 Task: Look for Airbnb properties in Lebedyn, Ukraine from 13th November, 2023 to 17th November, 2023 for 2 adults.2 bedrooms having 2 beds and 1 bathroom. Look for 4 properties as per requirement.
Action: Mouse moved to (346, 135)
Screenshot: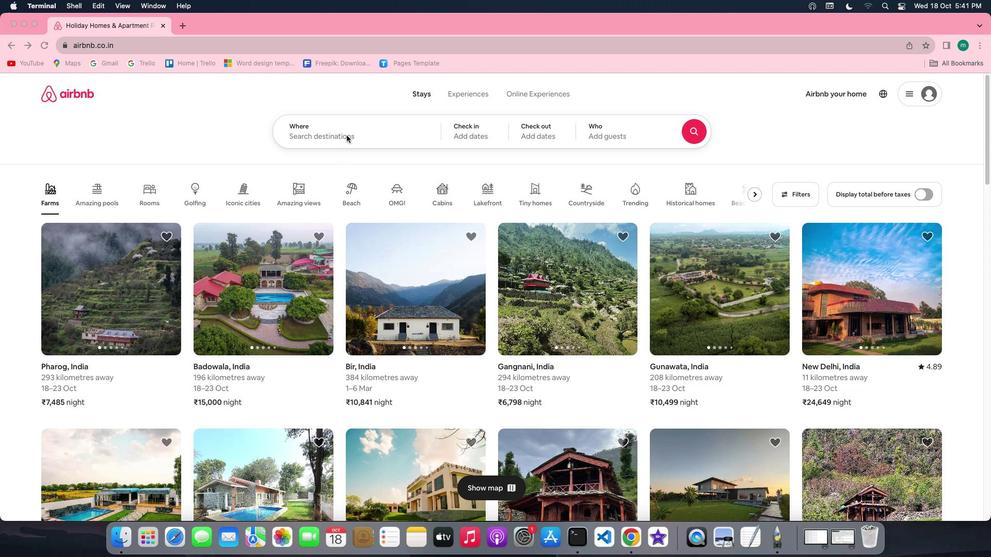 
Action: Mouse pressed left at (346, 135)
Screenshot: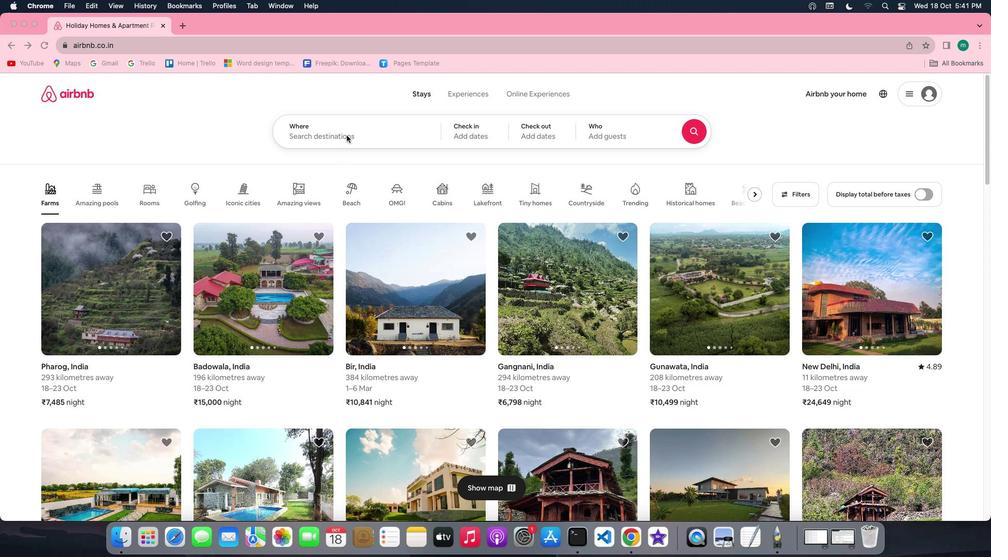 
Action: Mouse pressed left at (346, 135)
Screenshot: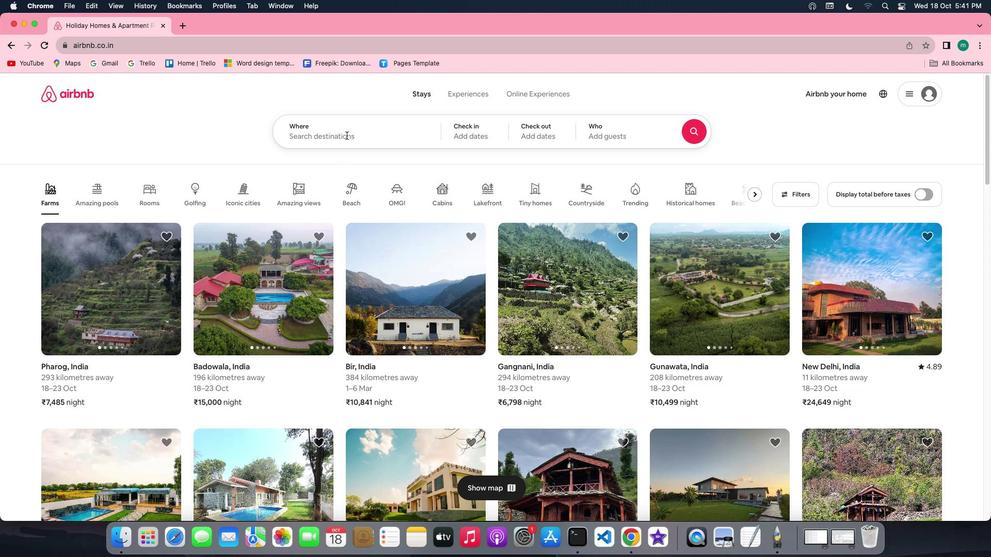 
Action: Key pressed 'l''e''b''e''d''y''n'Key.space',''u''k''r''a''i''n''e'Key.space
Screenshot: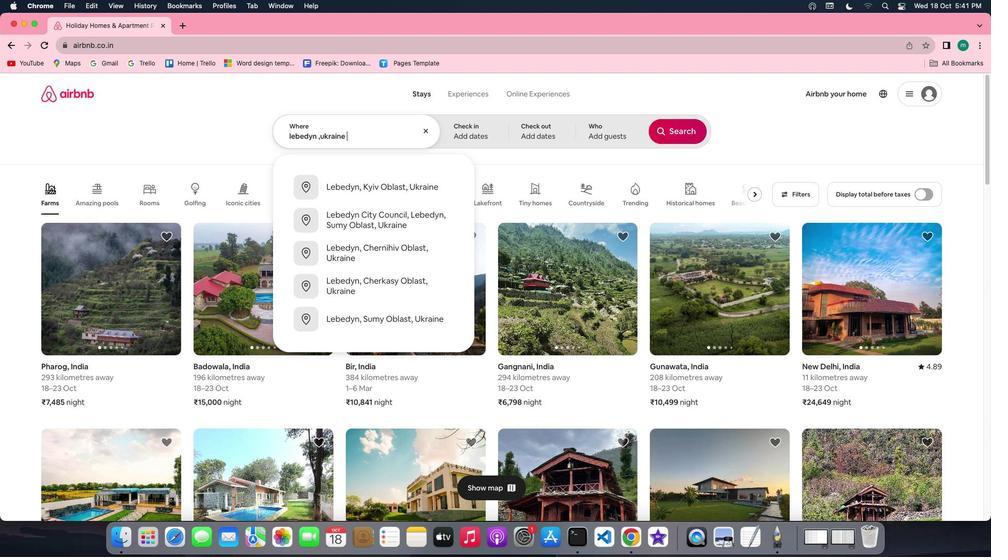 
Action: Mouse moved to (457, 131)
Screenshot: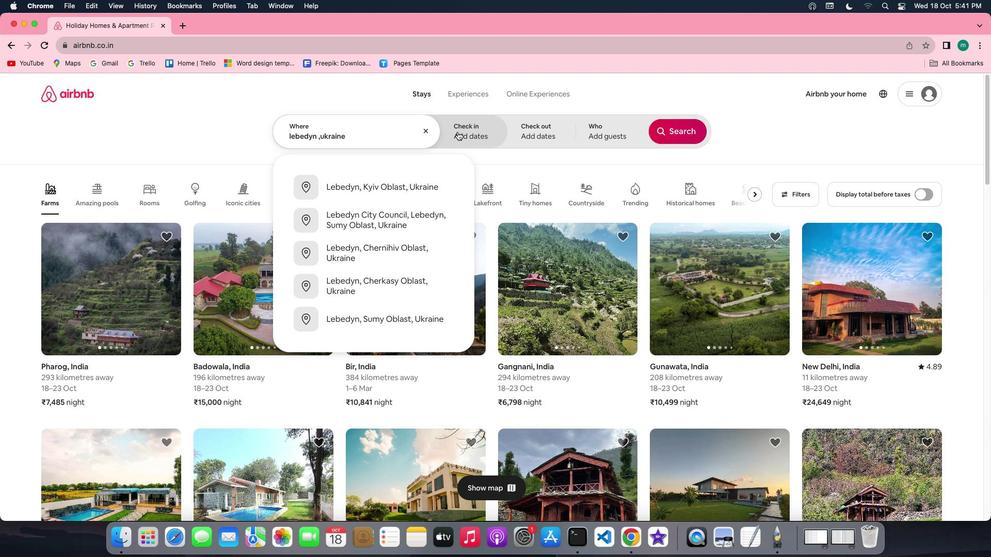 
Action: Mouse pressed left at (457, 131)
Screenshot: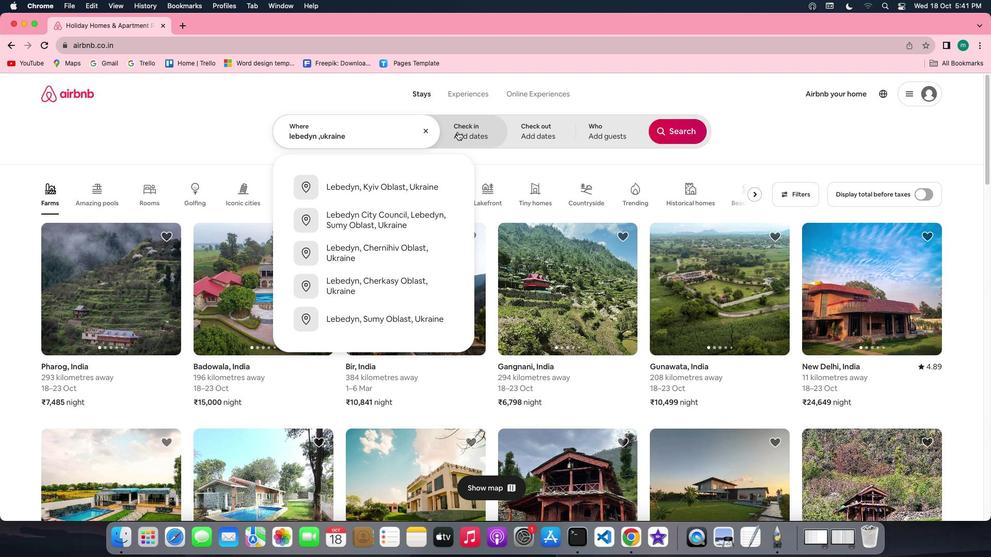 
Action: Mouse moved to (541, 315)
Screenshot: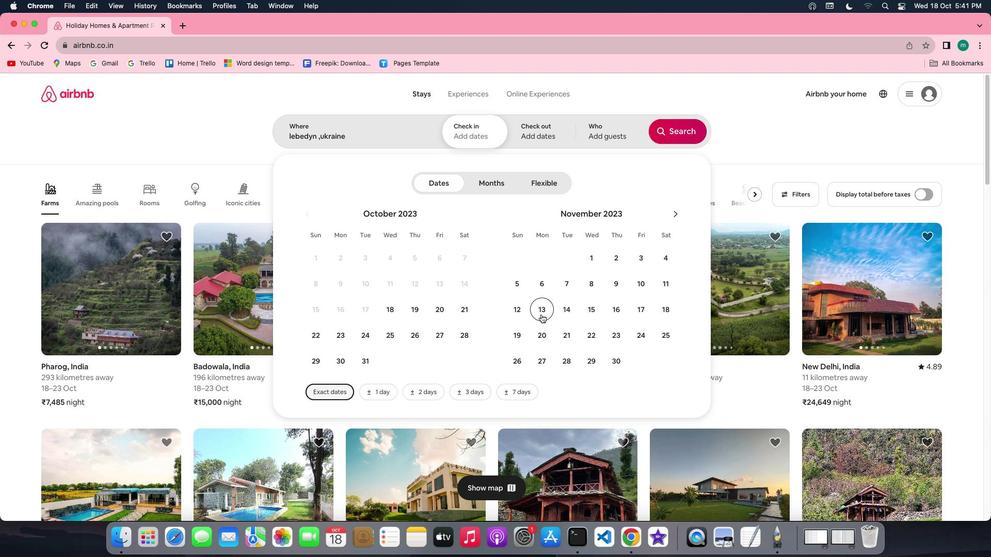 
Action: Mouse pressed left at (541, 315)
Screenshot: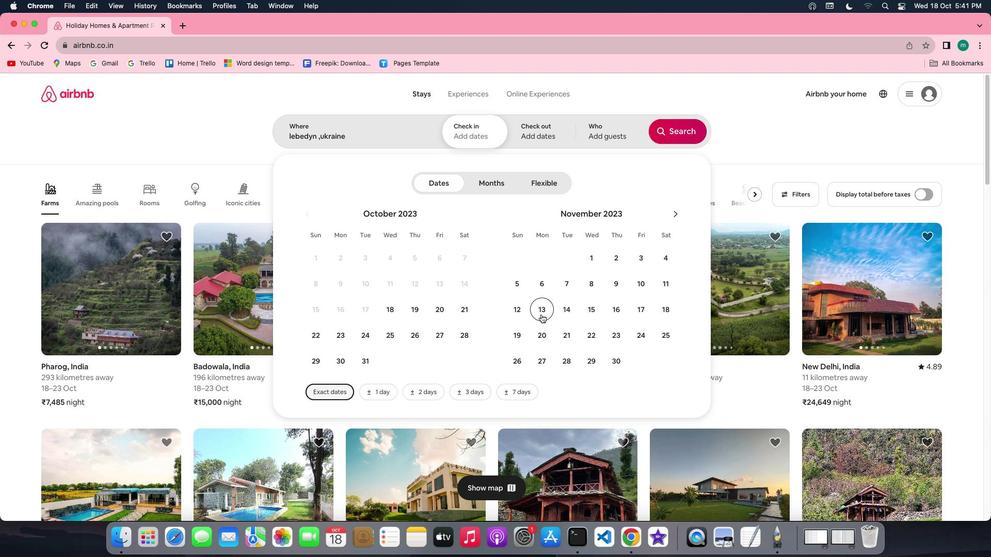
Action: Mouse moved to (640, 308)
Screenshot: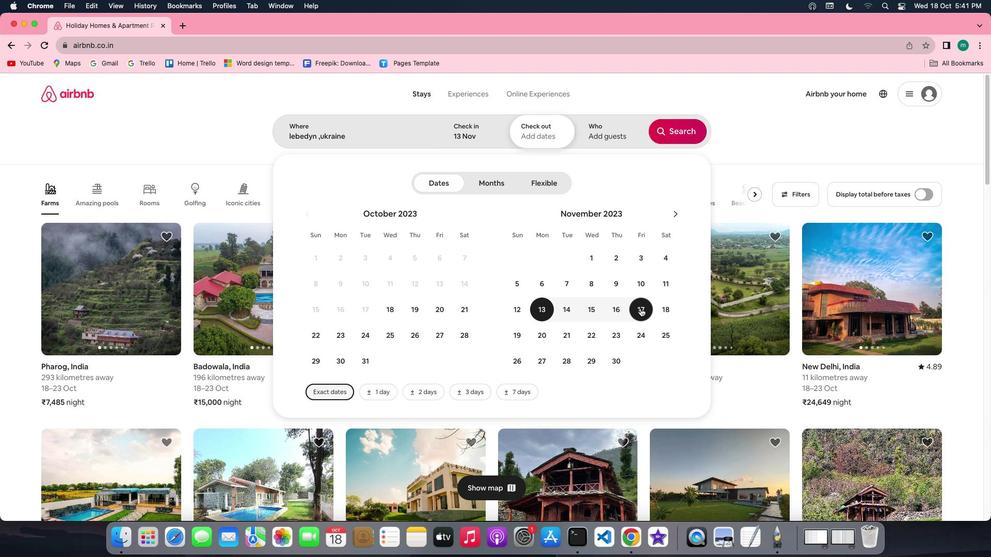 
Action: Mouse pressed left at (640, 308)
Screenshot: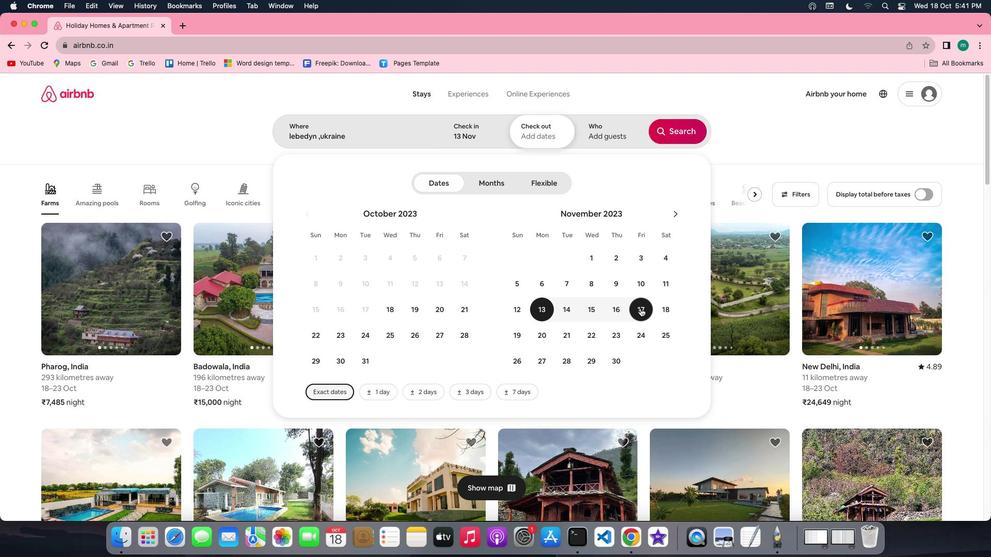 
Action: Mouse moved to (604, 140)
Screenshot: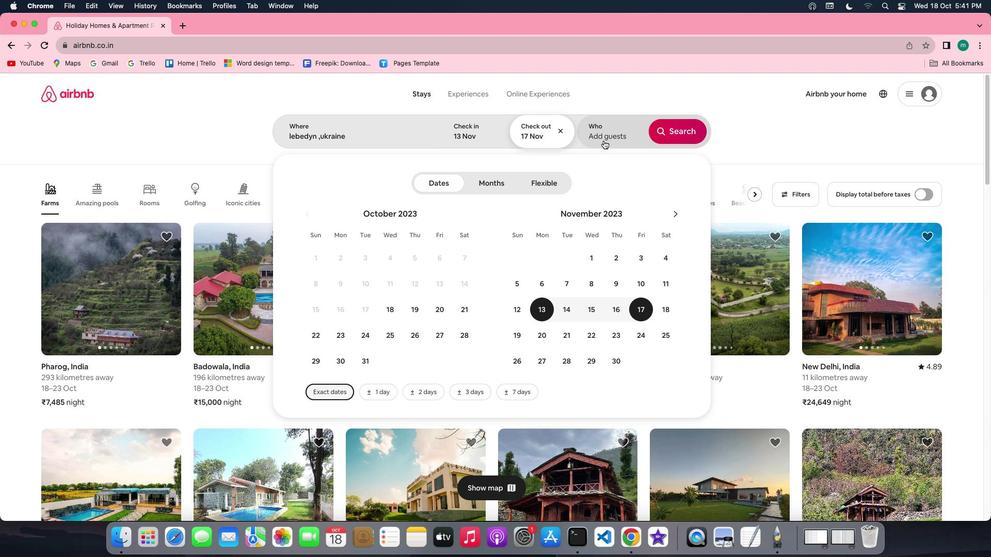 
Action: Mouse pressed left at (604, 140)
Screenshot: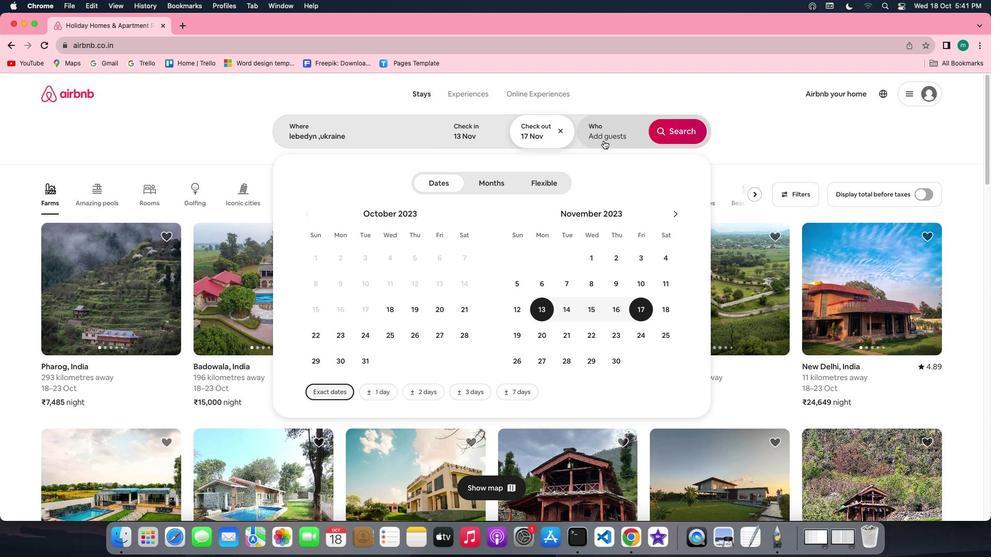 
Action: Mouse moved to (683, 186)
Screenshot: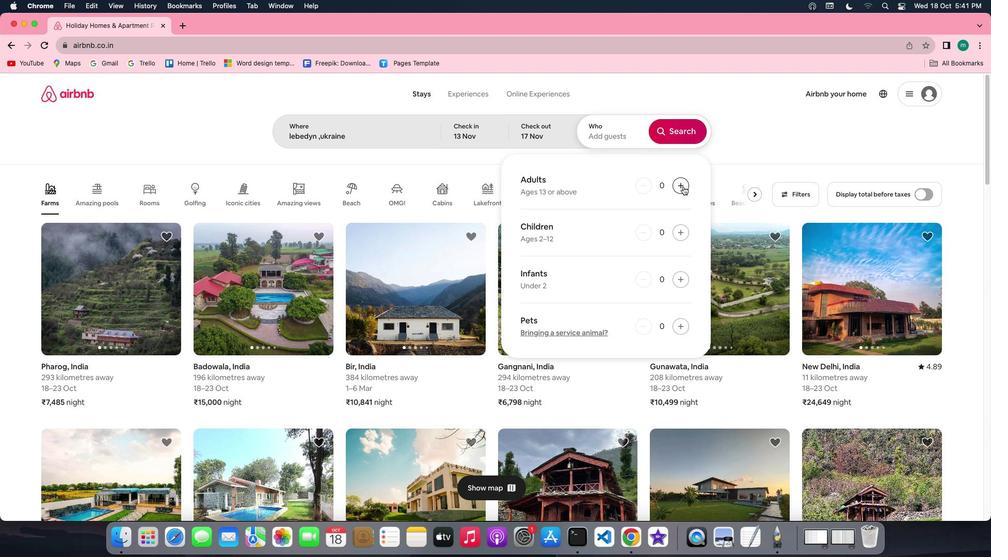 
Action: Mouse pressed left at (683, 186)
Screenshot: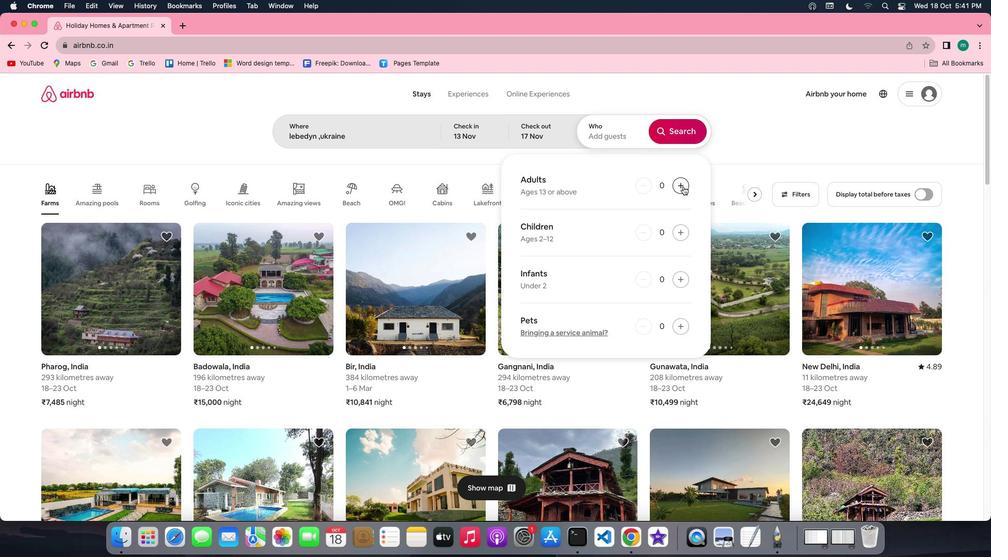 
Action: Mouse pressed left at (683, 186)
Screenshot: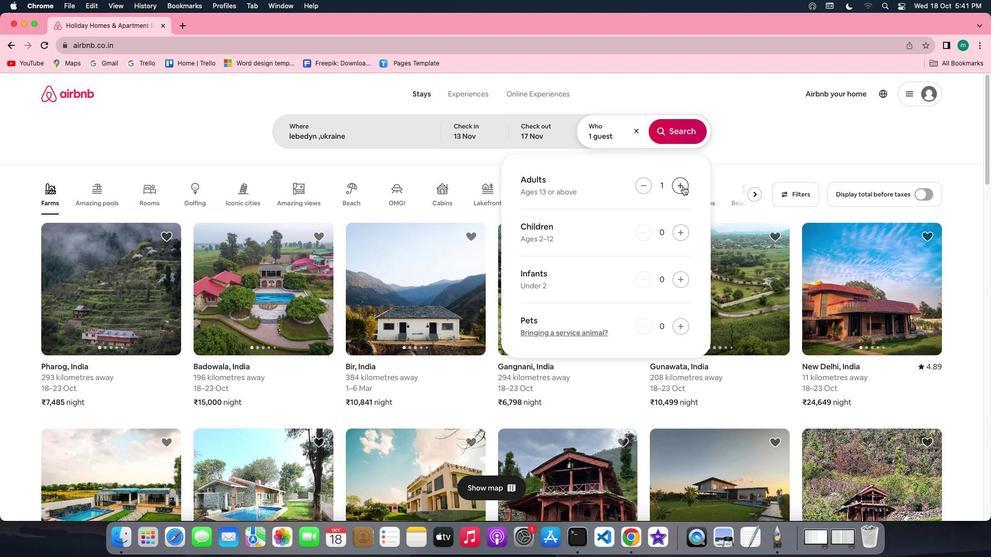
Action: Mouse moved to (686, 127)
Screenshot: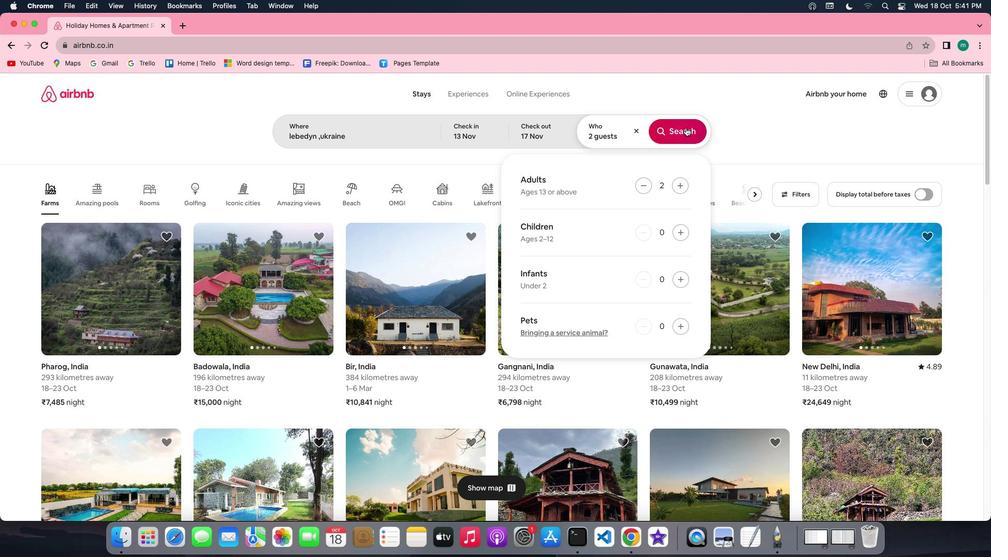 
Action: Mouse pressed left at (686, 127)
Screenshot: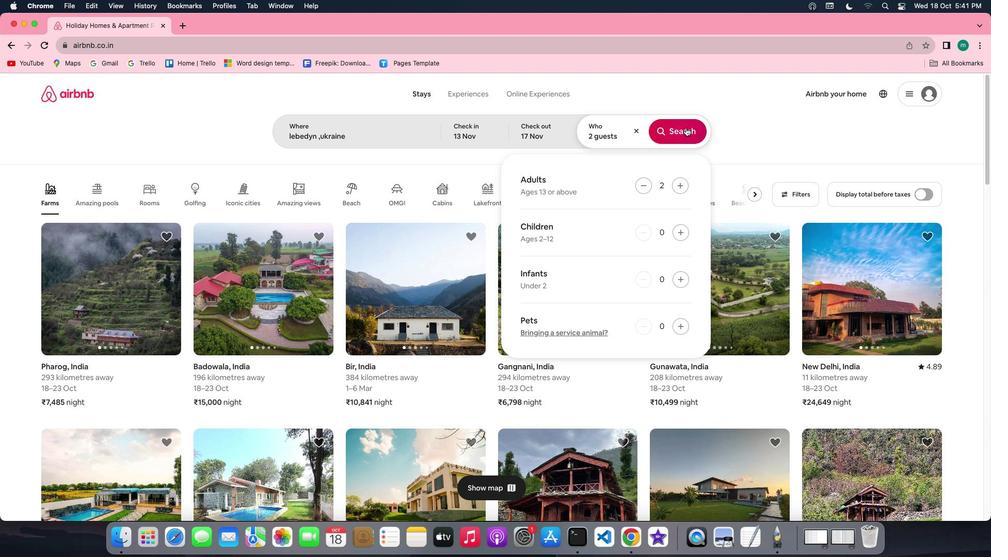
Action: Mouse moved to (817, 131)
Screenshot: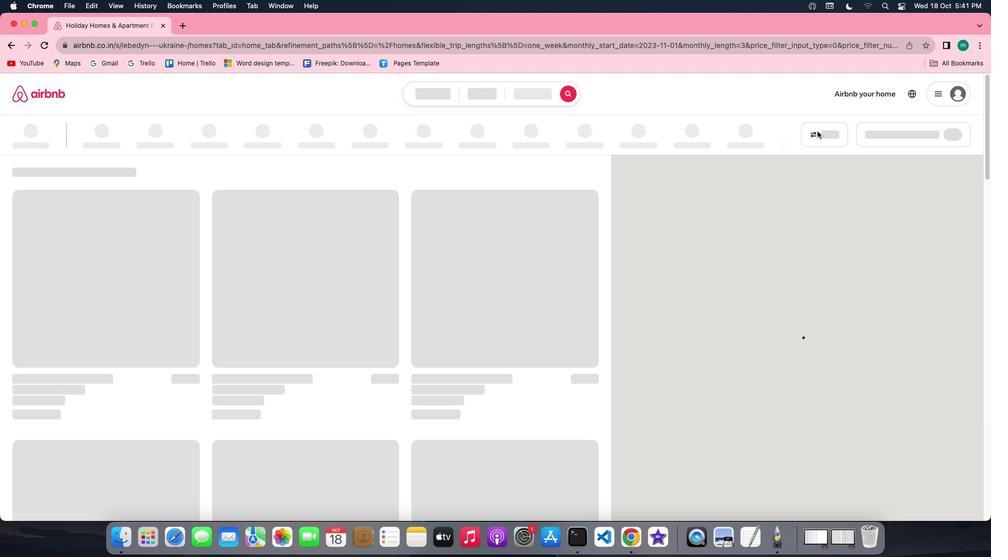 
Action: Mouse pressed left at (817, 131)
Screenshot: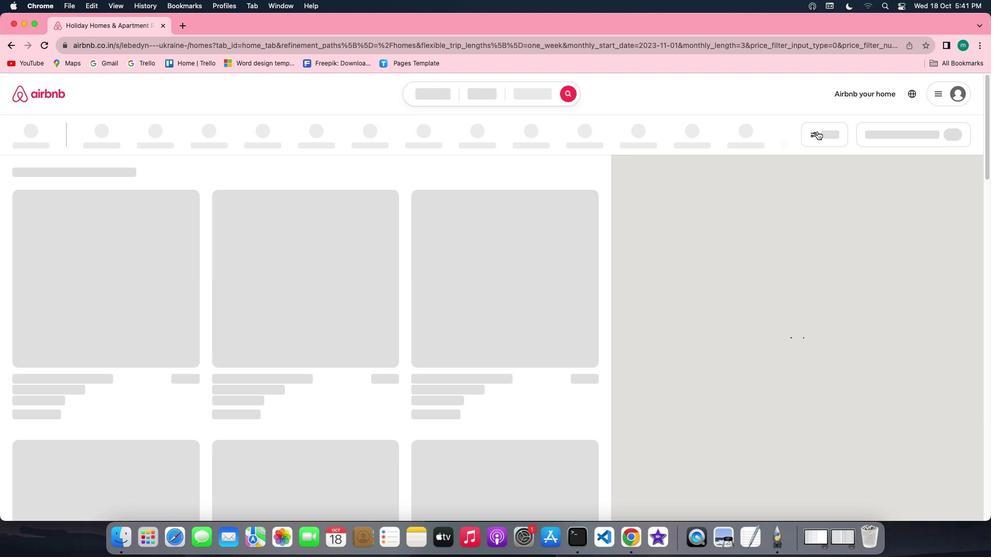 
Action: Mouse moved to (842, 133)
Screenshot: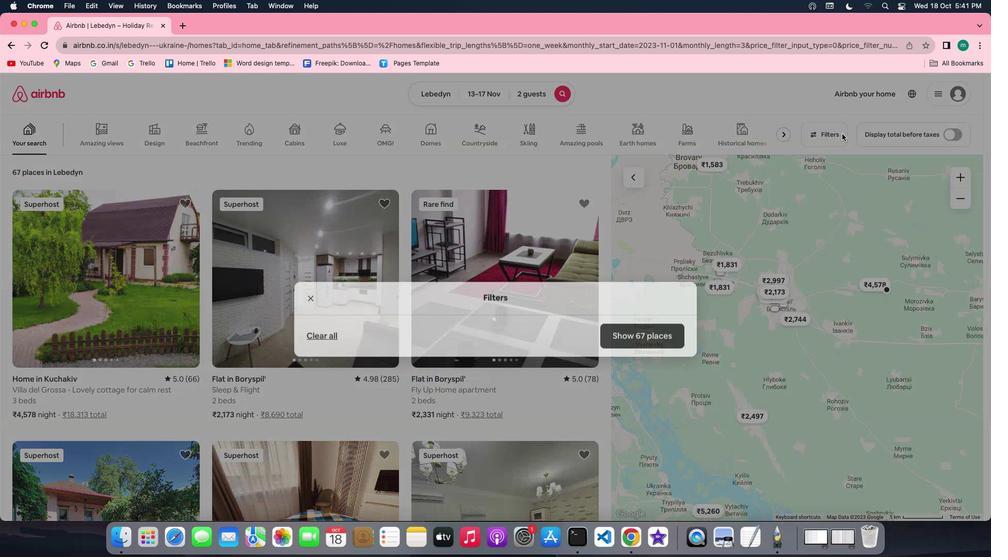 
Action: Mouse pressed left at (842, 133)
Screenshot: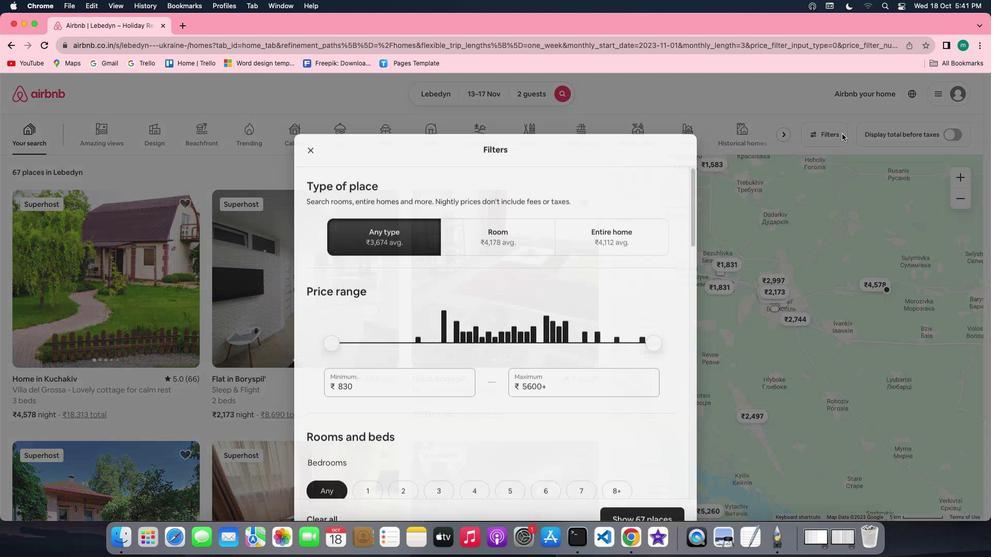 
Action: Mouse pressed left at (842, 133)
Screenshot: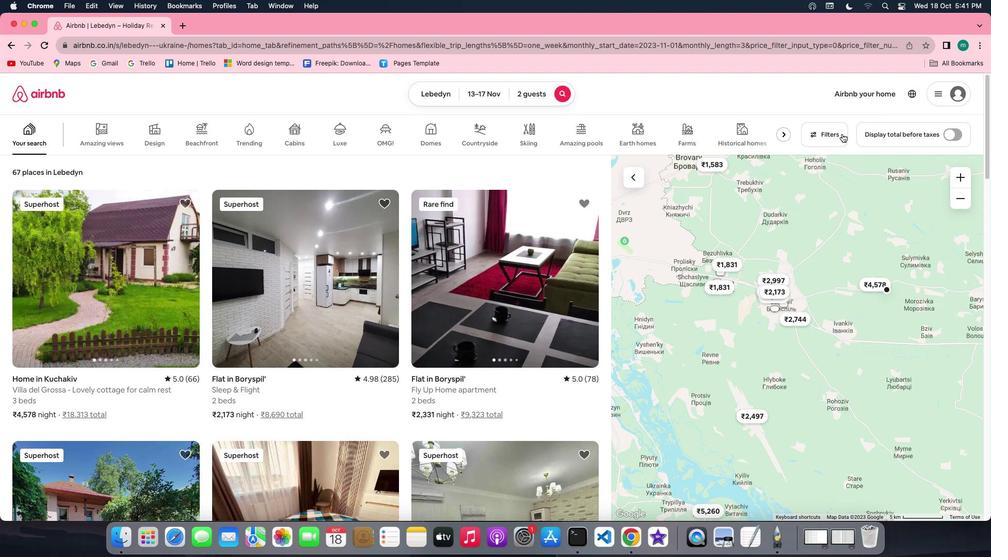 
Action: Mouse moved to (525, 312)
Screenshot: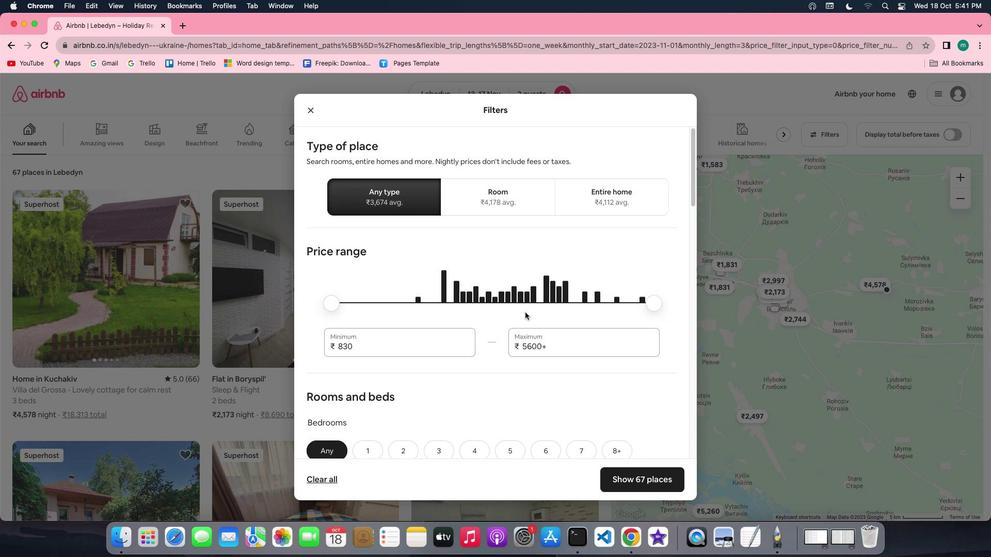 
Action: Mouse scrolled (525, 312) with delta (0, 0)
Screenshot: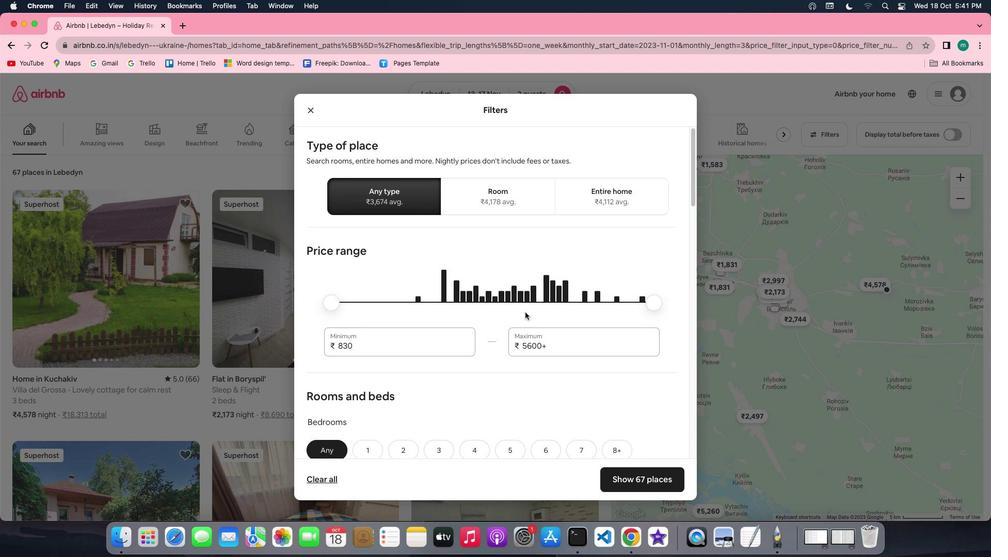 
Action: Mouse scrolled (525, 312) with delta (0, 0)
Screenshot: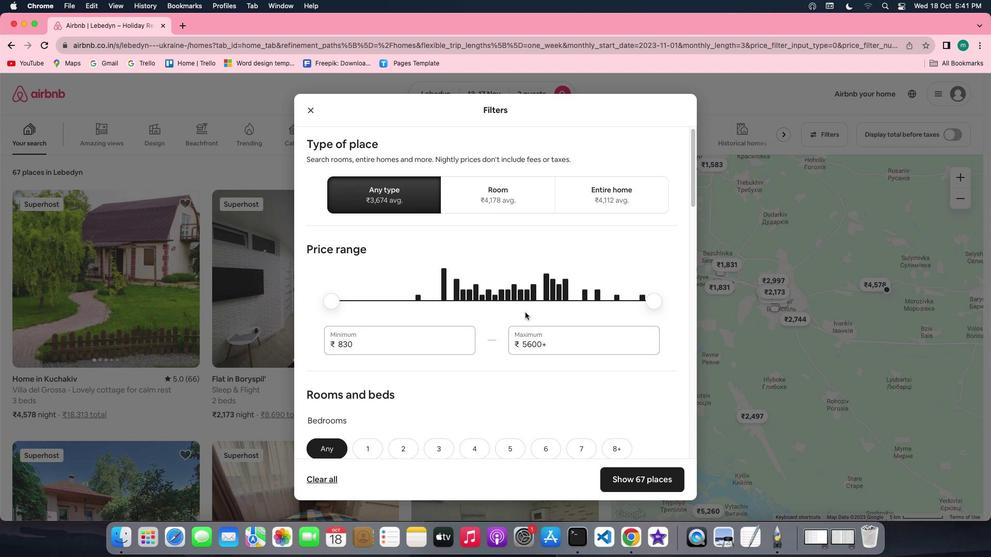 
Action: Mouse scrolled (525, 312) with delta (0, -1)
Screenshot: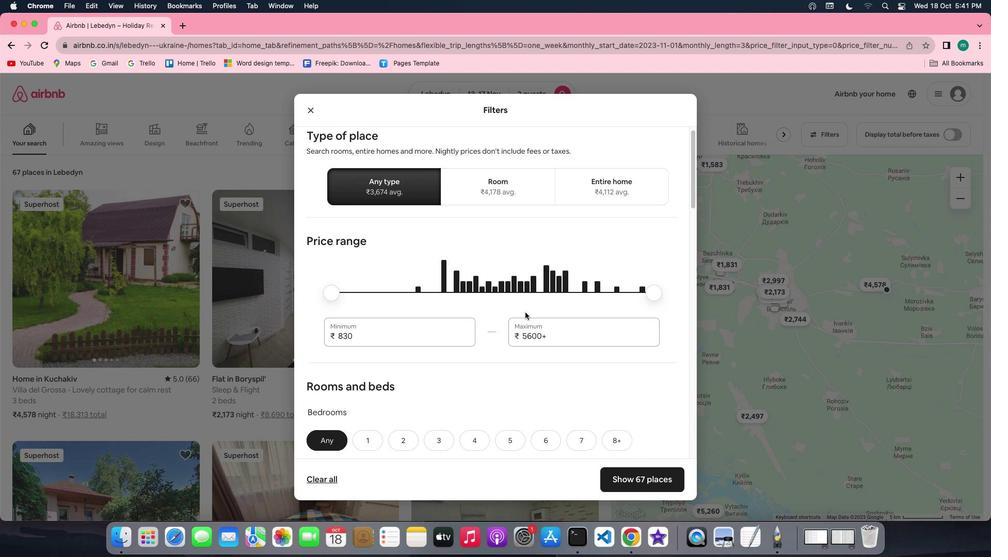 
Action: Mouse scrolled (525, 312) with delta (0, 0)
Screenshot: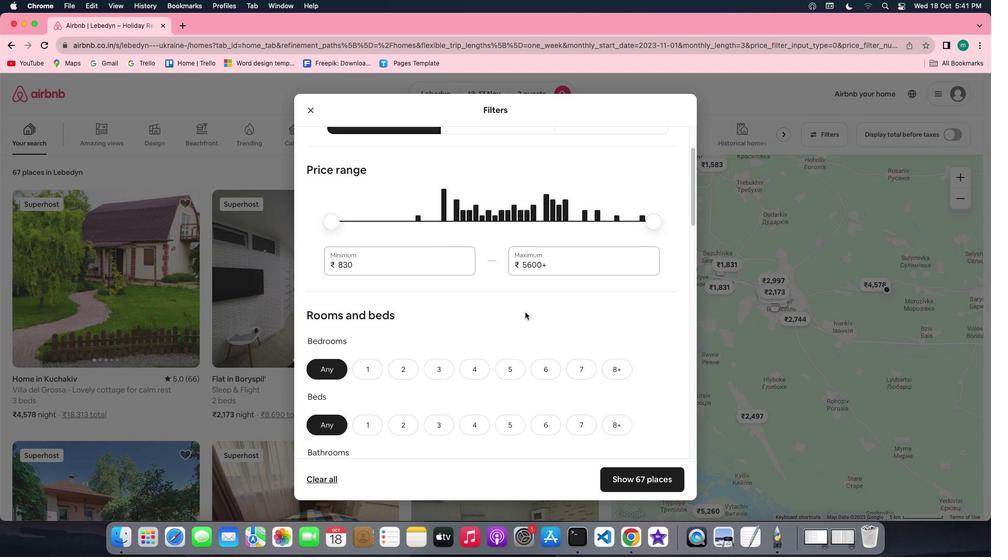 
Action: Mouse scrolled (525, 312) with delta (0, 0)
Screenshot: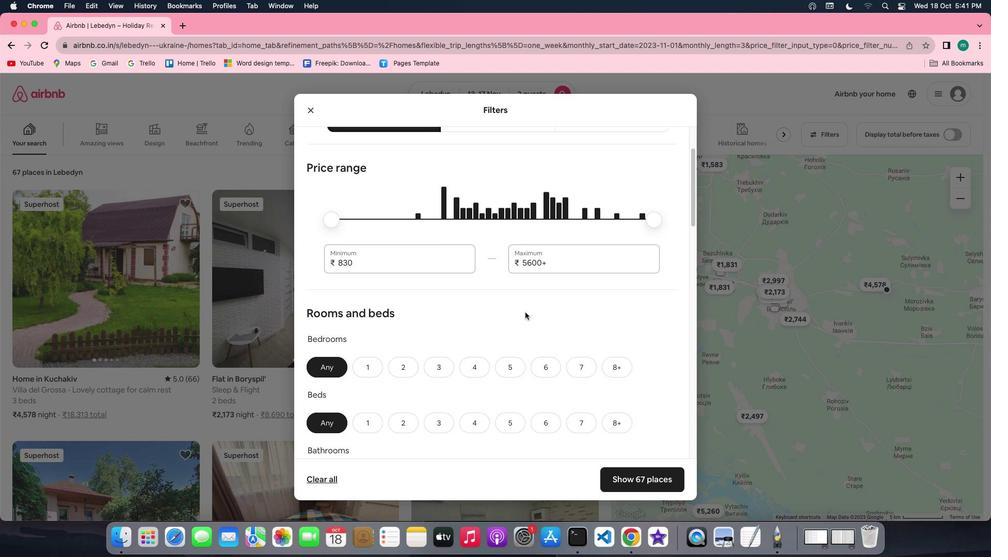 
Action: Mouse scrolled (525, 312) with delta (0, 0)
Screenshot: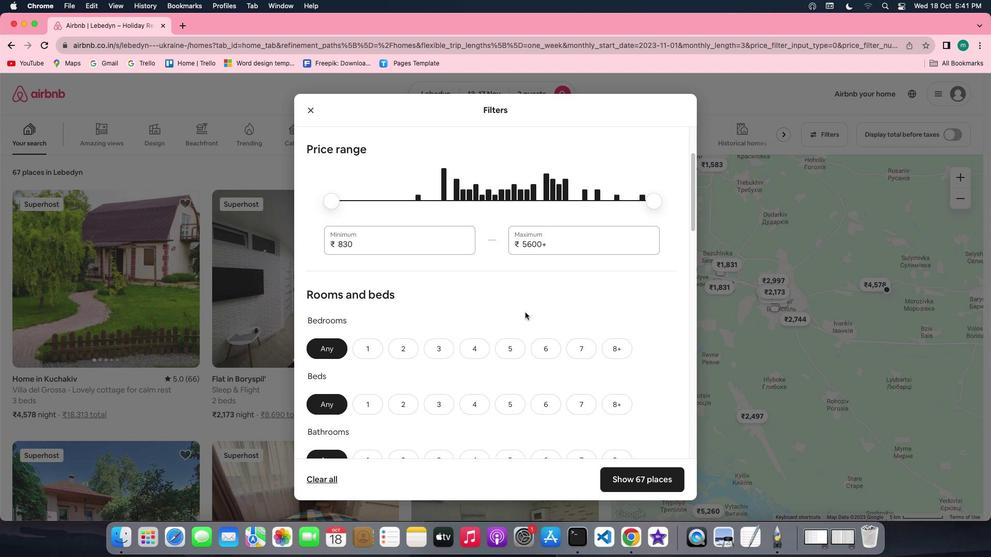 
Action: Mouse scrolled (525, 312) with delta (0, 0)
Screenshot: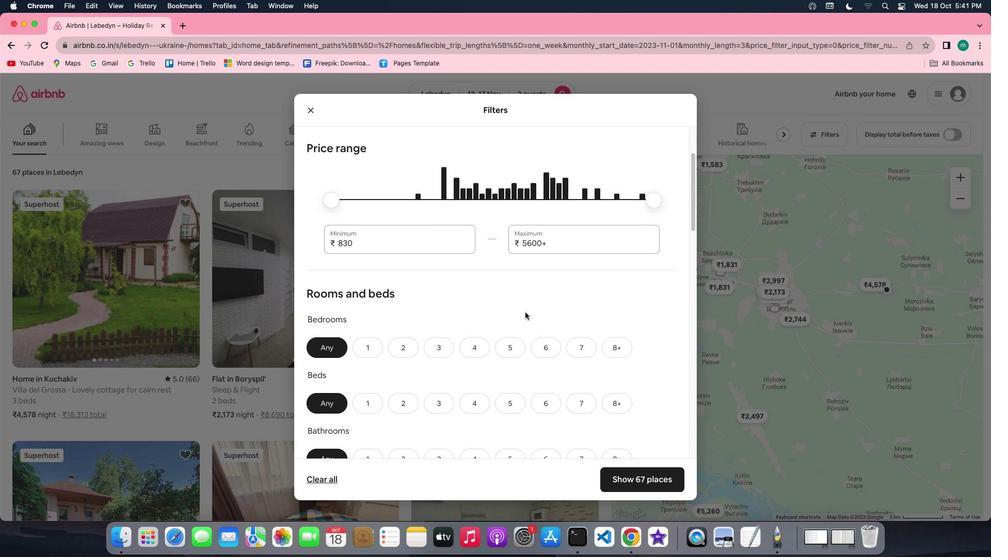
Action: Mouse scrolled (525, 312) with delta (0, 0)
Screenshot: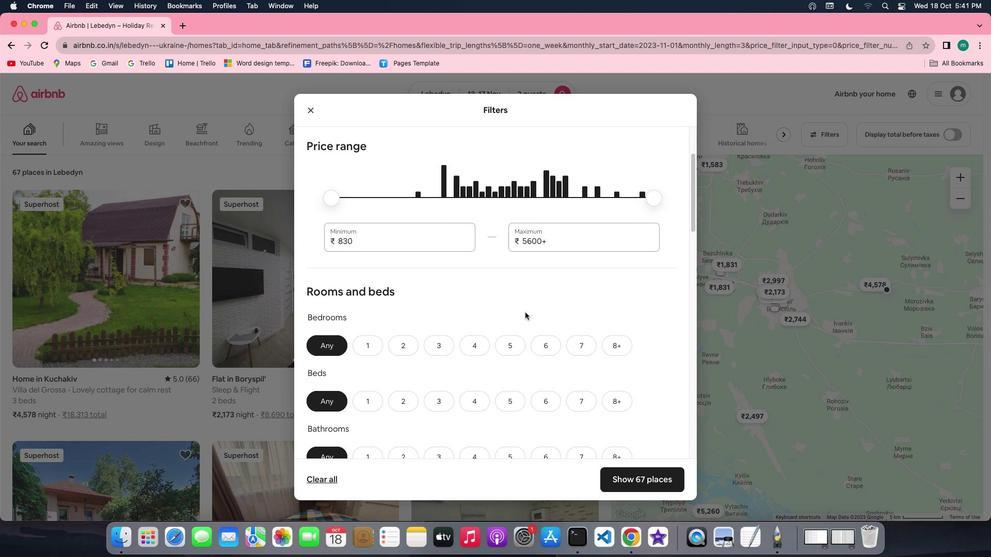 
Action: Mouse scrolled (525, 312) with delta (0, 0)
Screenshot: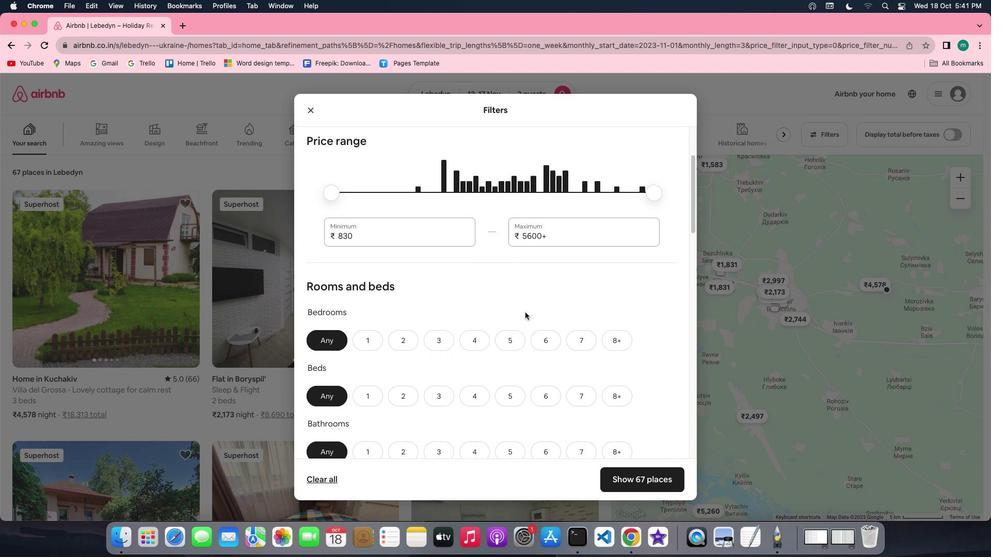 
Action: Mouse scrolled (525, 312) with delta (0, -1)
Screenshot: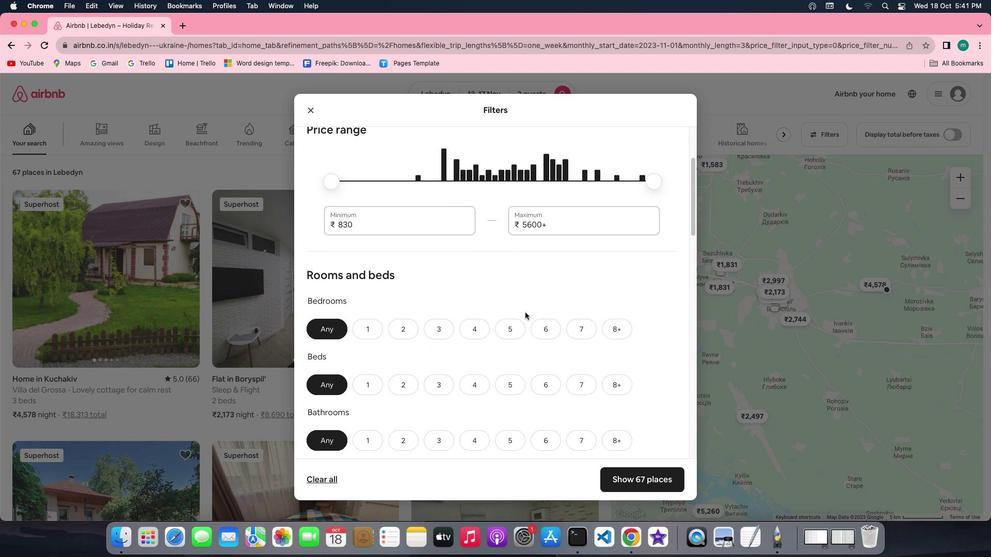 
Action: Mouse scrolled (525, 312) with delta (0, 0)
Screenshot: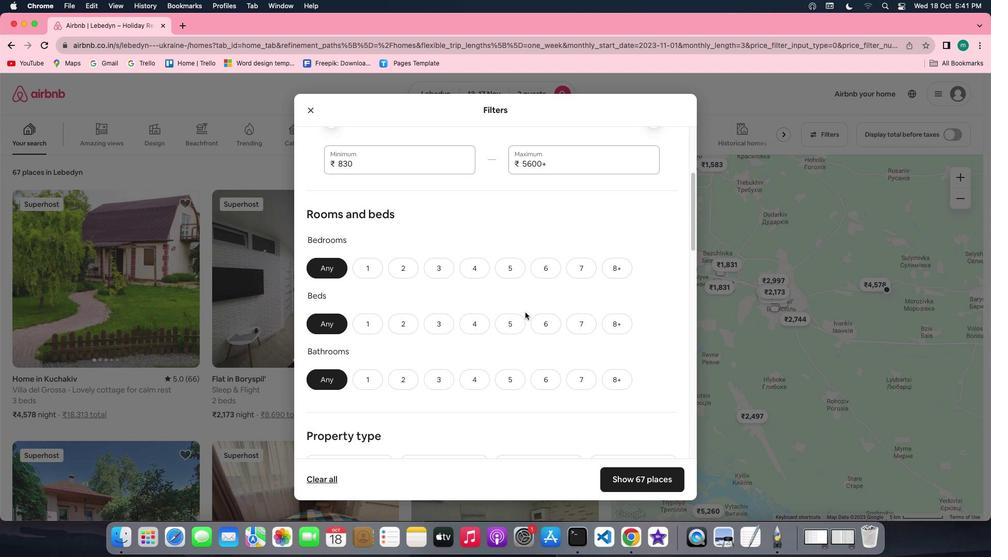 
Action: Mouse scrolled (525, 312) with delta (0, 0)
Screenshot: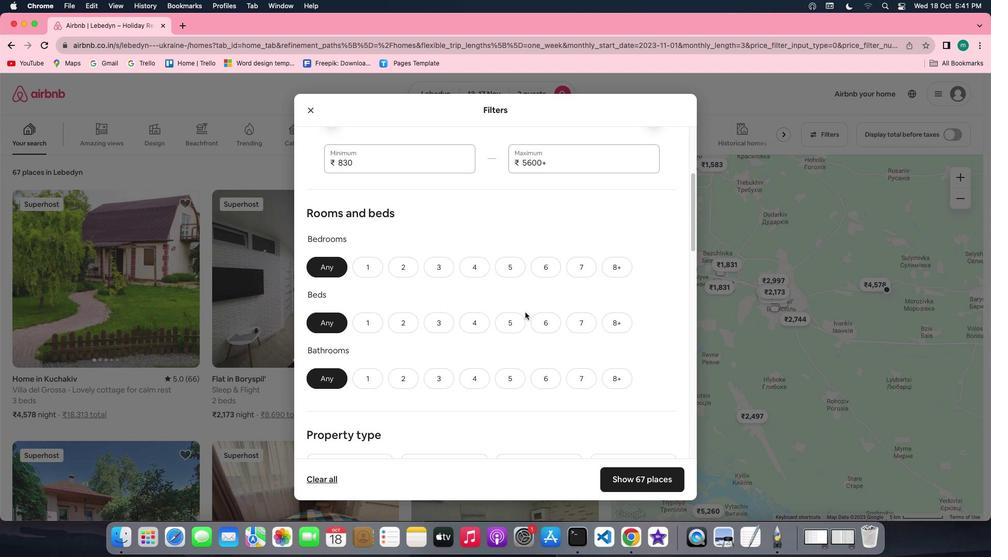 
Action: Mouse scrolled (525, 312) with delta (0, -1)
Screenshot: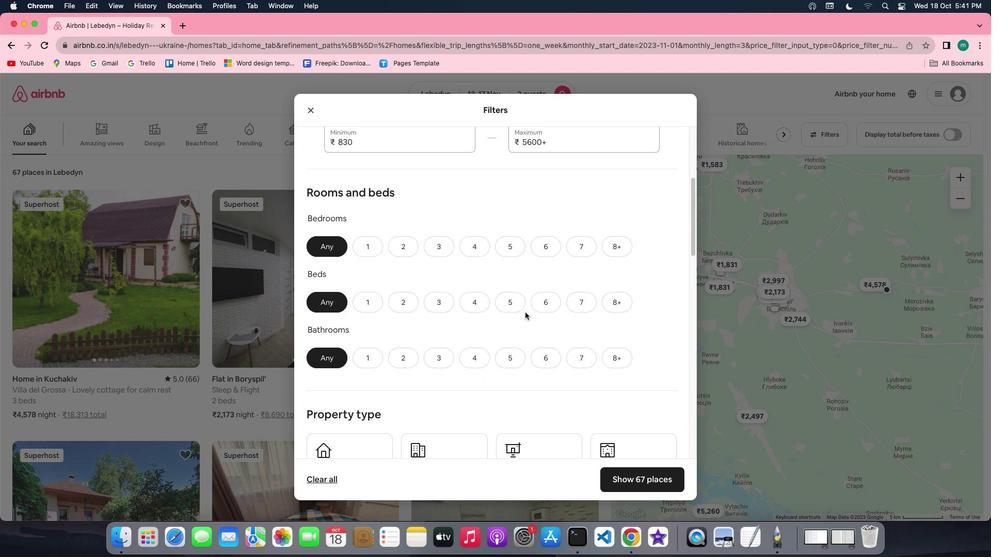 
Action: Mouse moved to (403, 210)
Screenshot: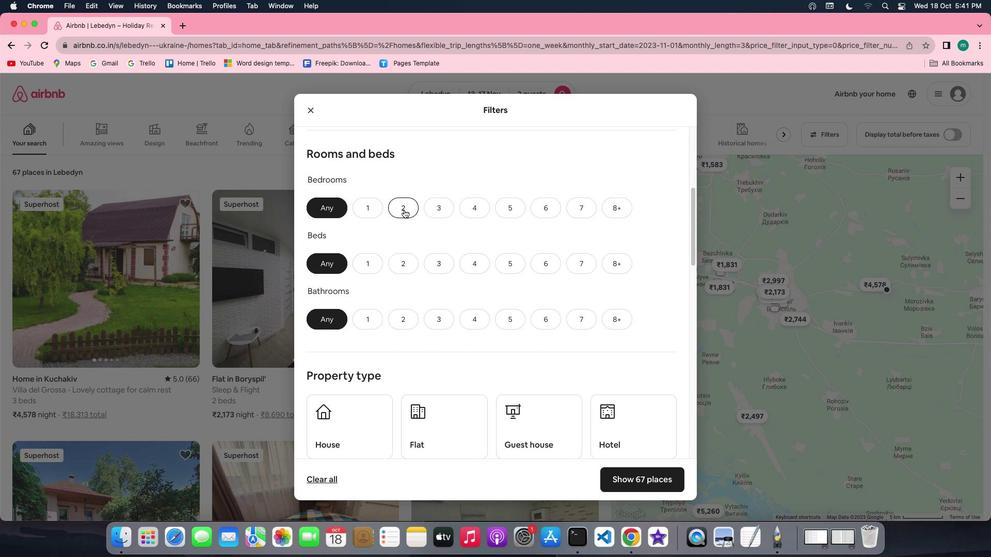 
Action: Mouse pressed left at (403, 210)
Screenshot: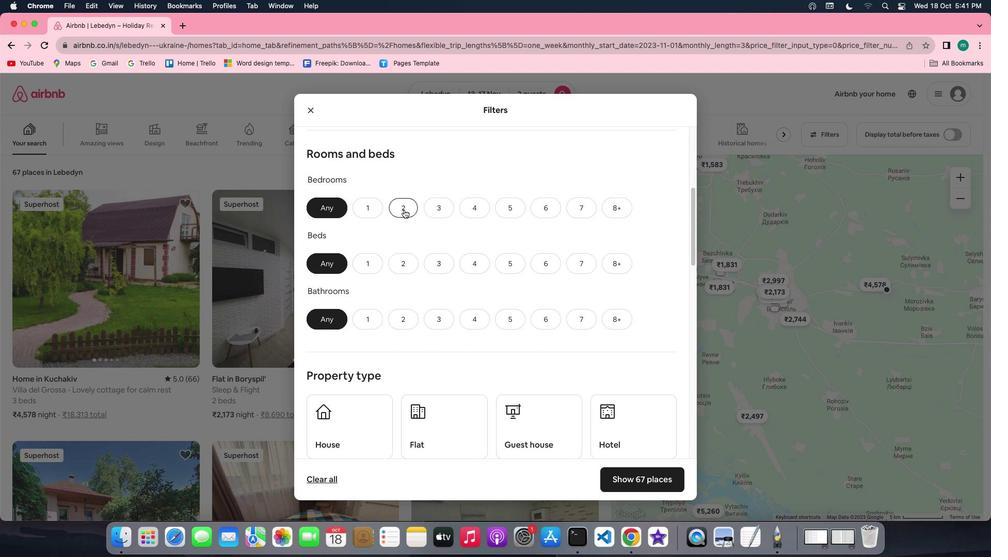 
Action: Mouse moved to (403, 257)
Screenshot: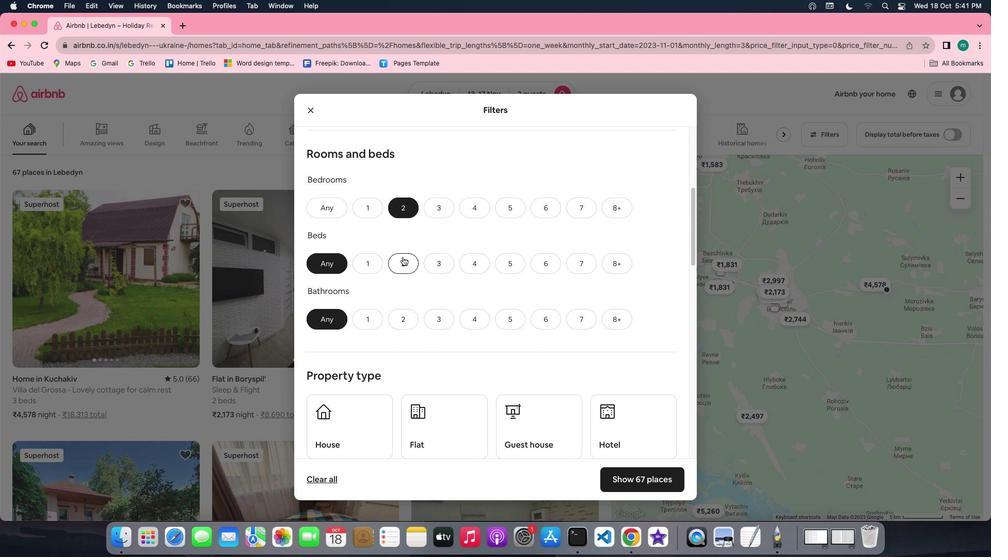 
Action: Mouse pressed left at (403, 257)
Screenshot: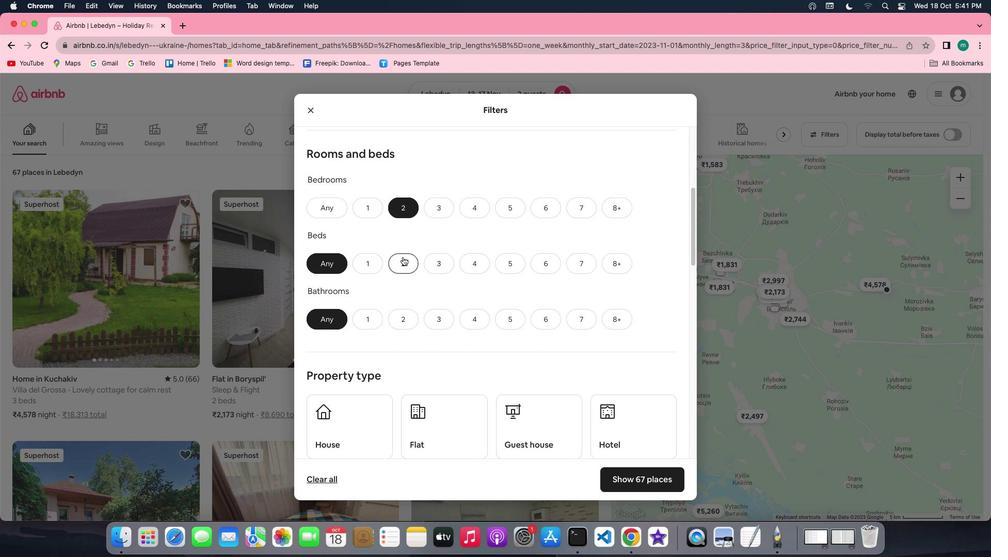 
Action: Mouse moved to (366, 315)
Screenshot: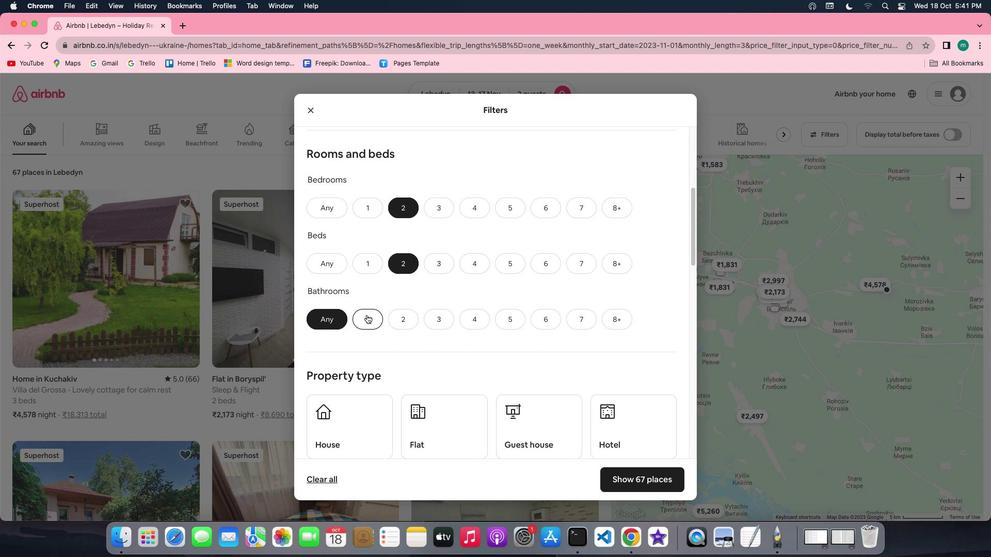 
Action: Mouse pressed left at (366, 315)
Screenshot: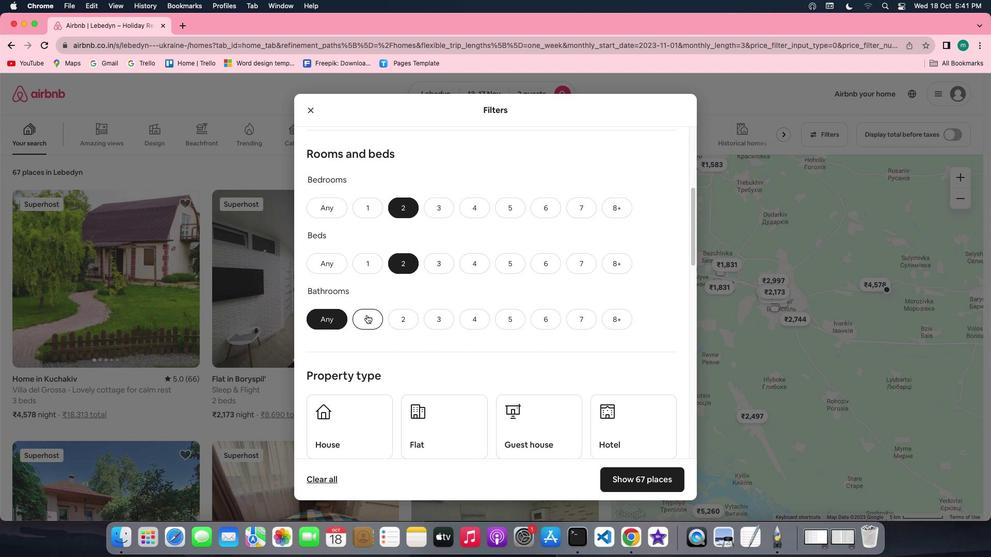 
Action: Mouse moved to (448, 343)
Screenshot: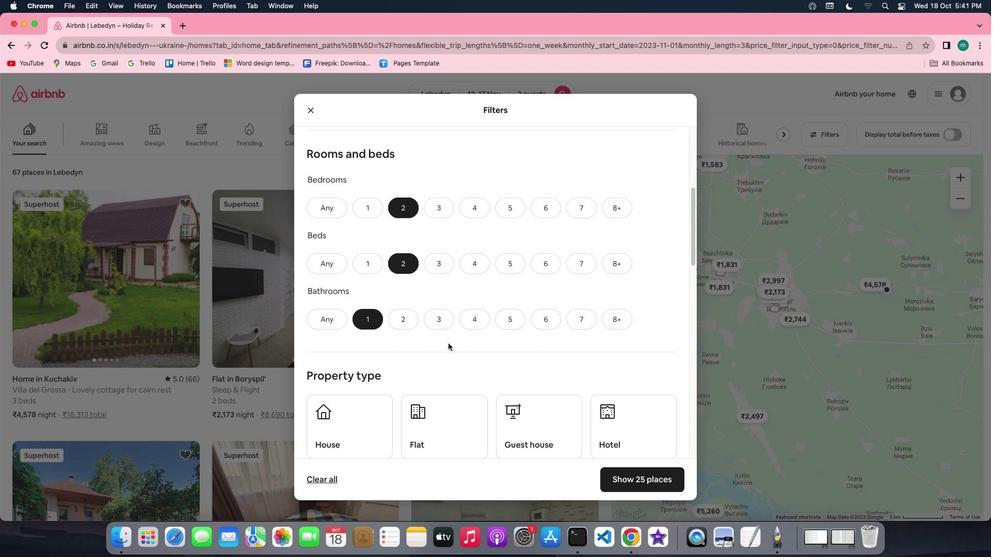 
Action: Mouse scrolled (448, 343) with delta (0, 0)
Screenshot: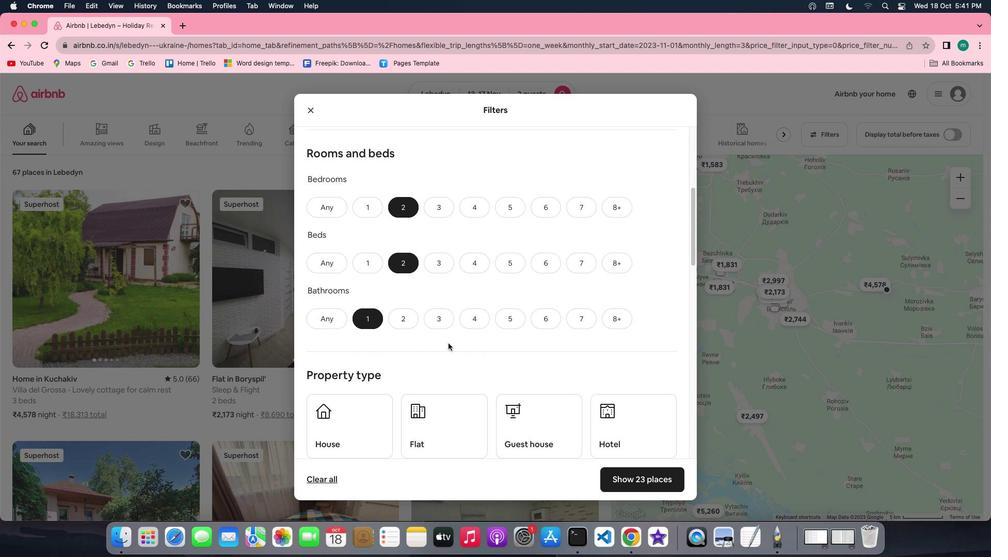 
Action: Mouse scrolled (448, 343) with delta (0, 0)
Screenshot: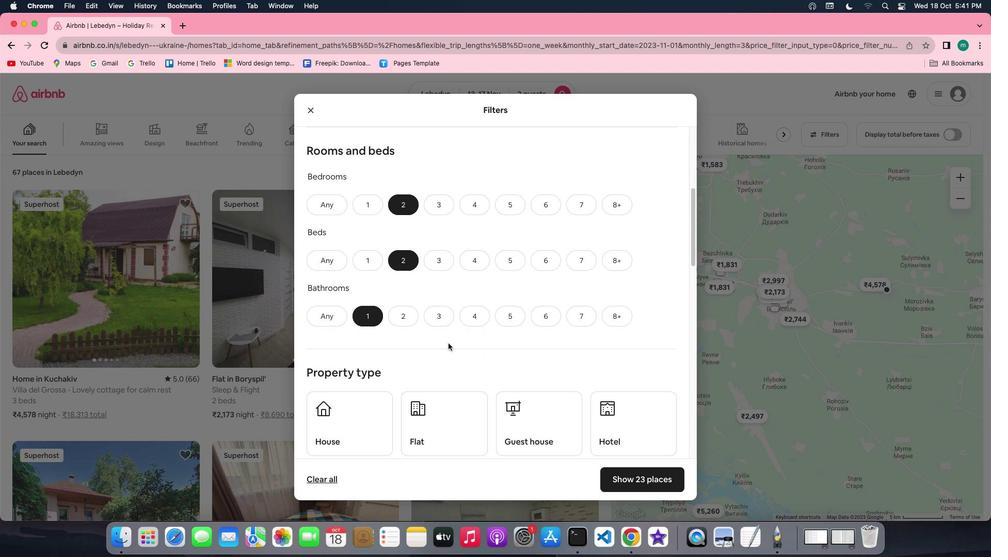 
Action: Mouse scrolled (448, 343) with delta (0, -1)
Screenshot: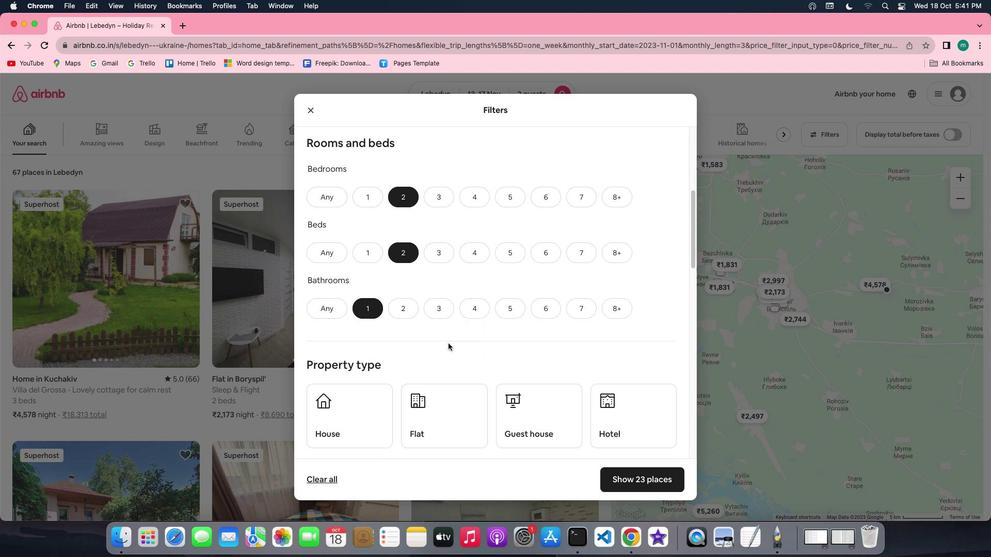 
Action: Mouse moved to (448, 343)
Screenshot: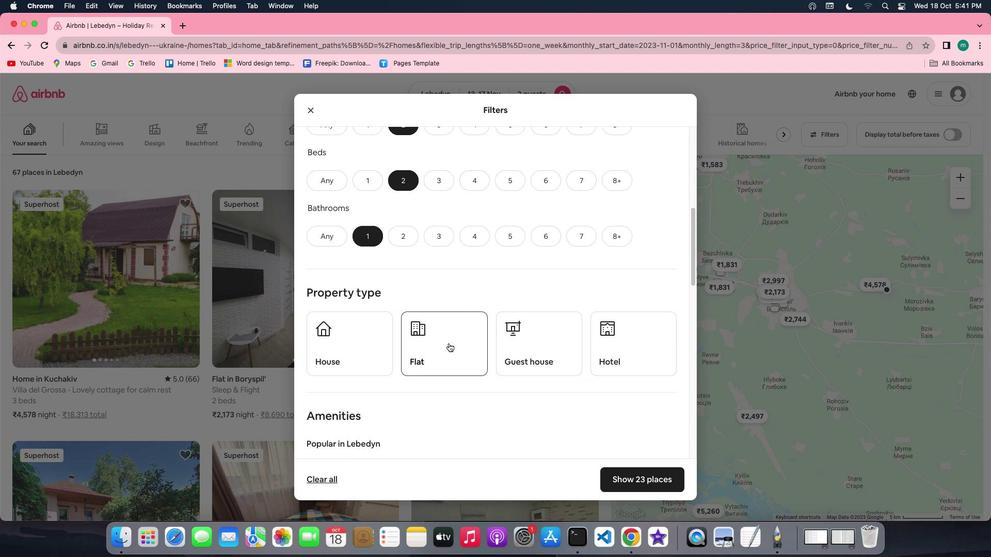 
Action: Mouse scrolled (448, 343) with delta (0, 0)
Screenshot: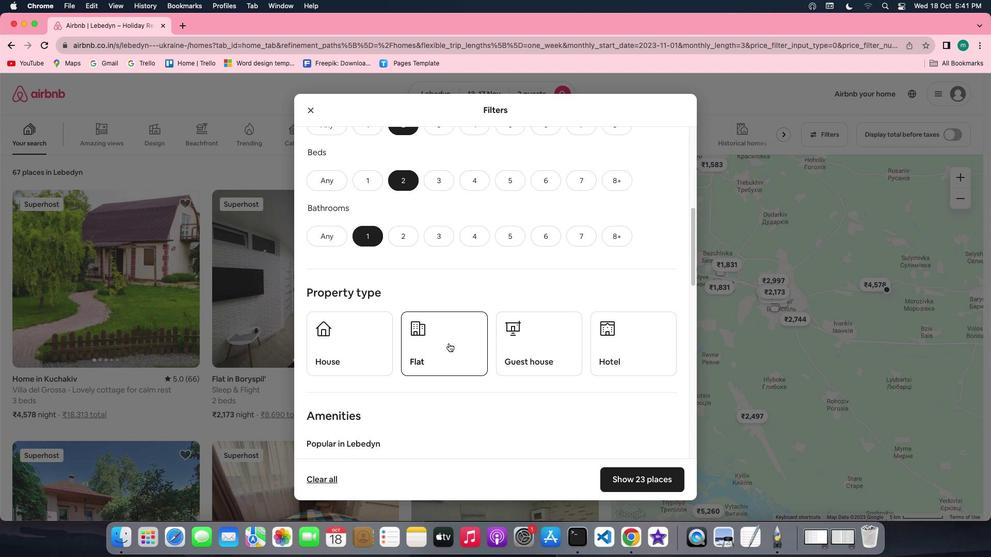 
Action: Mouse scrolled (448, 343) with delta (0, 0)
Screenshot: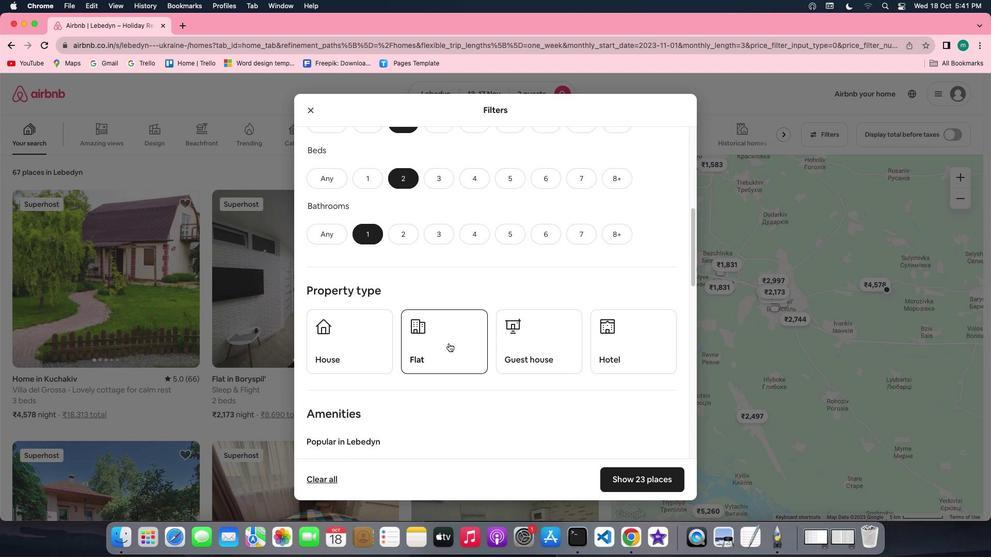 
Action: Mouse scrolled (448, 343) with delta (0, -1)
Screenshot: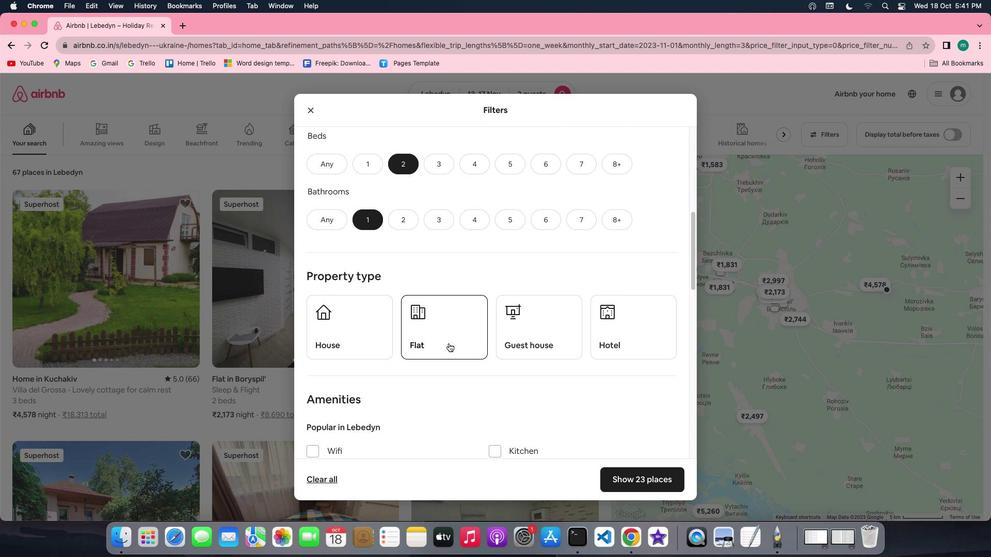 
Action: Mouse scrolled (448, 343) with delta (0, -1)
Screenshot: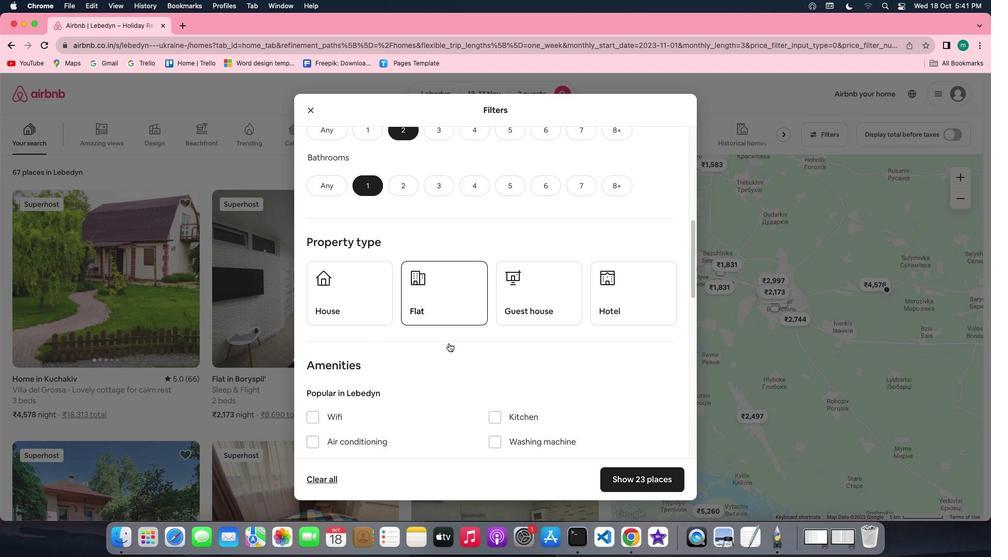 
Action: Mouse scrolled (448, 343) with delta (0, 0)
Screenshot: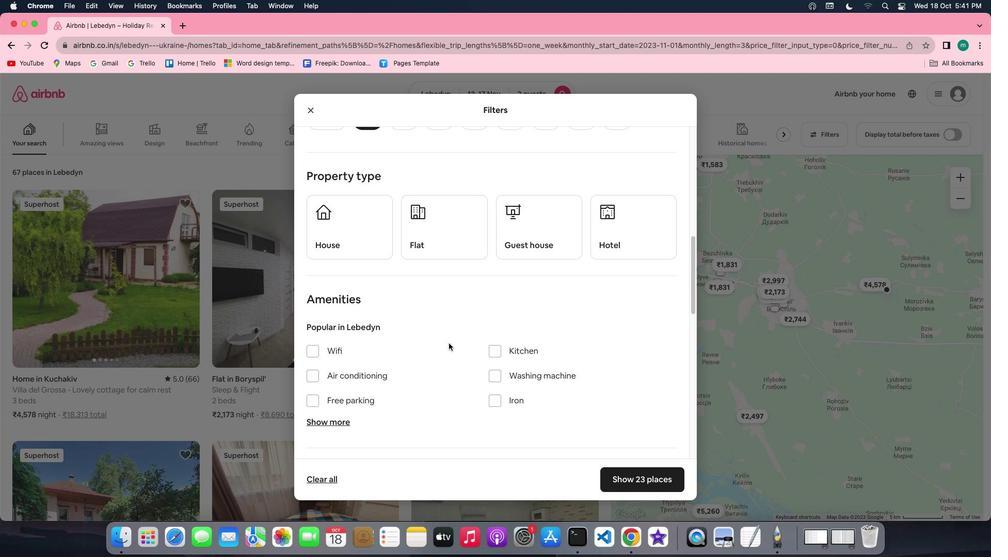 
Action: Mouse scrolled (448, 343) with delta (0, 0)
Screenshot: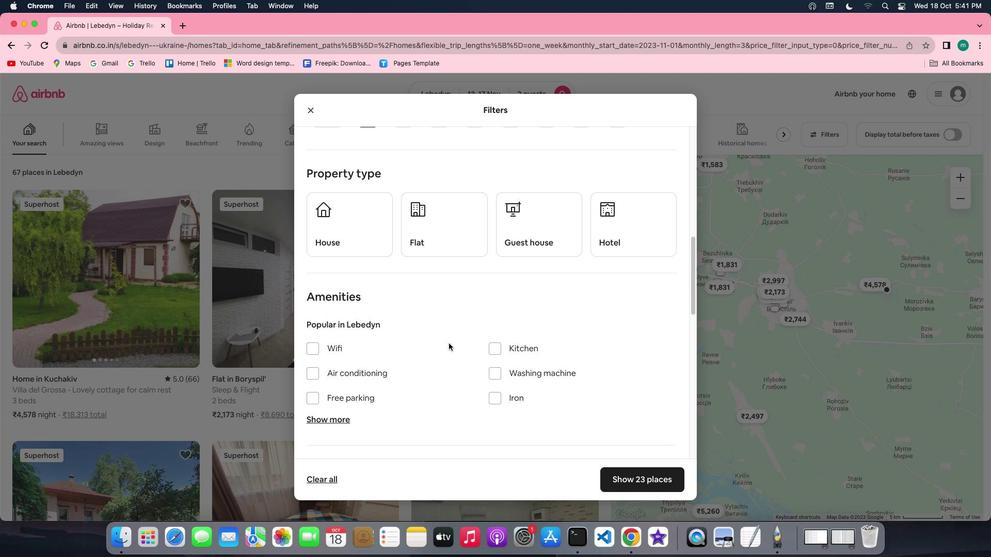 
Action: Mouse scrolled (448, 343) with delta (0, -1)
Screenshot: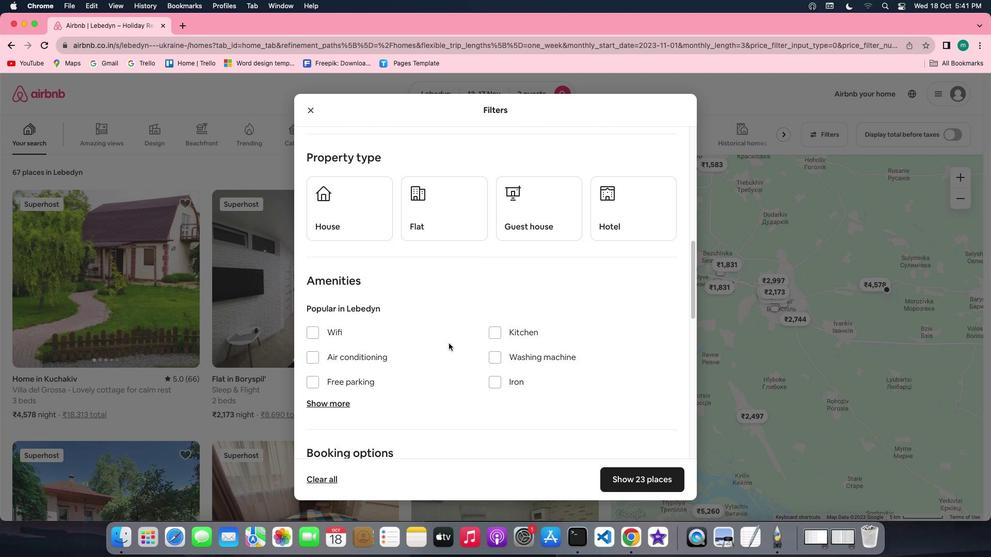 
Action: Mouse moved to (468, 336)
Screenshot: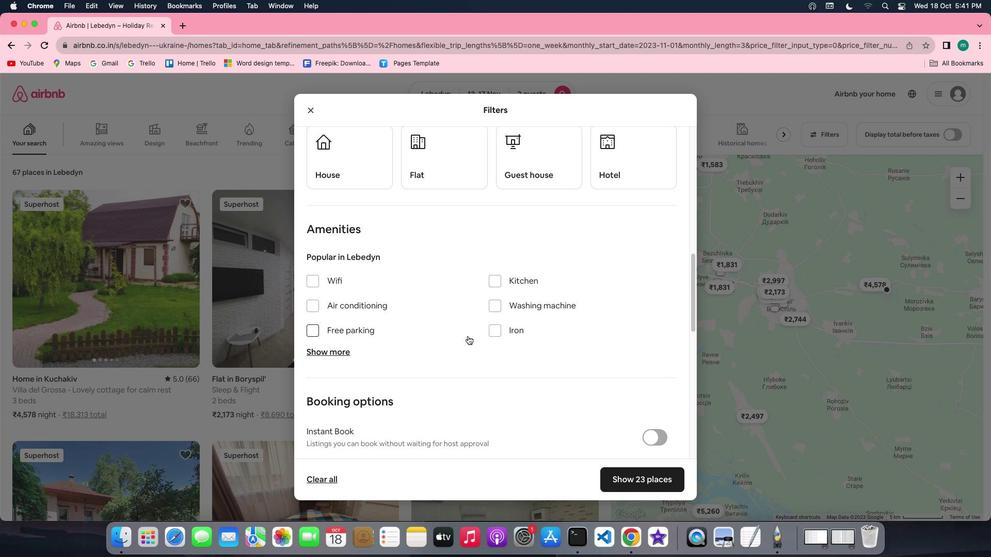 
Action: Mouse scrolled (468, 336) with delta (0, 0)
Screenshot: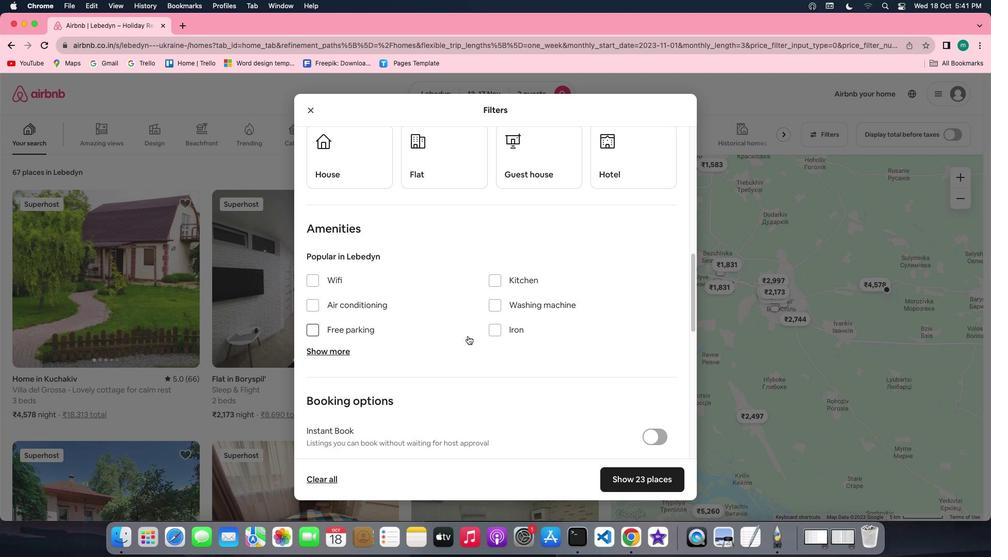 
Action: Mouse scrolled (468, 336) with delta (0, 0)
Screenshot: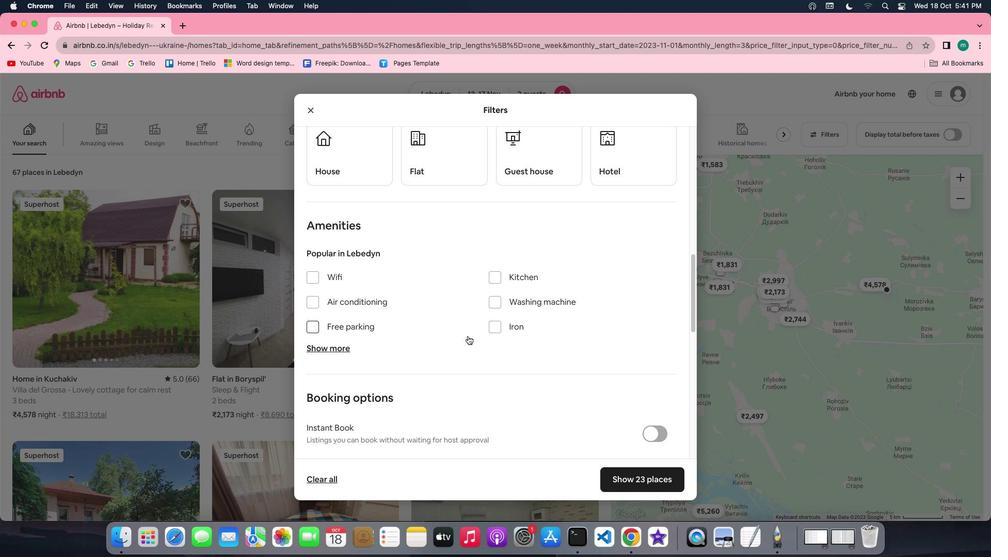 
Action: Mouse scrolled (468, 336) with delta (0, 0)
Screenshot: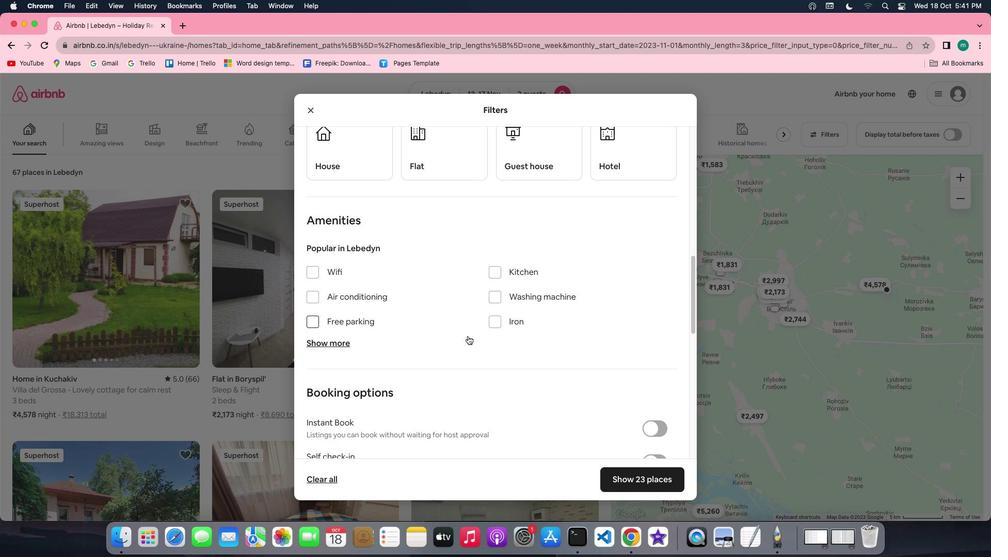 
Action: Mouse scrolled (468, 336) with delta (0, 0)
Screenshot: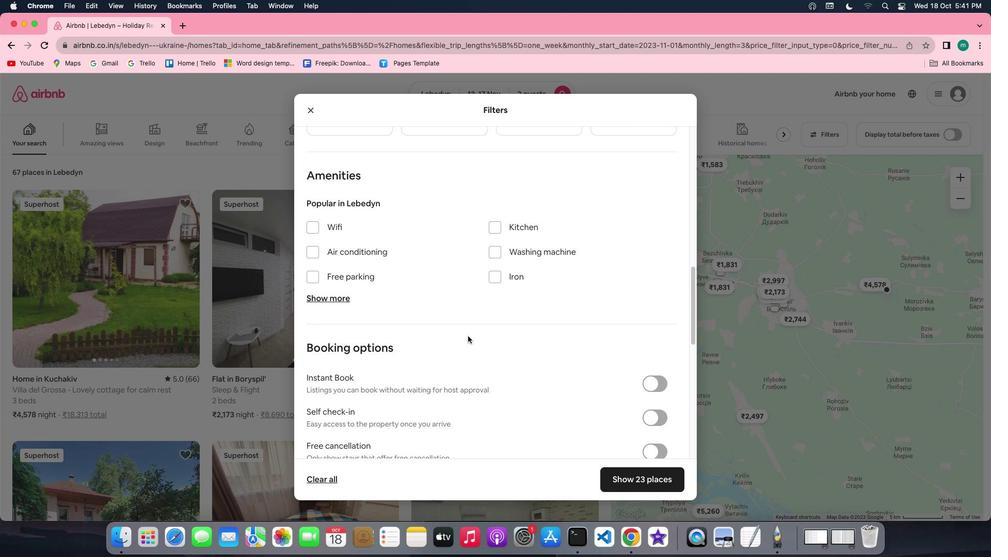 
Action: Mouse scrolled (468, 336) with delta (0, 0)
Screenshot: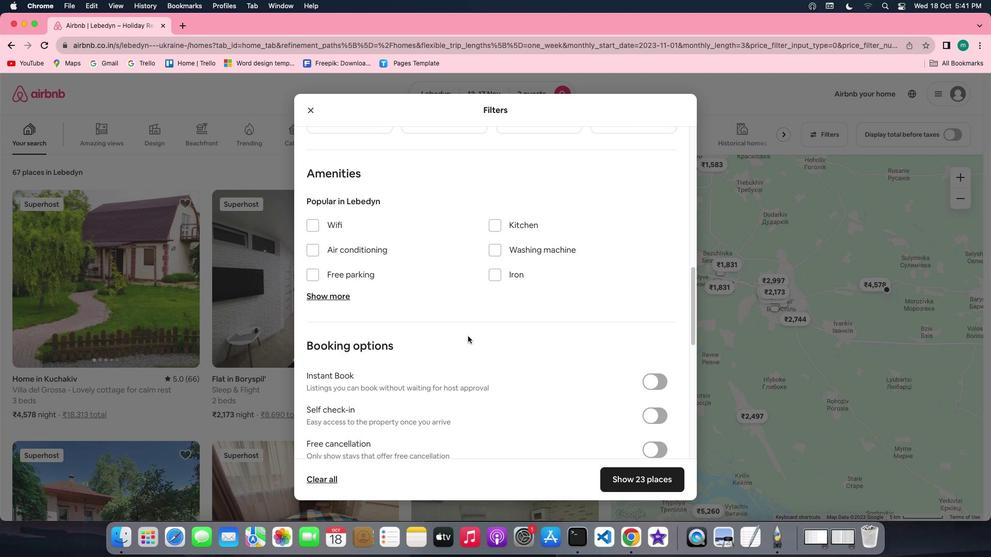 
Action: Mouse scrolled (468, 336) with delta (0, 0)
Screenshot: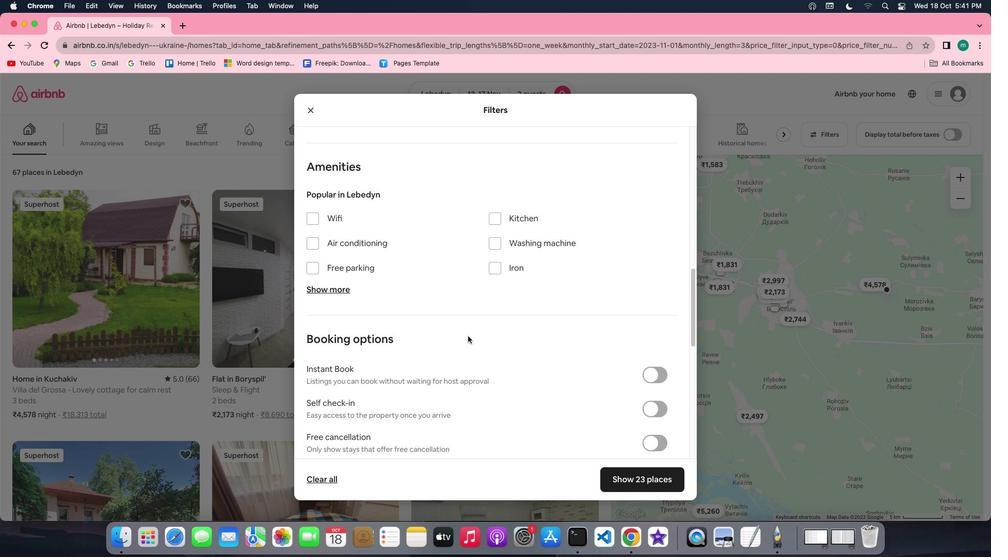 
Action: Mouse scrolled (468, 336) with delta (0, 0)
Screenshot: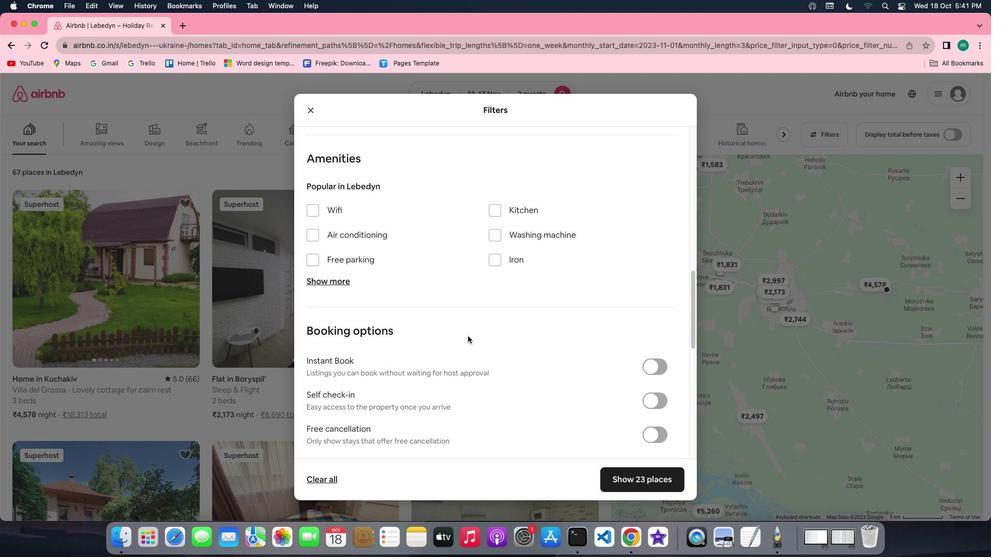 
Action: Mouse scrolled (468, 336) with delta (0, 0)
Screenshot: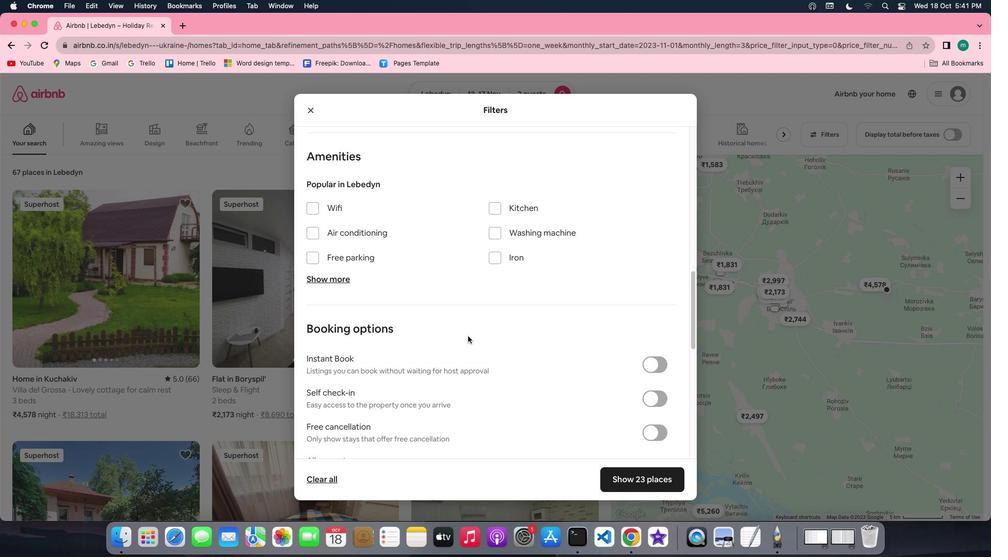 
Action: Mouse scrolled (468, 336) with delta (0, 0)
Screenshot: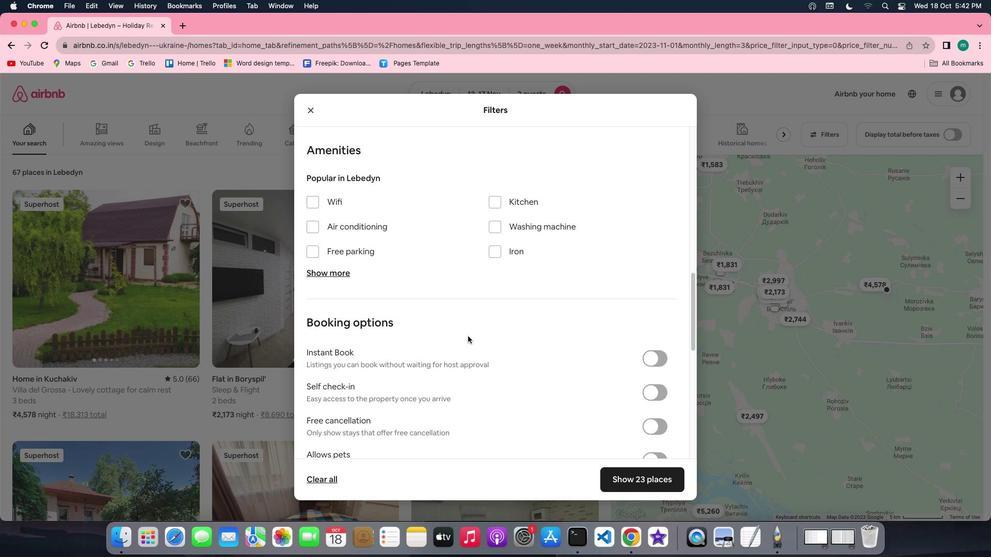 
Action: Mouse scrolled (468, 336) with delta (0, 0)
Screenshot: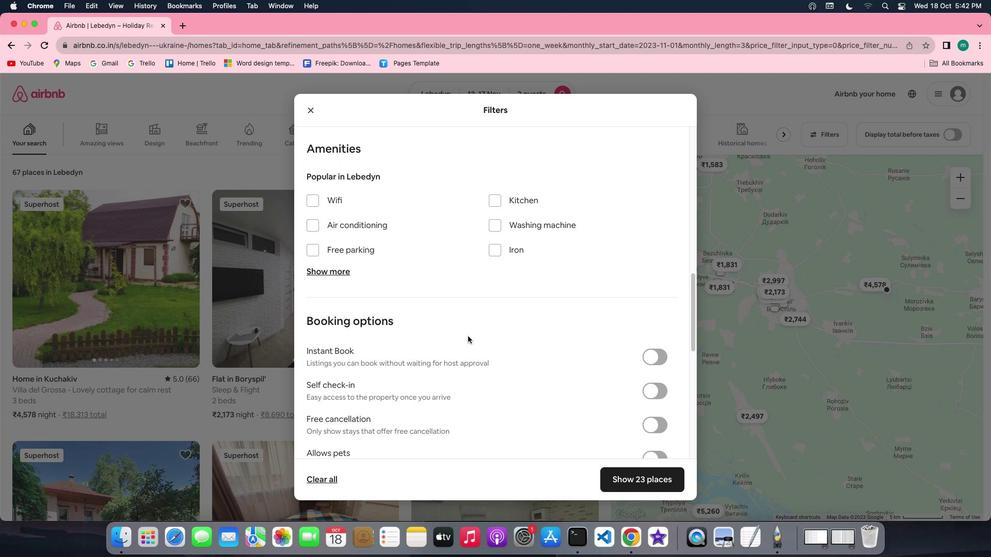 
Action: Mouse scrolled (468, 336) with delta (0, 0)
Screenshot: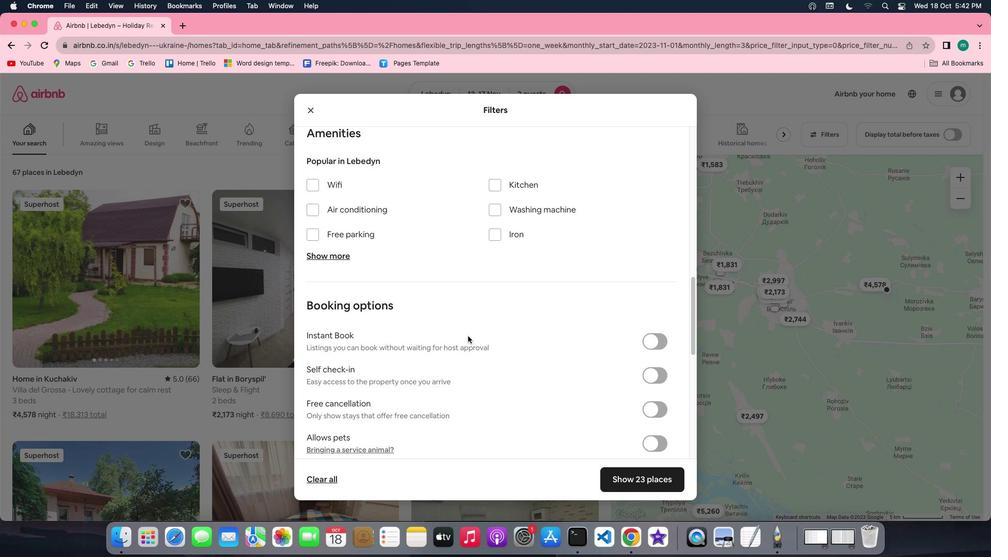 
Action: Mouse scrolled (468, 336) with delta (0, 0)
Screenshot: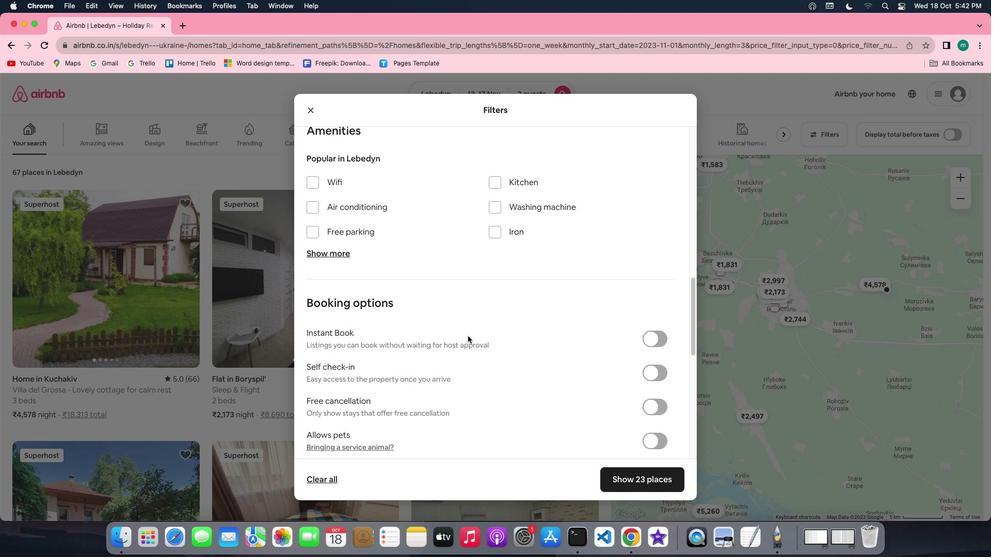 
Action: Mouse scrolled (468, 336) with delta (0, 0)
Screenshot: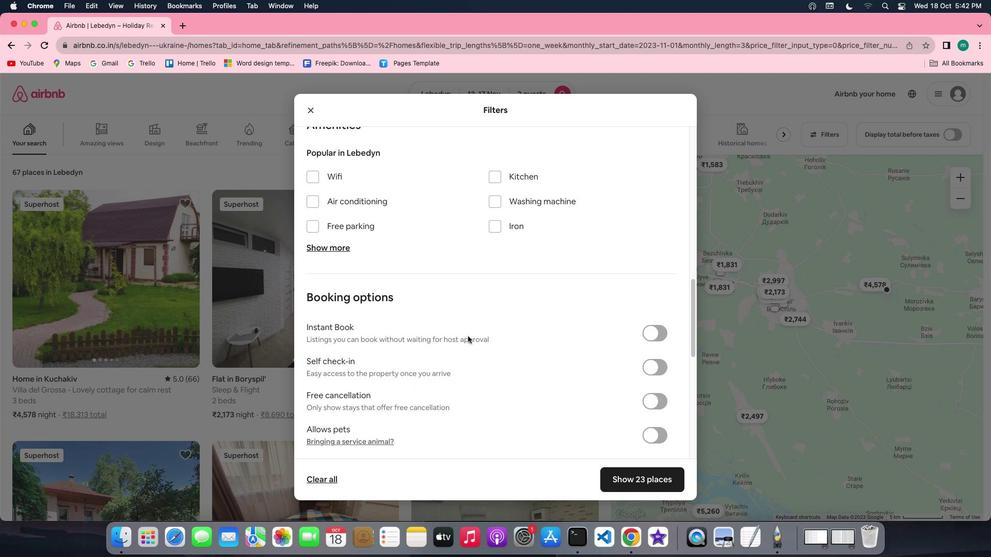 
Action: Mouse scrolled (468, 336) with delta (0, 0)
Screenshot: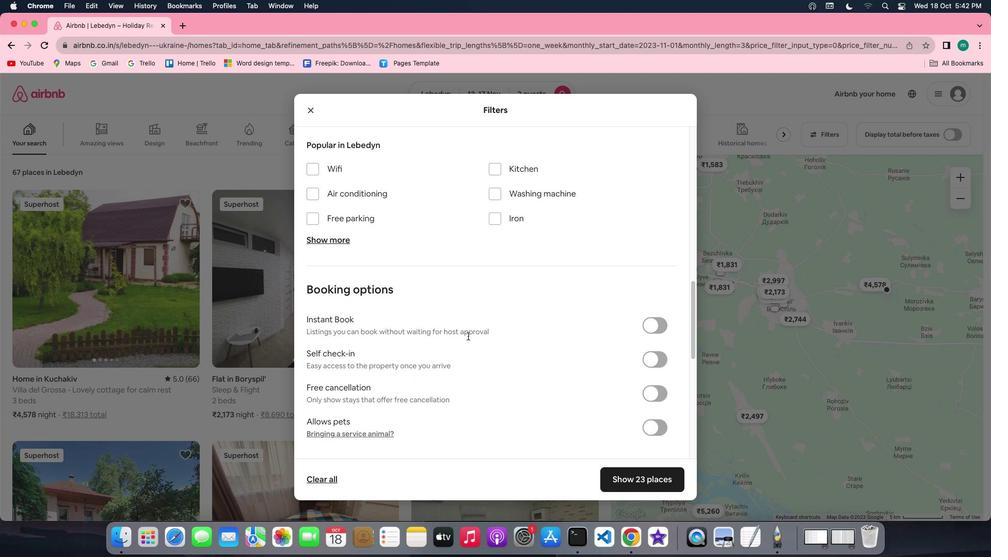
Action: Mouse scrolled (468, 336) with delta (0, 0)
Screenshot: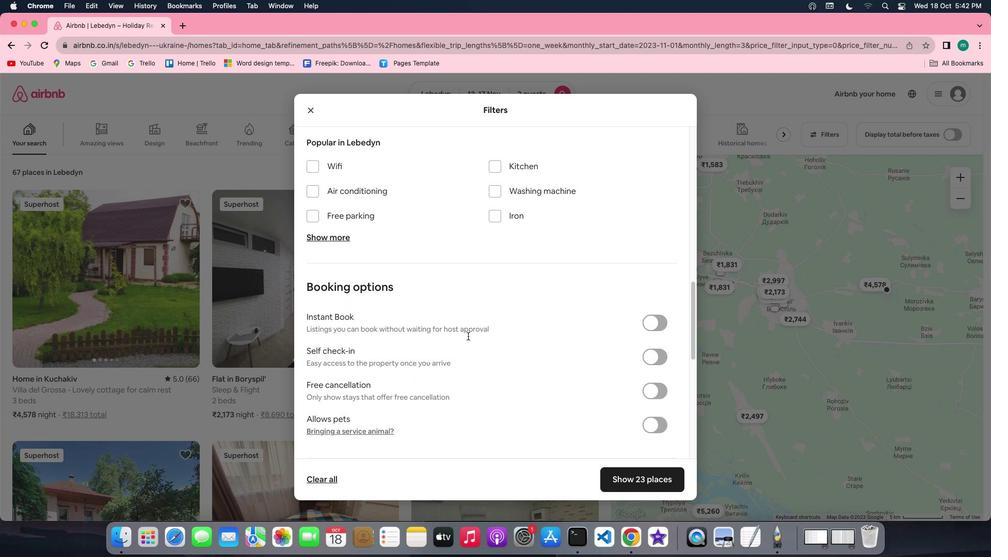 
Action: Mouse scrolled (468, 336) with delta (0, 0)
Screenshot: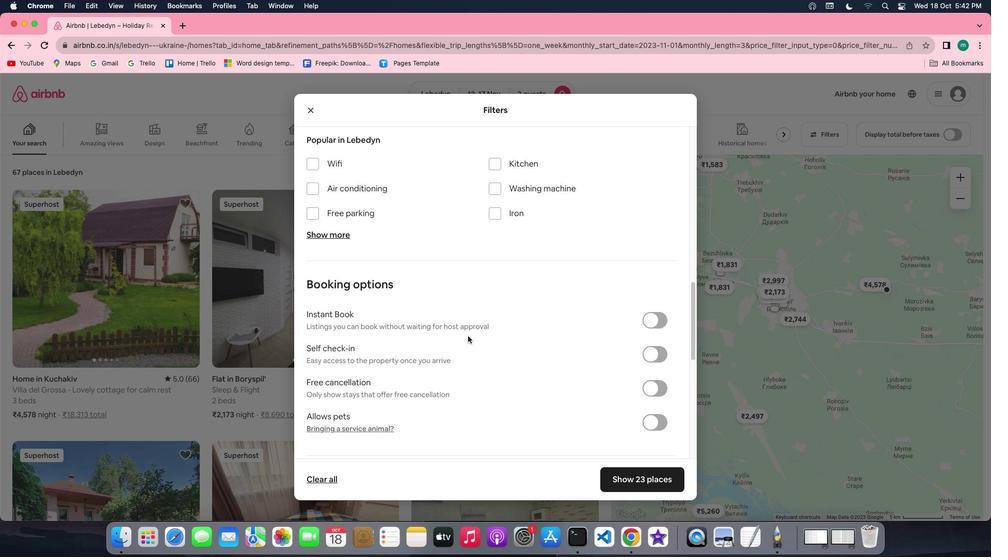 
Action: Mouse scrolled (468, 336) with delta (0, 0)
Screenshot: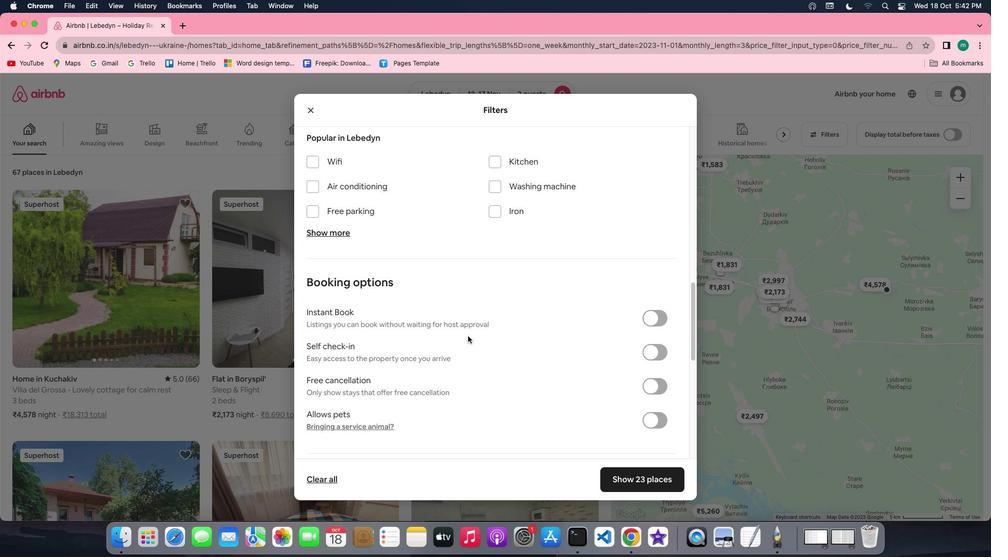 
Action: Mouse scrolled (468, 336) with delta (0, 0)
Screenshot: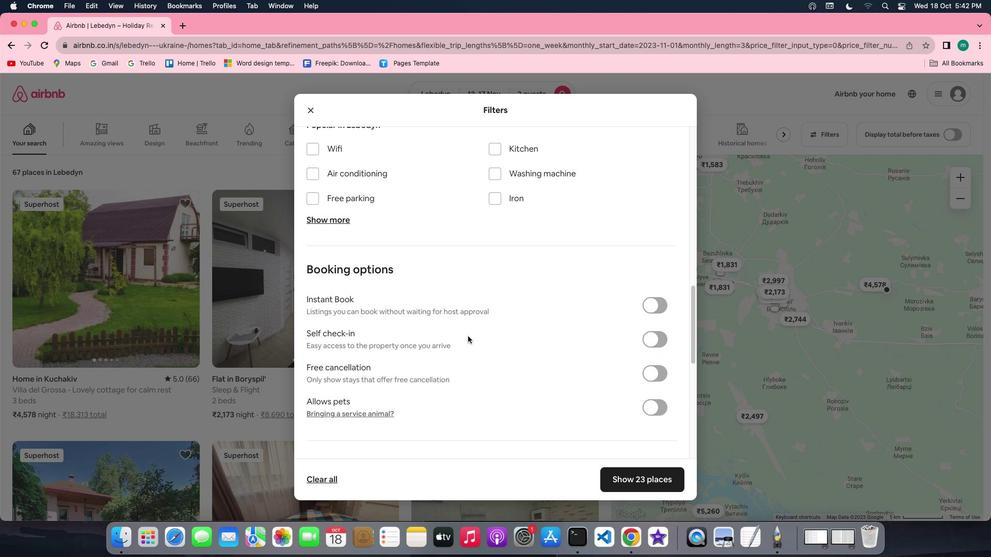 
Action: Mouse scrolled (468, 336) with delta (0, 0)
Screenshot: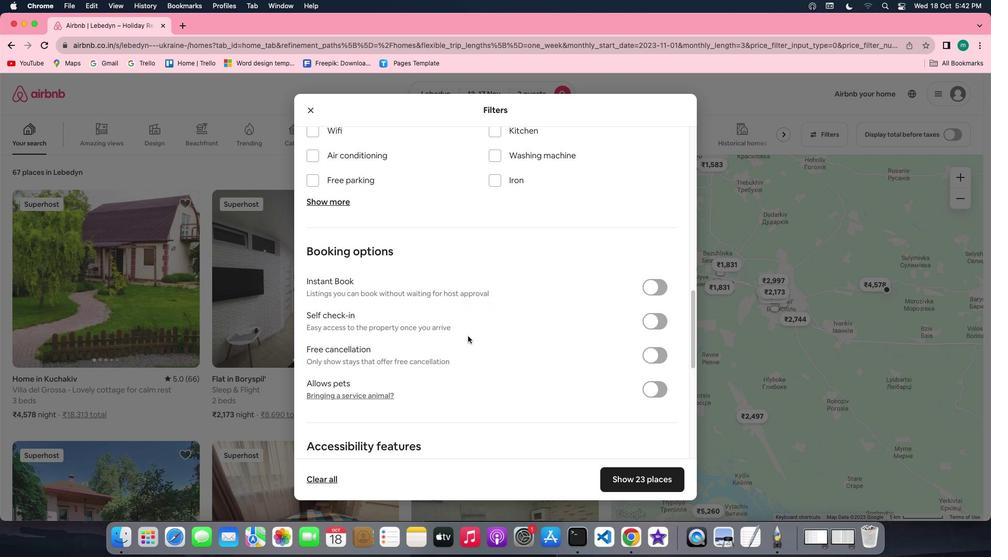 
Action: Mouse scrolled (468, 336) with delta (0, 0)
Screenshot: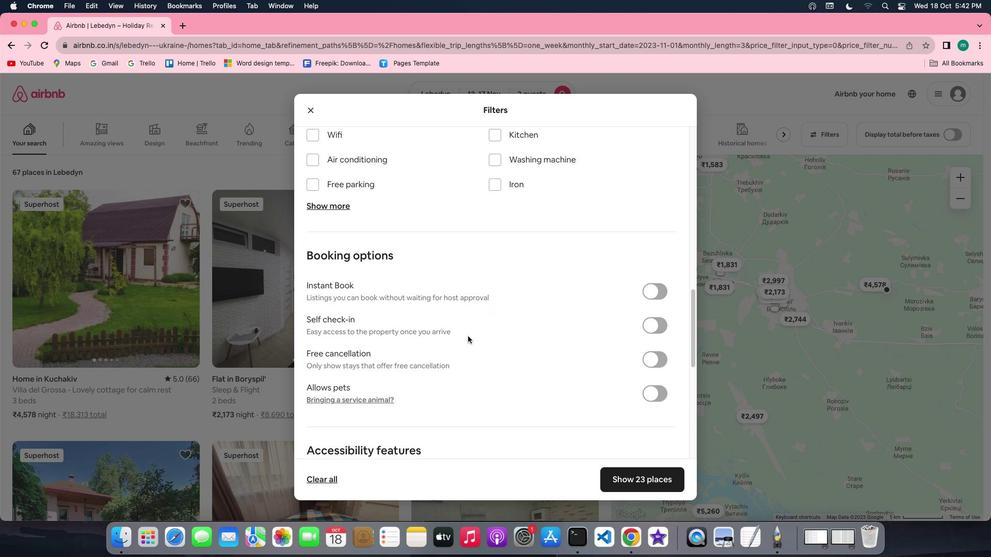 
Action: Mouse scrolled (468, 336) with delta (0, 0)
Screenshot: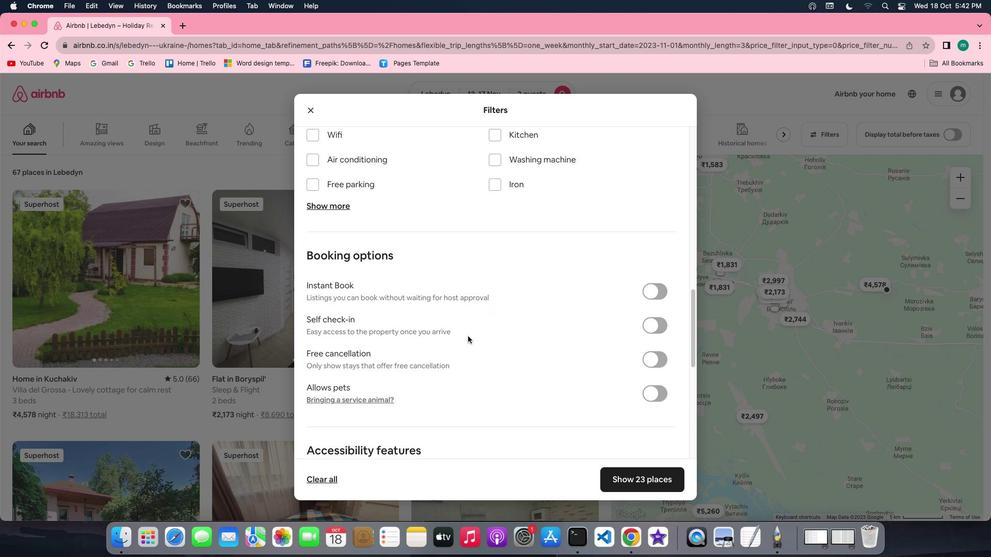 
Action: Mouse scrolled (468, 336) with delta (0, 1)
Screenshot: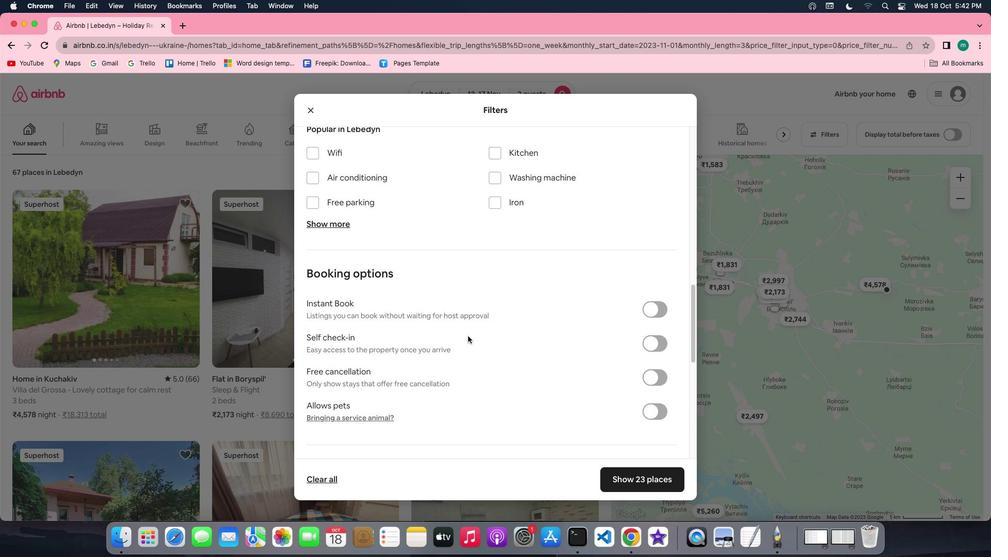 
Action: Mouse scrolled (468, 336) with delta (0, 0)
Screenshot: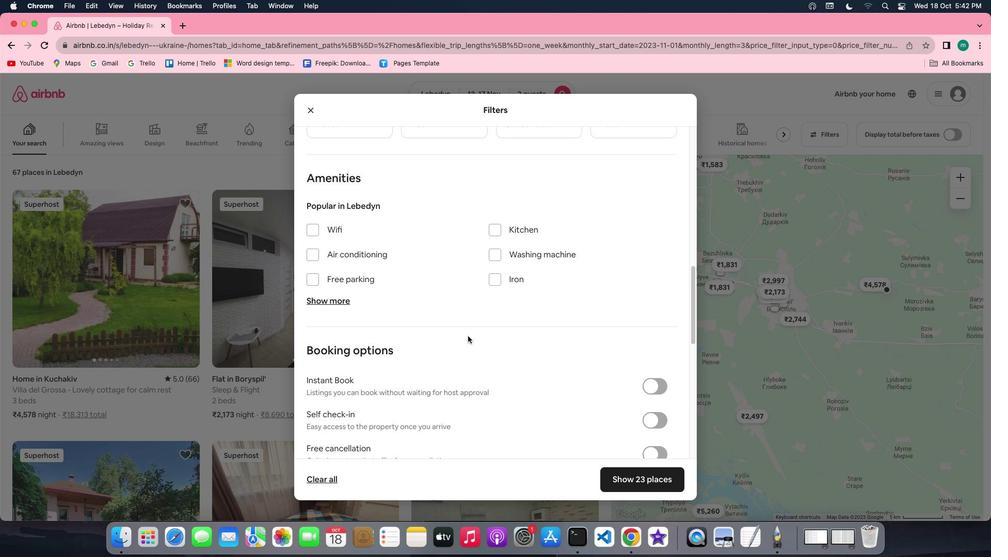 
Action: Mouse scrolled (468, 336) with delta (0, 0)
Screenshot: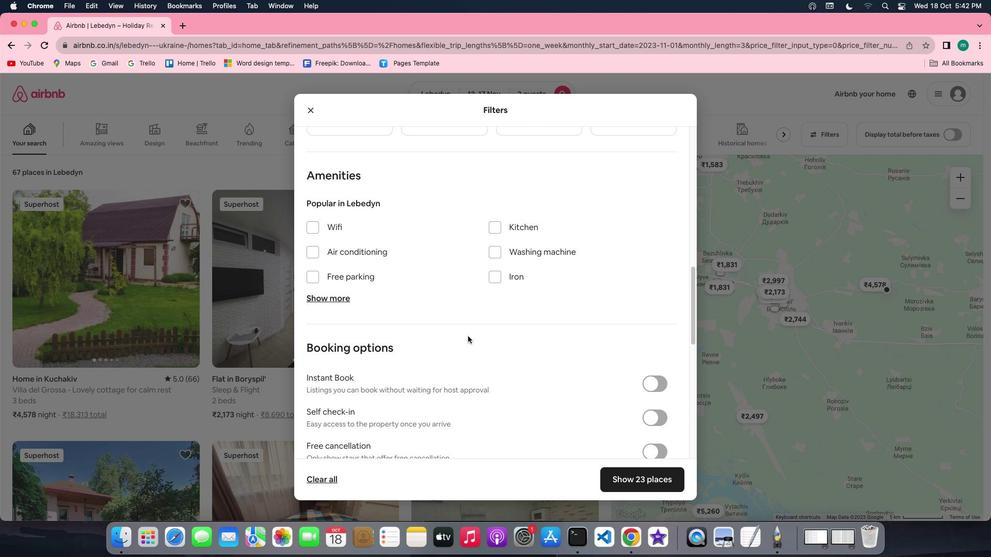 
Action: Mouse scrolled (468, 336) with delta (0, -1)
Screenshot: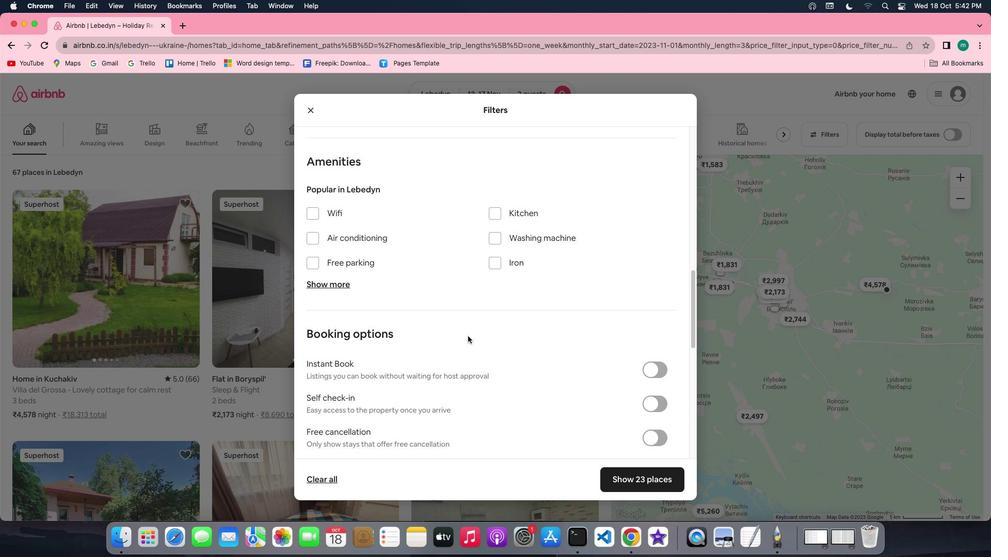 
Action: Mouse scrolled (468, 336) with delta (0, 0)
Screenshot: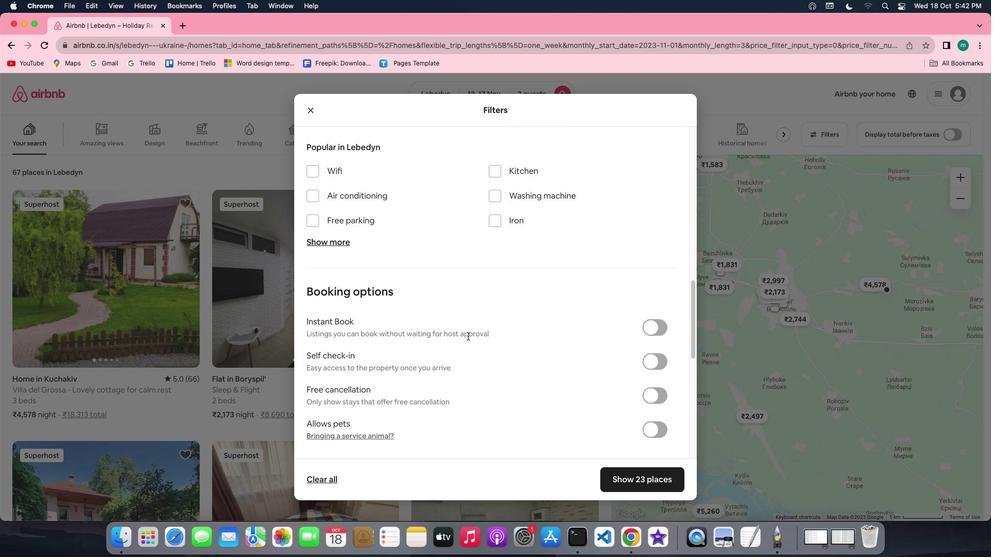 
Action: Mouse scrolled (468, 336) with delta (0, 0)
Screenshot: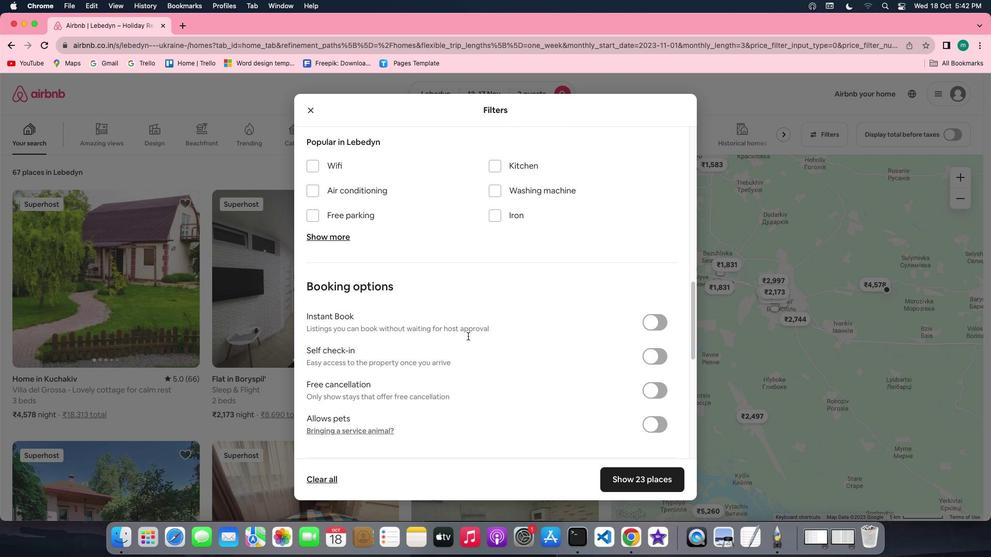 
Action: Mouse scrolled (468, 336) with delta (0, 0)
Screenshot: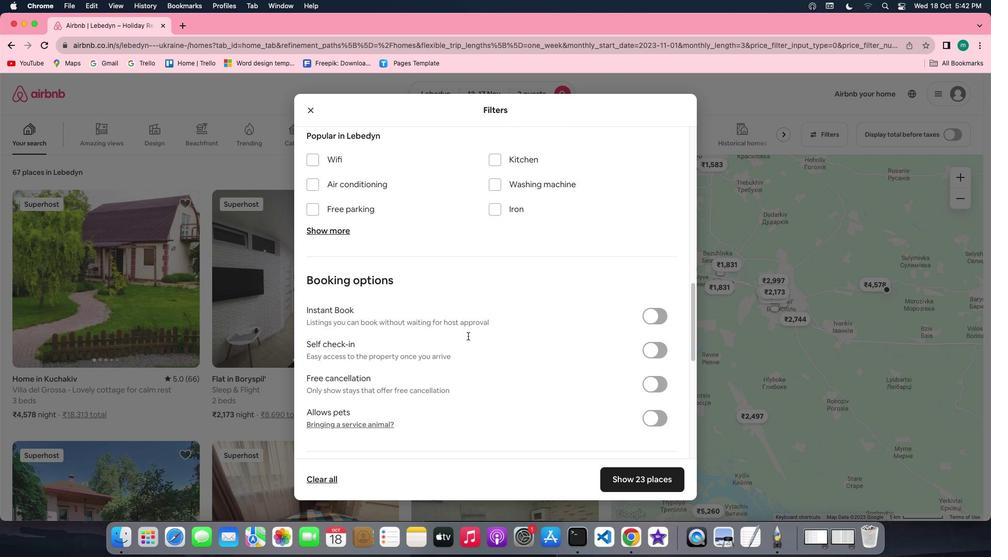
Action: Mouse scrolled (468, 336) with delta (0, 0)
Screenshot: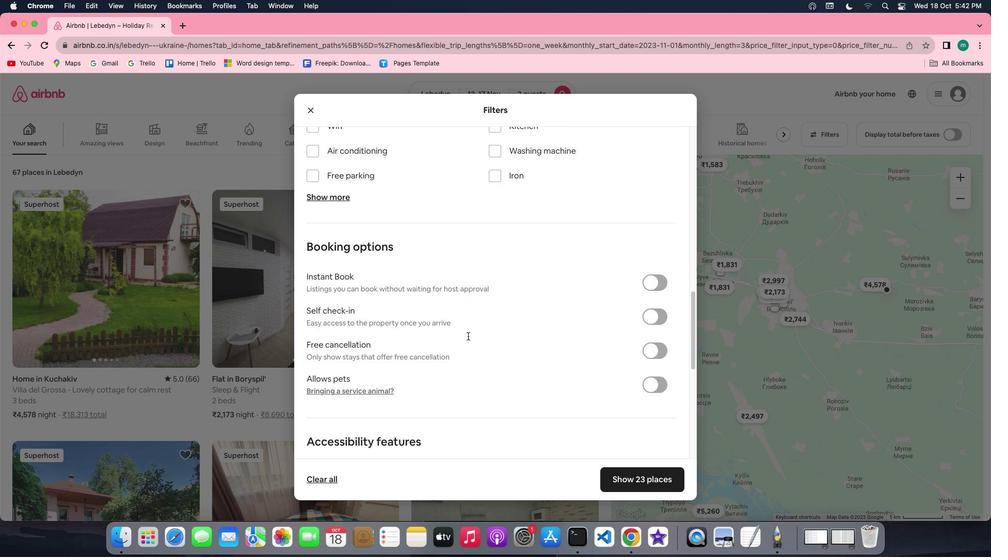 
Action: Mouse scrolled (468, 336) with delta (0, 0)
Screenshot: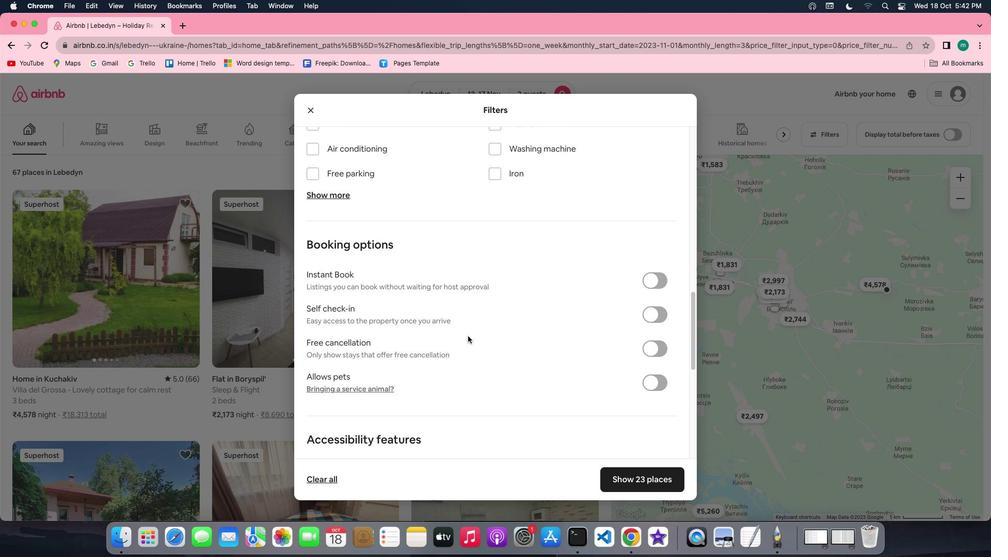 
Action: Mouse scrolled (468, 336) with delta (0, 0)
Screenshot: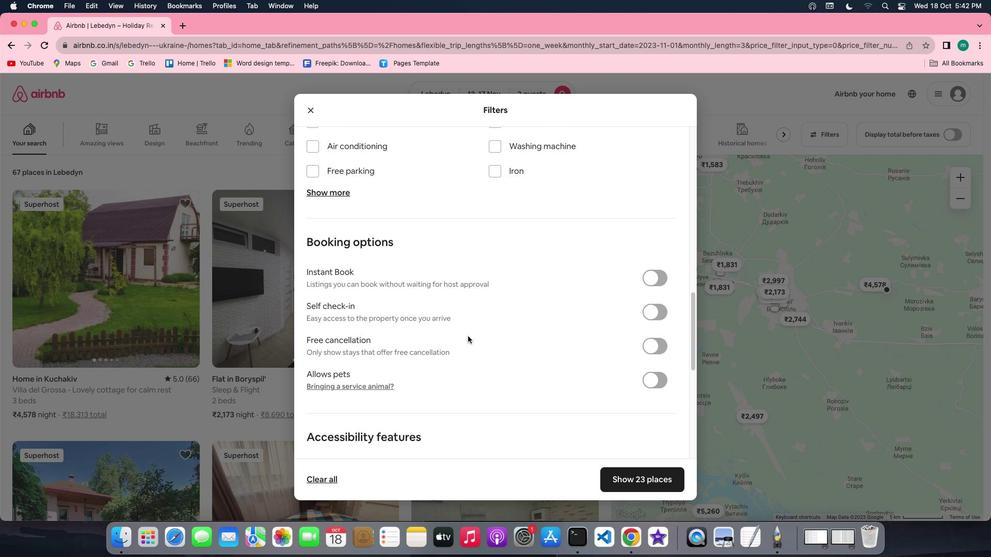 
Action: Mouse scrolled (468, 336) with delta (0, -1)
Screenshot: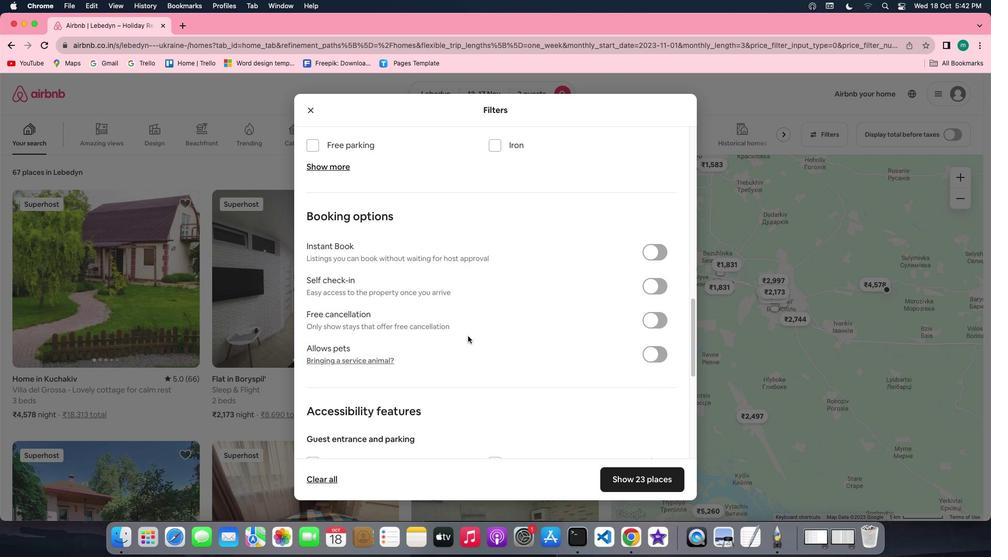 
Action: Mouse scrolled (468, 336) with delta (0, 0)
Screenshot: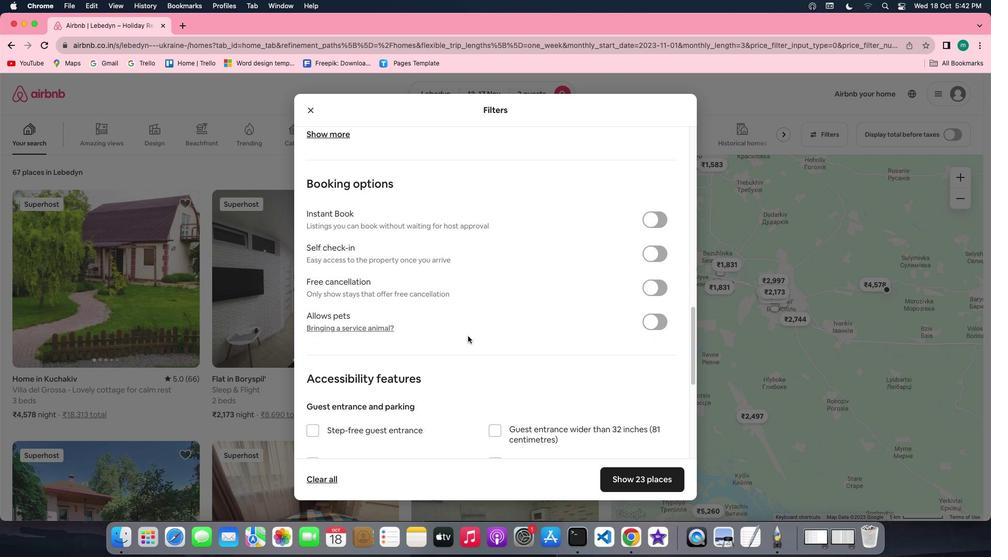 
Action: Mouse moved to (658, 211)
Screenshot: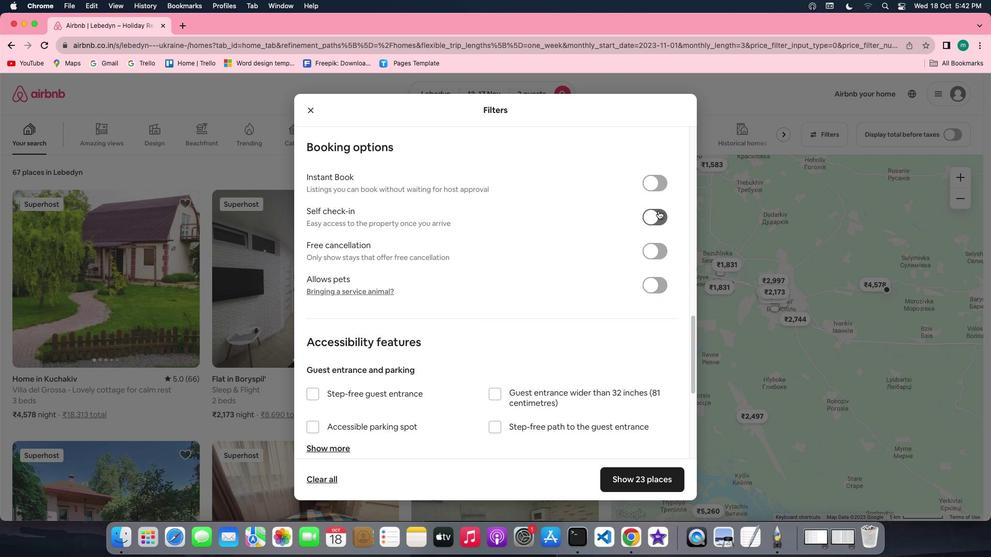 
Action: Mouse pressed left at (658, 211)
Screenshot: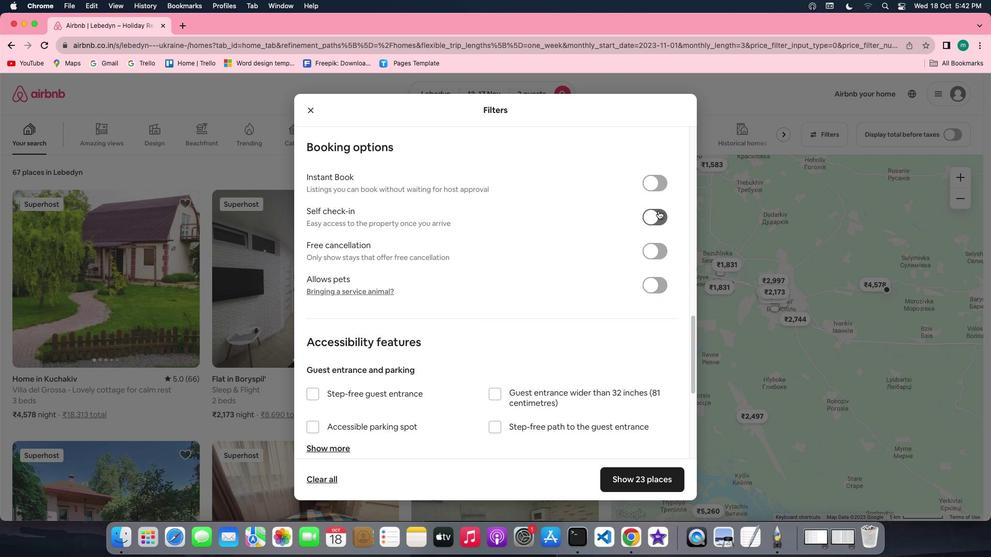 
Action: Mouse moved to (589, 370)
Screenshot: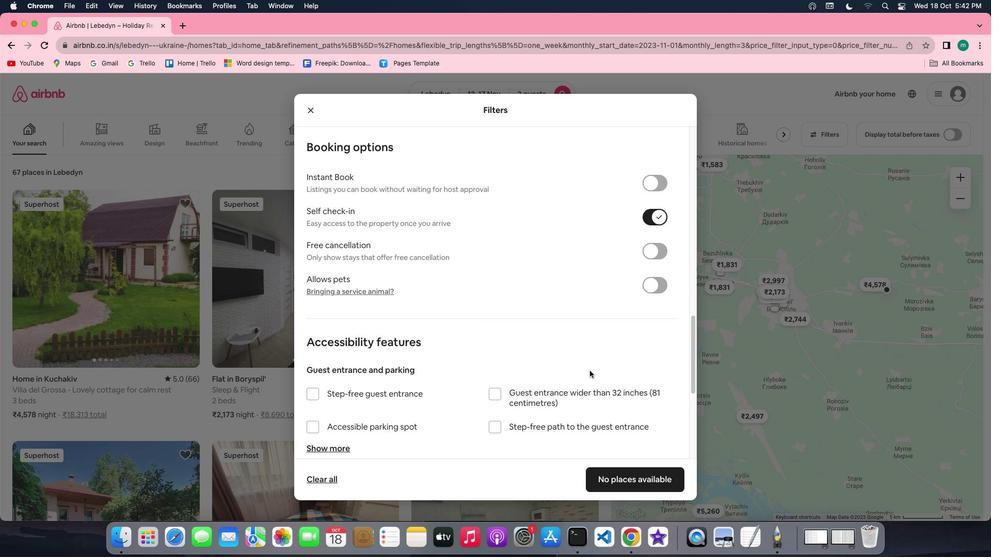 
Action: Mouse scrolled (589, 370) with delta (0, 0)
Screenshot: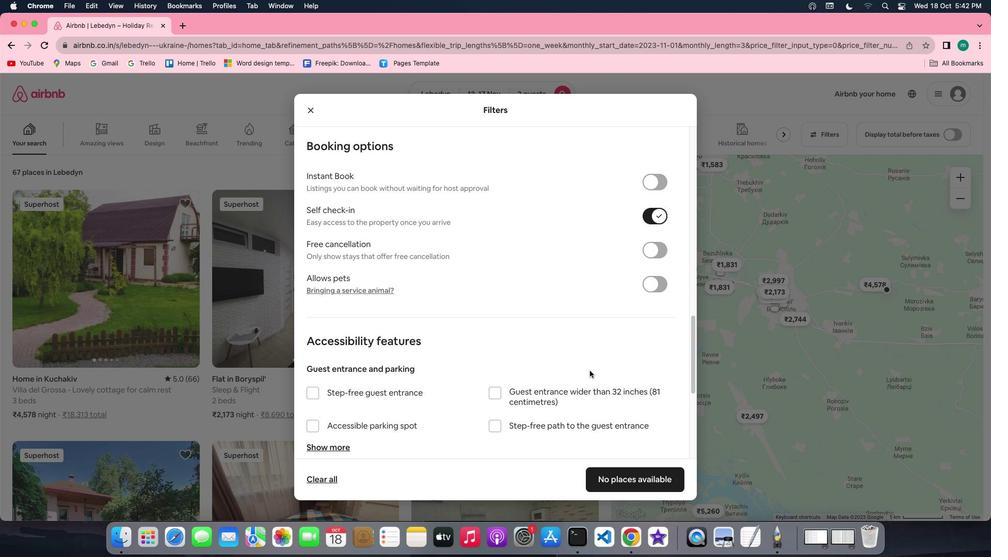 
Action: Mouse scrolled (589, 370) with delta (0, 0)
Screenshot: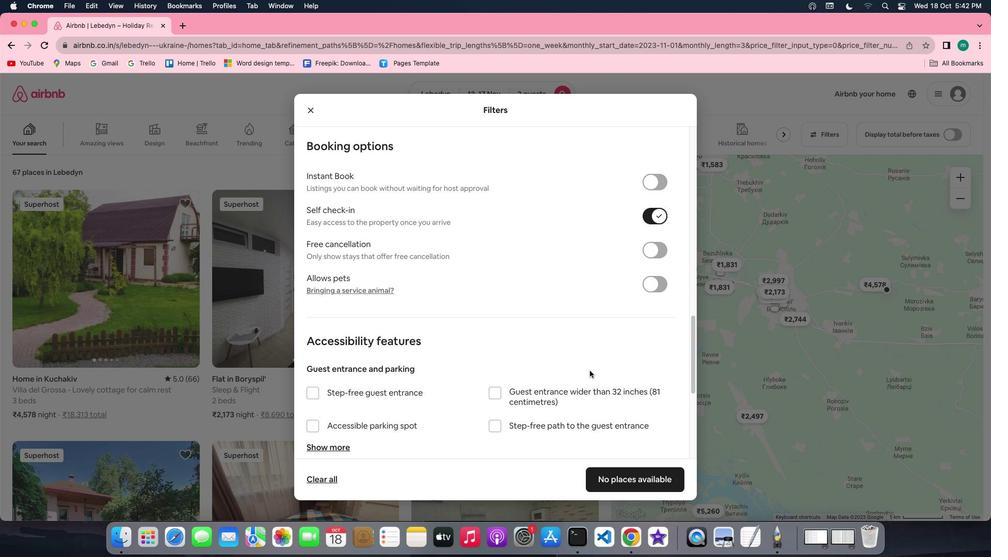 
Action: Mouse scrolled (589, 370) with delta (0, -1)
Screenshot: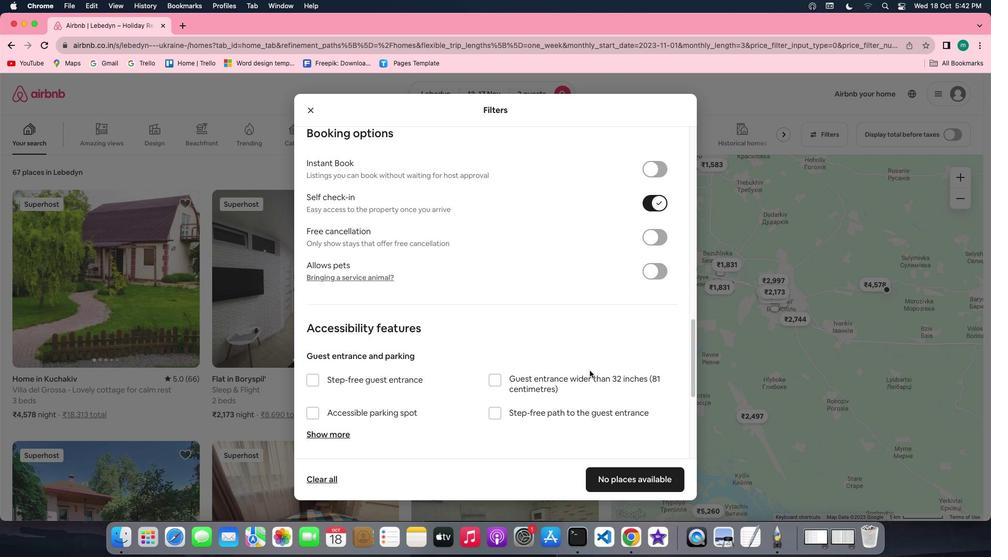 
Action: Mouse scrolled (589, 370) with delta (0, -1)
Screenshot: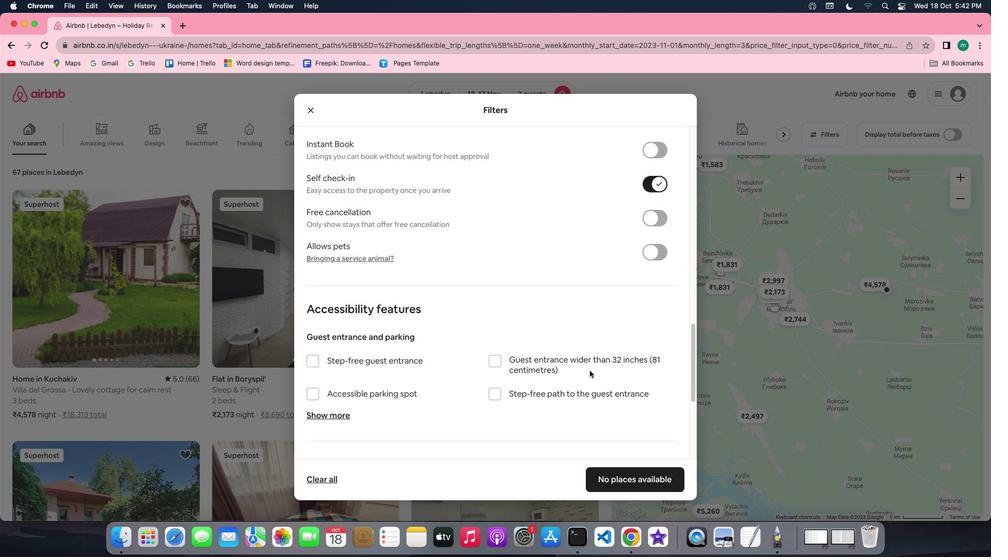 
Action: Mouse scrolled (589, 370) with delta (0, 0)
Screenshot: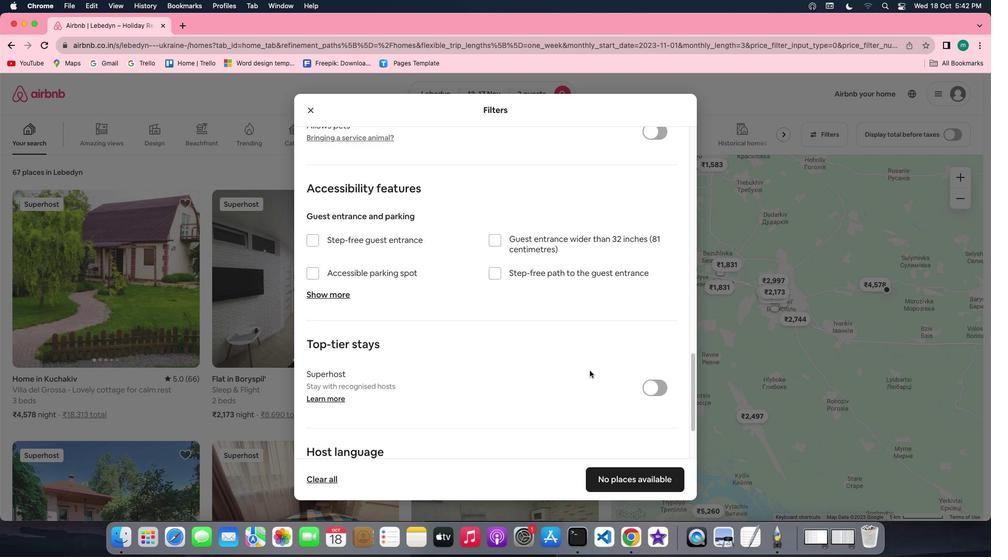 
Action: Mouse moved to (607, 451)
Screenshot: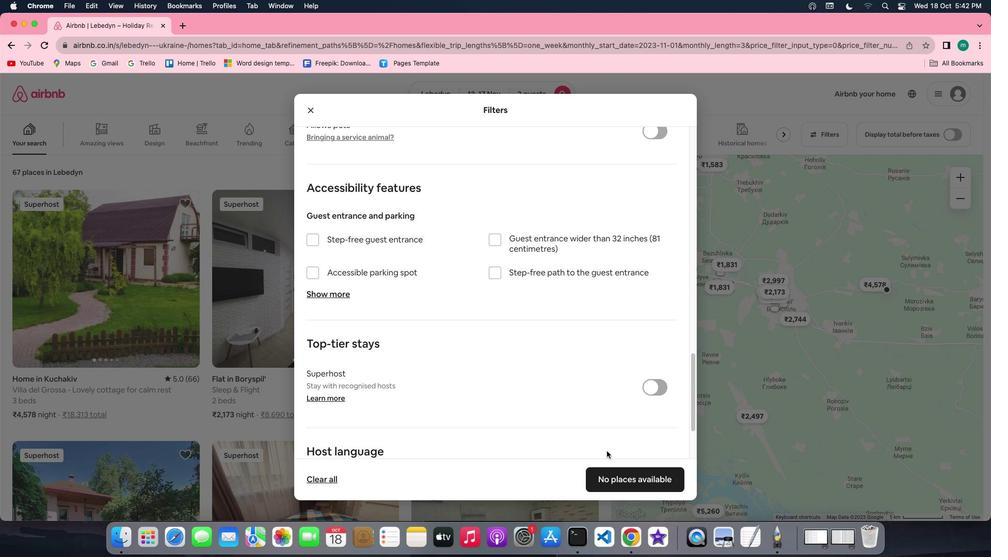 
Action: Mouse scrolled (607, 451) with delta (0, 0)
Screenshot: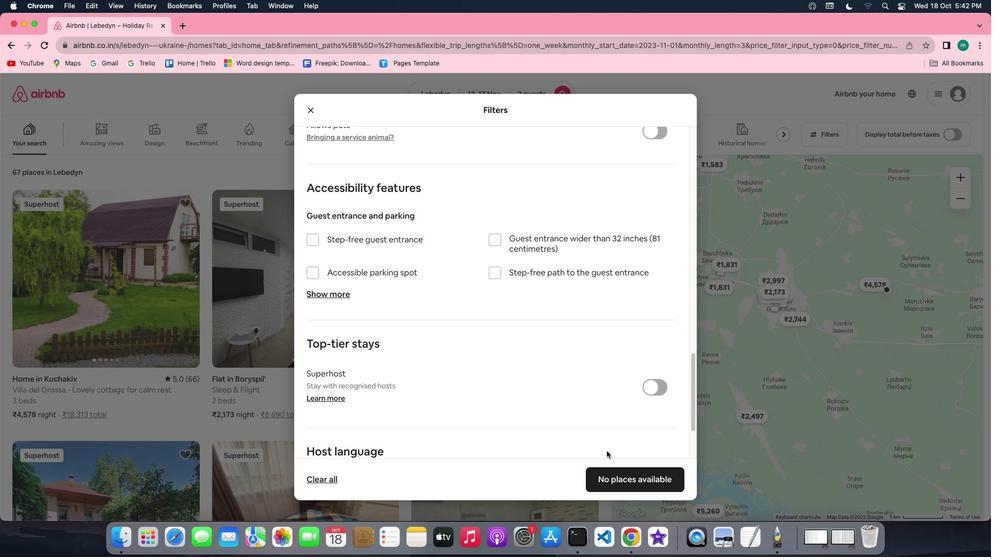 
Action: Mouse scrolled (607, 451) with delta (0, 0)
Screenshot: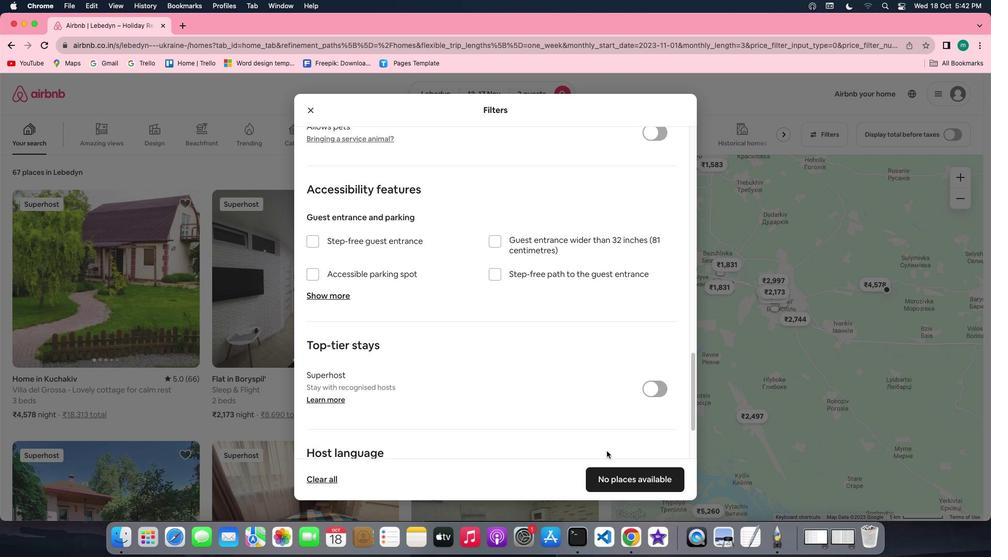 
Action: Mouse scrolled (607, 451) with delta (0, 1)
Screenshot: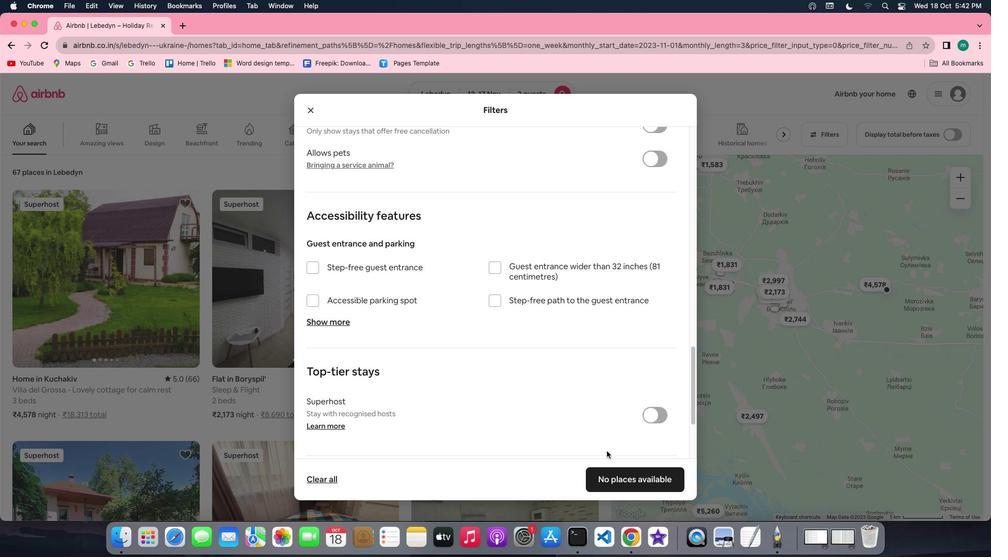 
Action: Mouse scrolled (607, 451) with delta (0, 2)
Screenshot: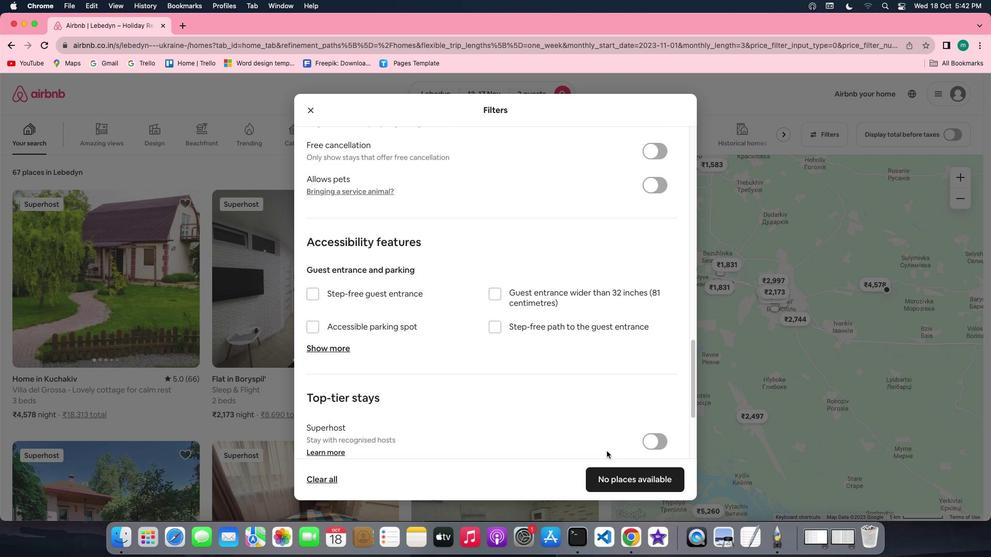 
Action: Mouse scrolled (607, 451) with delta (0, 2)
Screenshot: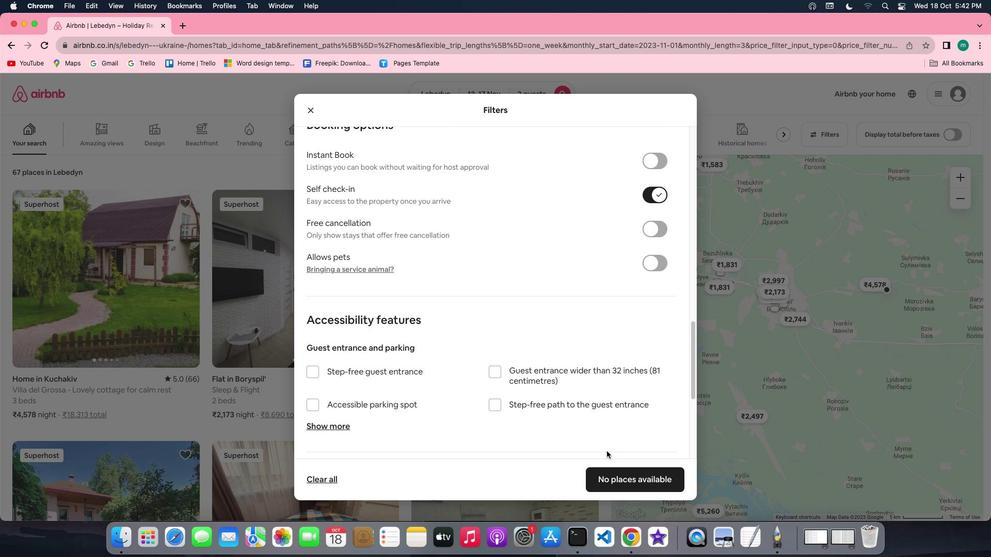 
Action: Mouse moved to (660, 377)
Screenshot: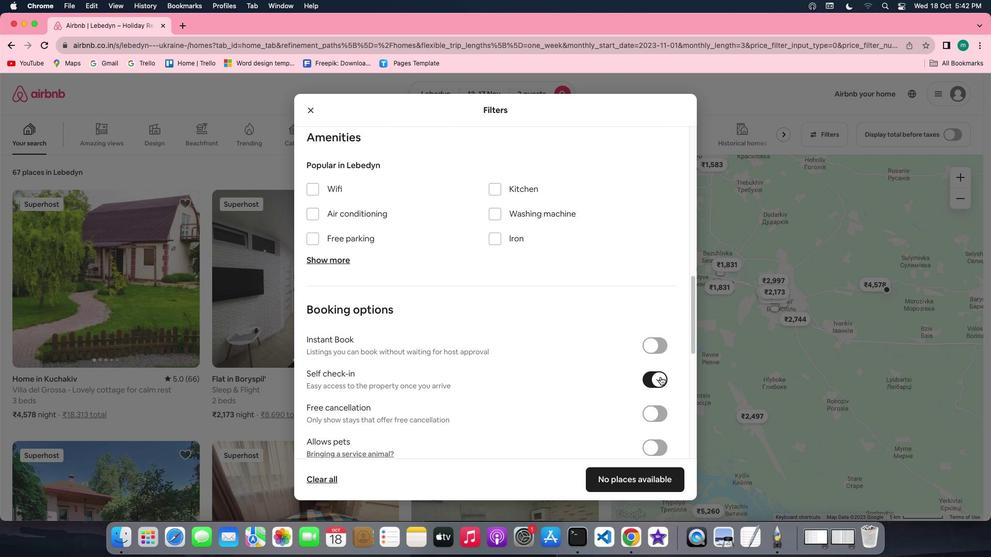 
Action: Mouse pressed left at (660, 377)
Screenshot: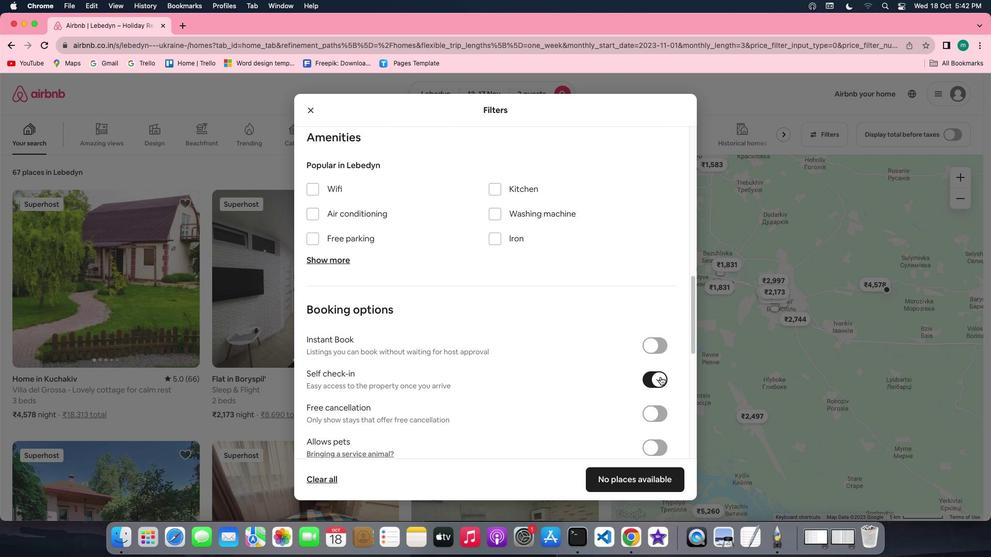 
Action: Mouse moved to (601, 442)
Screenshot: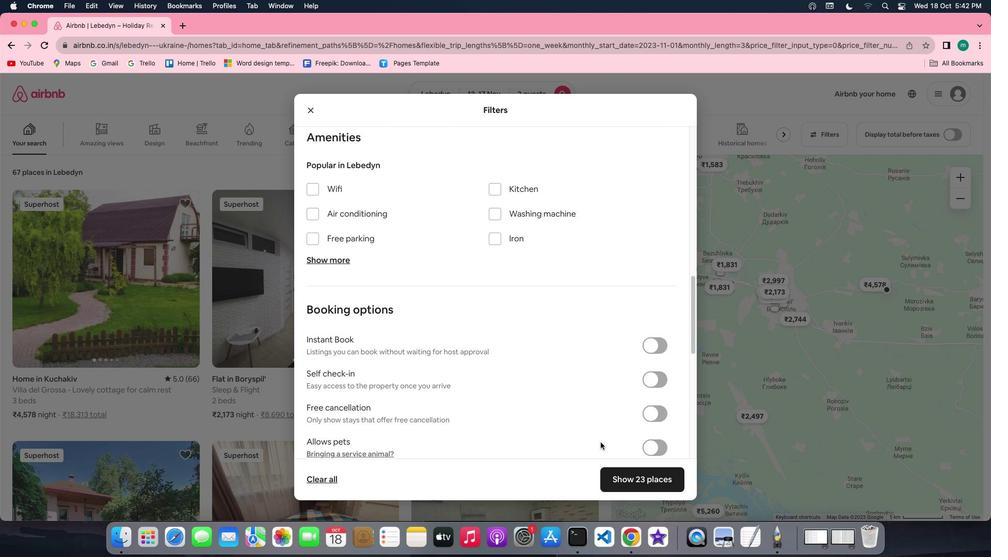 
Action: Mouse scrolled (601, 442) with delta (0, 0)
Screenshot: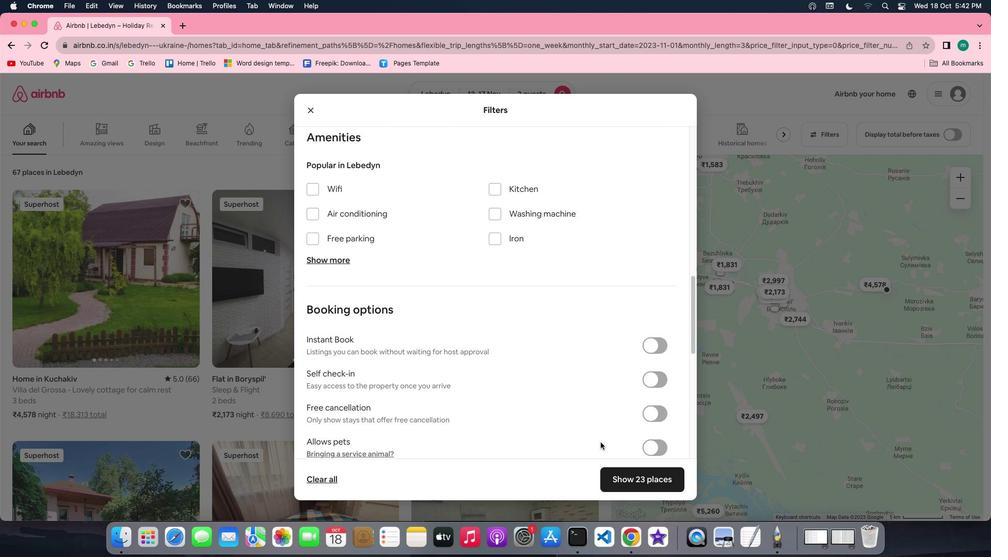 
Action: Mouse moved to (600, 442)
Screenshot: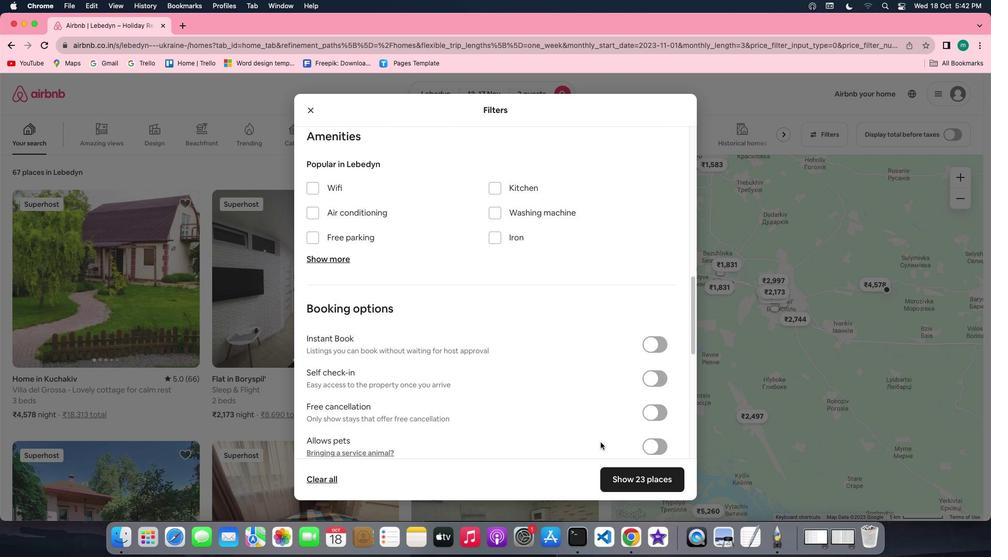 
Action: Mouse scrolled (600, 442) with delta (0, 0)
Screenshot: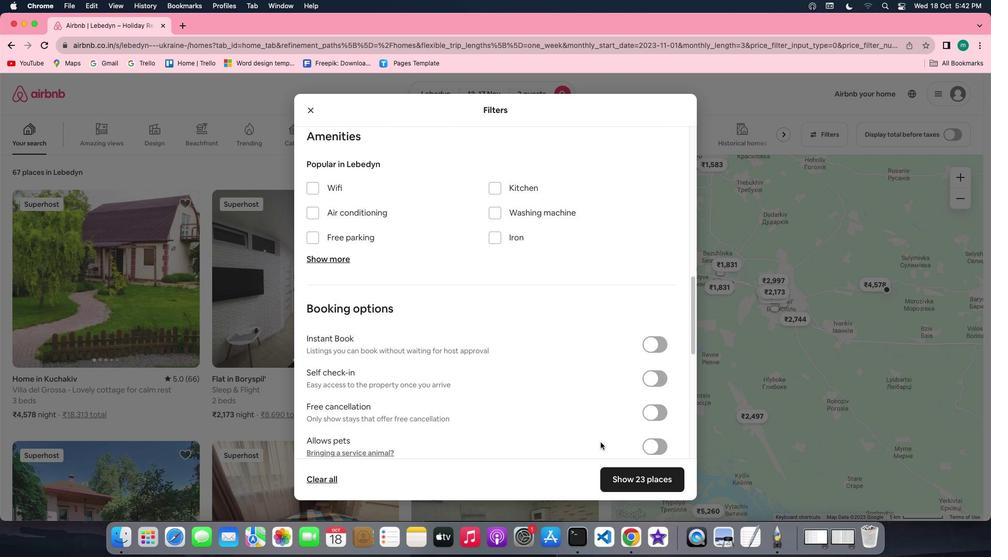 
Action: Mouse scrolled (600, 442) with delta (0, 0)
Screenshot: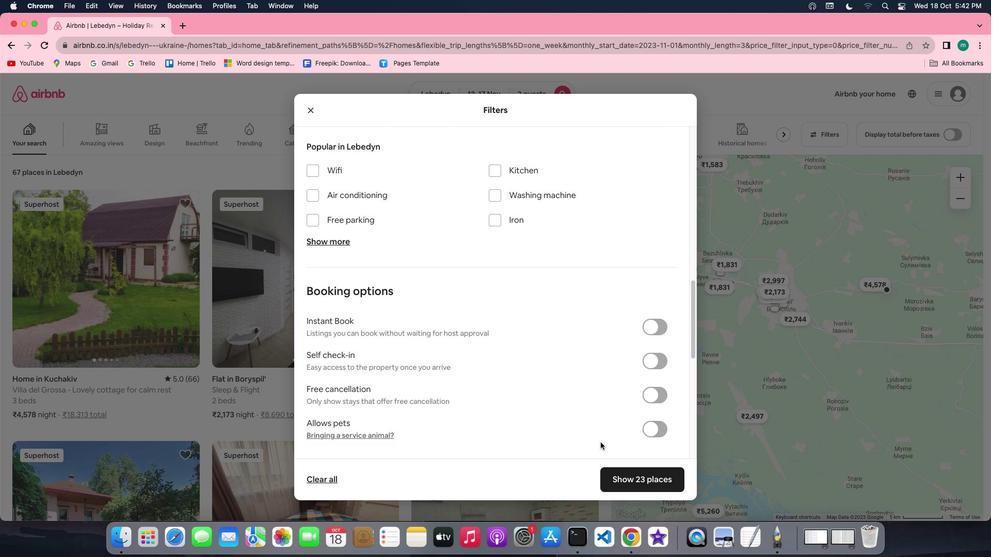 
Action: Mouse moved to (633, 483)
Screenshot: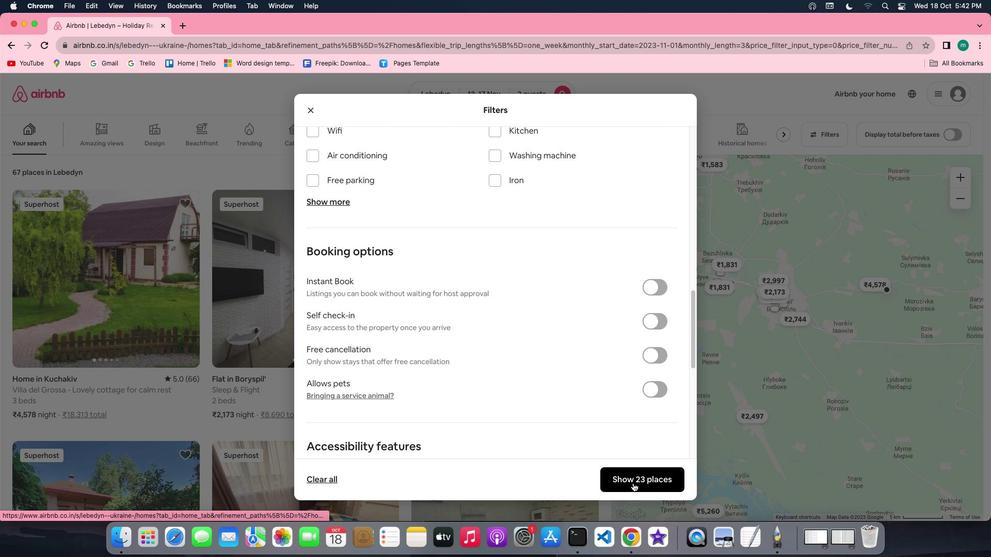 
Action: Mouse pressed left at (633, 483)
Screenshot: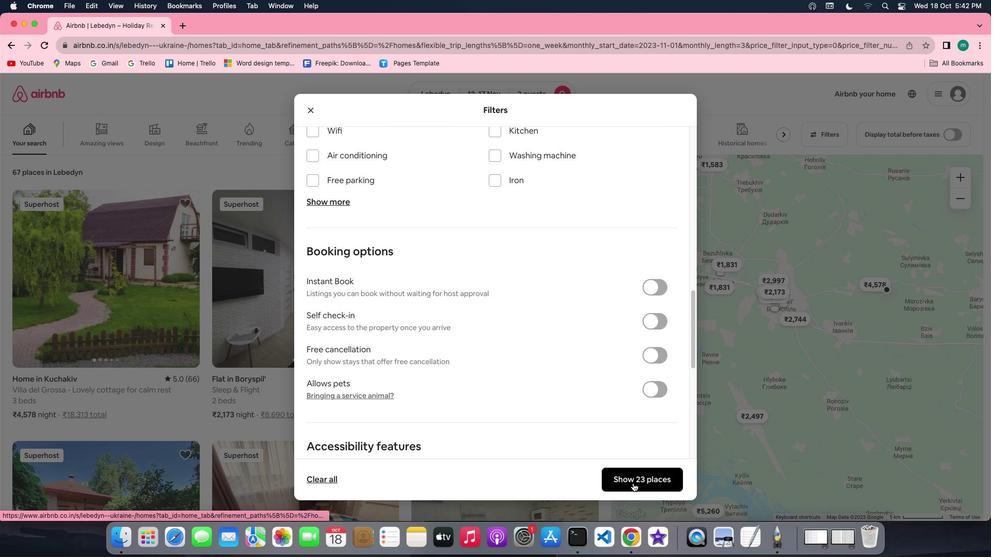 
Action: Mouse moved to (134, 283)
Screenshot: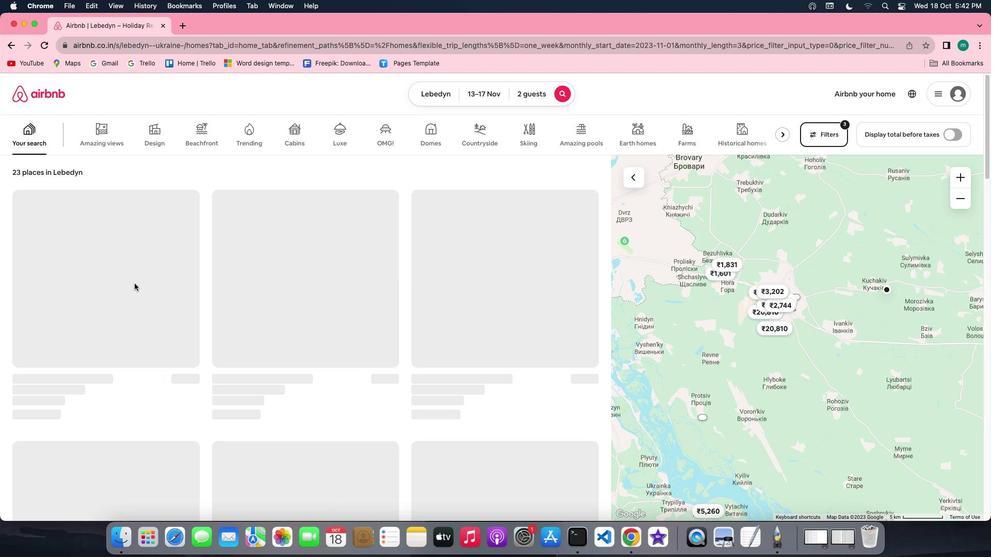 
Action: Mouse pressed left at (134, 283)
Screenshot: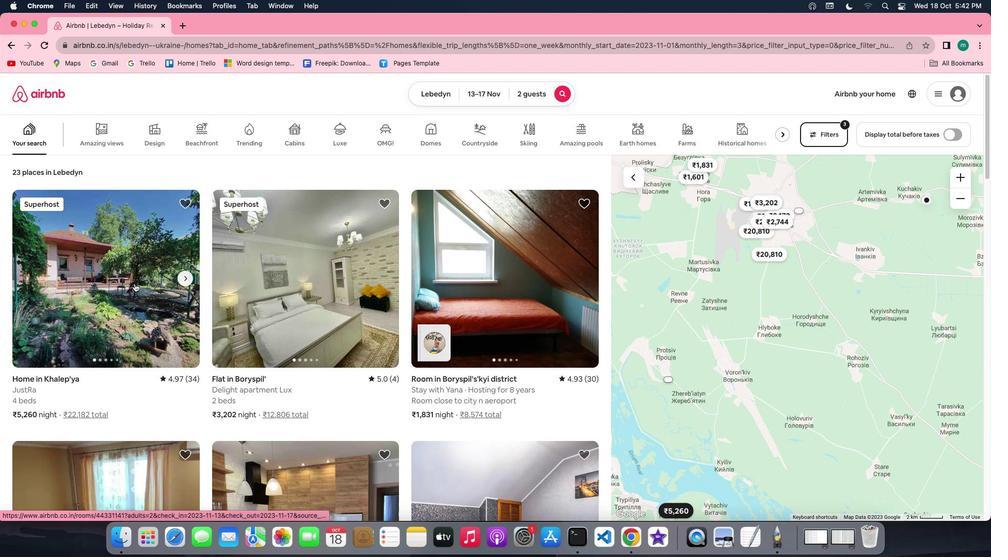 
Action: Mouse moved to (744, 387)
Screenshot: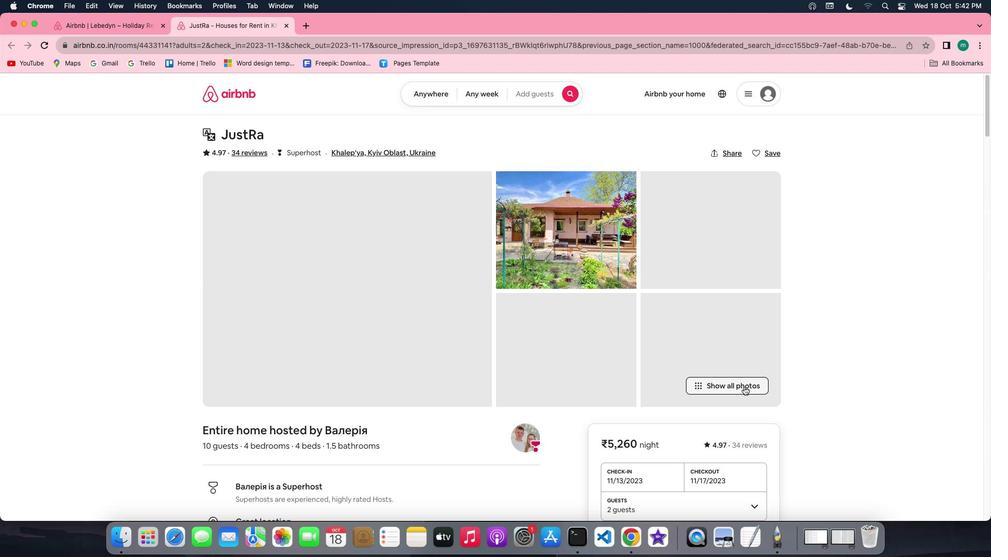 
Action: Mouse pressed left at (744, 387)
Screenshot: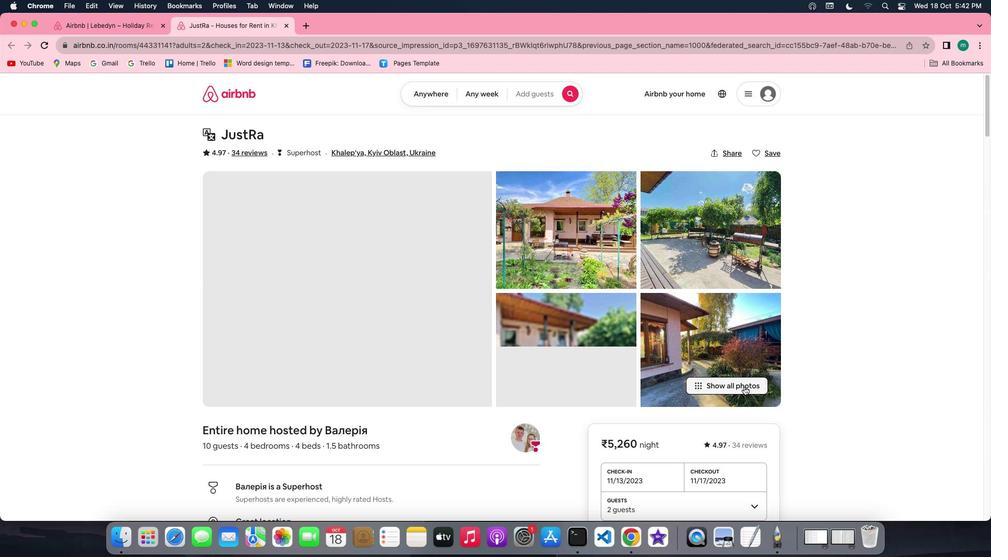 
Action: Mouse moved to (349, 306)
Screenshot: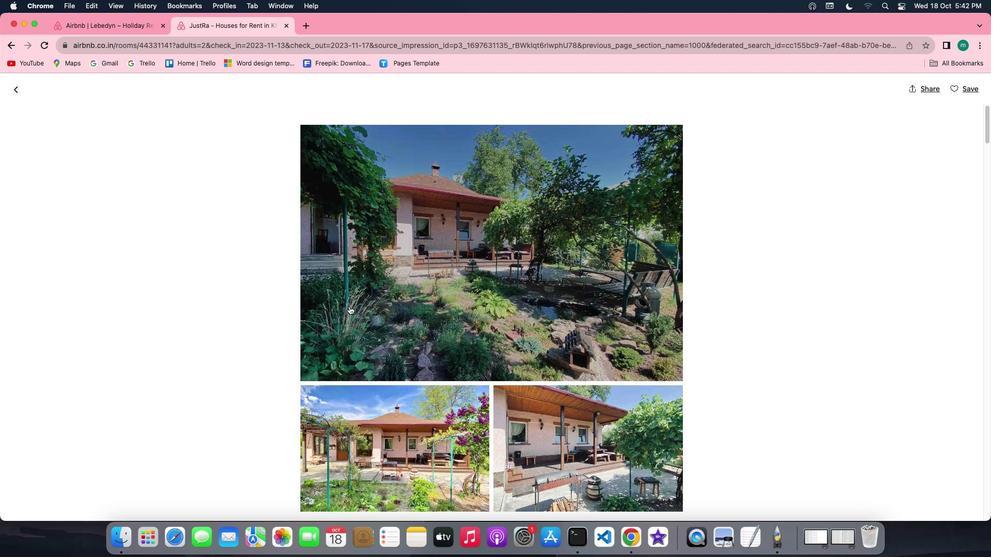
Action: Mouse scrolled (349, 306) with delta (0, 0)
Screenshot: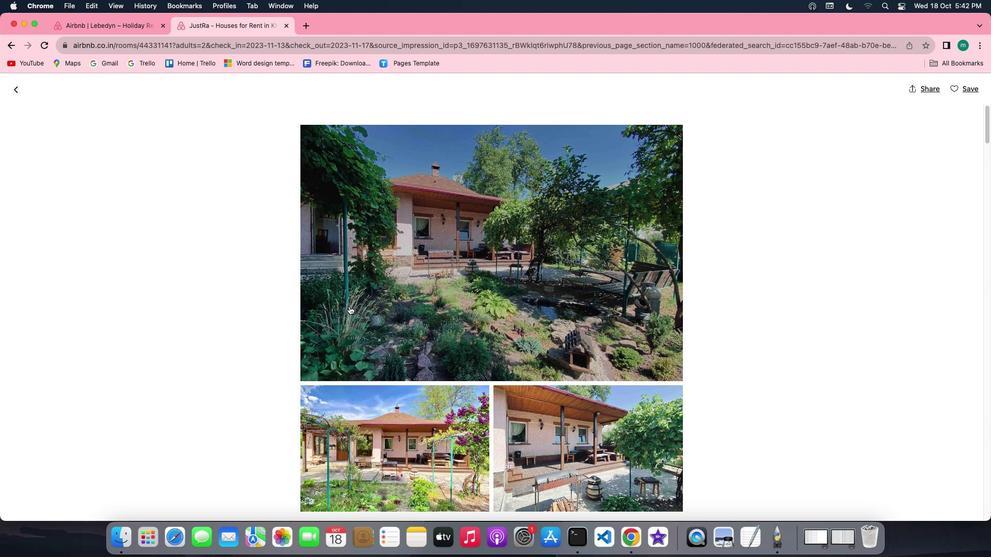 
Action: Mouse scrolled (349, 306) with delta (0, 0)
Screenshot: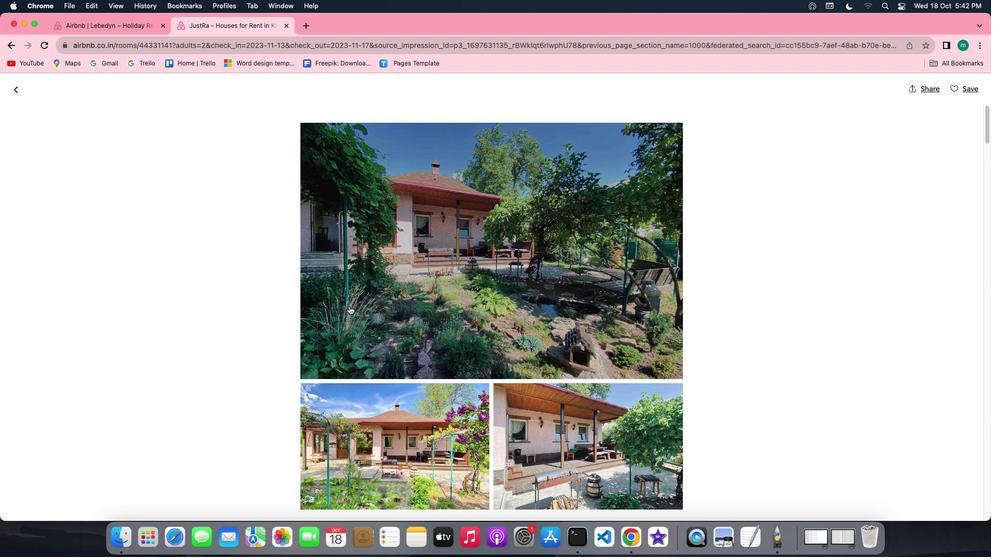 
Action: Mouse scrolled (349, 306) with delta (0, -1)
Screenshot: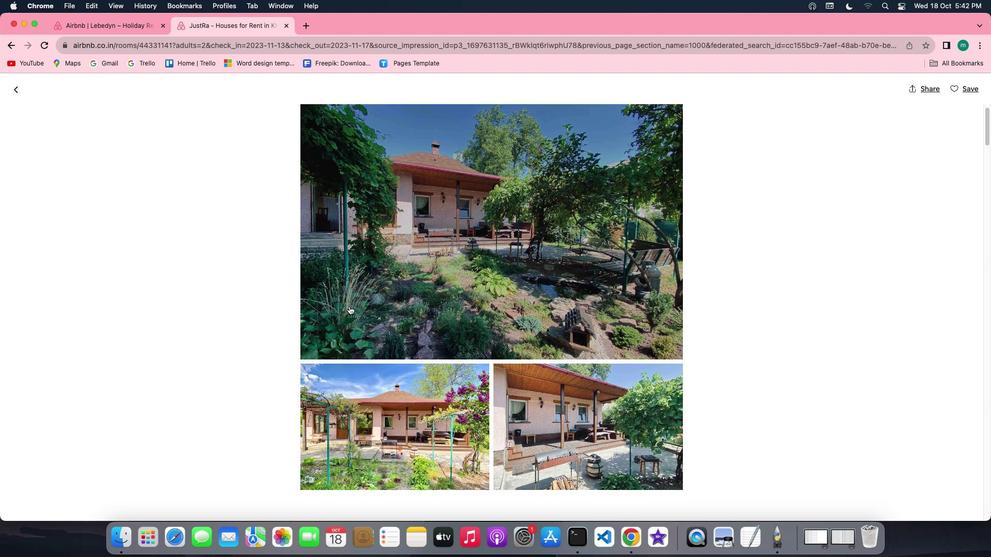 
Action: Mouse scrolled (349, 306) with delta (0, -1)
Screenshot: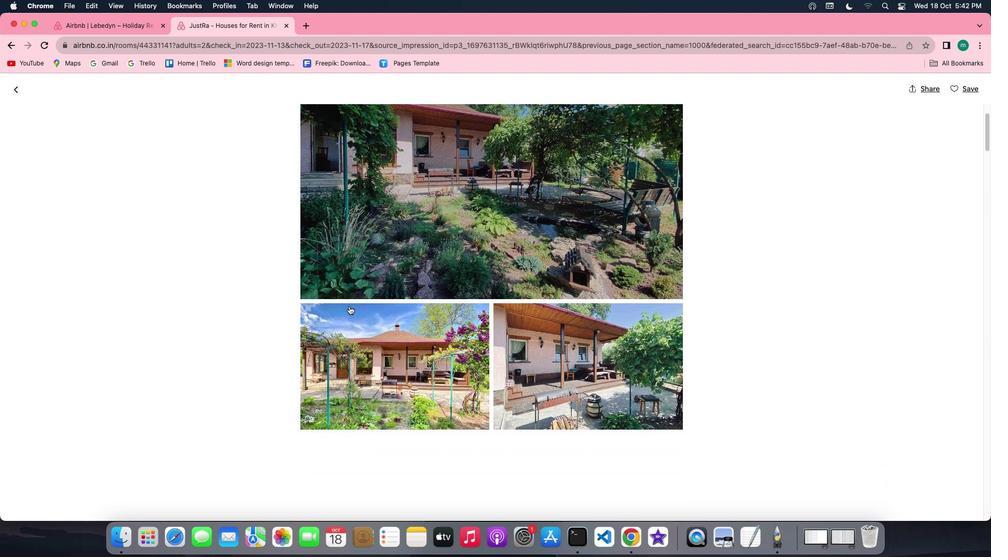 
Action: Mouse scrolled (349, 306) with delta (0, 0)
Screenshot: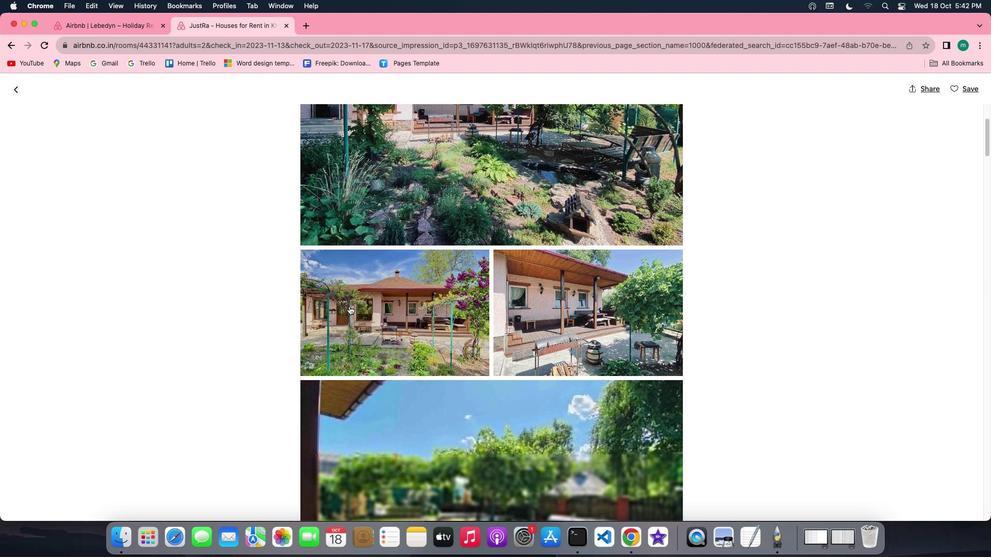 
Action: Mouse scrolled (349, 306) with delta (0, 0)
Screenshot: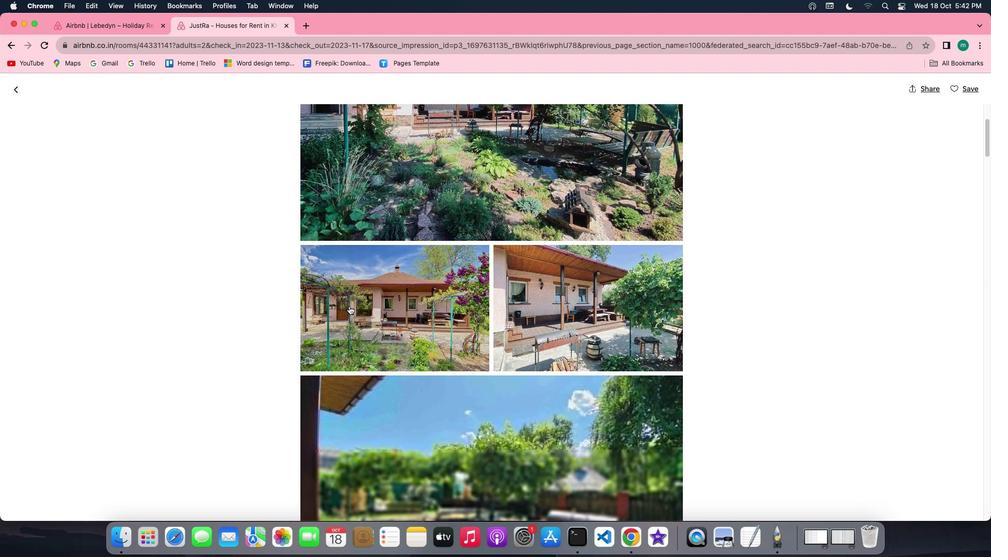 
Action: Mouse scrolled (349, 306) with delta (0, -1)
Screenshot: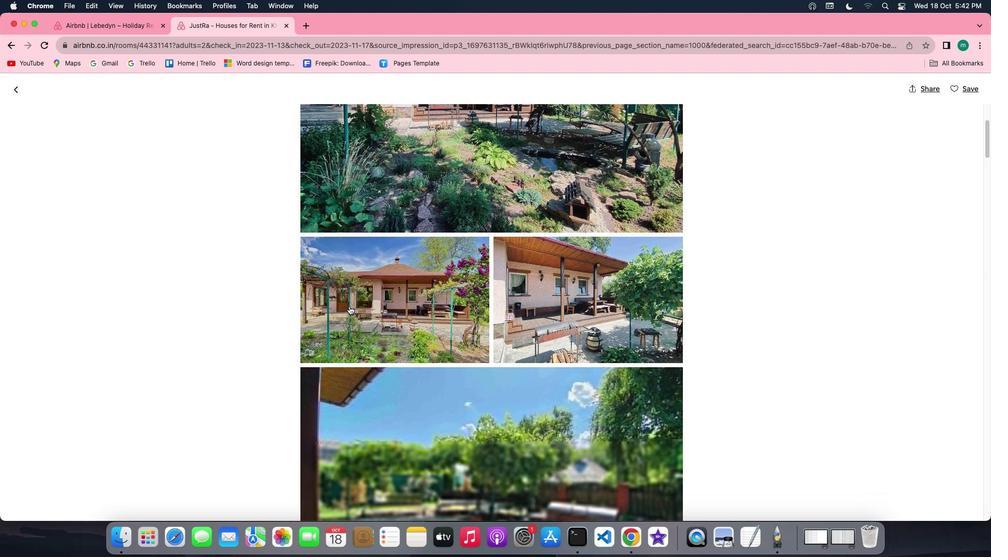 
Action: Mouse scrolled (349, 306) with delta (0, -1)
Screenshot: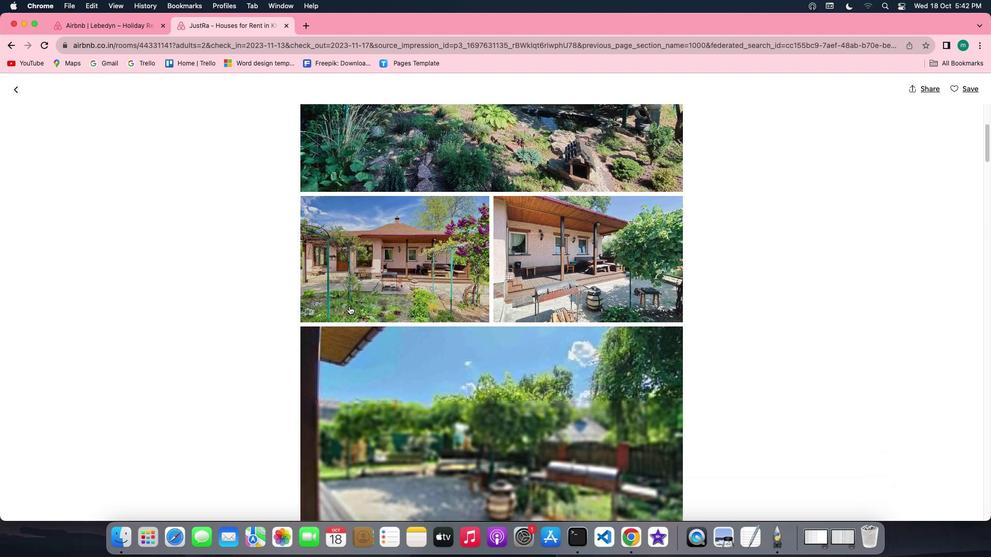 
Action: Mouse scrolled (349, 306) with delta (0, 0)
Screenshot: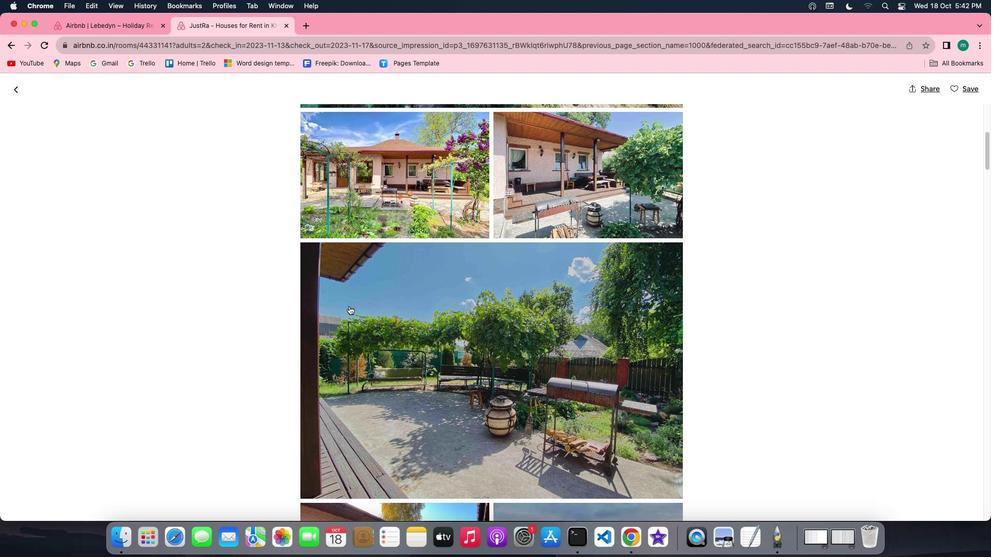 
Action: Mouse scrolled (349, 306) with delta (0, 0)
Screenshot: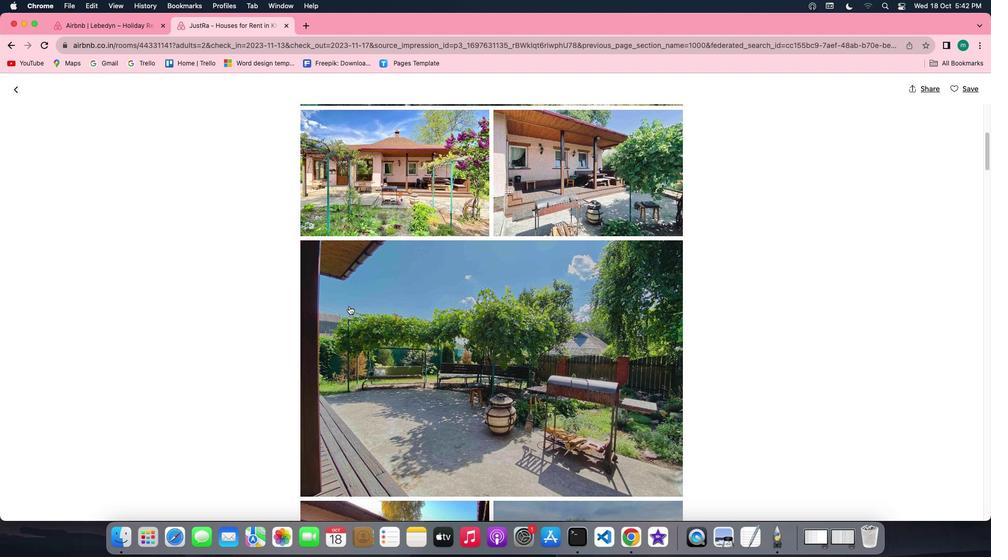 
Action: Mouse scrolled (349, 306) with delta (0, -1)
Screenshot: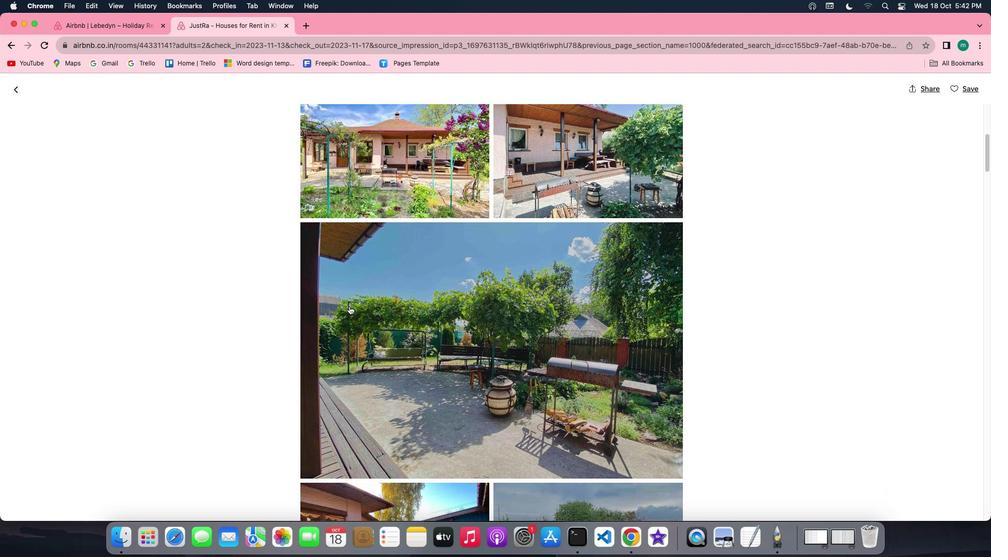 
Action: Mouse scrolled (349, 306) with delta (0, -1)
Screenshot: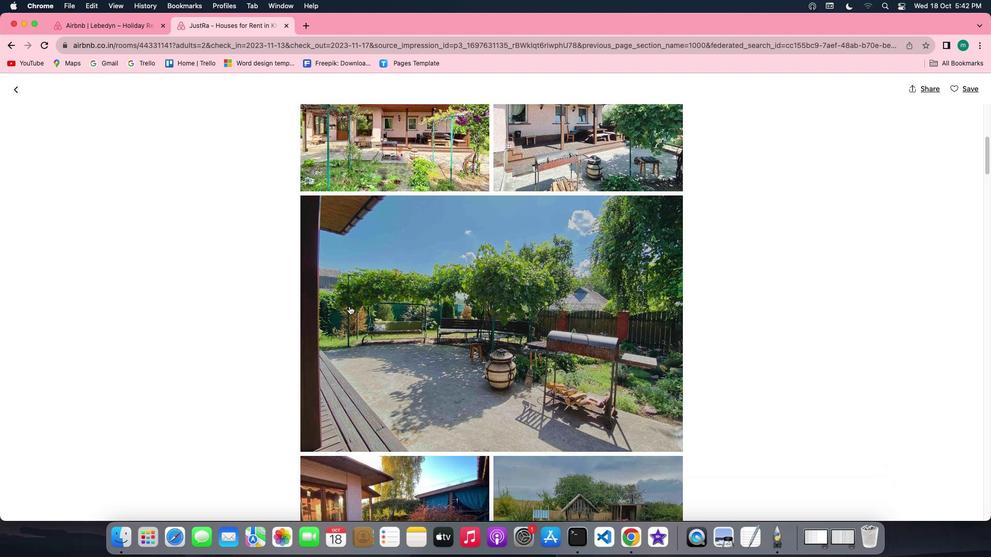 
Action: Mouse scrolled (349, 306) with delta (0, 0)
Screenshot: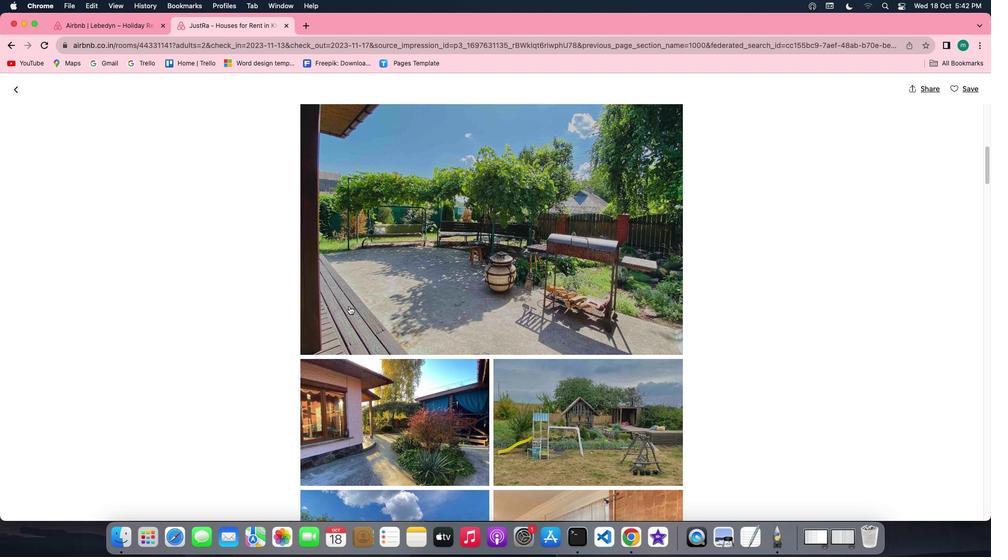 
Action: Mouse scrolled (349, 306) with delta (0, 0)
Screenshot: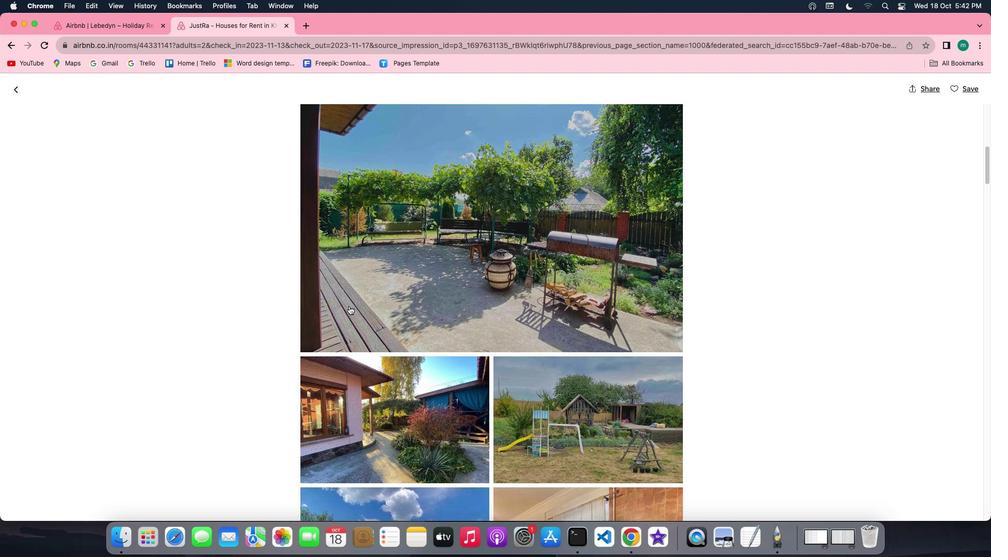 
Action: Mouse scrolled (349, 306) with delta (0, 0)
Screenshot: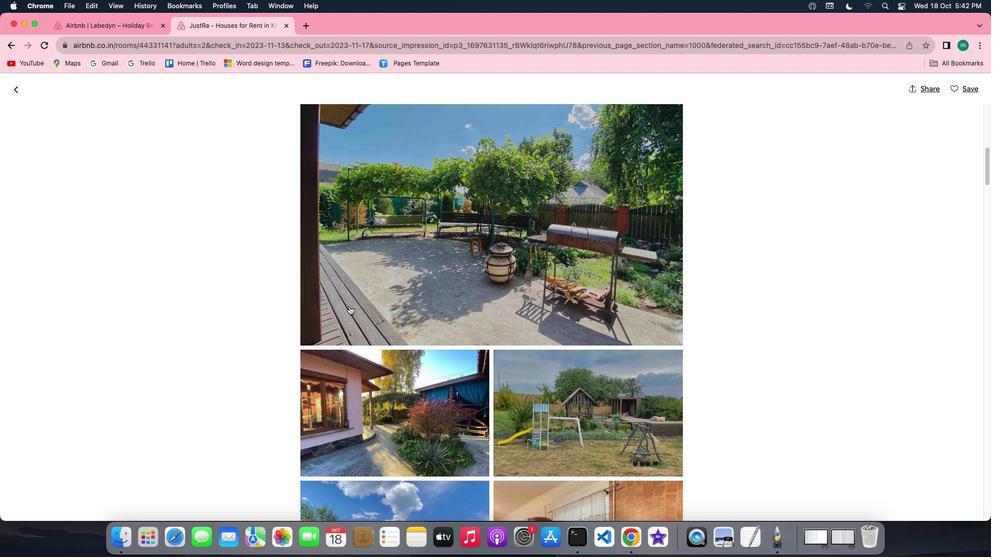 
Action: Mouse scrolled (349, 306) with delta (0, -1)
Screenshot: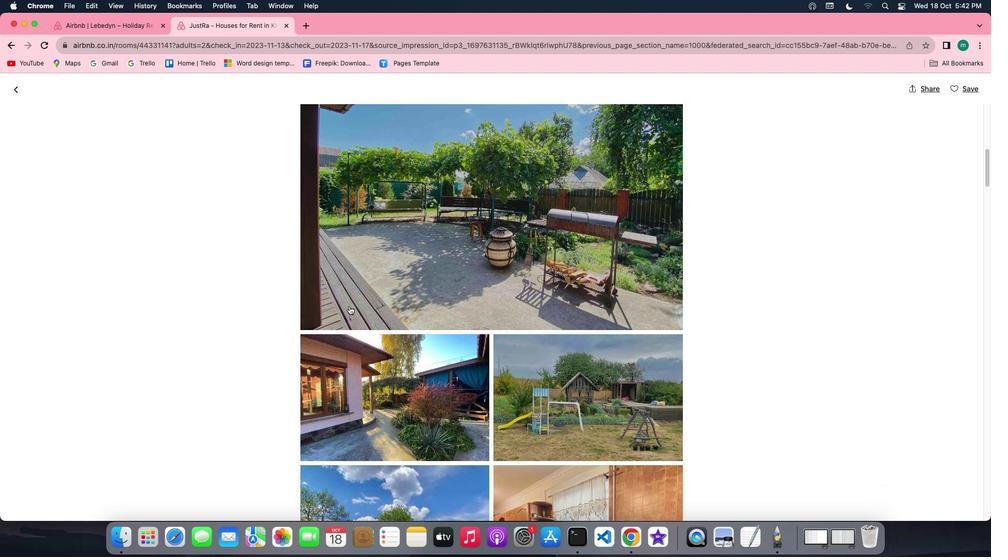 
Action: Mouse scrolled (349, 306) with delta (0, -1)
Screenshot: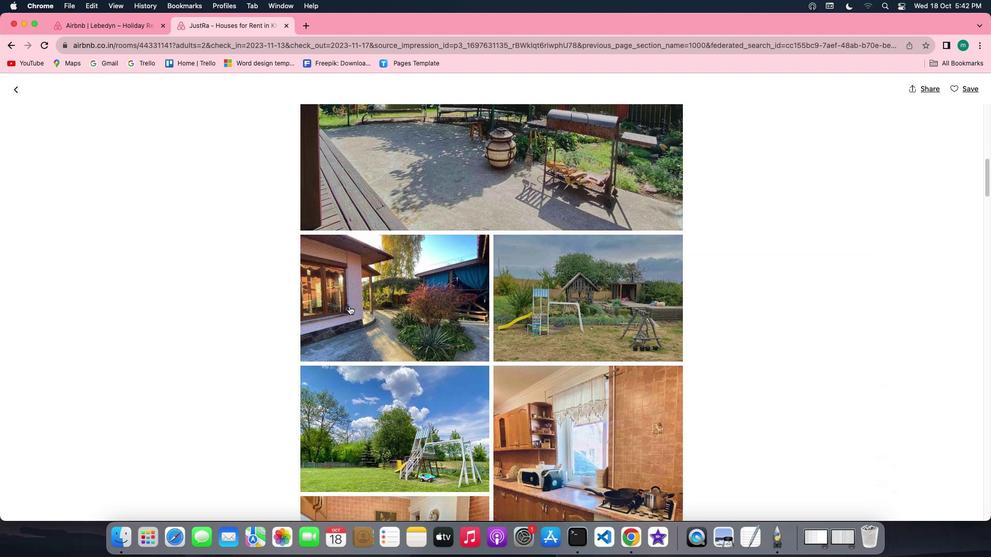 
Action: Mouse scrolled (349, 306) with delta (0, 0)
Screenshot: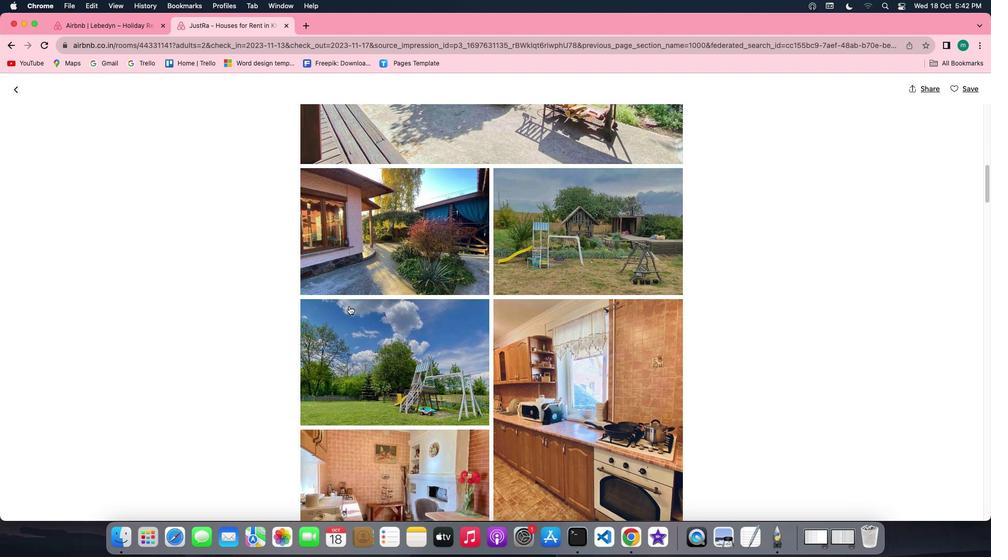 
Action: Mouse scrolled (349, 306) with delta (0, 0)
Screenshot: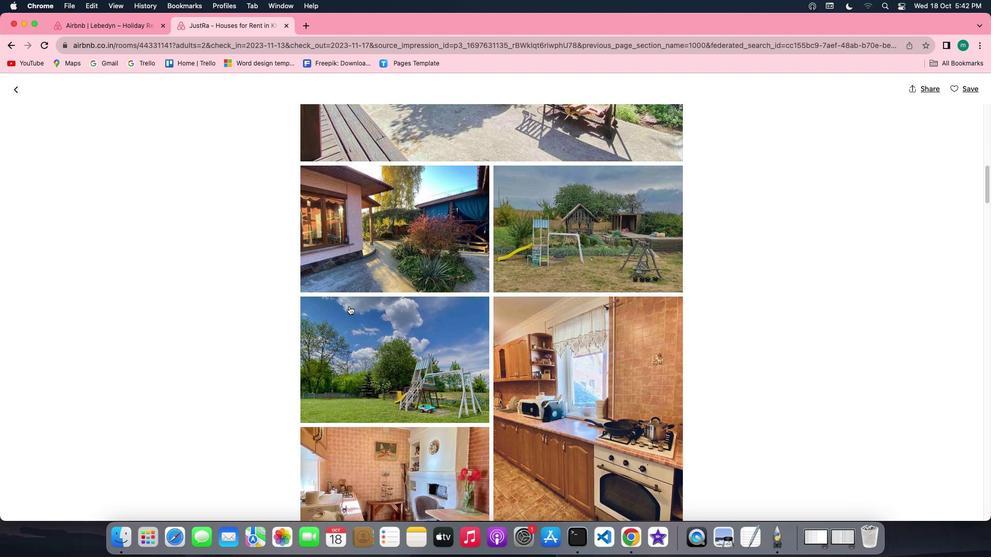 
Action: Mouse scrolled (349, 306) with delta (0, -1)
Screenshot: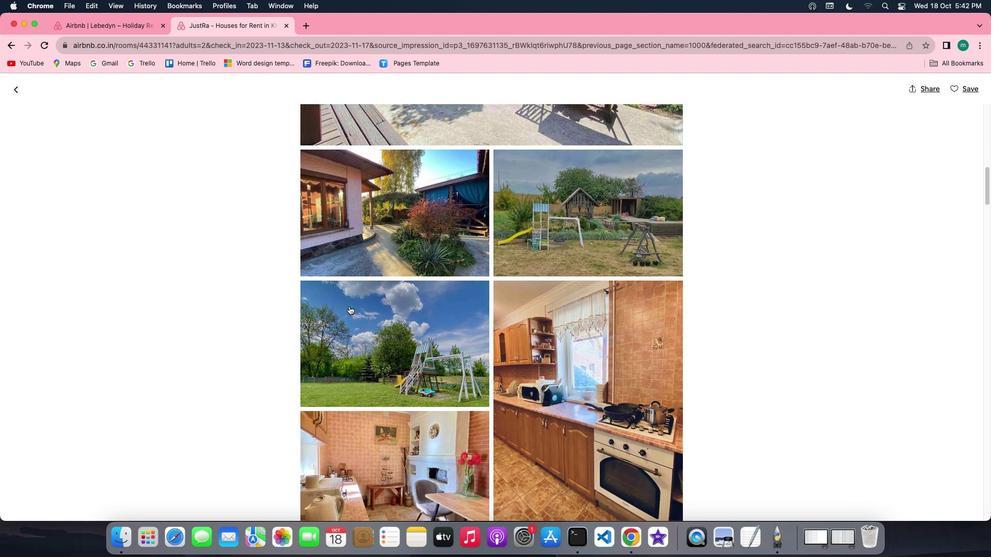 
Action: Mouse scrolled (349, 306) with delta (0, -1)
Screenshot: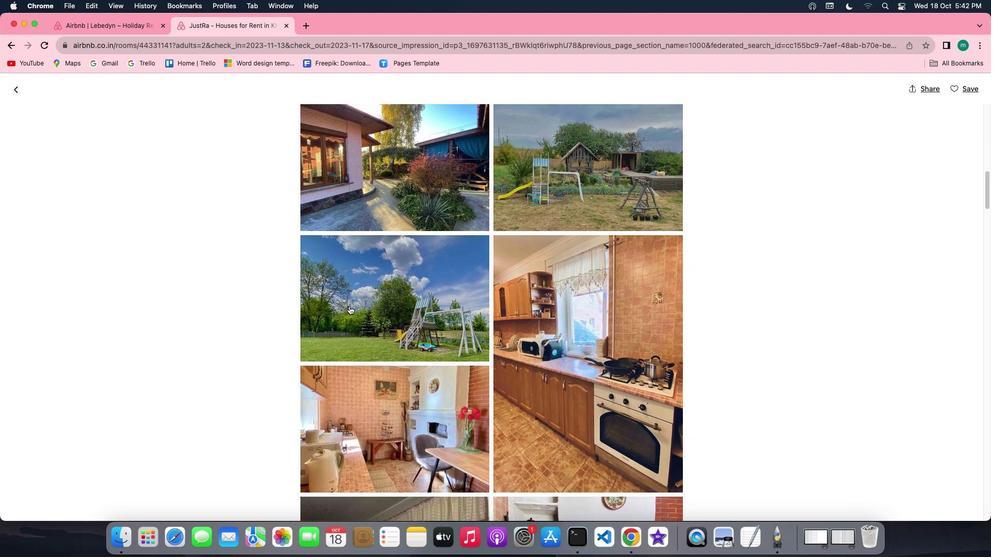 
Action: Mouse scrolled (349, 306) with delta (0, 0)
Screenshot: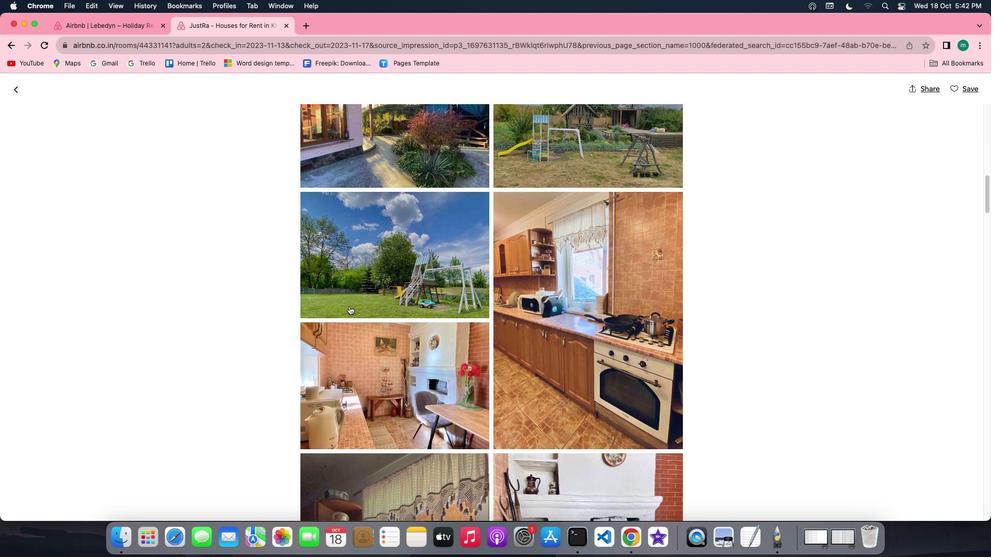 
Action: Mouse scrolled (349, 306) with delta (0, 0)
Screenshot: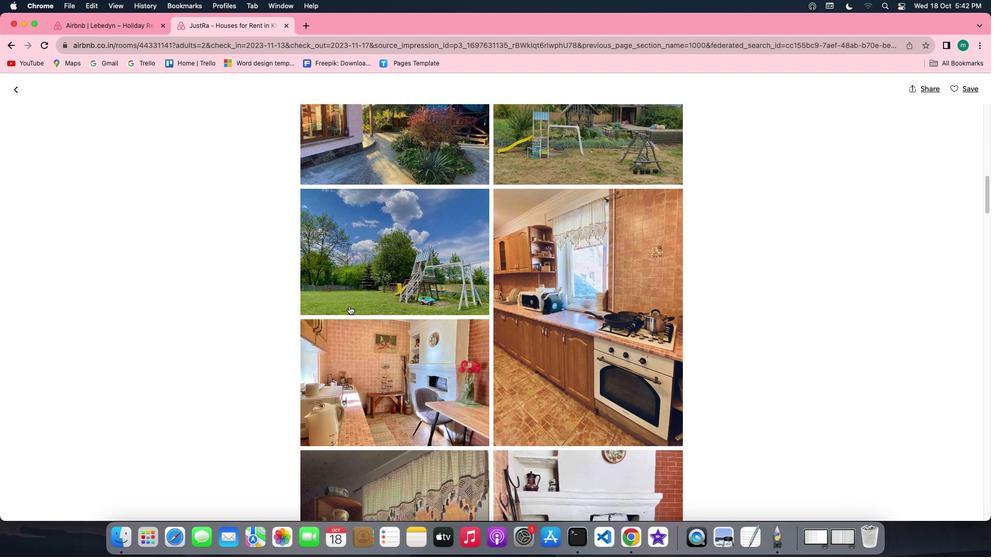 
Action: Mouse scrolled (349, 306) with delta (0, 0)
Screenshot: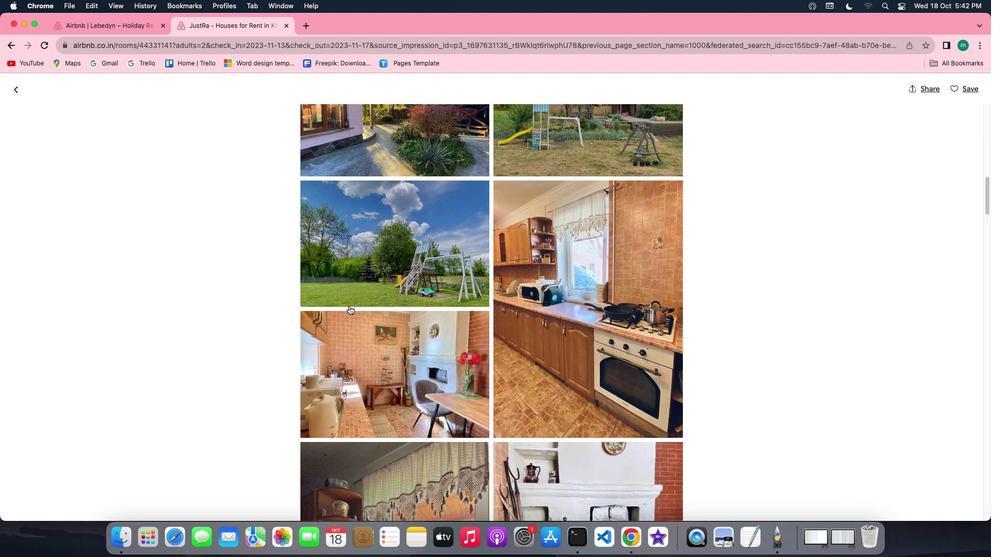 
Action: Mouse scrolled (349, 306) with delta (0, 0)
Screenshot: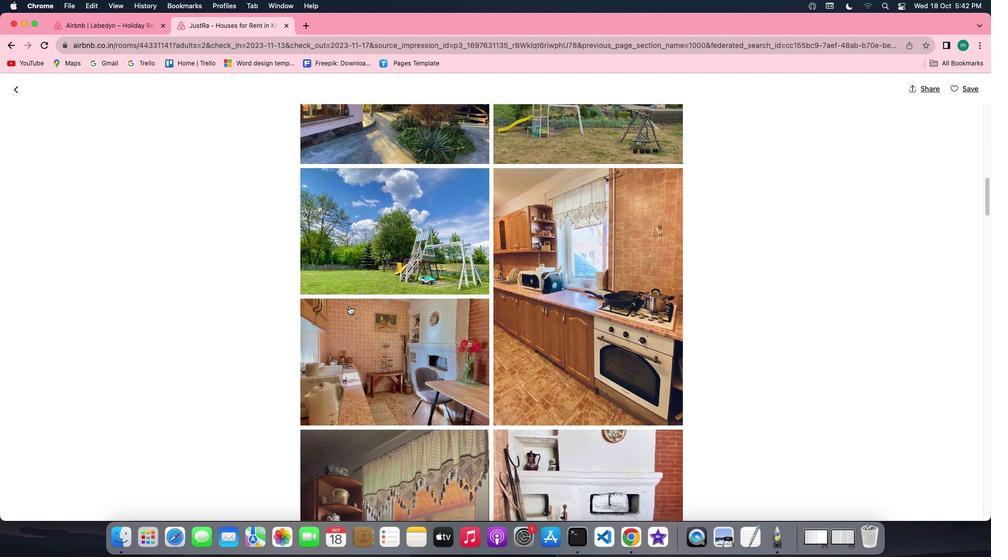 
Action: Mouse scrolled (349, 306) with delta (0, 0)
Screenshot: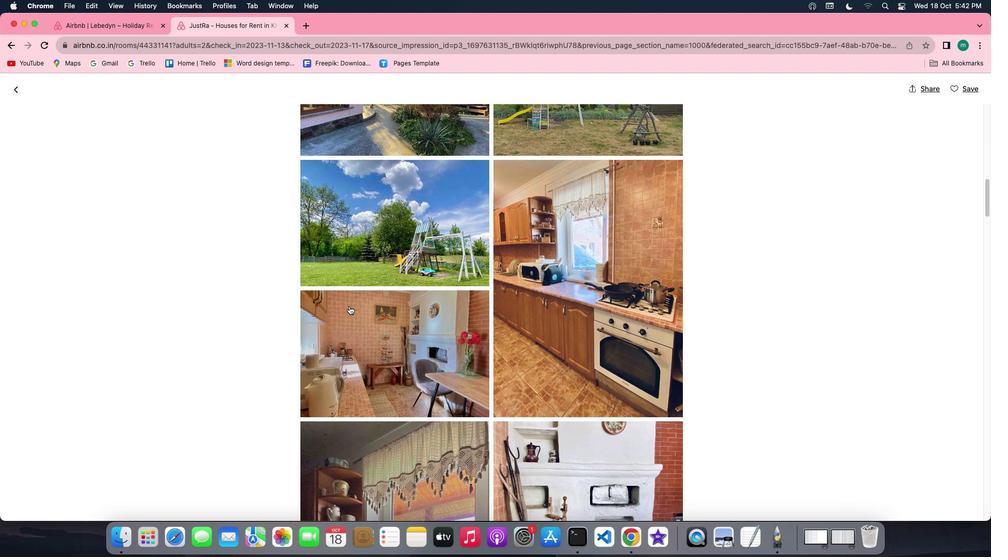 
Action: Mouse scrolled (349, 306) with delta (0, -1)
Screenshot: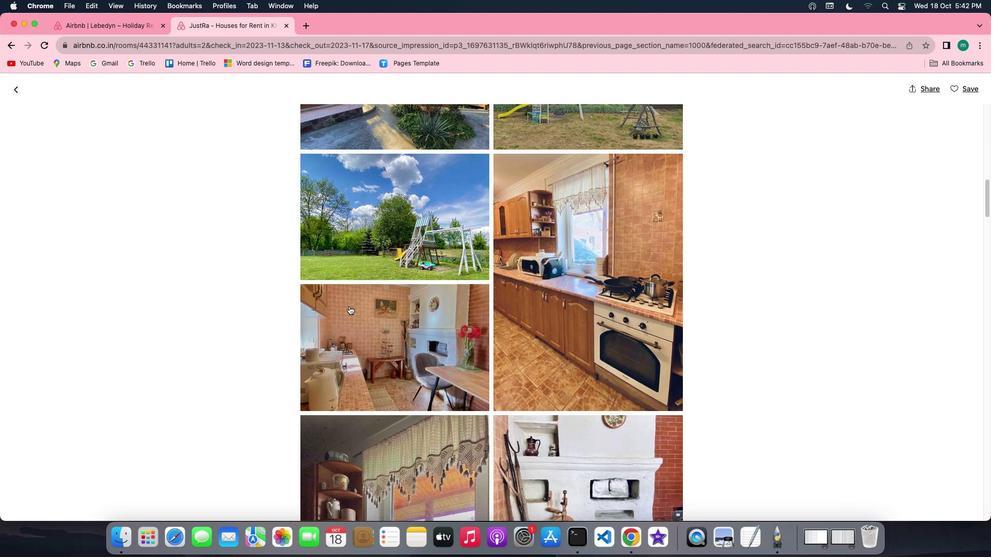 
Action: Mouse scrolled (349, 306) with delta (0, -1)
Screenshot: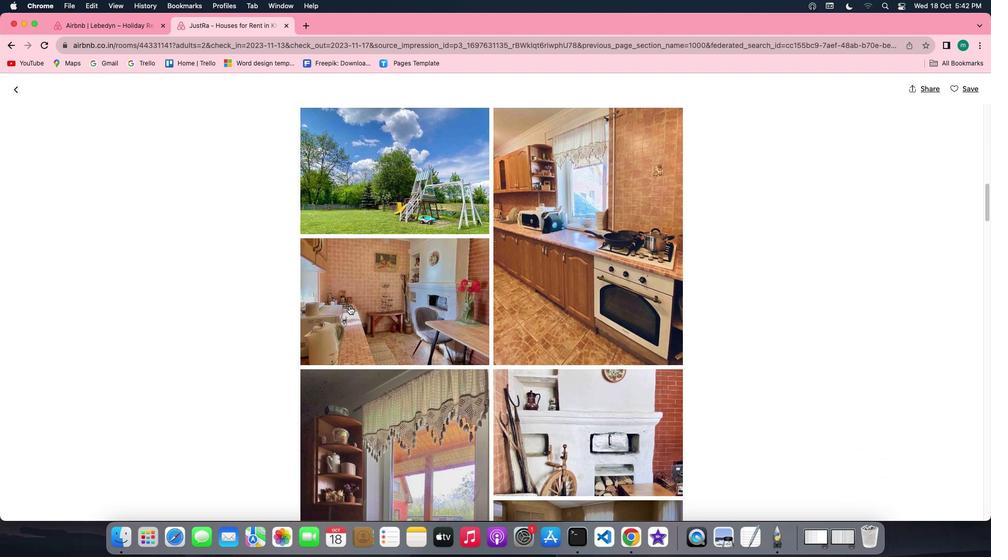 
Action: Mouse scrolled (349, 306) with delta (0, 0)
Screenshot: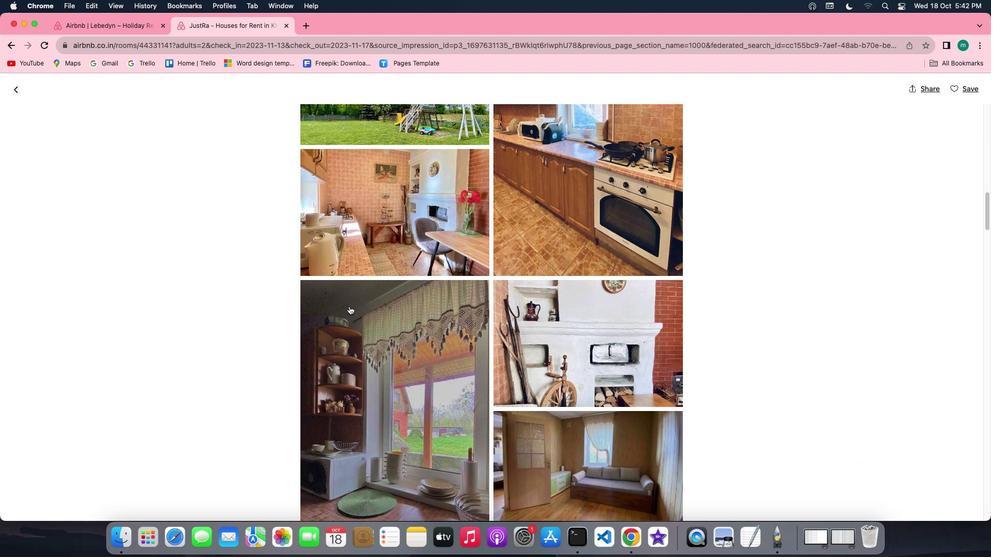 
Action: Mouse scrolled (349, 306) with delta (0, 0)
Screenshot: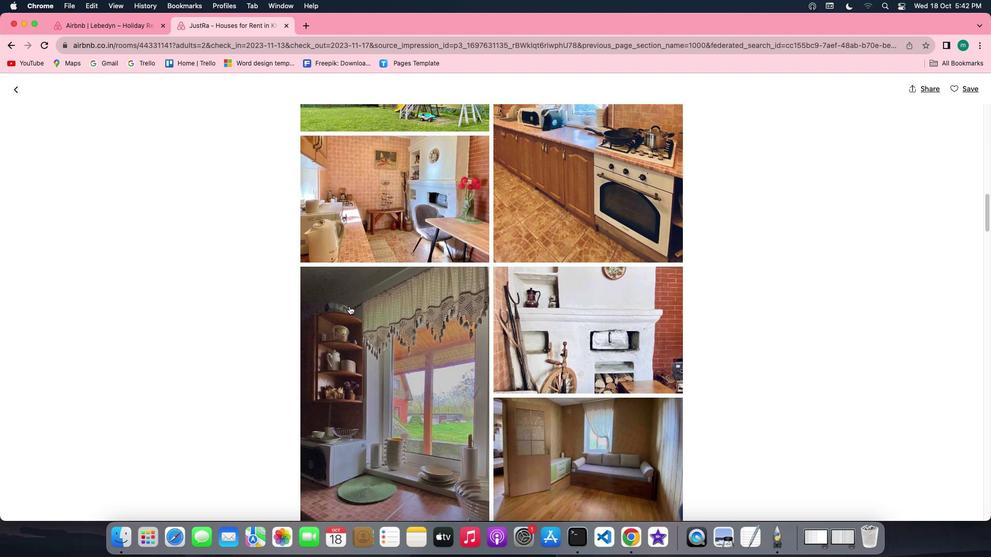 
Action: Mouse scrolled (349, 306) with delta (0, -1)
Screenshot: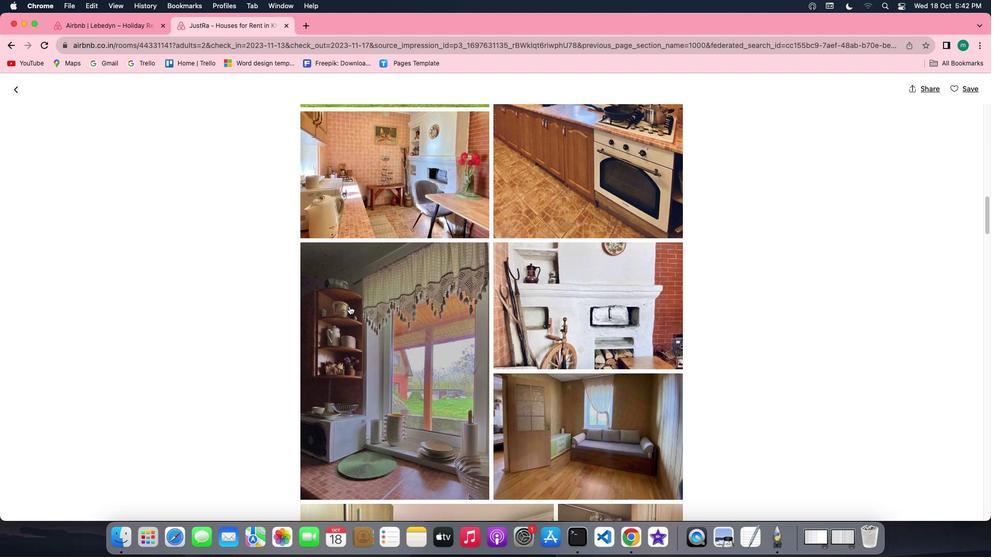
Action: Mouse scrolled (349, 306) with delta (0, -2)
Screenshot: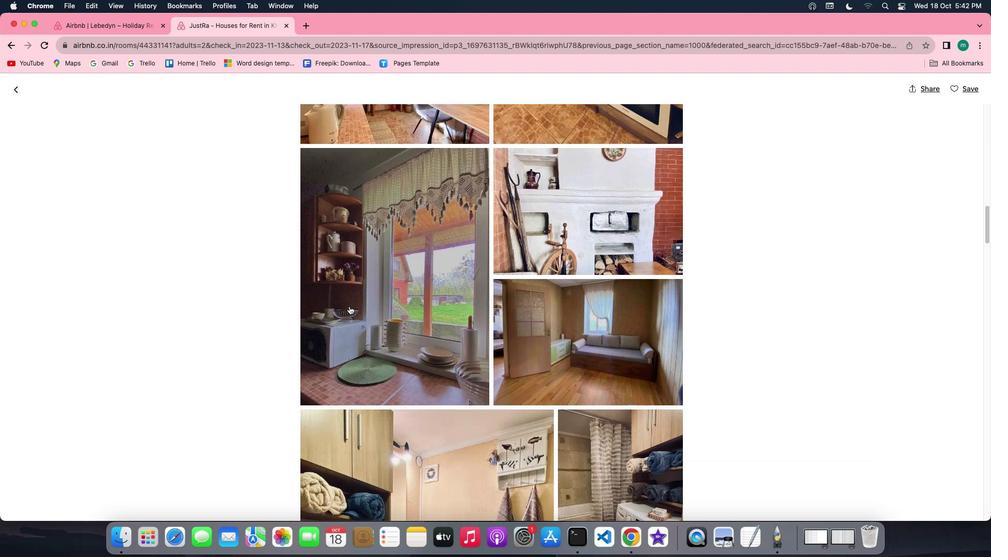 
Action: Mouse scrolled (349, 306) with delta (0, 0)
Screenshot: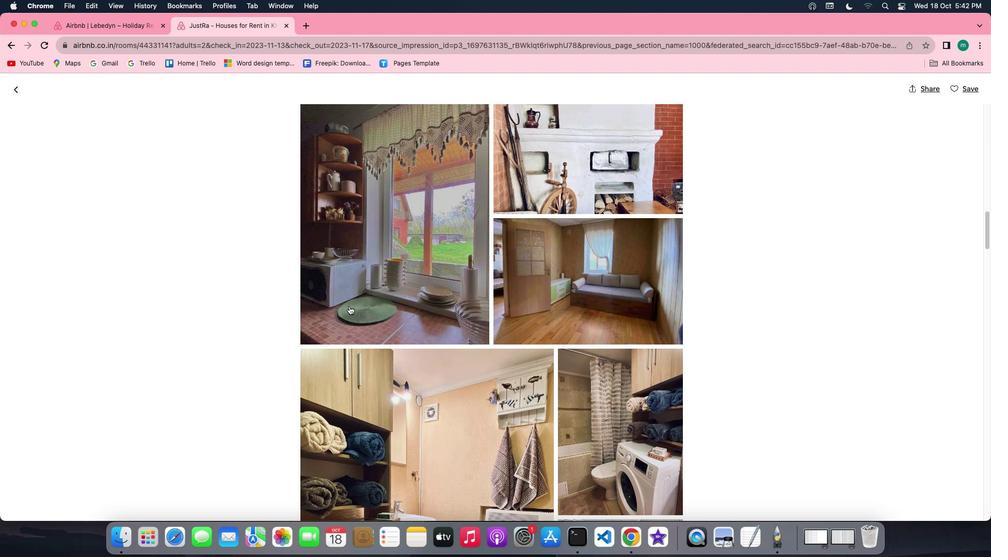 
Action: Mouse scrolled (349, 306) with delta (0, 0)
Screenshot: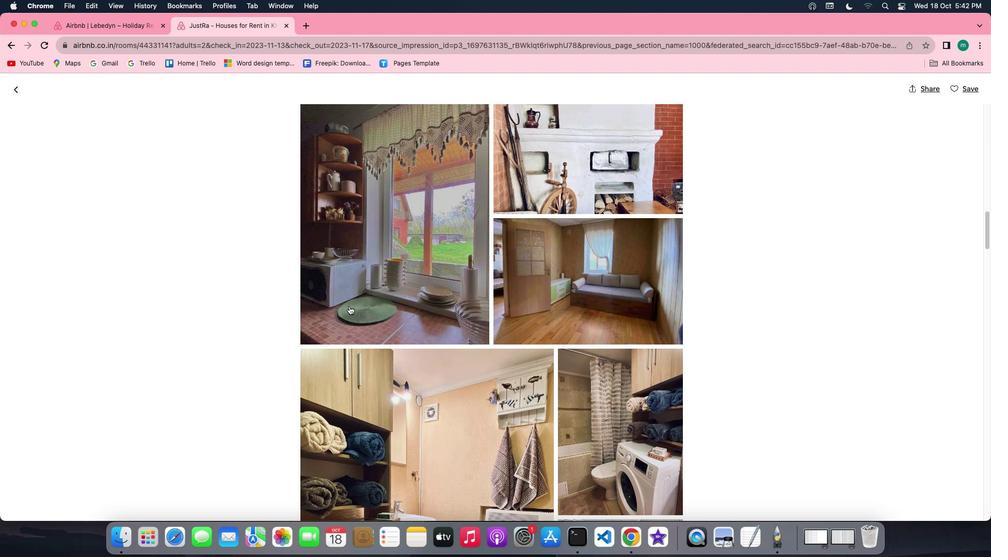 
Action: Mouse scrolled (349, 306) with delta (0, -1)
Screenshot: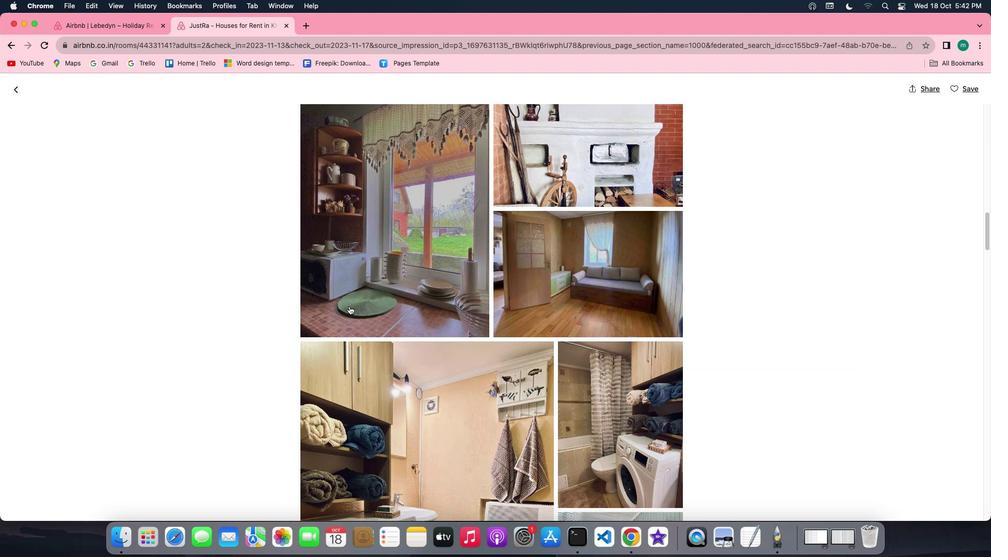 
Action: Mouse scrolled (349, 306) with delta (0, -1)
Screenshot: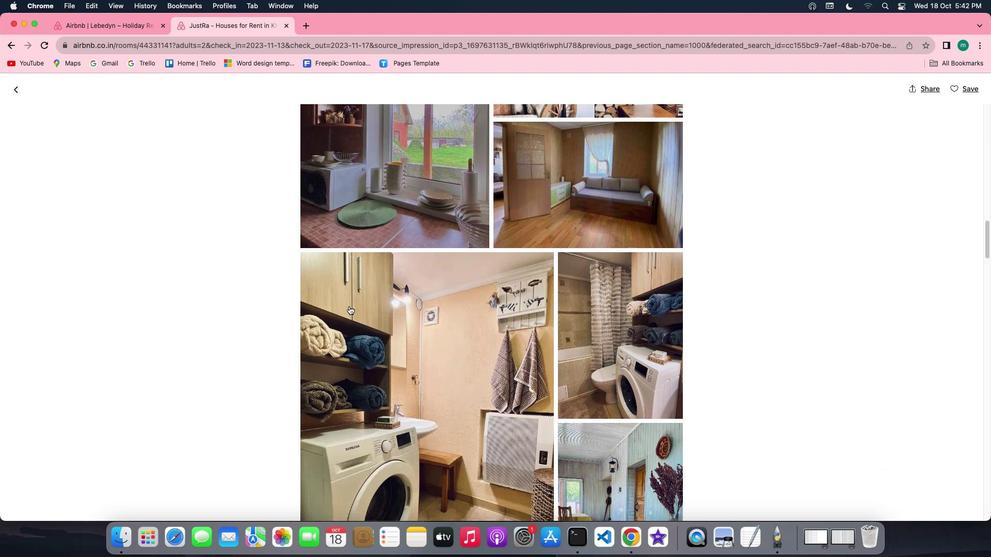 
Action: Mouse scrolled (349, 306) with delta (0, 0)
Screenshot: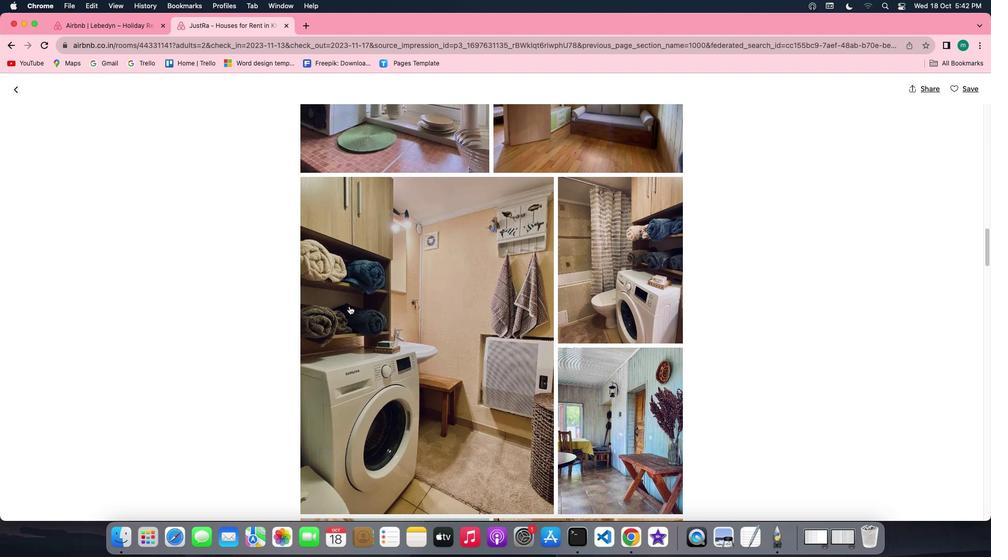 
Action: Mouse scrolled (349, 306) with delta (0, 0)
Screenshot: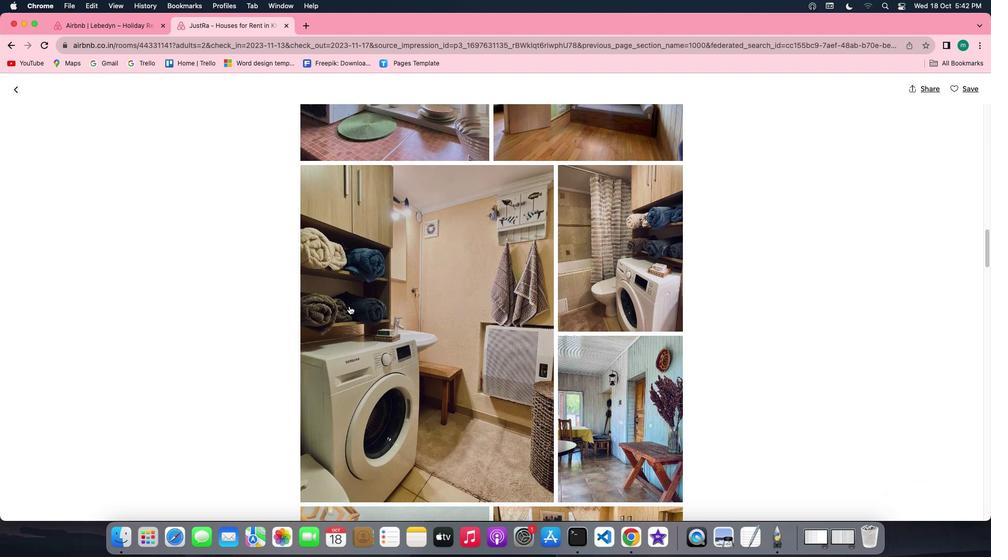 
Action: Mouse scrolled (349, 306) with delta (0, -1)
Screenshot: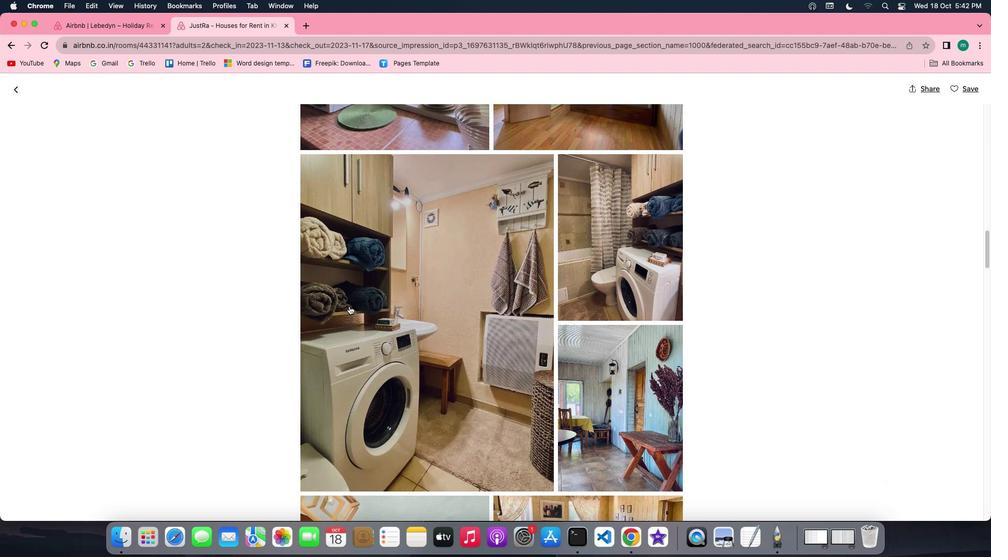 
Action: Mouse scrolled (349, 306) with delta (0, -2)
Screenshot: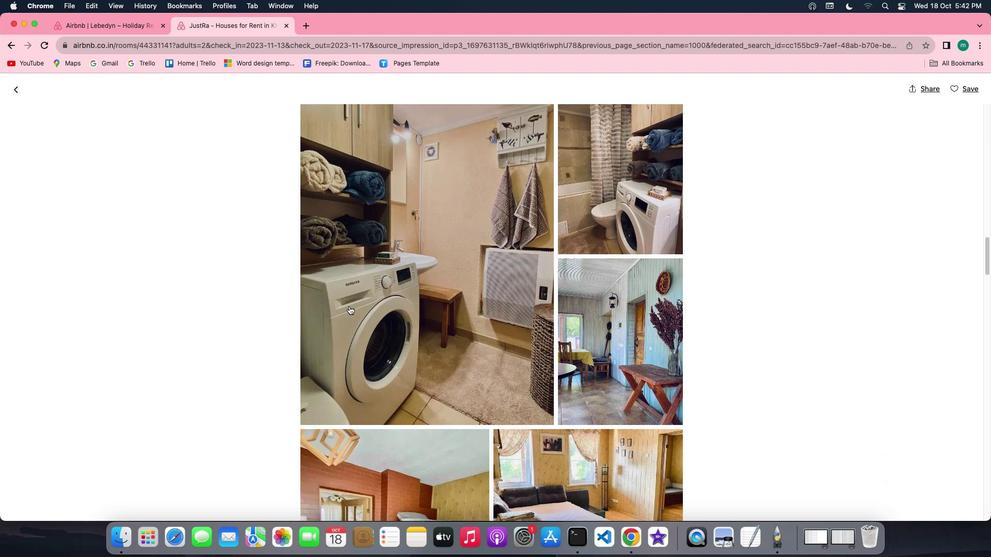 
Action: Mouse scrolled (349, 306) with delta (0, 0)
Screenshot: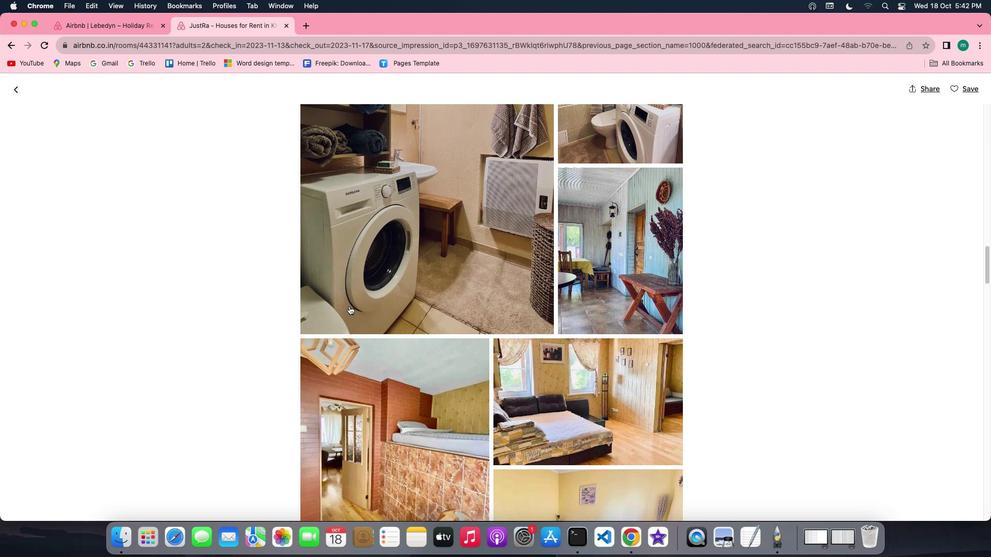 
Action: Mouse scrolled (349, 306) with delta (0, 0)
Screenshot: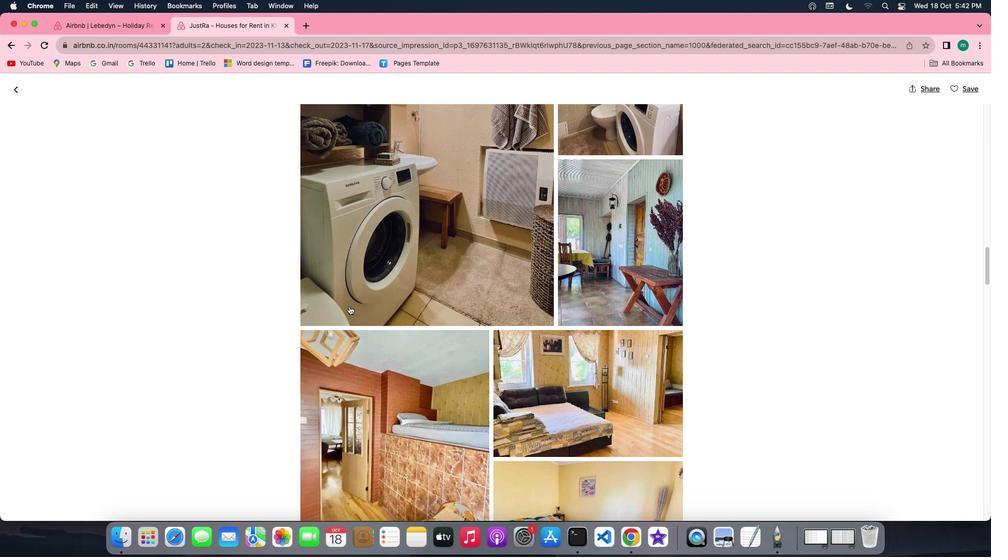 
Action: Mouse scrolled (349, 306) with delta (0, -1)
Screenshot: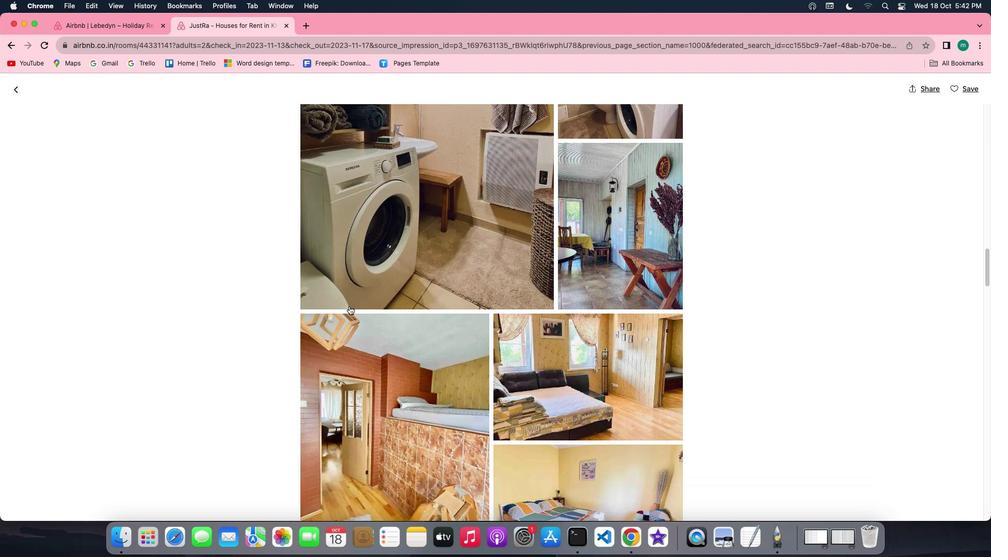 
Action: Mouse scrolled (349, 306) with delta (0, -1)
Screenshot: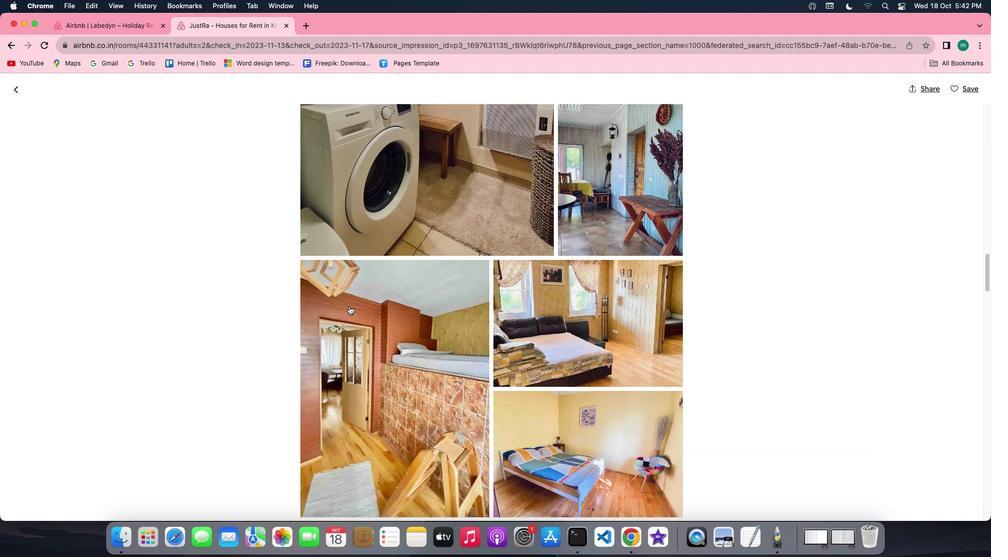 
Action: Mouse scrolled (349, 306) with delta (0, 0)
Screenshot: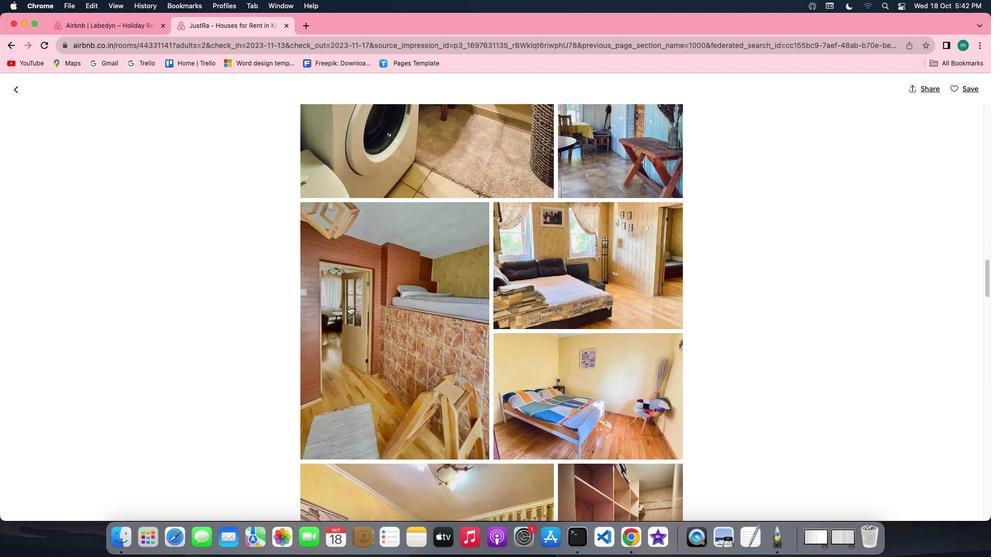 
Action: Mouse scrolled (349, 306) with delta (0, 0)
Screenshot: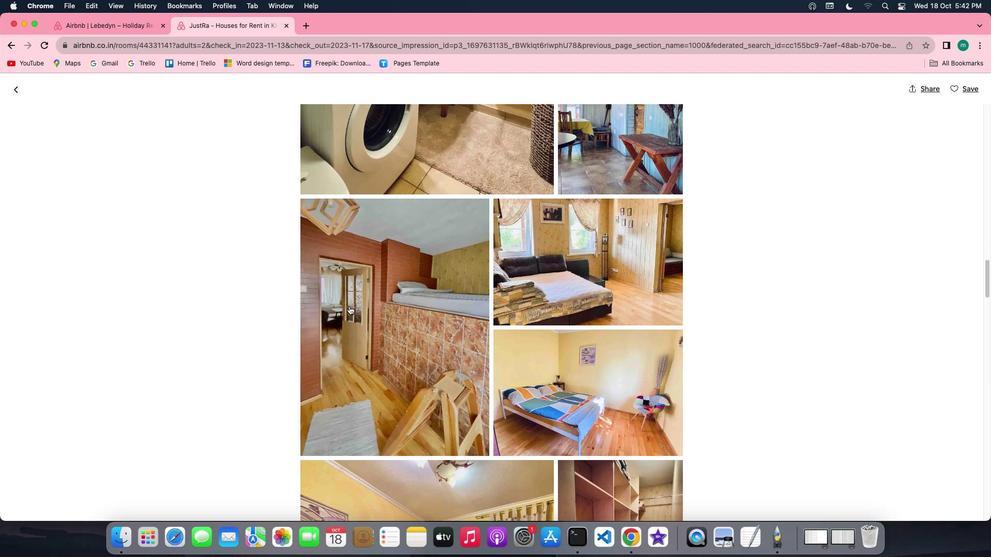 
Action: Mouse scrolled (349, 306) with delta (0, 0)
Screenshot: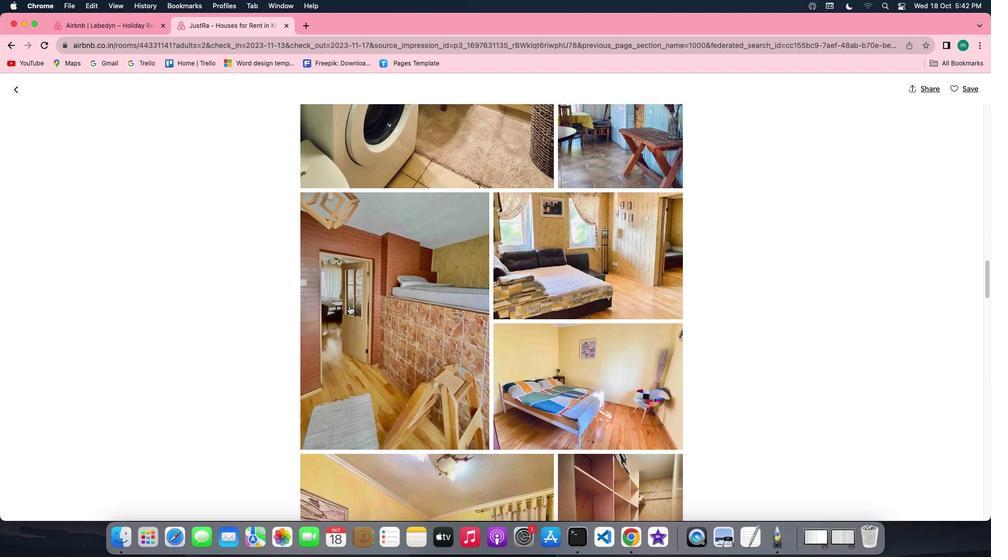 
Action: Mouse scrolled (349, 306) with delta (0, 0)
Screenshot: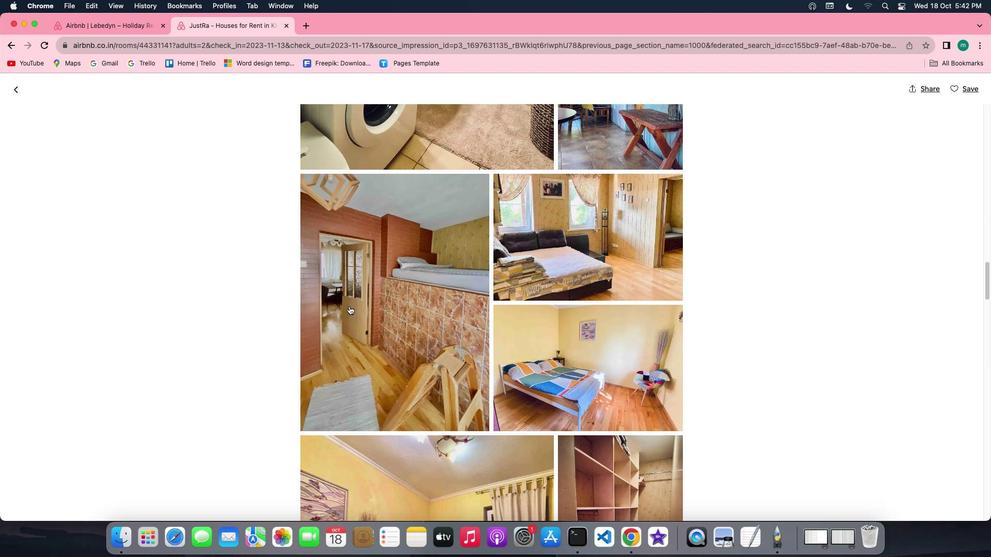 
Action: Mouse scrolled (349, 306) with delta (0, 0)
Screenshot: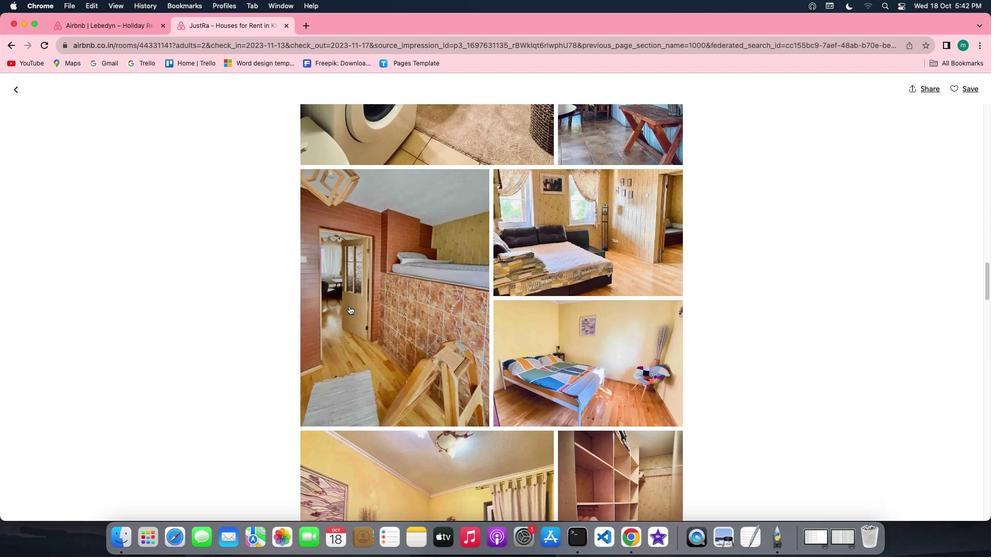 
Action: Mouse scrolled (349, 306) with delta (0, -1)
Screenshot: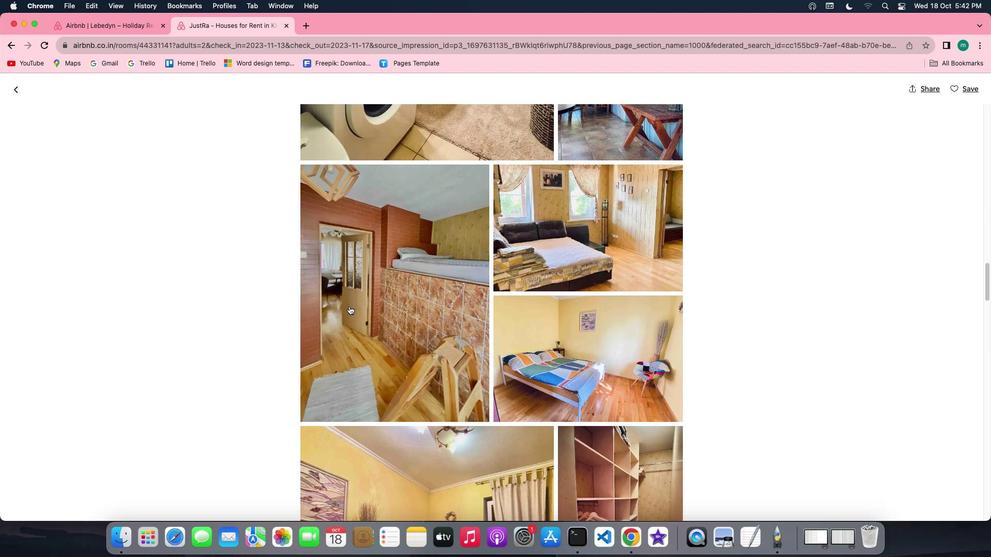
Action: Mouse scrolled (349, 306) with delta (0, 0)
Screenshot: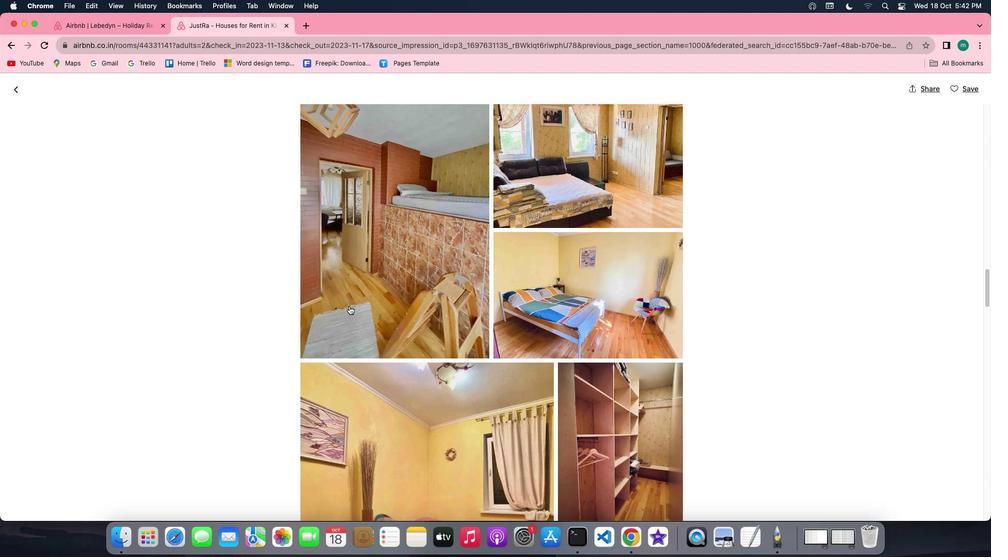 
Action: Mouse scrolled (349, 306) with delta (0, 0)
Screenshot: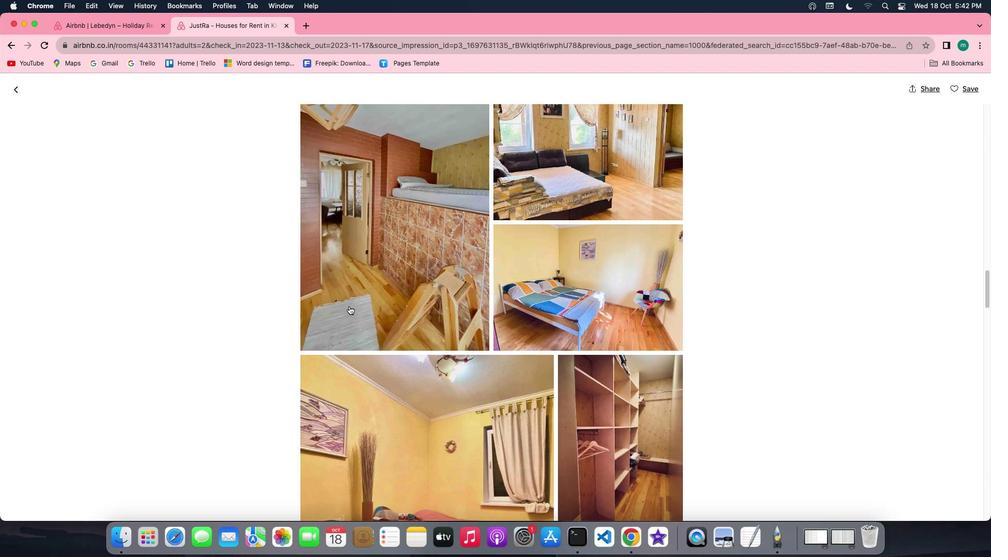 
Action: Mouse scrolled (349, 306) with delta (0, -1)
Screenshot: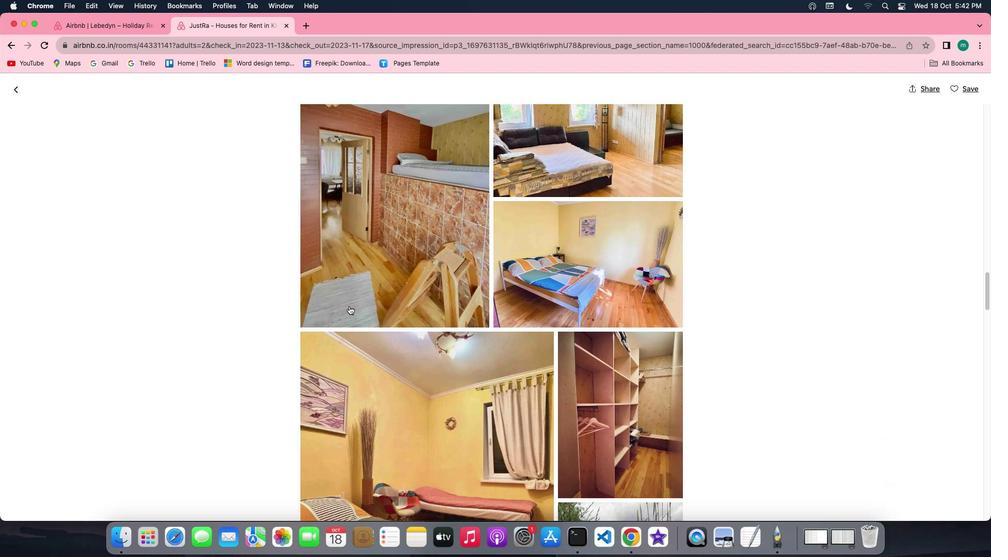 
Action: Mouse scrolled (349, 306) with delta (0, -2)
Screenshot: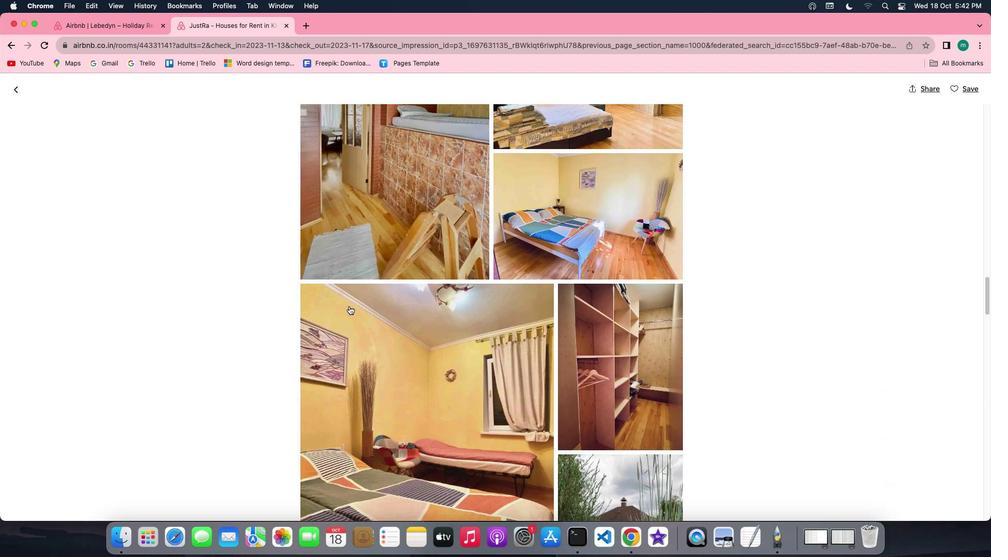 
Action: Mouse scrolled (349, 306) with delta (0, 0)
Screenshot: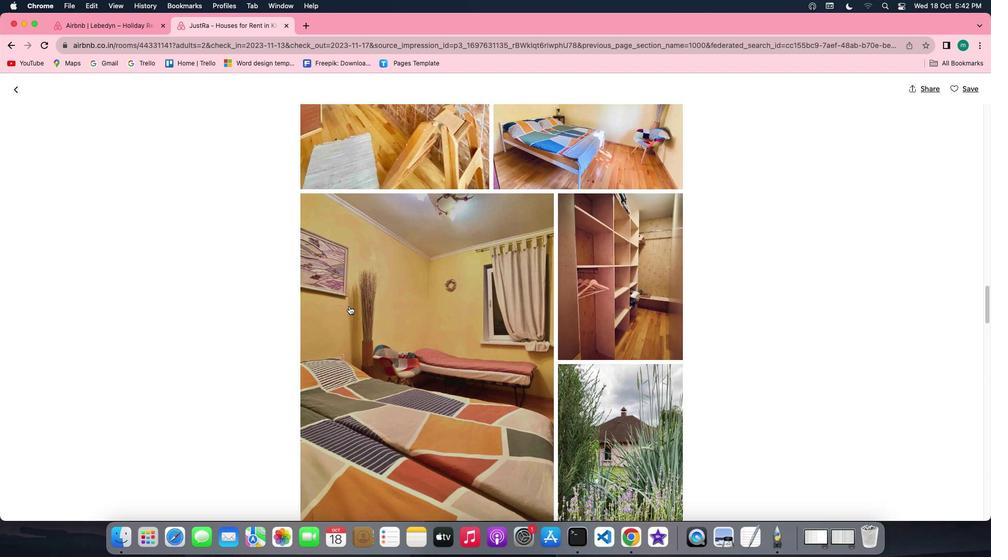 
Action: Mouse scrolled (349, 306) with delta (0, 0)
Screenshot: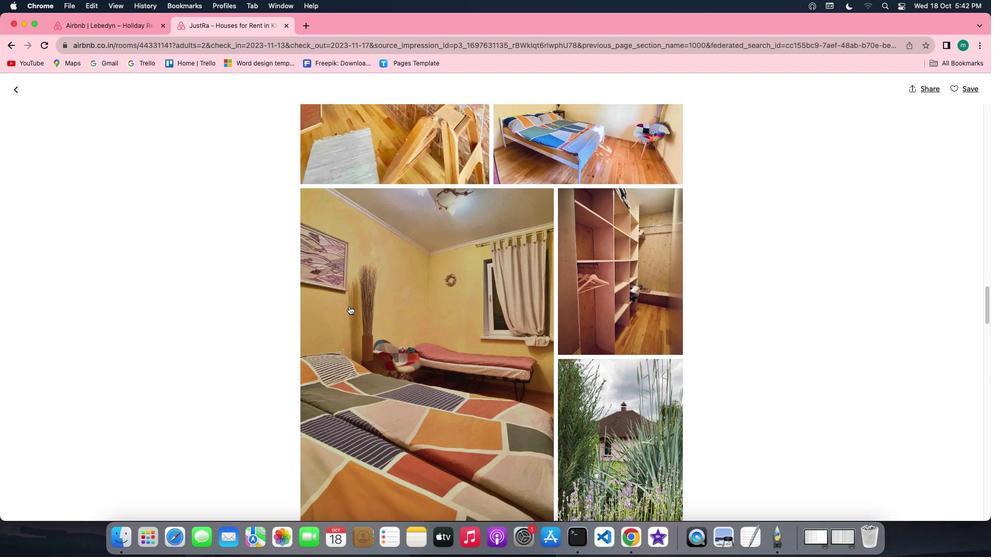 
Action: Mouse scrolled (349, 306) with delta (0, -1)
Screenshot: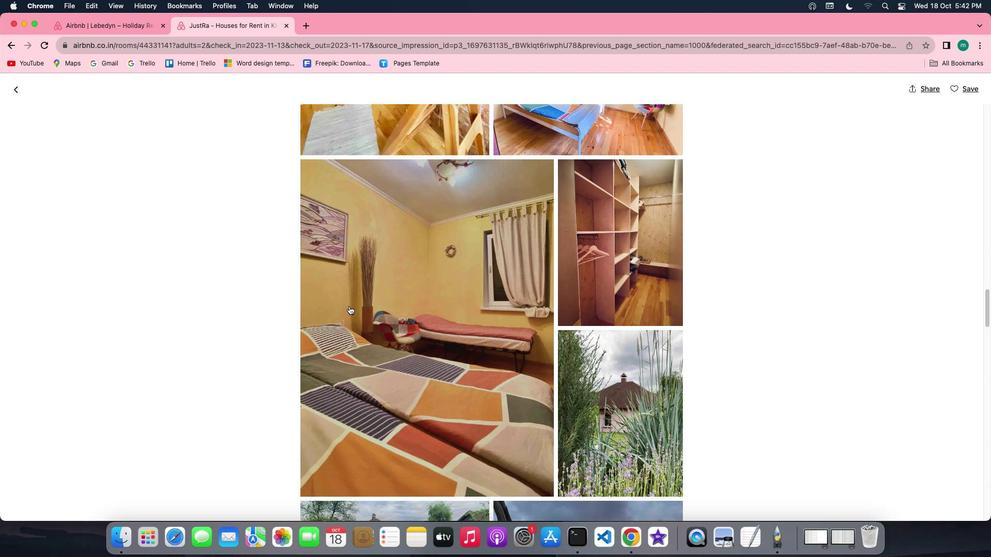 
Action: Mouse scrolled (349, 306) with delta (0, -2)
Screenshot: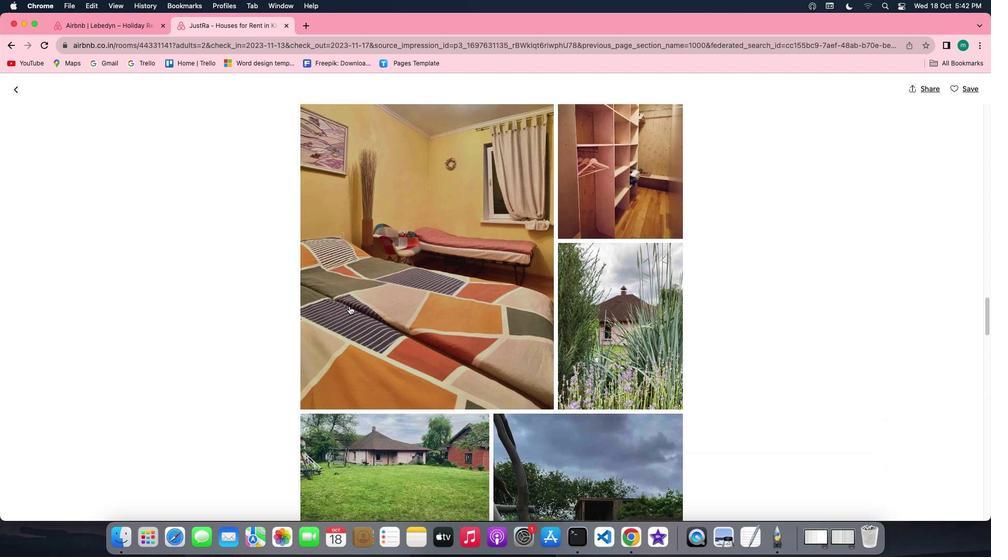 
Action: Mouse scrolled (349, 306) with delta (0, 0)
Screenshot: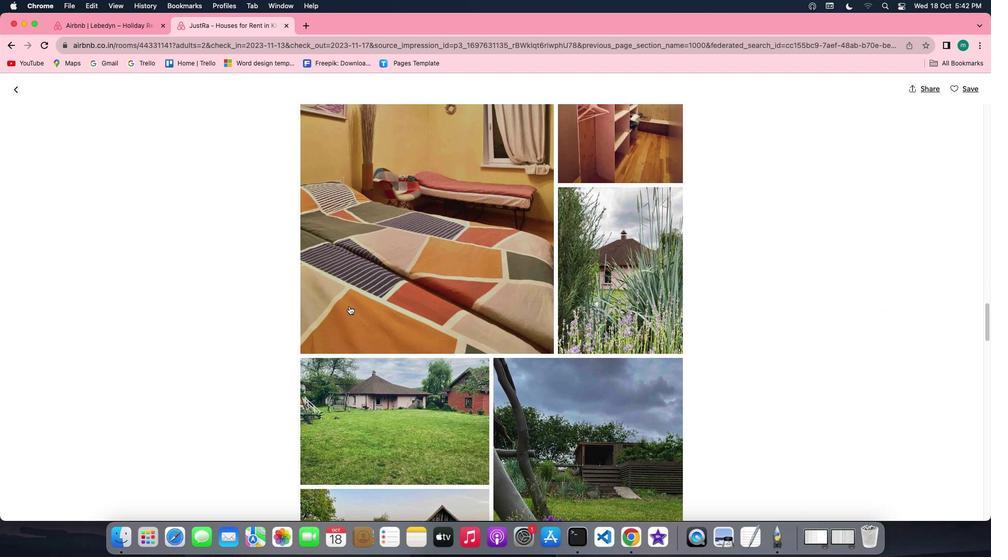 
Action: Mouse scrolled (349, 306) with delta (0, 0)
Screenshot: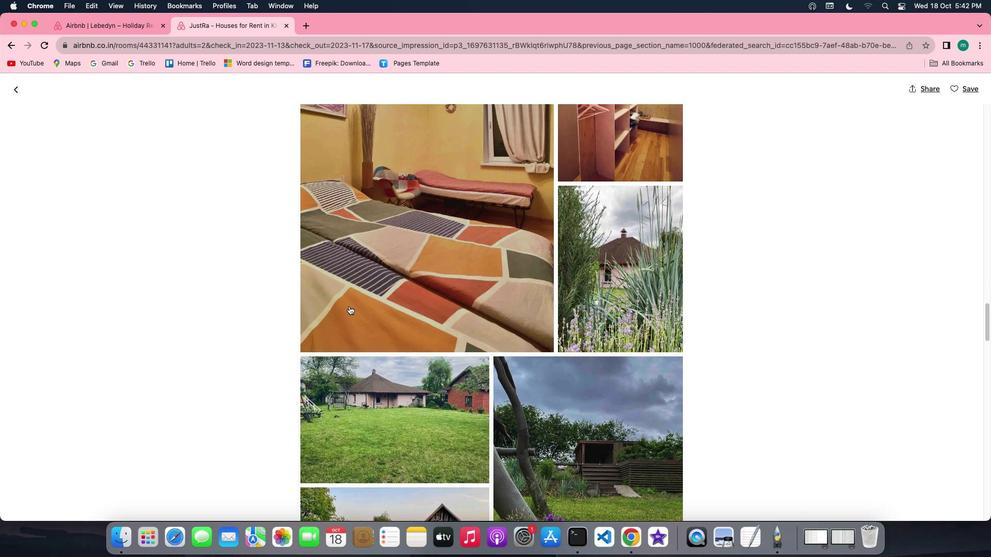 
Action: Mouse scrolled (349, 306) with delta (0, -1)
Screenshot: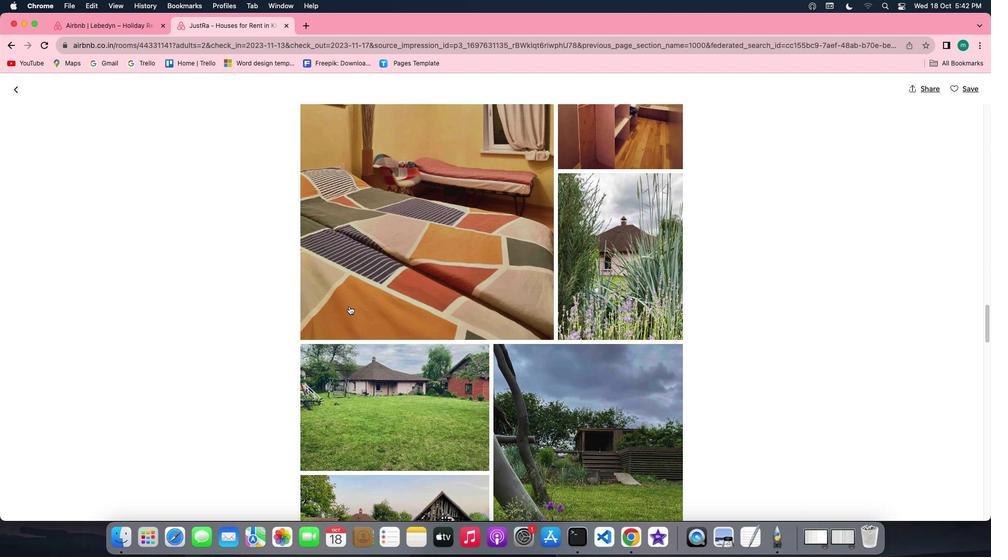 
Action: Mouse scrolled (349, 306) with delta (0, -2)
Screenshot: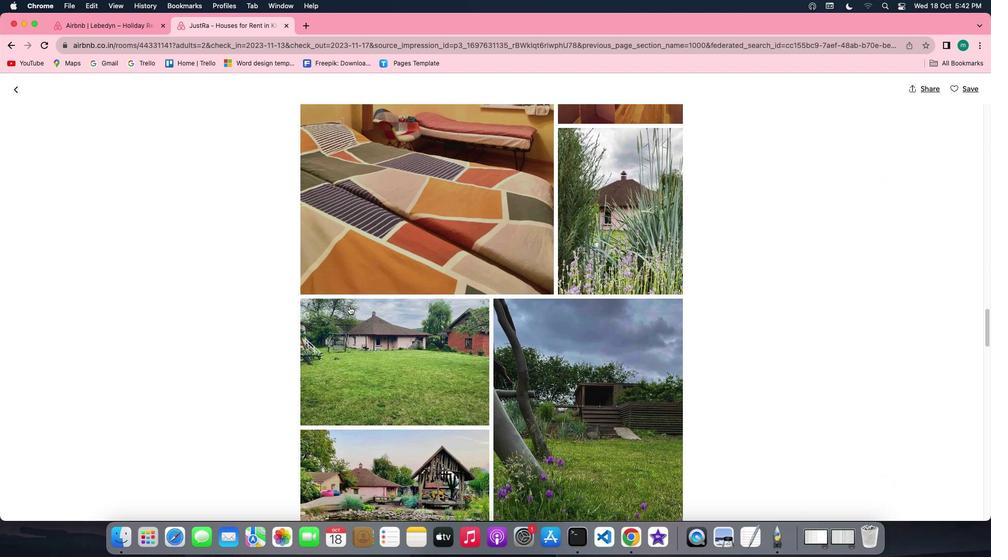 
Action: Mouse scrolled (349, 306) with delta (0, 0)
Screenshot: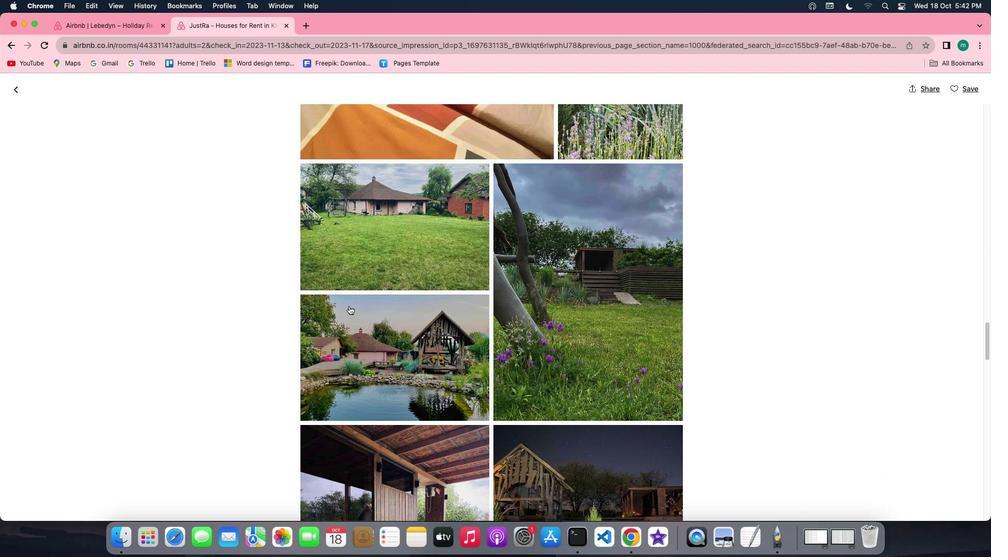 
Action: Mouse scrolled (349, 306) with delta (0, 0)
Screenshot: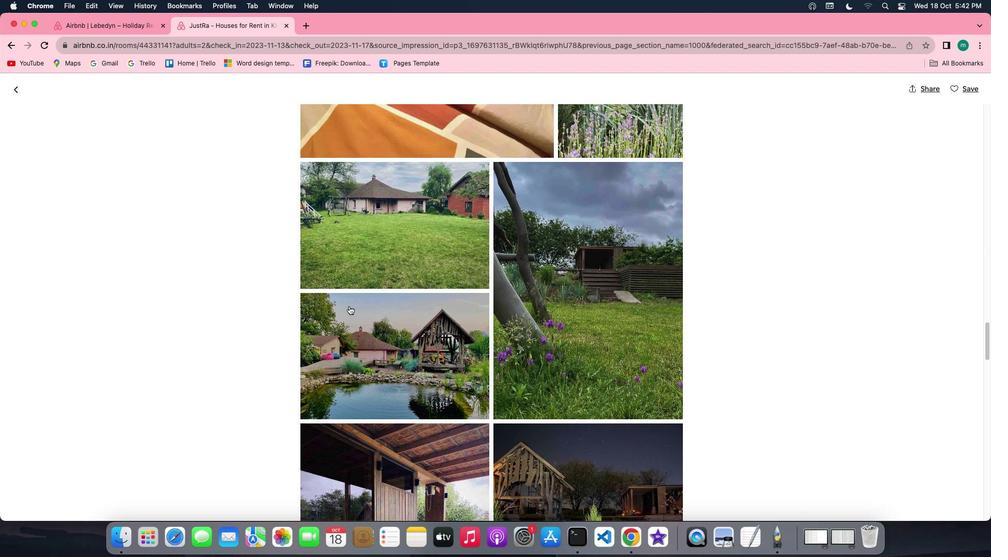 
Action: Mouse scrolled (349, 306) with delta (0, -1)
Screenshot: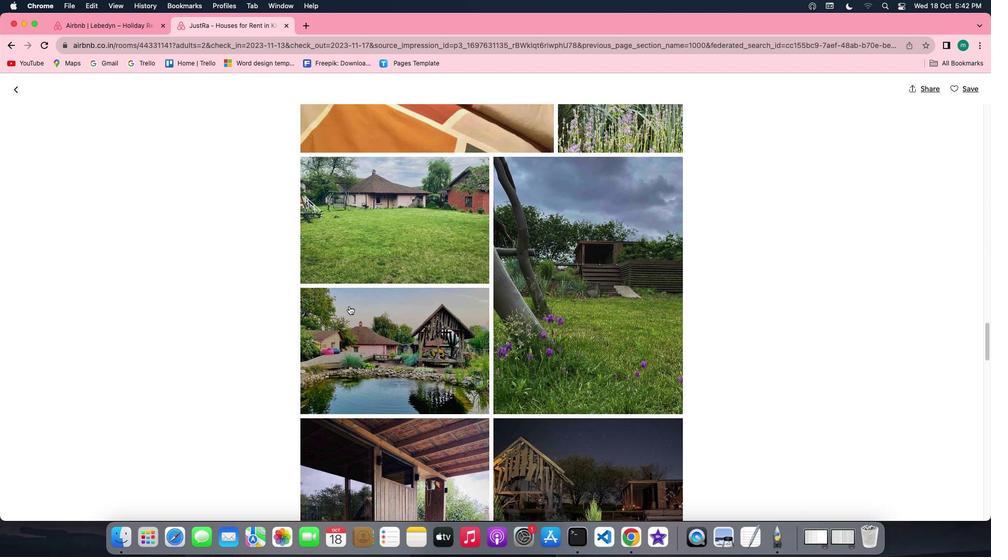 
Action: Mouse scrolled (349, 306) with delta (0, 0)
Screenshot: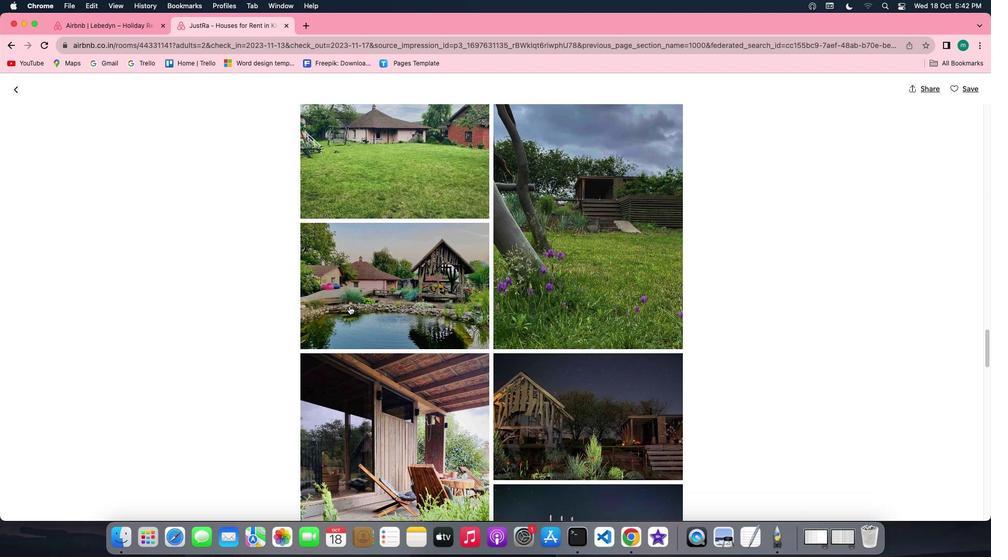 
Action: Mouse scrolled (349, 306) with delta (0, 0)
Screenshot: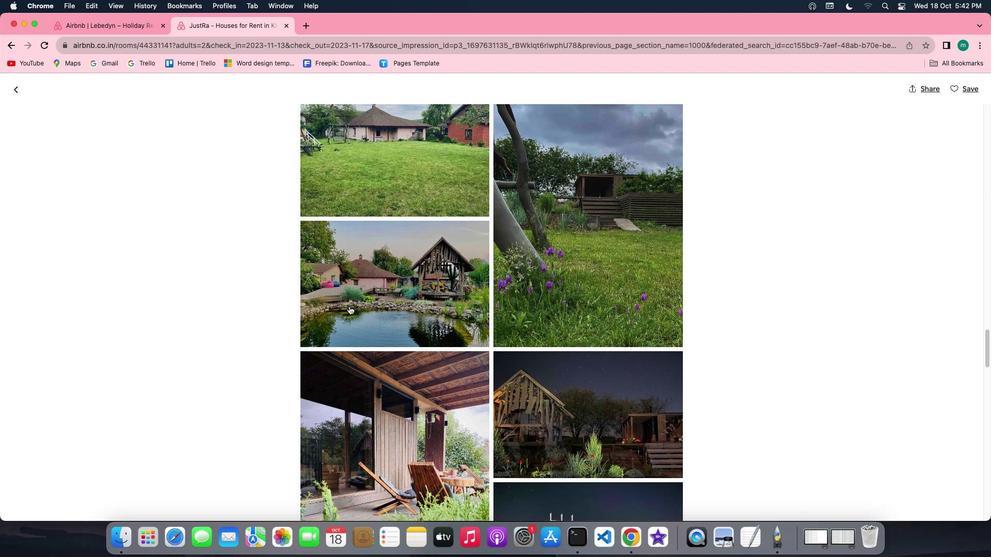 
Action: Mouse scrolled (349, 306) with delta (0, -1)
Screenshot: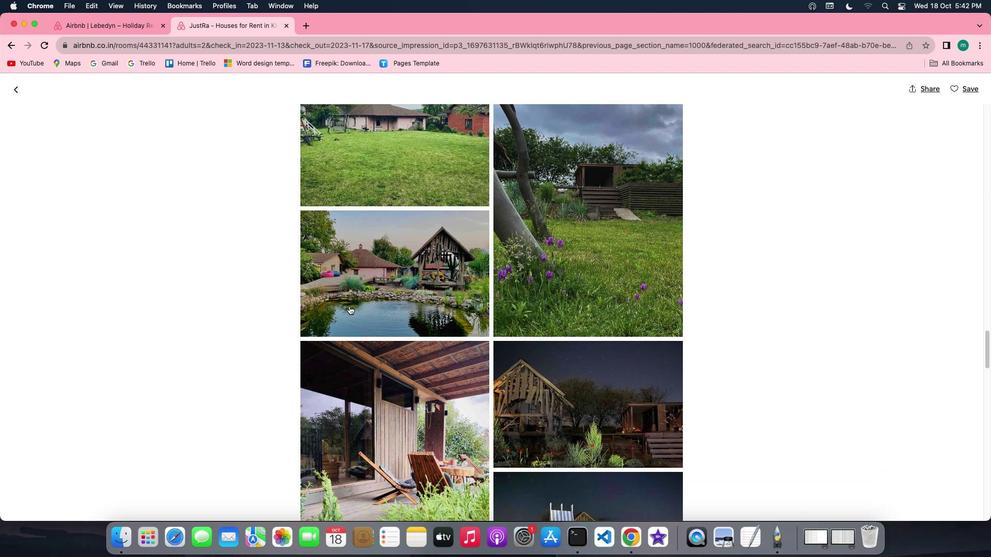 
Action: Mouse scrolled (349, 306) with delta (0, -2)
Screenshot: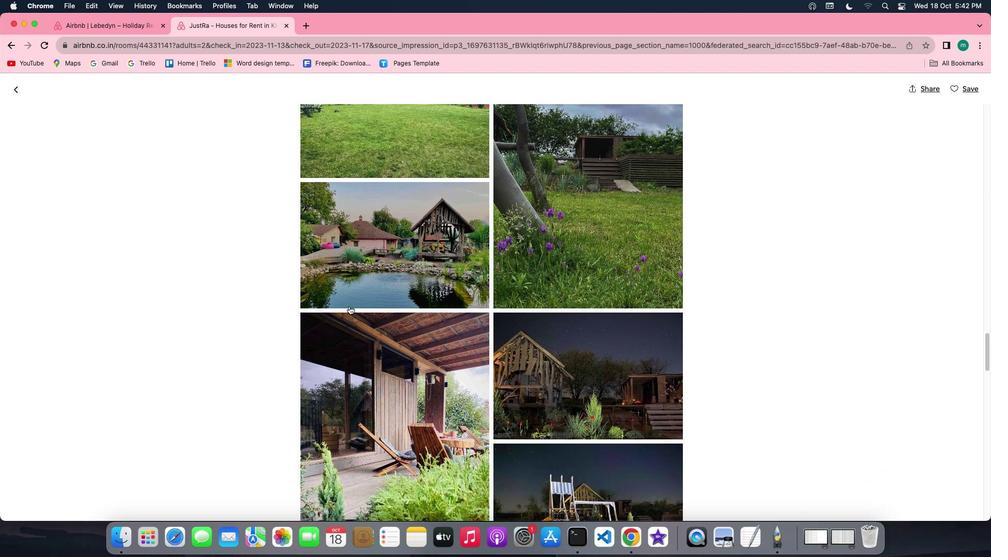 
Action: Mouse scrolled (349, 306) with delta (0, 0)
Screenshot: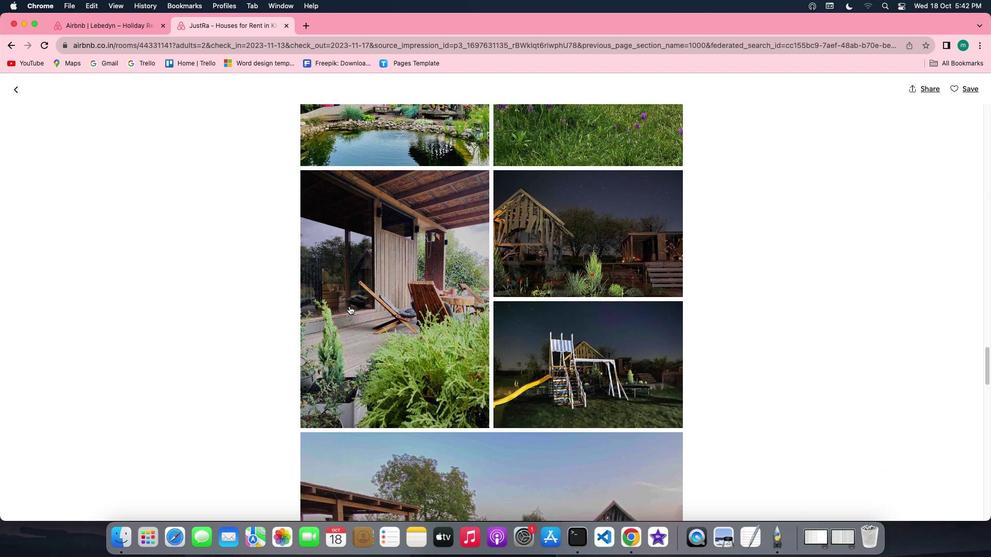 
Action: Mouse scrolled (349, 306) with delta (0, 0)
Screenshot: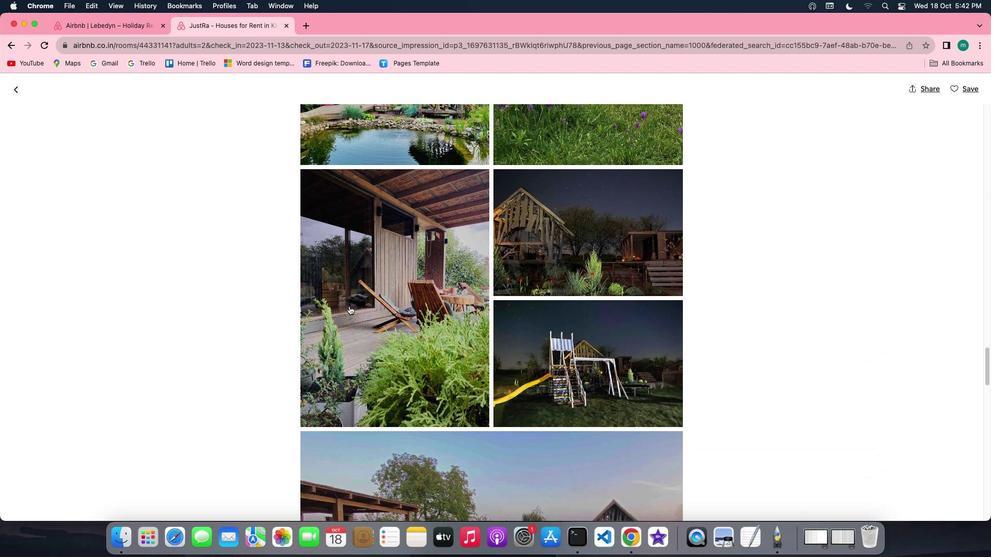 
Action: Mouse scrolled (349, 306) with delta (0, -1)
Screenshot: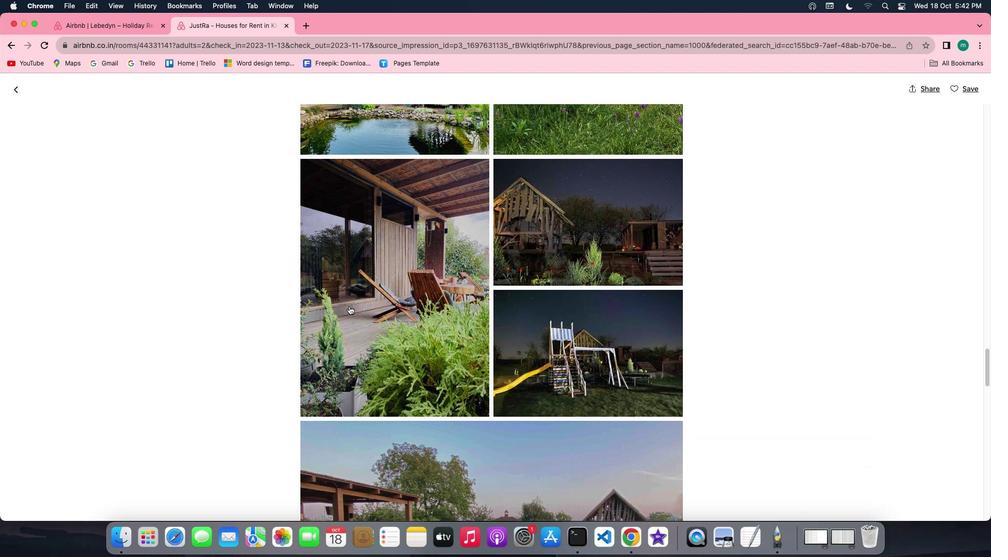 
Action: Mouse scrolled (349, 306) with delta (0, 0)
Screenshot: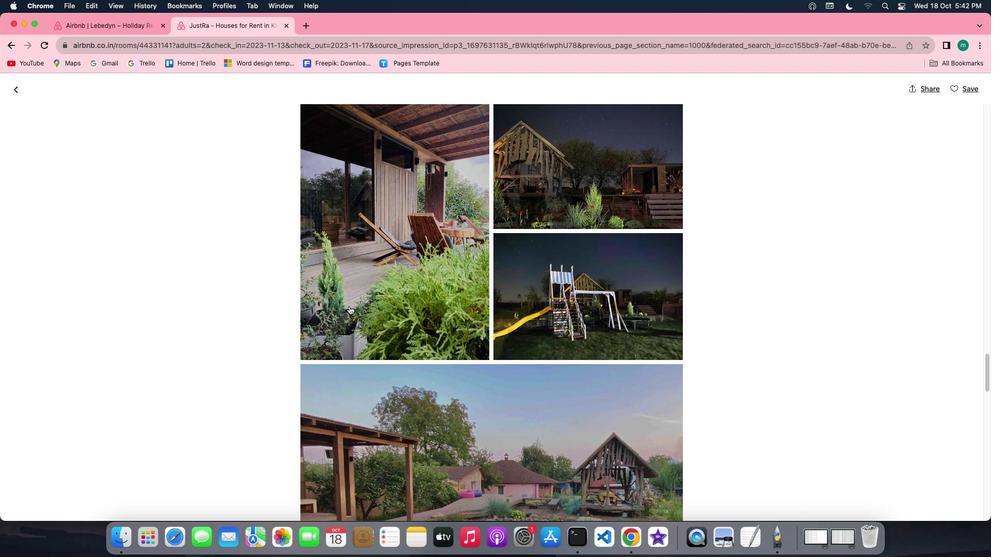 
Action: Mouse scrolled (349, 306) with delta (0, 0)
Screenshot: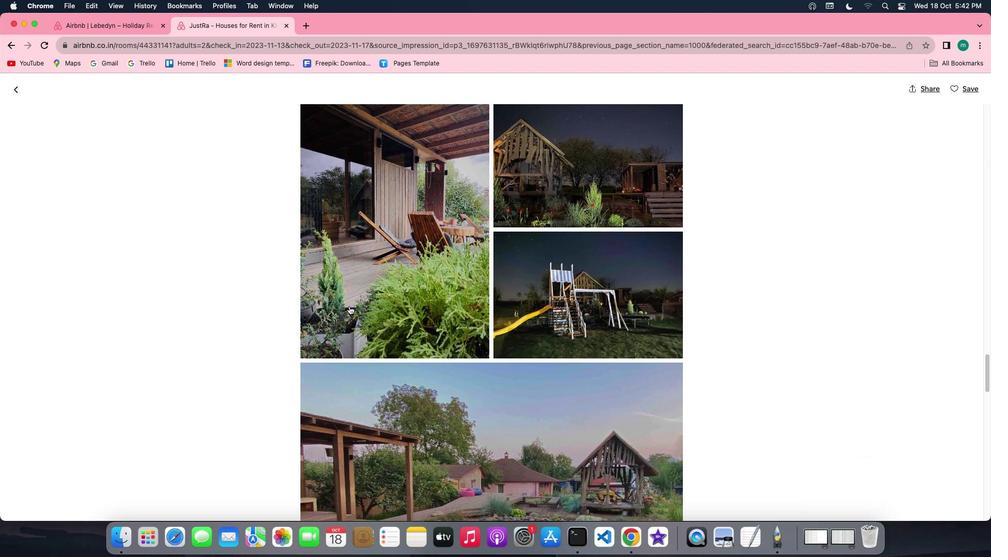 
Action: Mouse scrolled (349, 306) with delta (0, 0)
Screenshot: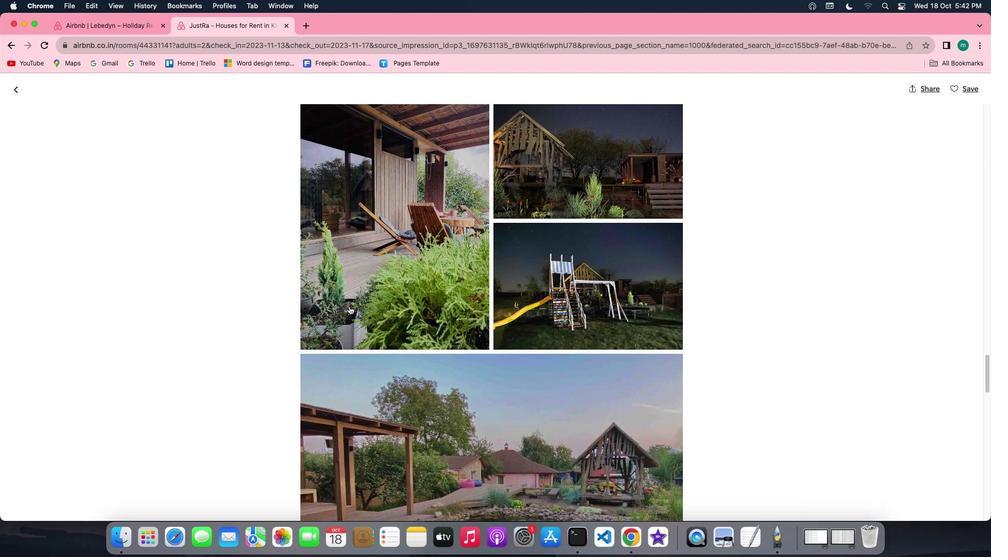 
Action: Mouse scrolled (349, 306) with delta (0, 0)
Screenshot: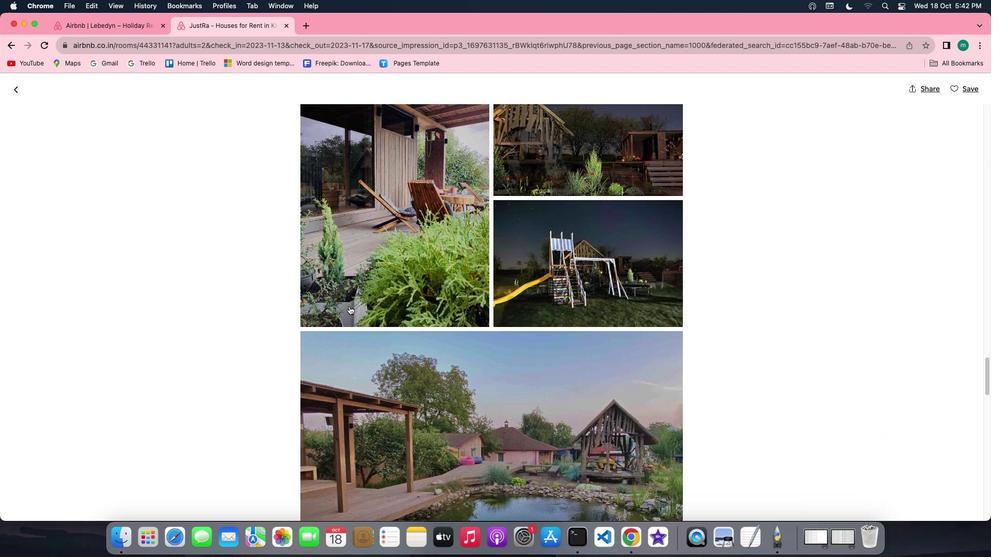 
Action: Mouse scrolled (349, 306) with delta (0, 0)
Screenshot: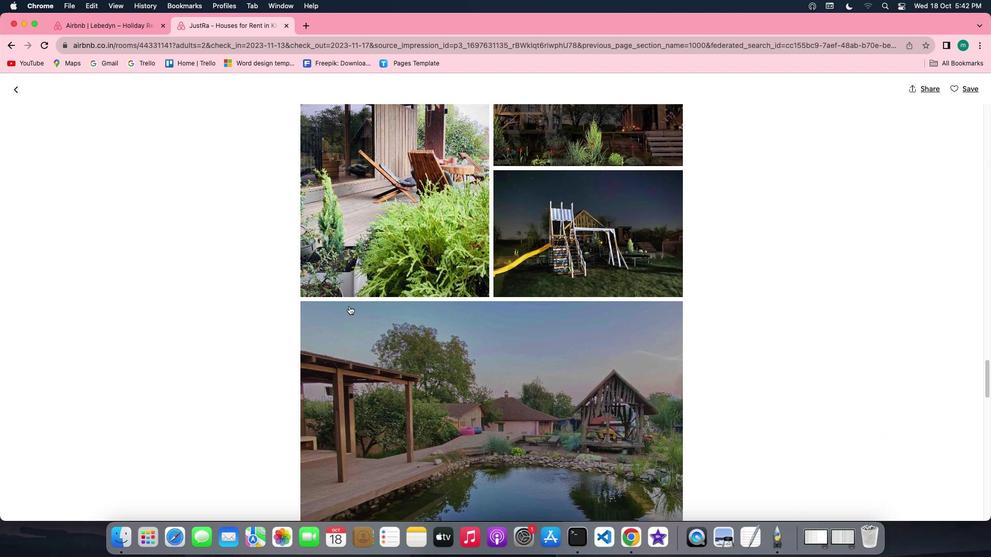 
Action: Mouse scrolled (349, 306) with delta (0, 0)
Screenshot: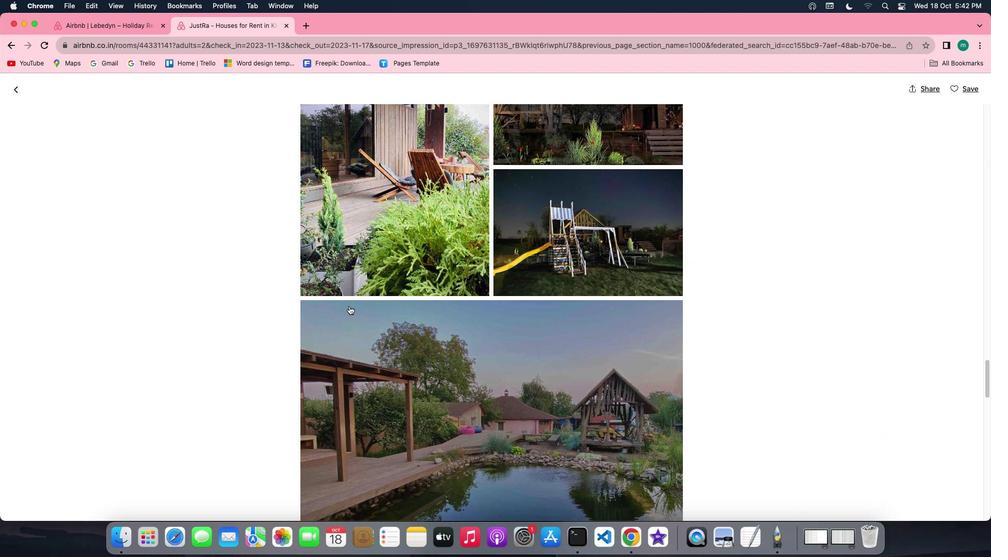 
Action: Mouse scrolled (349, 306) with delta (0, 0)
Screenshot: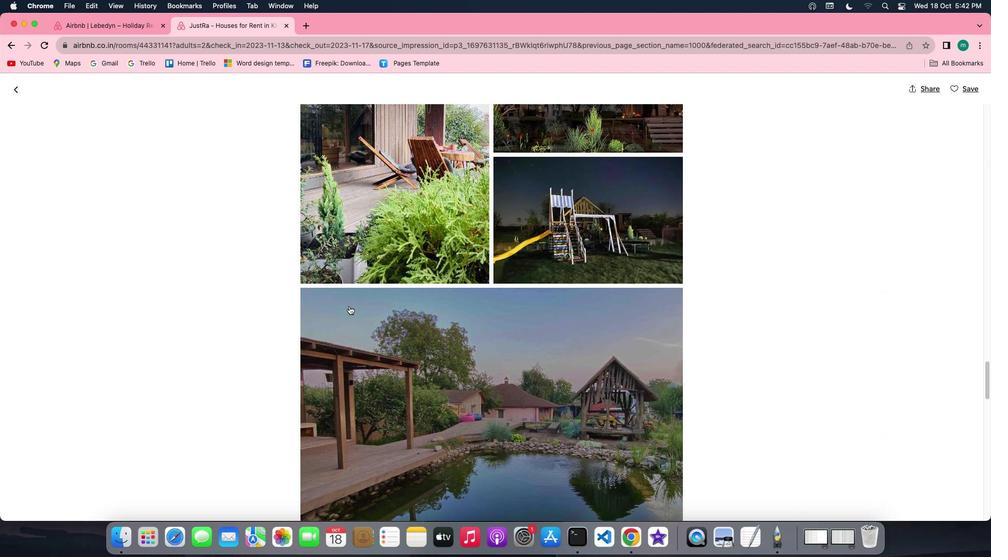 
Action: Mouse scrolled (349, 306) with delta (0, 0)
Screenshot: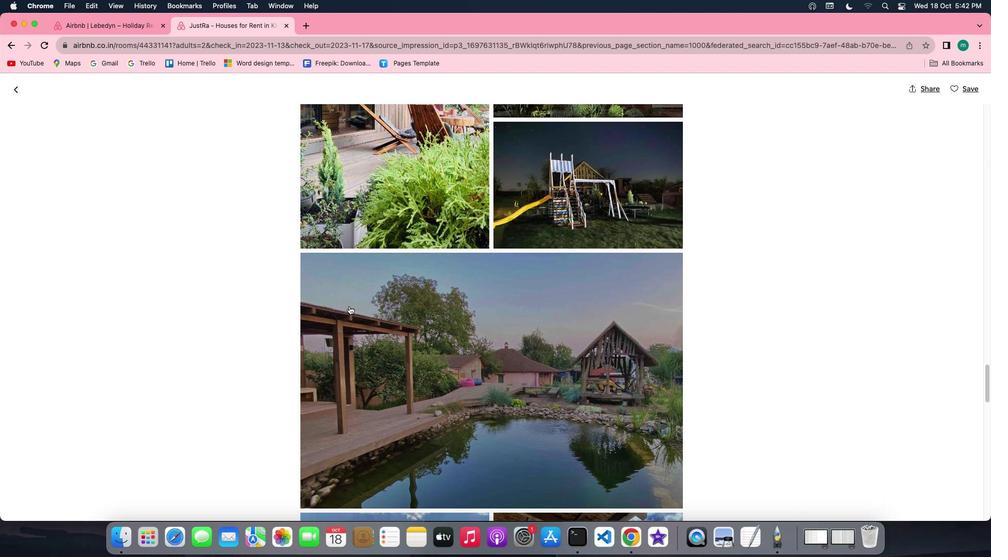 
Action: Mouse scrolled (349, 306) with delta (0, 0)
Screenshot: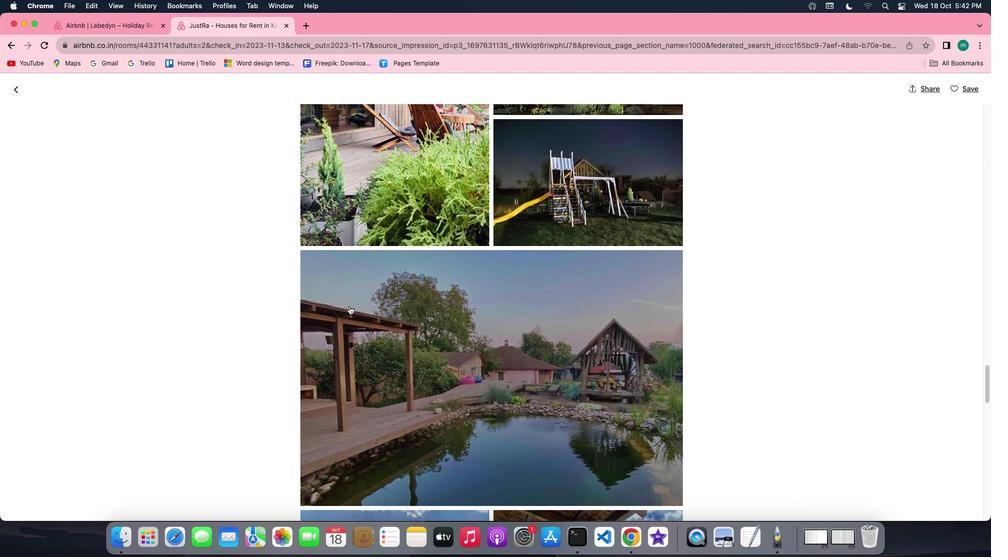
Action: Mouse moved to (349, 306)
Screenshot: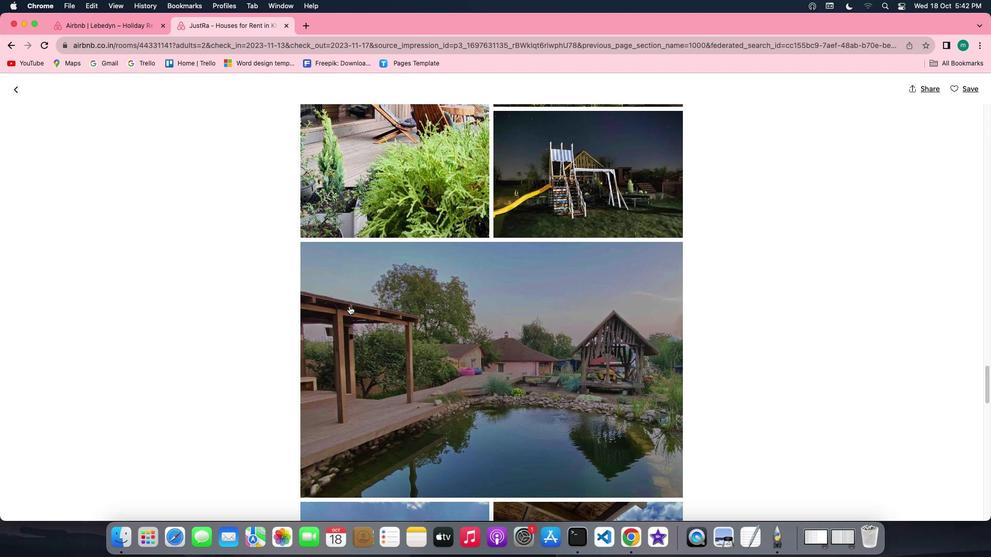 
Action: Mouse scrolled (349, 306) with delta (0, 0)
Screenshot: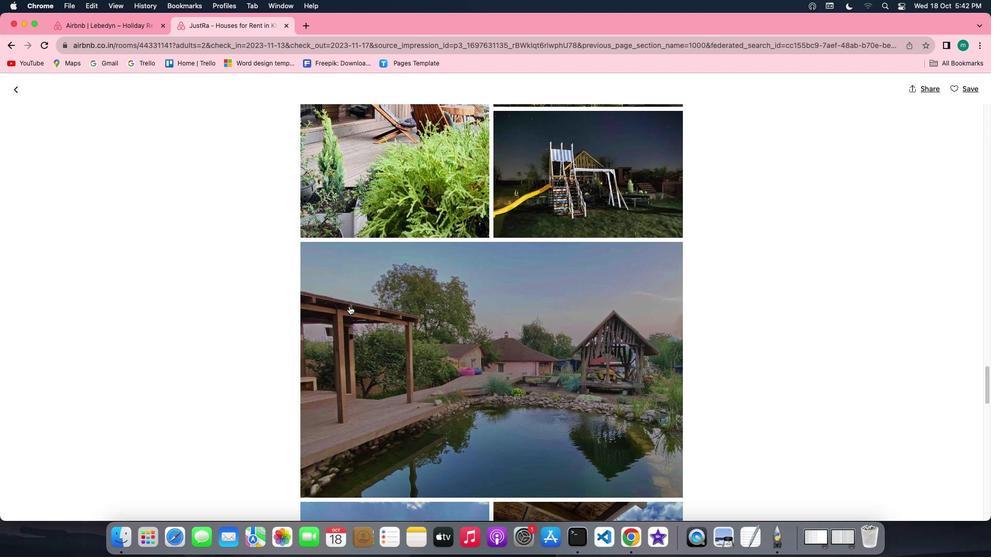 
Action: Mouse scrolled (349, 306) with delta (0, 0)
Screenshot: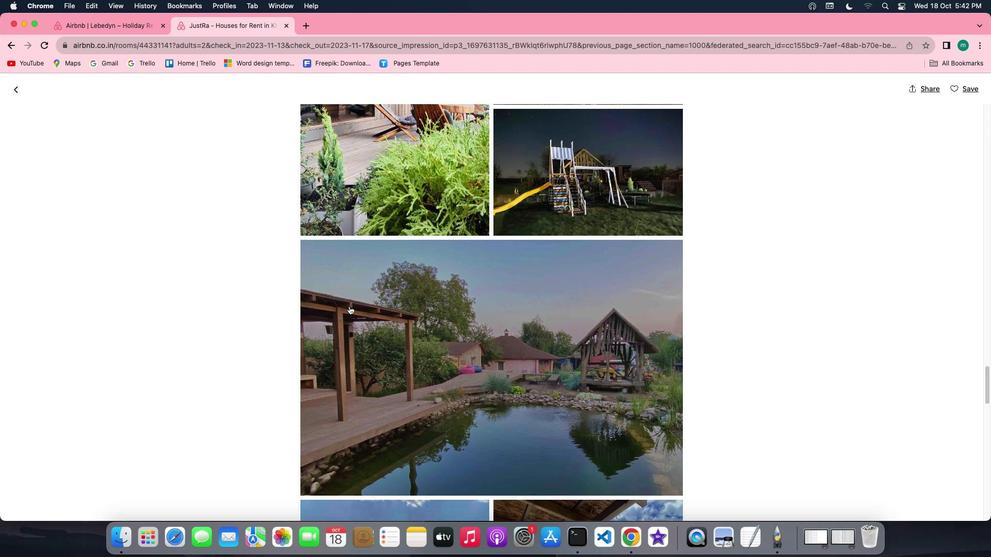
Action: Mouse scrolled (349, 306) with delta (0, 0)
Screenshot: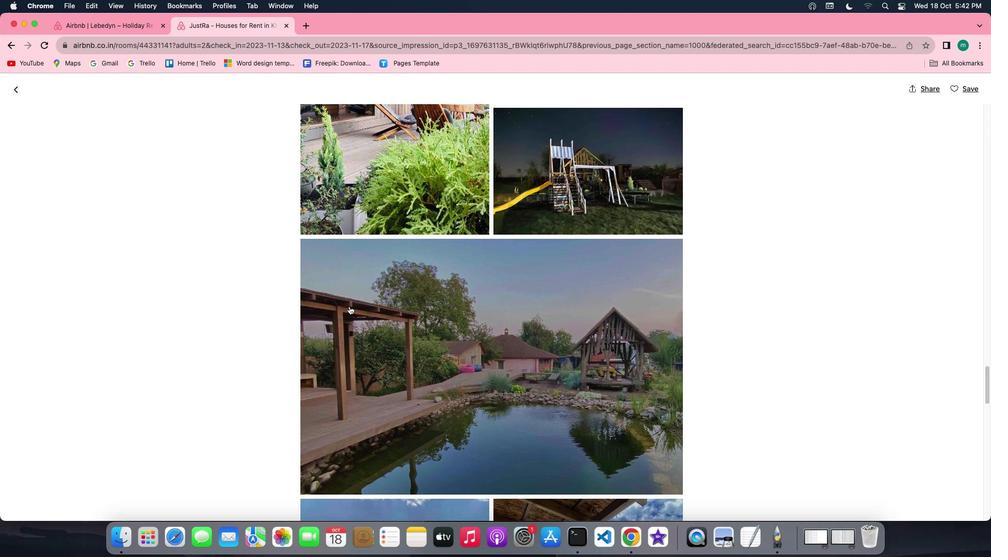 
Action: Mouse scrolled (349, 306) with delta (0, -1)
Screenshot: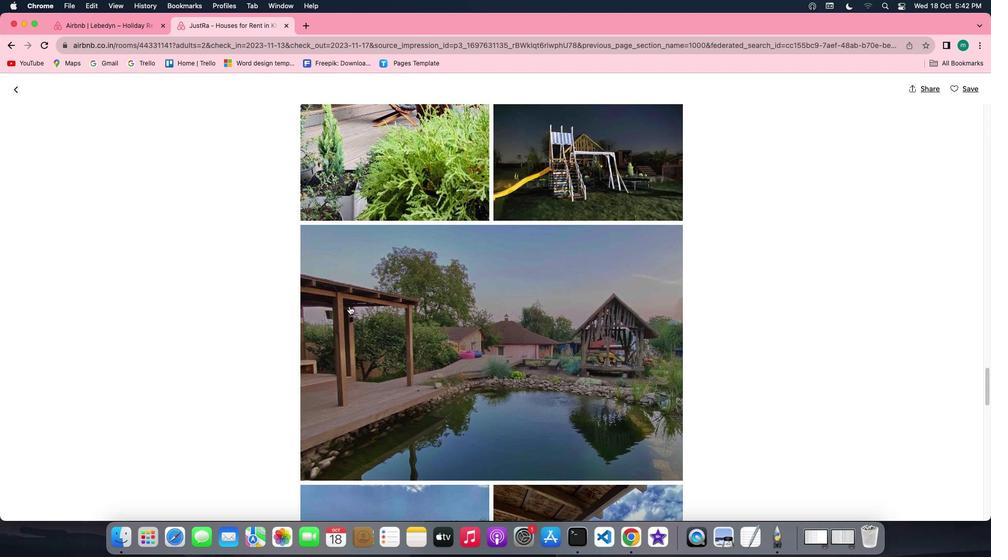 
Action: Mouse scrolled (349, 306) with delta (0, -2)
Screenshot: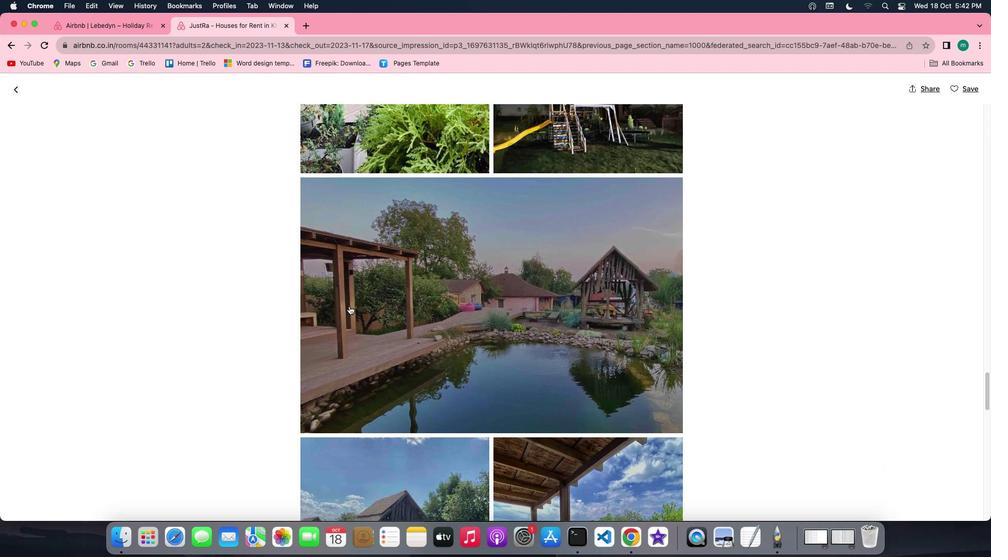 
Action: Mouse scrolled (349, 306) with delta (0, 0)
Screenshot: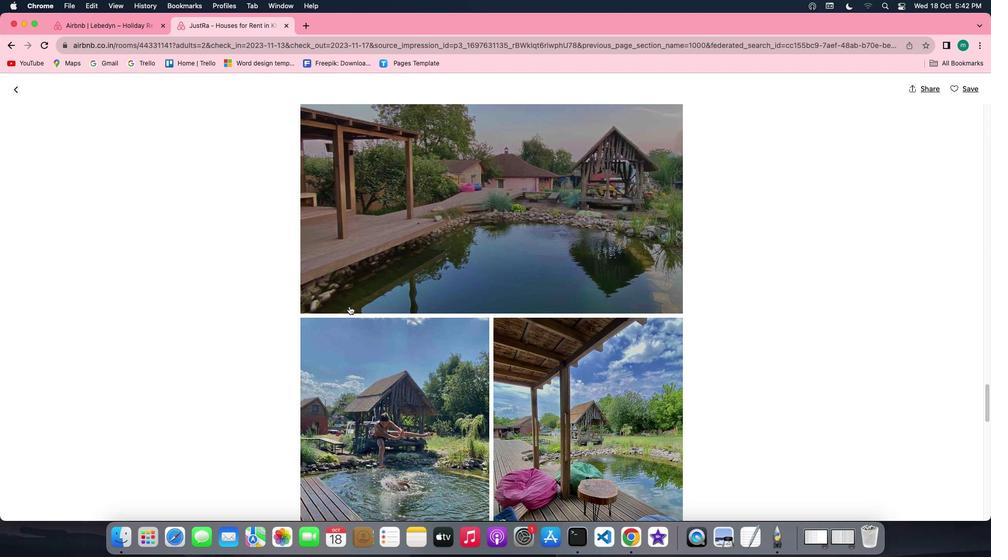 
Action: Mouse scrolled (349, 306) with delta (0, 0)
Screenshot: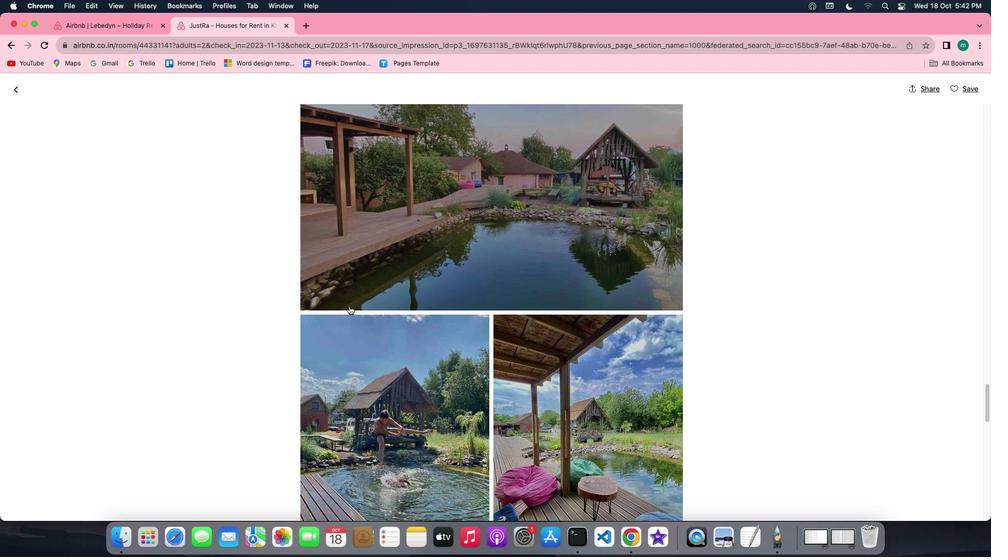 
Action: Mouse scrolled (349, 306) with delta (0, -1)
Screenshot: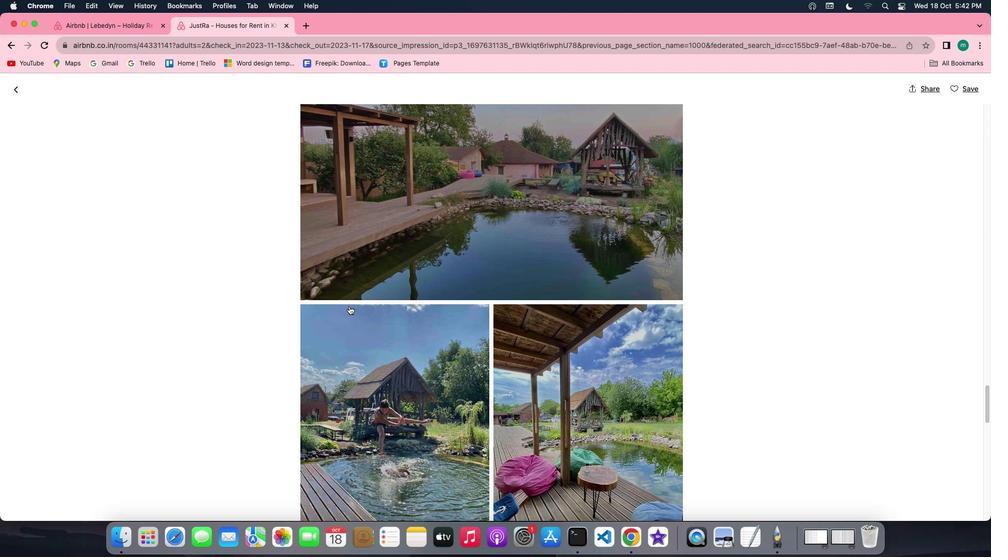 
Action: Mouse scrolled (349, 306) with delta (0, 0)
Screenshot: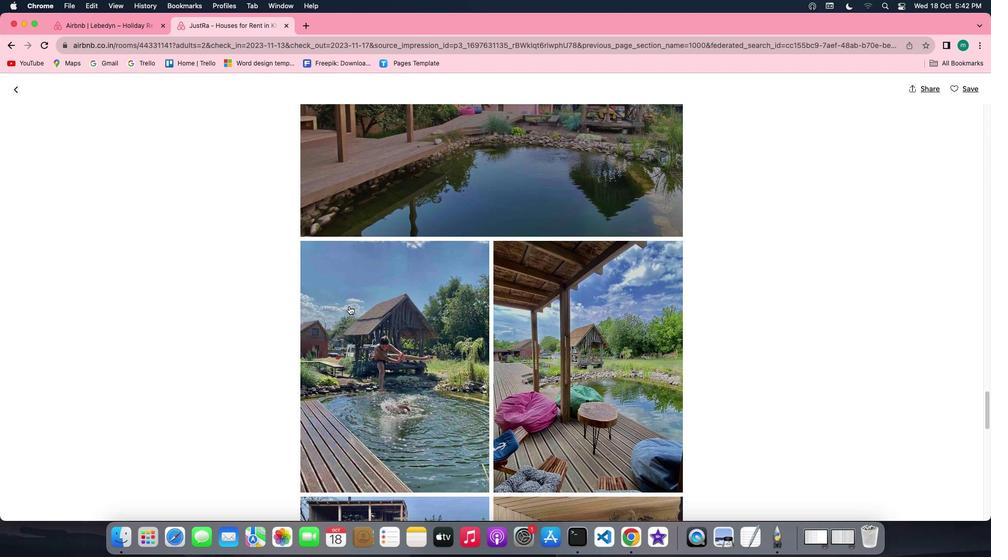 
Action: Mouse scrolled (349, 306) with delta (0, 0)
Screenshot: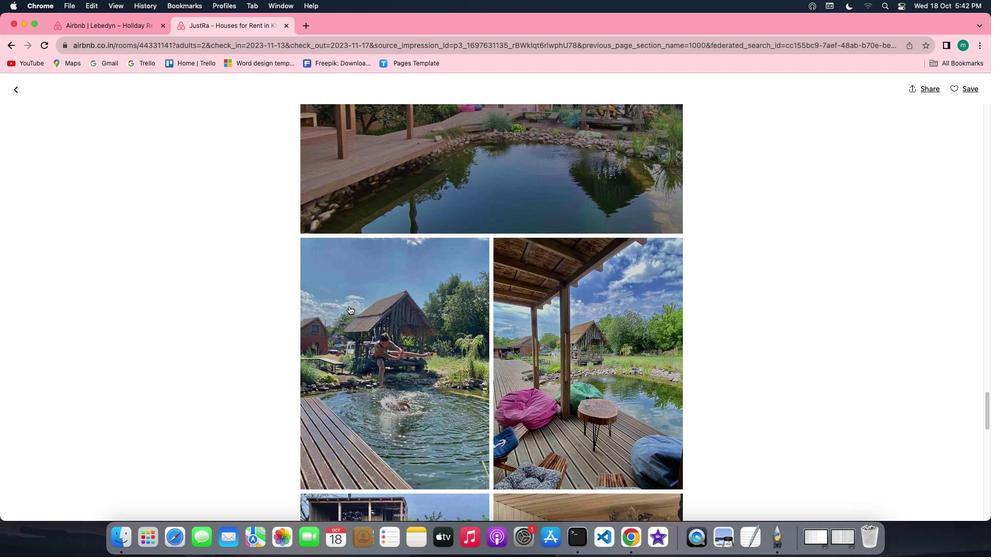 
Action: Mouse scrolled (349, 306) with delta (0, -1)
Screenshot: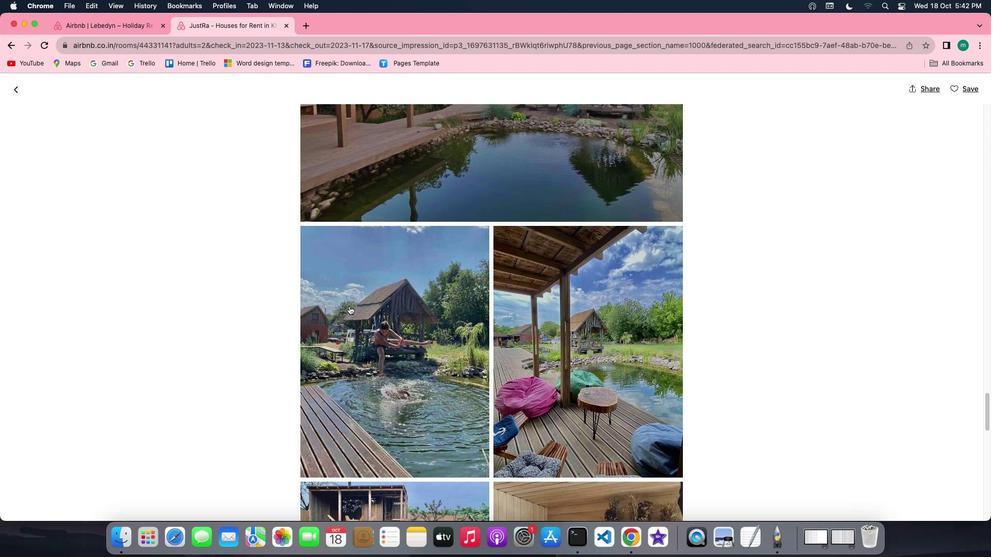 
Action: Mouse scrolled (349, 306) with delta (0, -2)
Screenshot: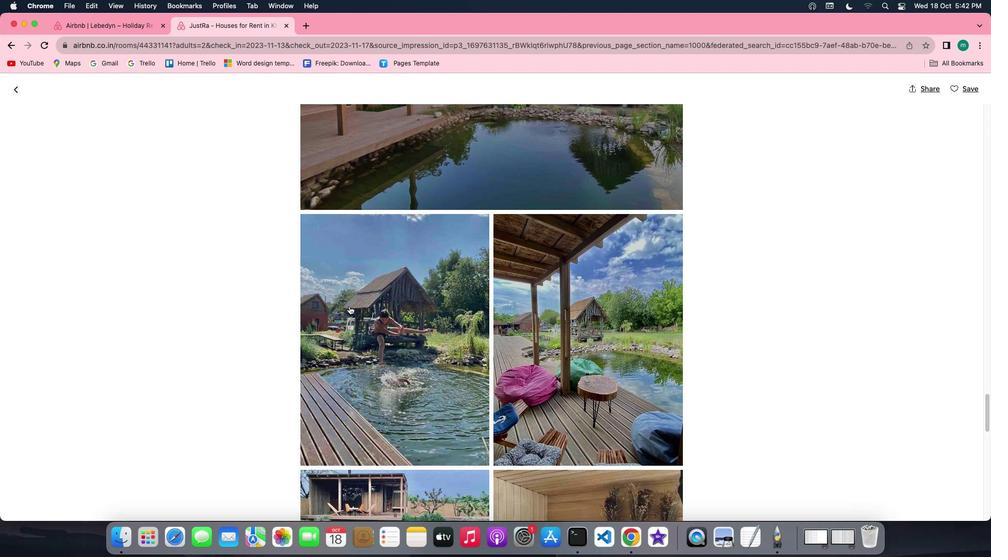 
Action: Mouse scrolled (349, 306) with delta (0, 0)
Screenshot: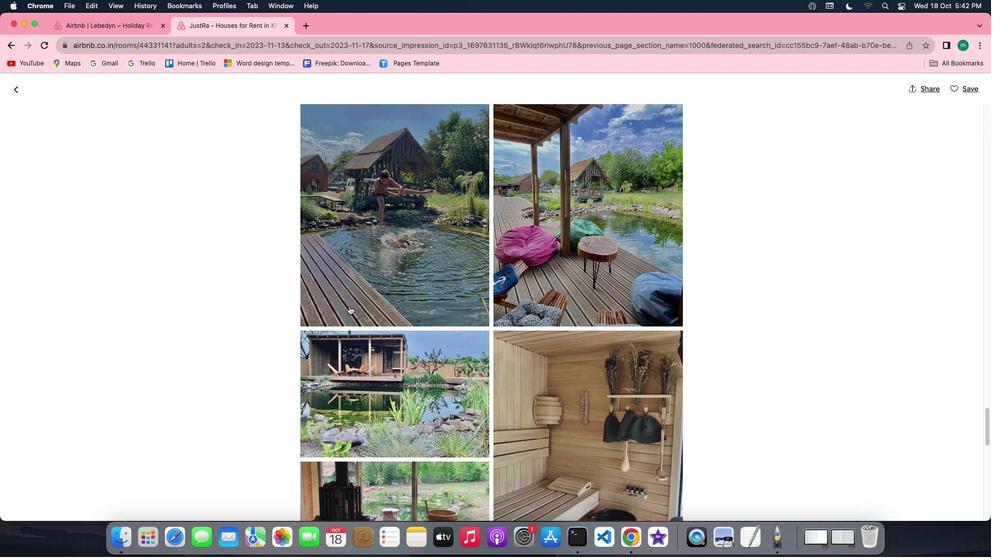 
Action: Mouse scrolled (349, 306) with delta (0, 0)
Screenshot: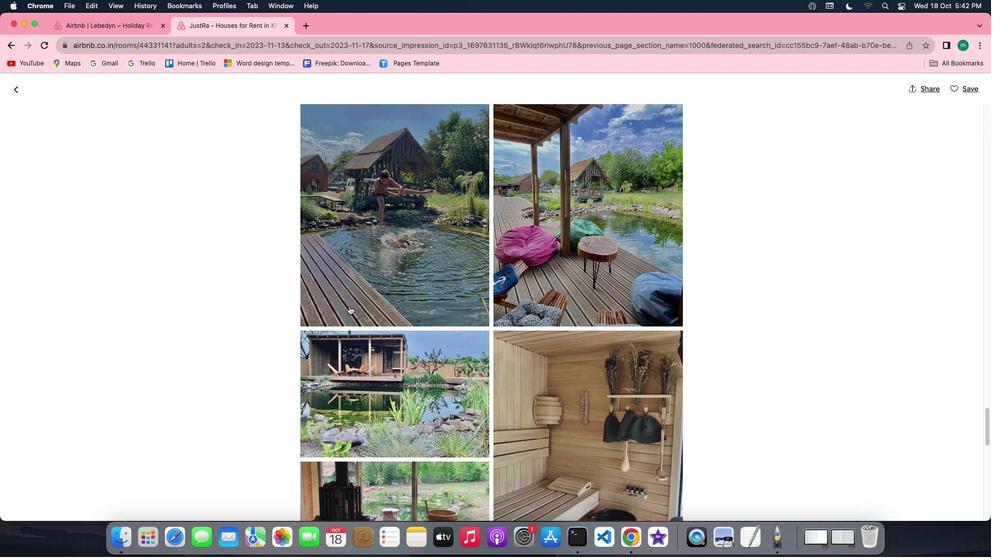 
Action: Mouse scrolled (349, 306) with delta (0, -1)
Screenshot: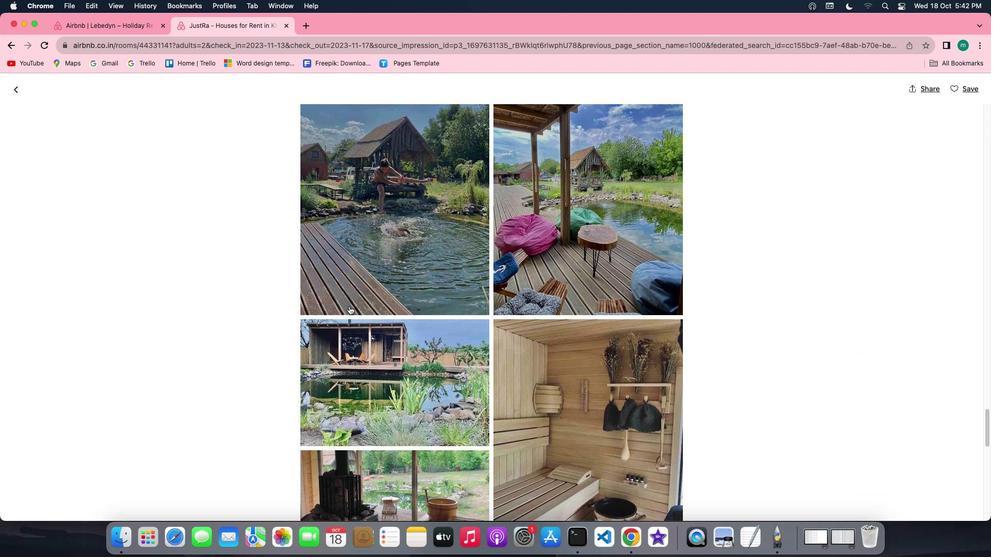 
Action: Mouse scrolled (349, 306) with delta (0, 0)
Screenshot: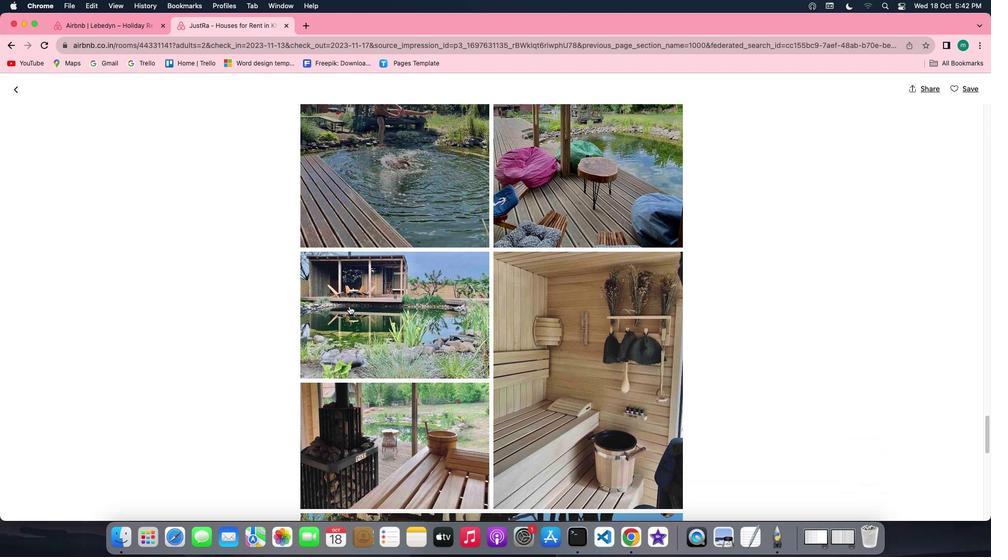 
Action: Mouse scrolled (349, 306) with delta (0, 0)
Screenshot: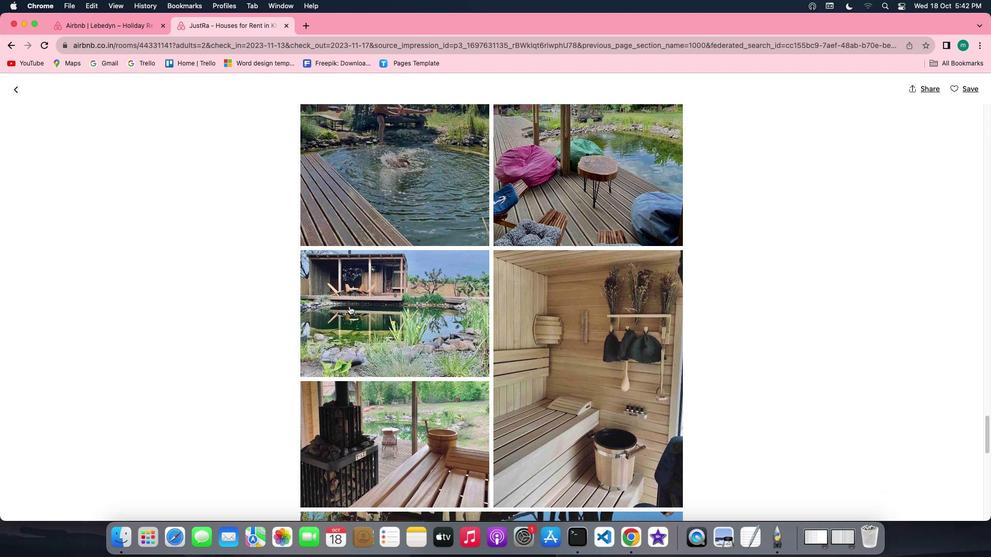 
Action: Mouse scrolled (349, 306) with delta (0, 0)
Screenshot: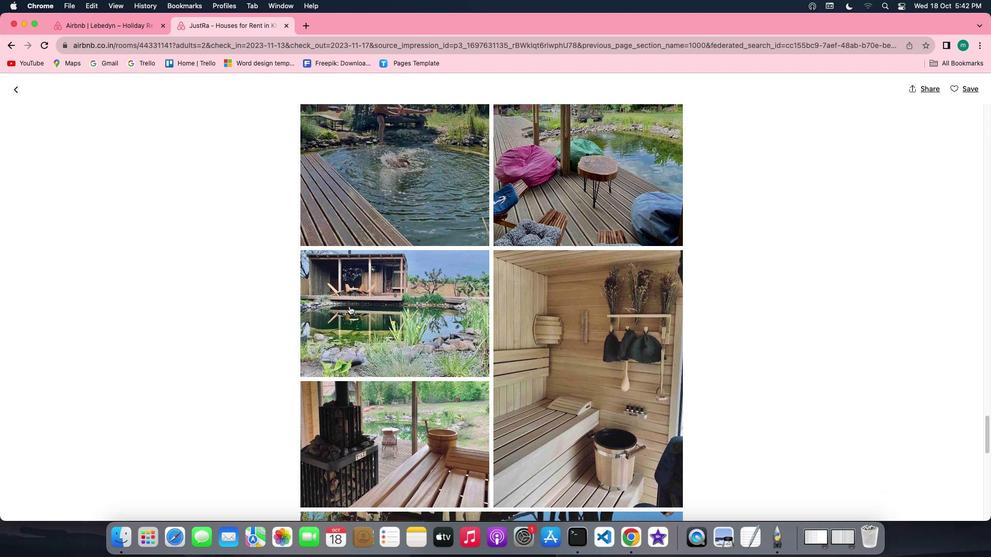 
Action: Mouse scrolled (349, 306) with delta (0, -1)
Screenshot: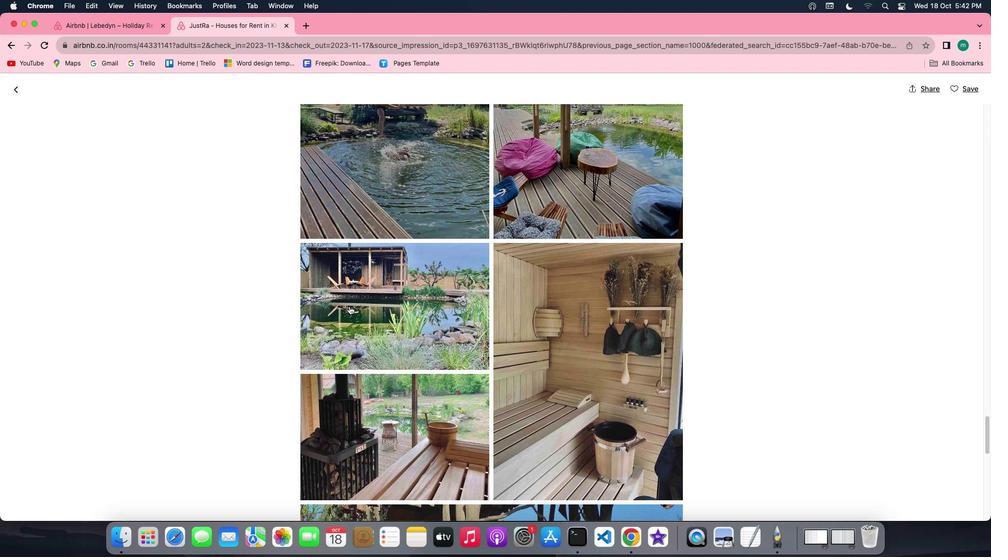 
Action: Mouse scrolled (349, 306) with delta (0, 0)
Screenshot: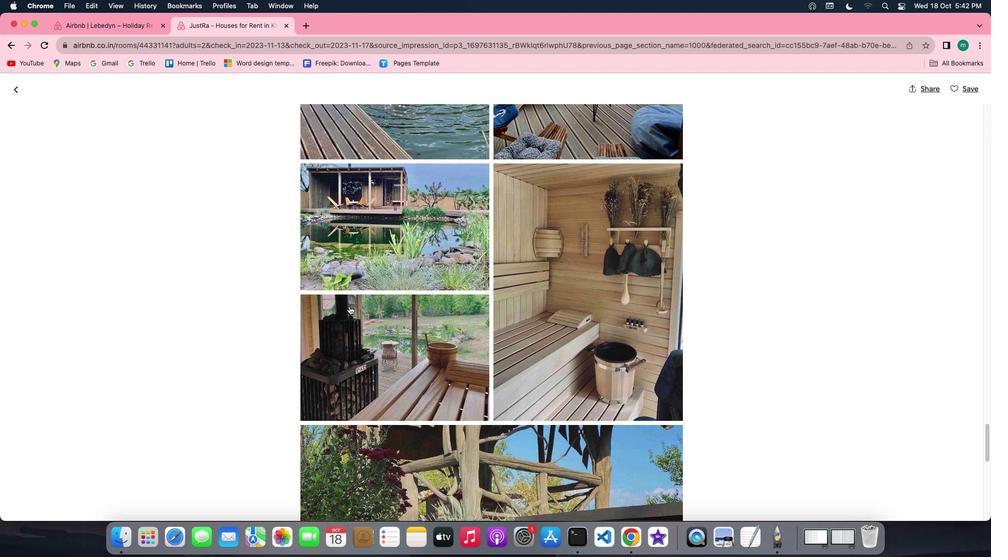 
Action: Mouse scrolled (349, 306) with delta (0, 0)
Screenshot: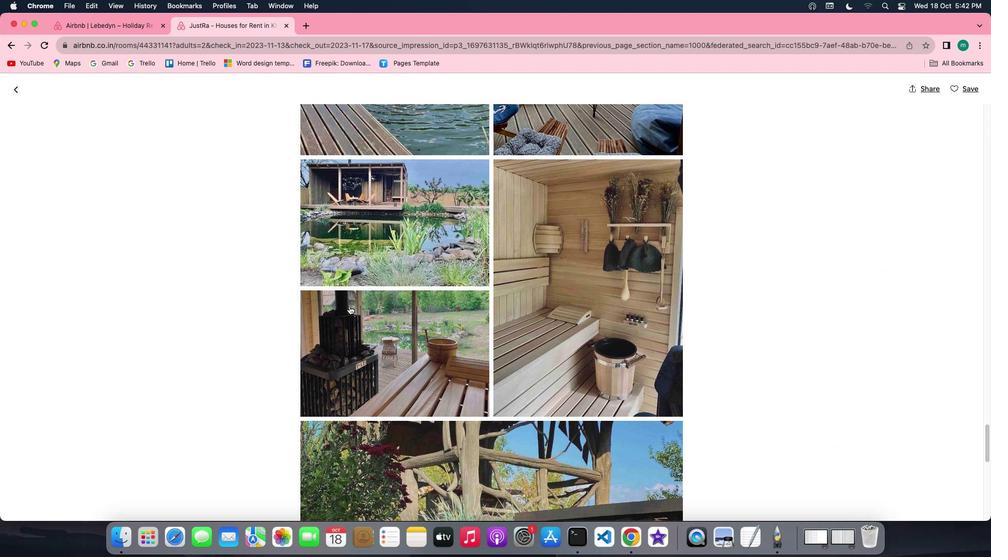 
Action: Mouse scrolled (349, 306) with delta (0, -1)
Screenshot: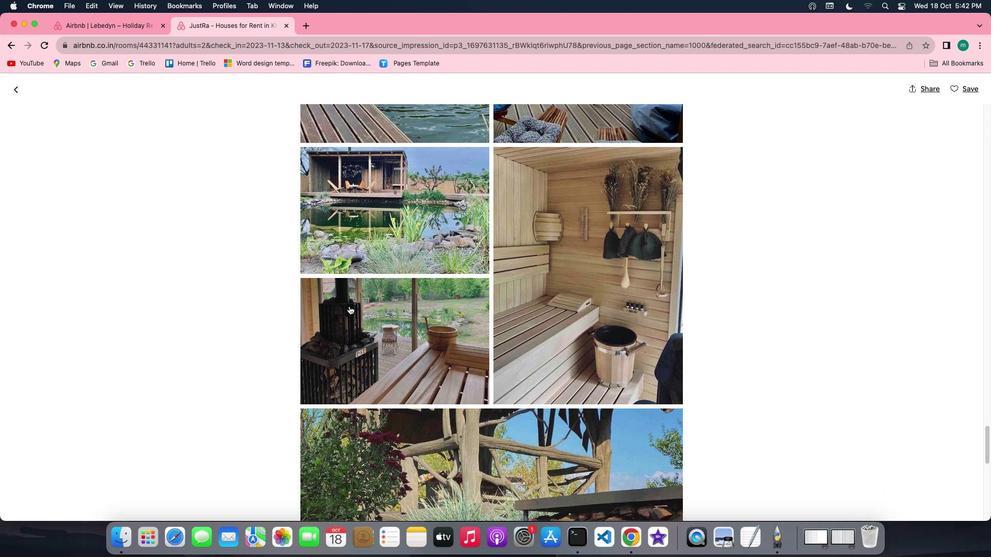 
Action: Mouse scrolled (349, 306) with delta (0, 0)
Screenshot: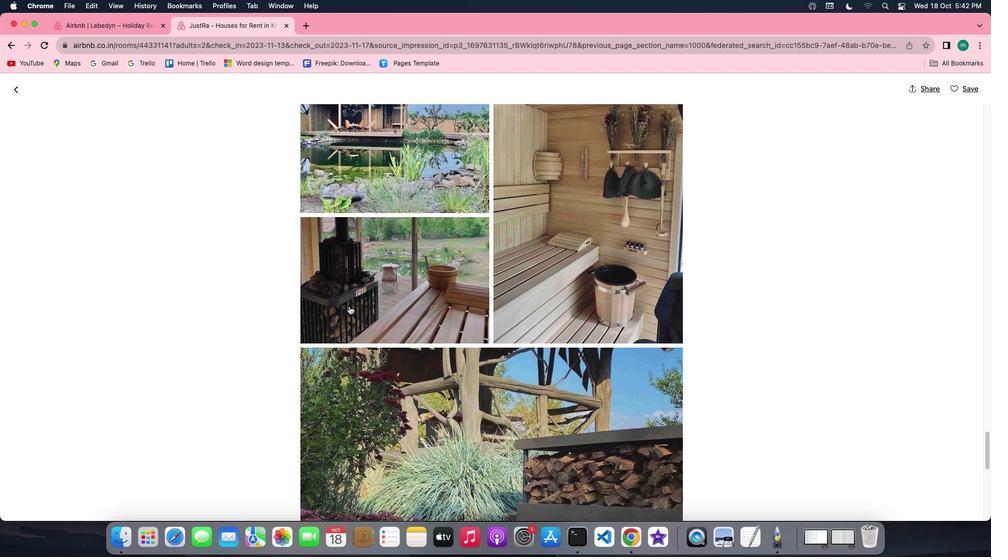
Action: Mouse scrolled (349, 306) with delta (0, 0)
Screenshot: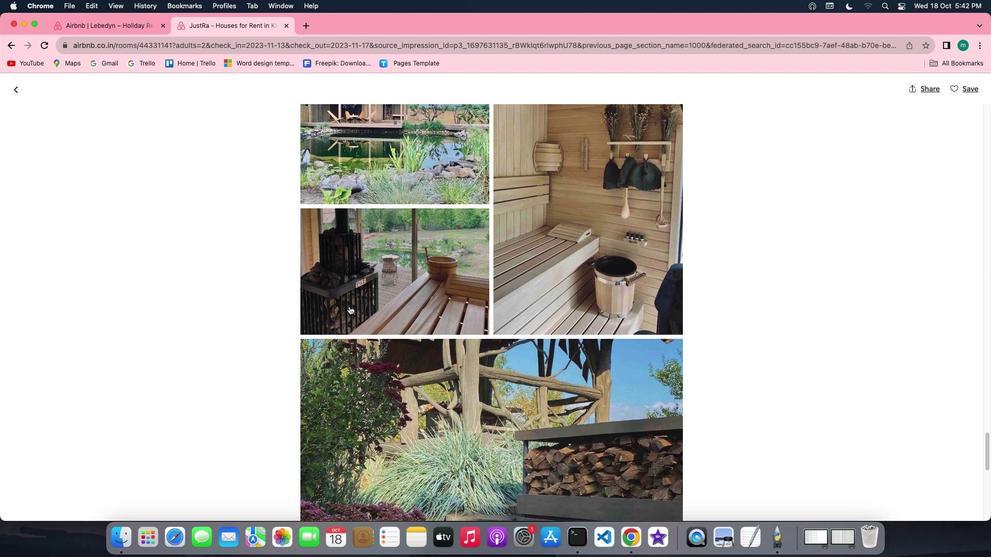 
Action: Mouse scrolled (349, 306) with delta (0, -1)
Screenshot: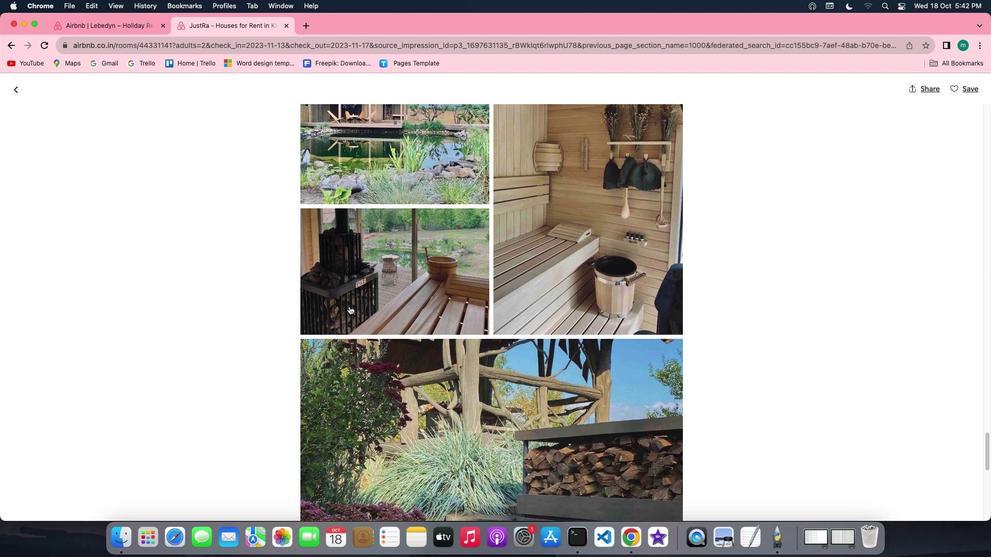 
Action: Mouse scrolled (349, 306) with delta (0, -2)
Screenshot: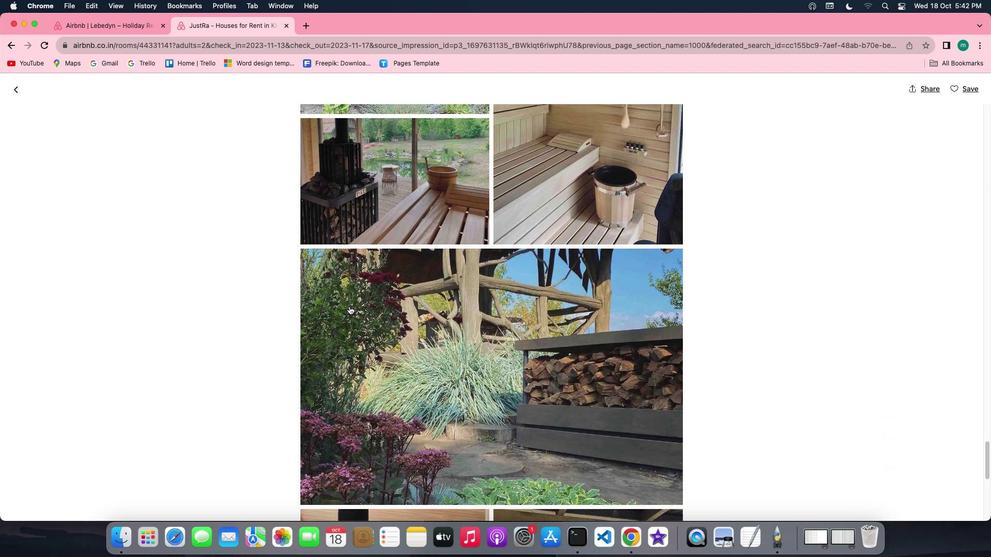 
Action: Mouse moved to (393, 303)
Screenshot: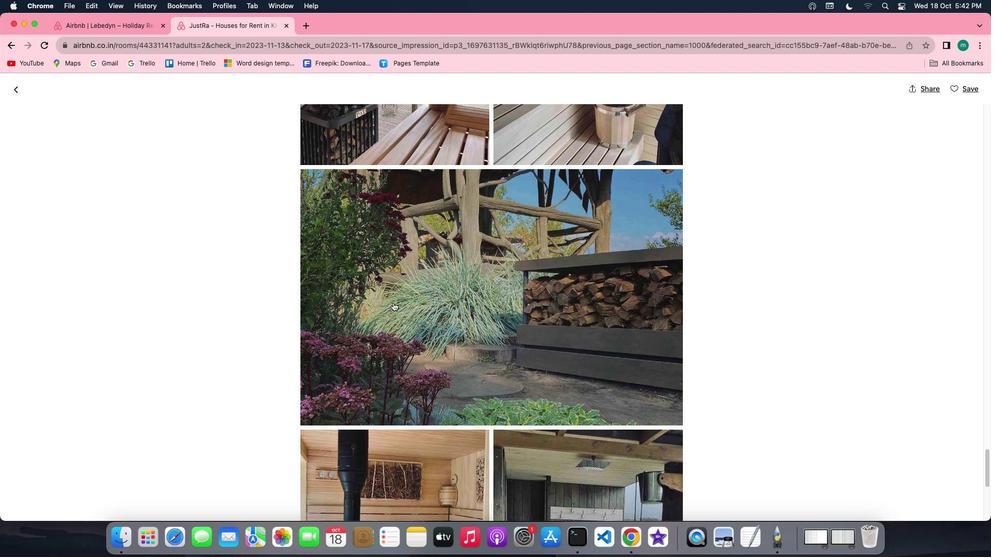 
Action: Mouse scrolled (393, 303) with delta (0, 0)
Screenshot: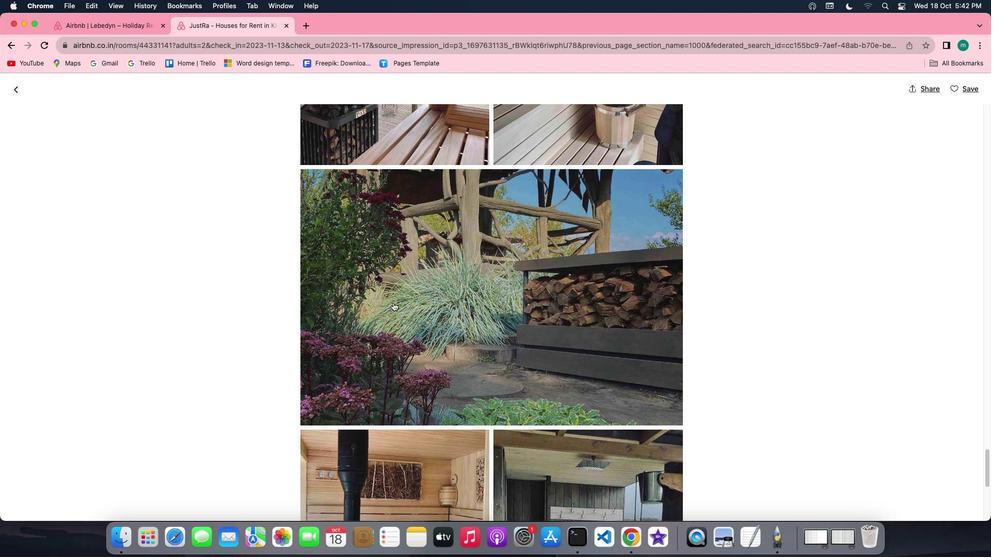 
Action: Mouse scrolled (393, 303) with delta (0, 0)
Screenshot: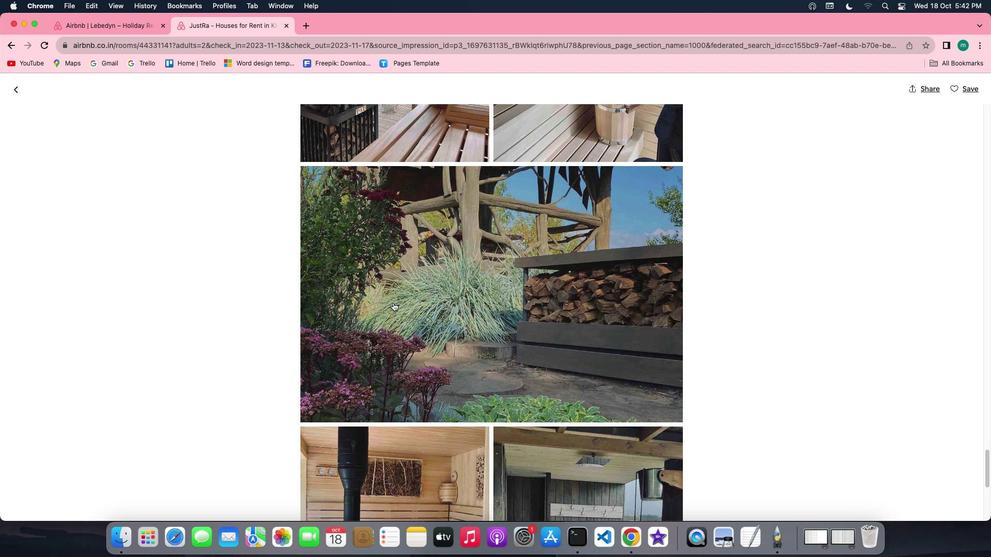 
Action: Mouse scrolled (393, 303) with delta (0, -1)
Screenshot: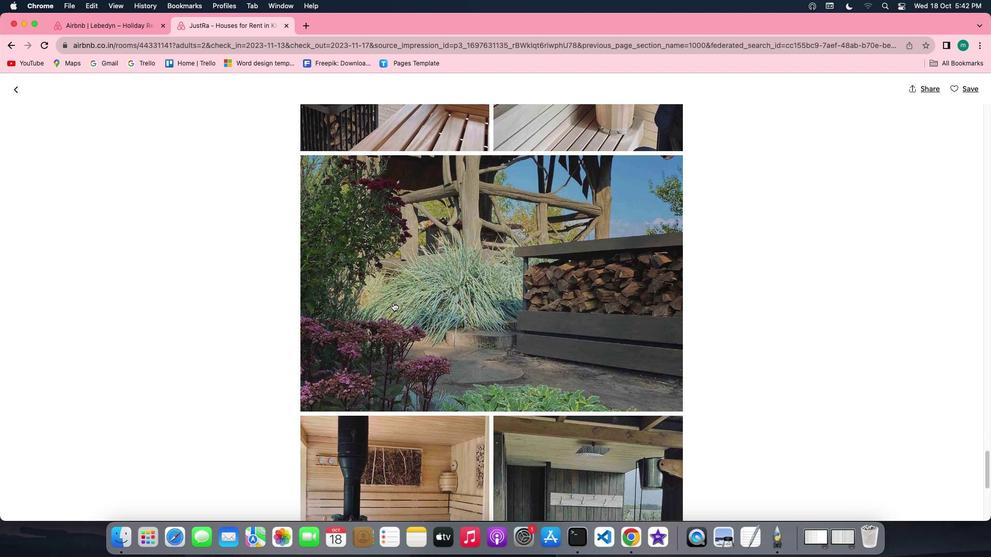
Action: Mouse scrolled (393, 303) with delta (0, -2)
Screenshot: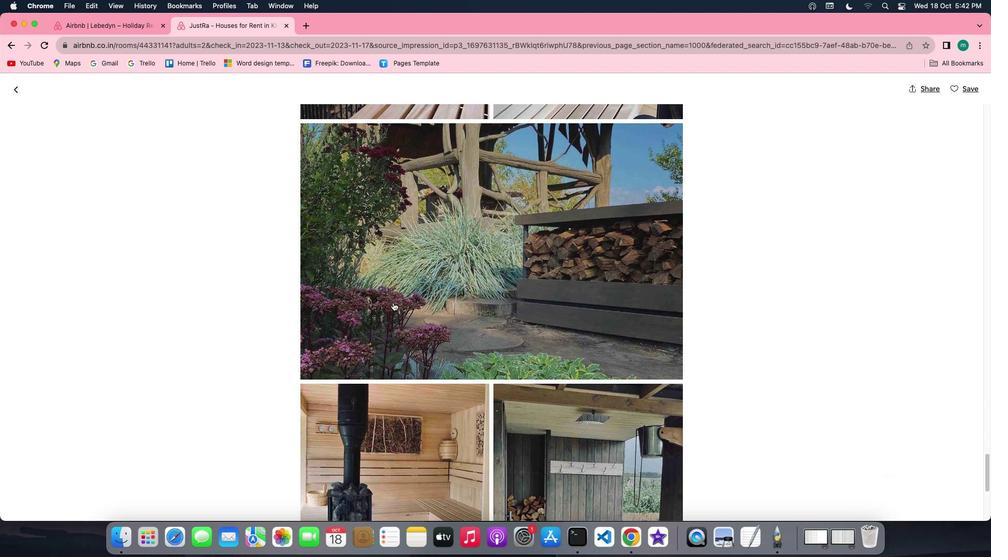 
Action: Mouse moved to (393, 303)
Screenshot: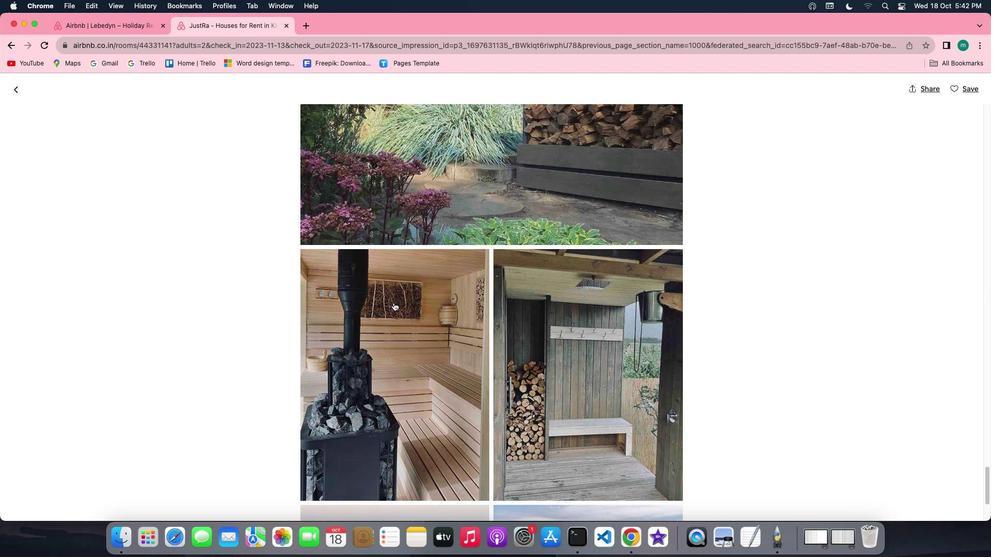 
Action: Mouse scrolled (393, 303) with delta (0, 0)
Screenshot: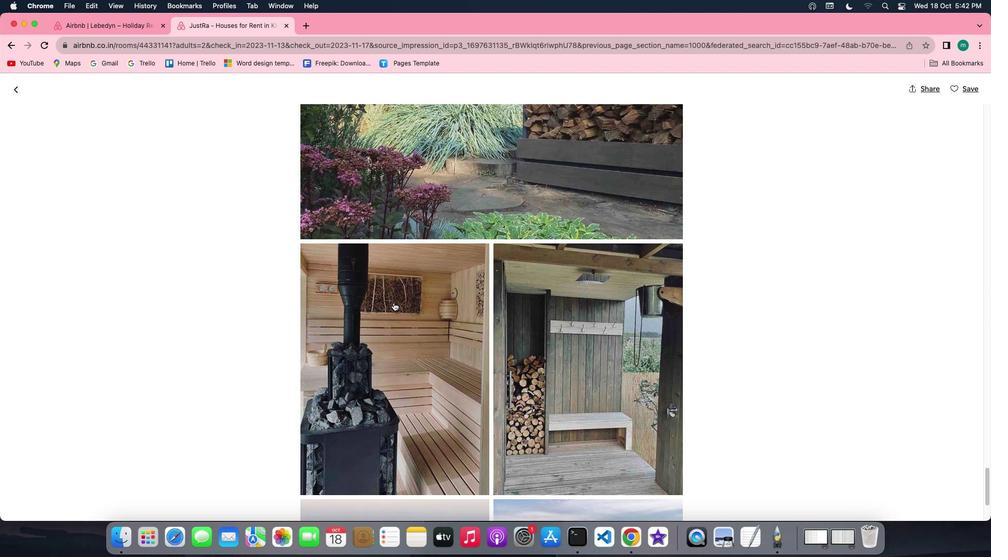 
Action: Mouse scrolled (393, 303) with delta (0, 0)
Screenshot: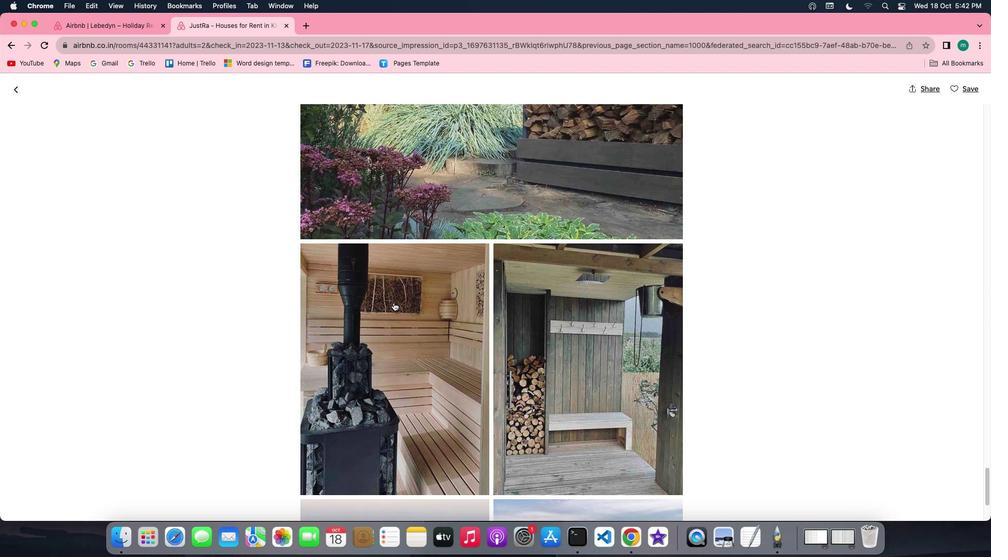 
Action: Mouse scrolled (393, 303) with delta (0, -1)
Screenshot: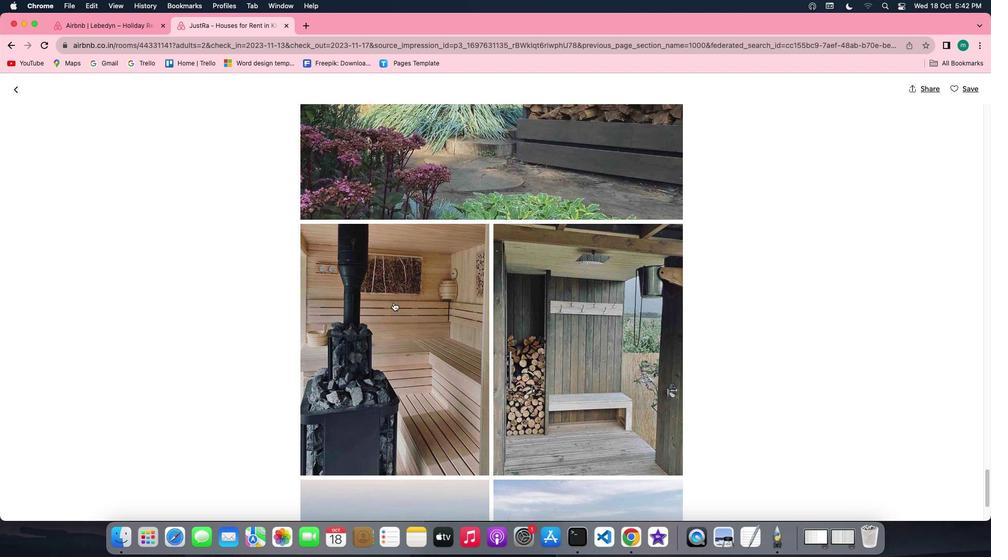 
Action: Mouse scrolled (393, 303) with delta (0, -2)
Screenshot: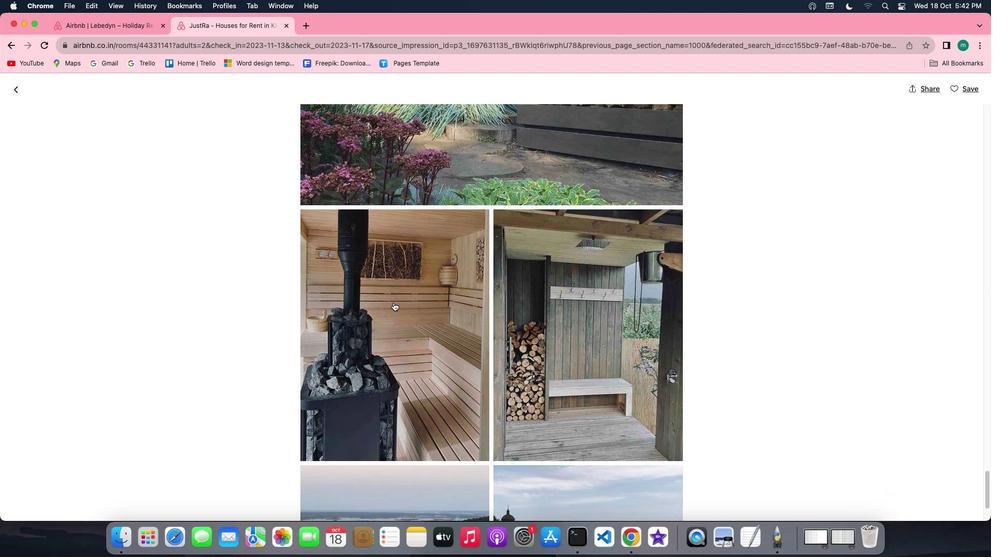 
Action: Mouse moved to (395, 303)
Screenshot: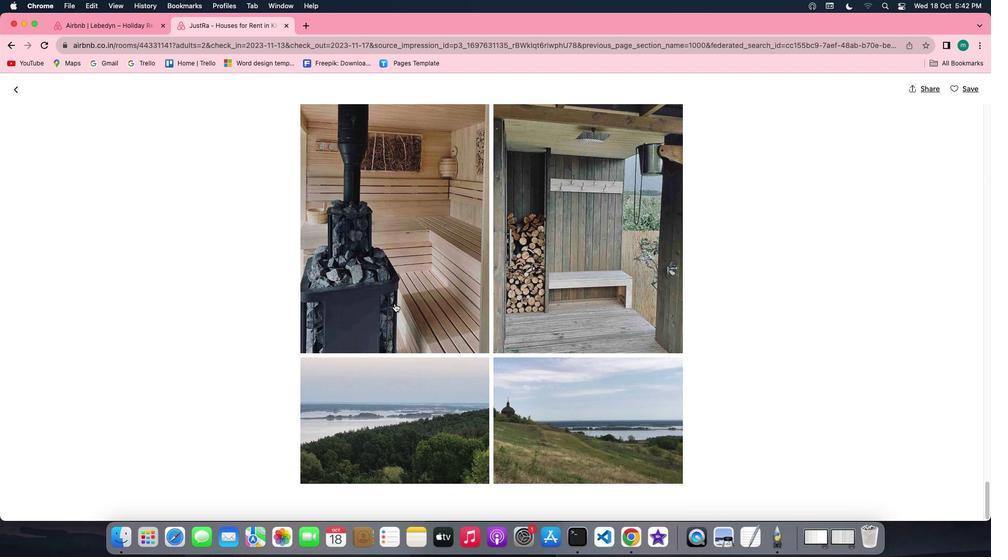
Action: Mouse scrolled (395, 303) with delta (0, 0)
Screenshot: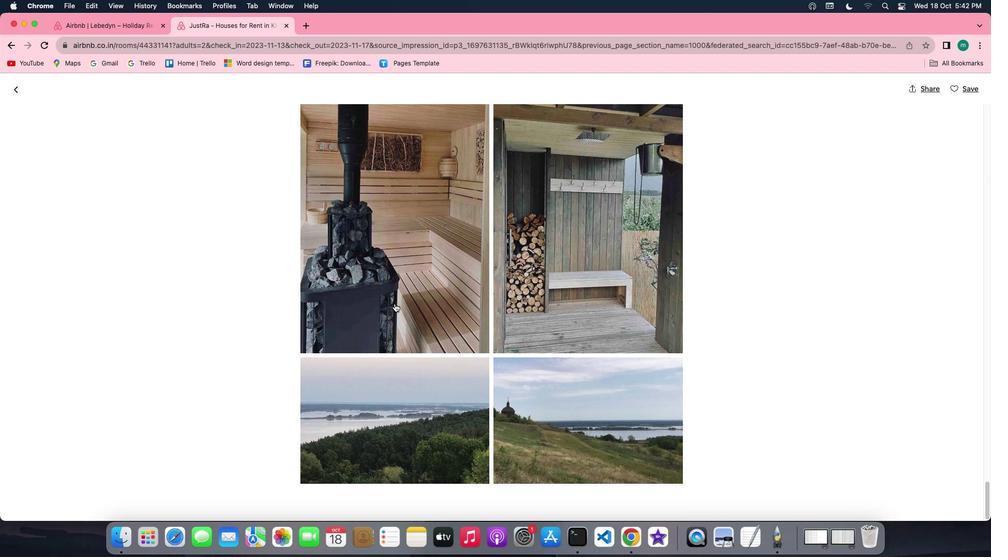 
Action: Mouse scrolled (395, 303) with delta (0, 0)
Screenshot: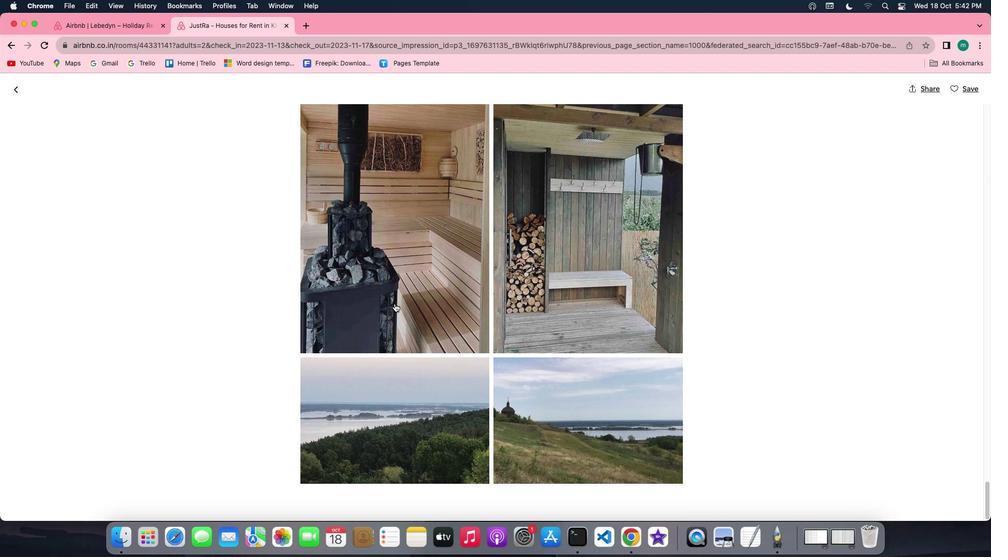 
Action: Mouse scrolled (395, 303) with delta (0, -1)
Screenshot: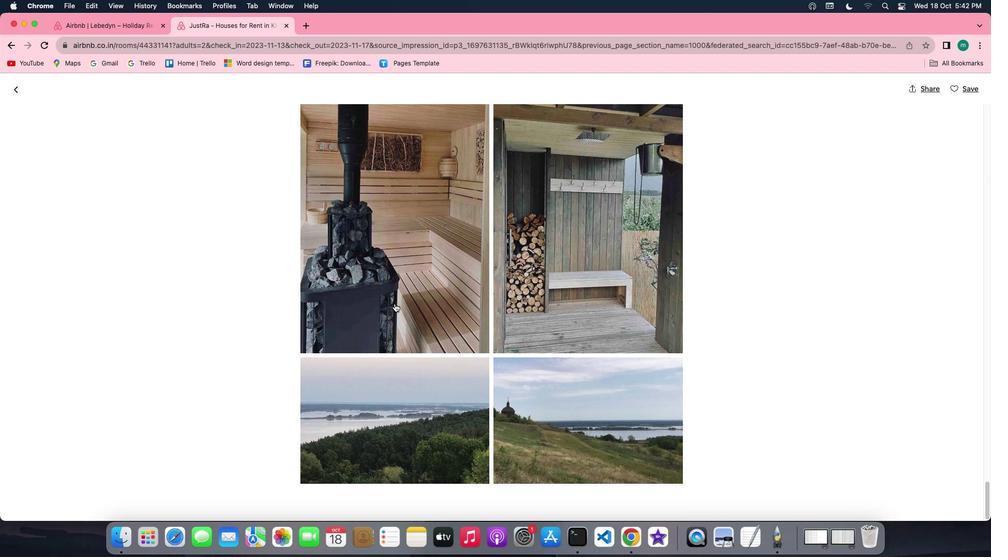 
Action: Mouse scrolled (395, 303) with delta (0, -2)
Screenshot: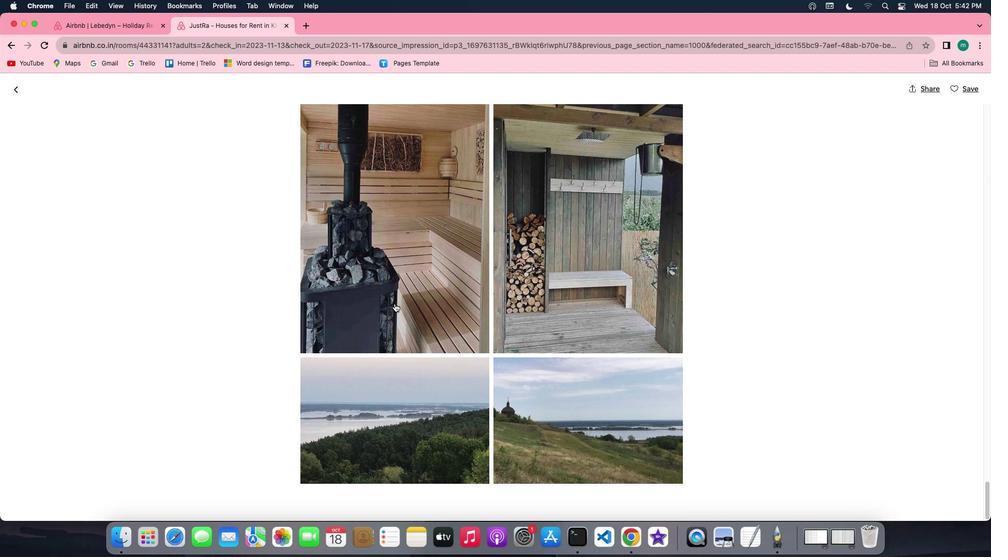 
Action: Mouse moved to (13, 87)
Screenshot: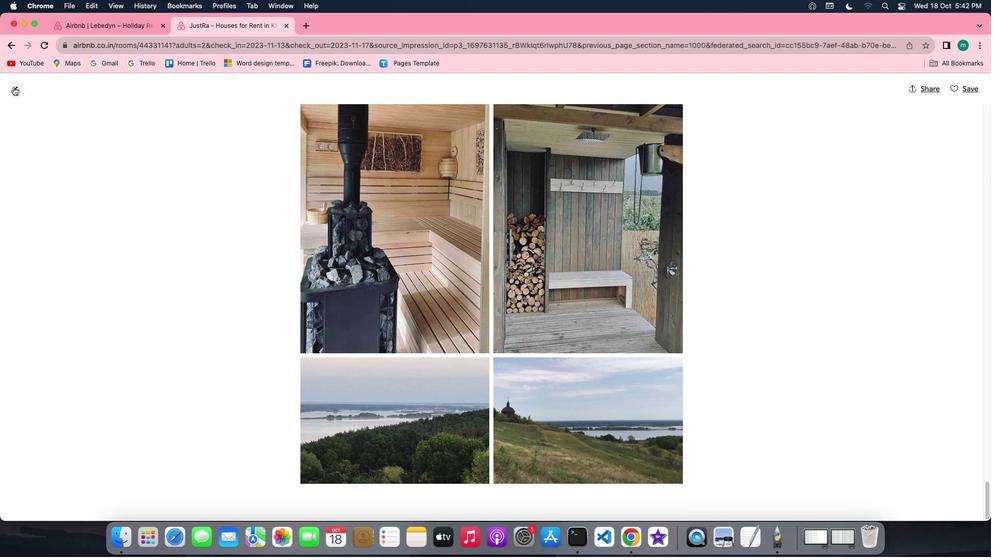 
Action: Mouse pressed left at (13, 87)
Screenshot: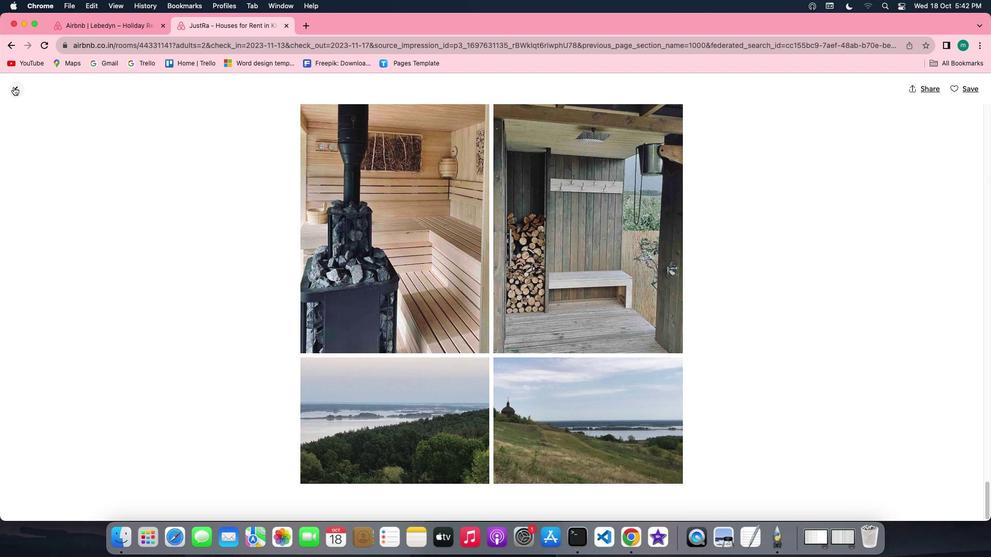 
Action: Mouse moved to (345, 263)
Screenshot: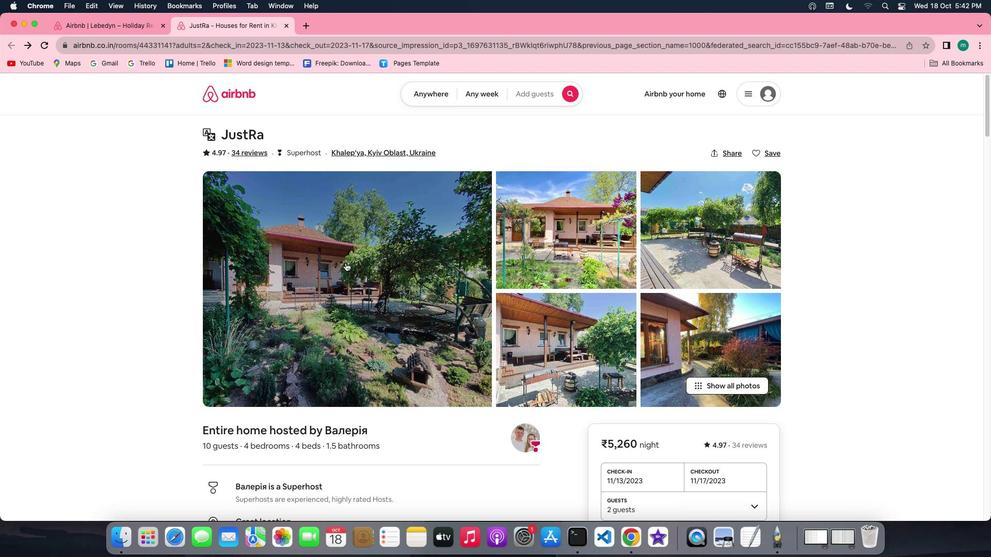 
Action: Mouse scrolled (345, 263) with delta (0, 0)
Screenshot: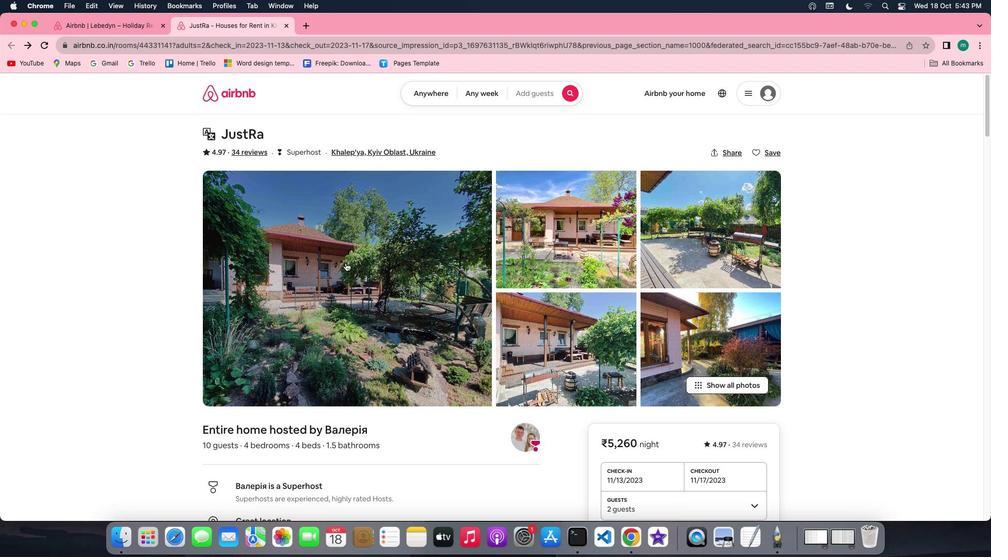 
Action: Mouse scrolled (345, 263) with delta (0, 0)
Screenshot: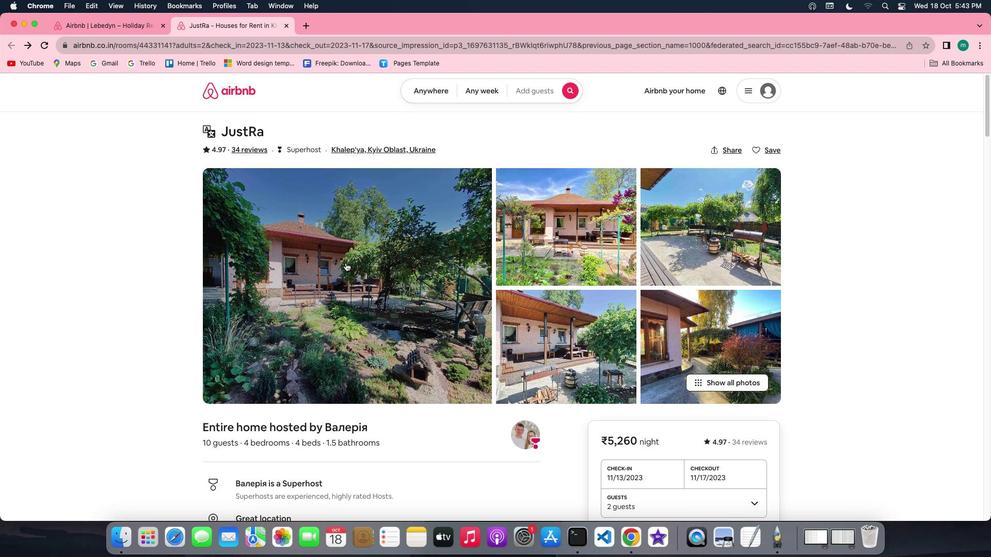 
Action: Mouse scrolled (345, 263) with delta (0, 0)
Screenshot: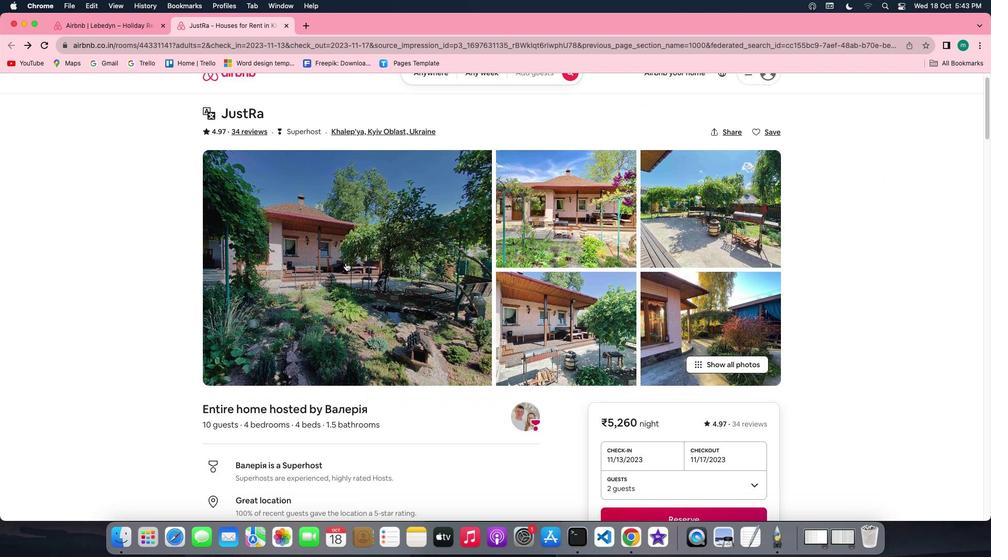 
Action: Mouse scrolled (345, 263) with delta (0, 0)
Screenshot: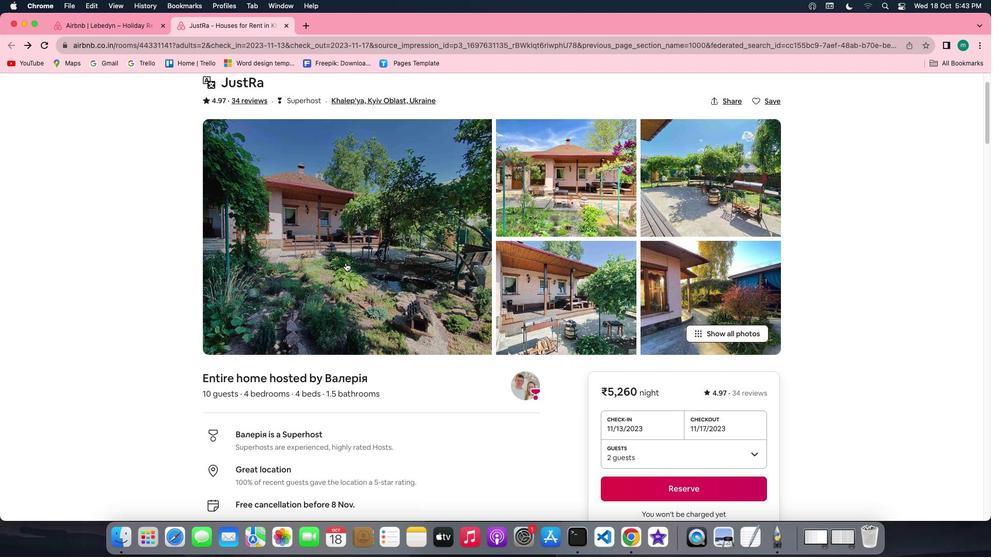 
Action: Mouse scrolled (345, 263) with delta (0, 0)
Screenshot: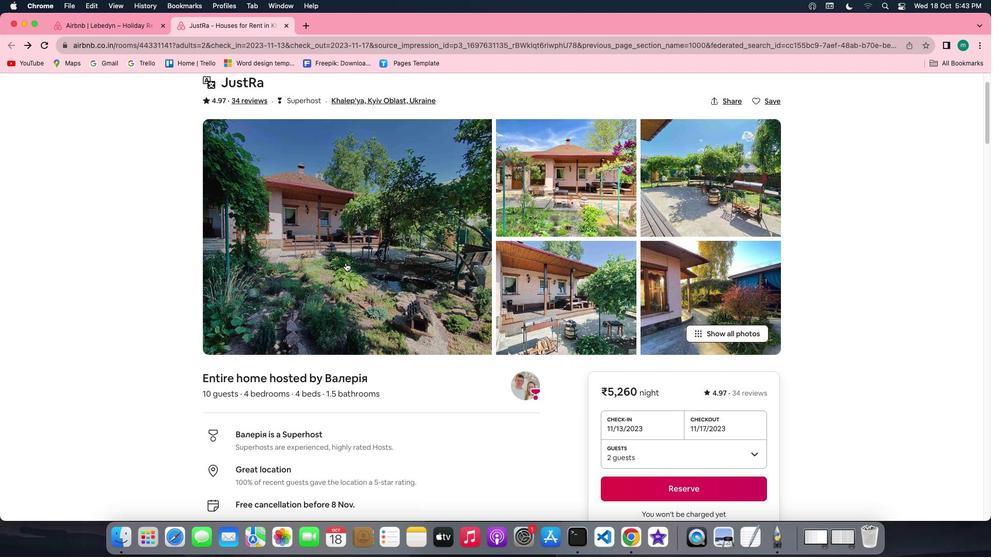 
Action: Mouse scrolled (345, 263) with delta (0, -1)
Screenshot: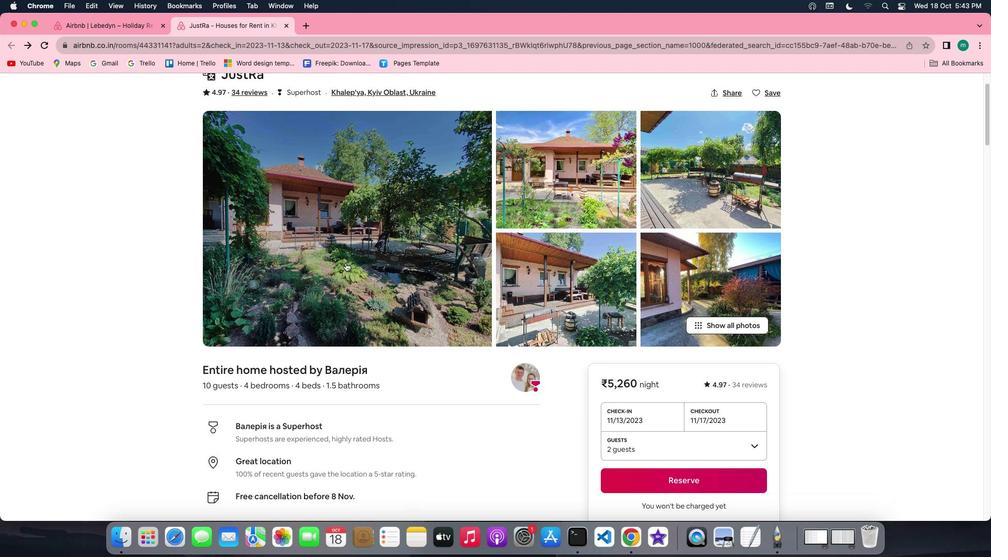 
Action: Mouse scrolled (345, 263) with delta (0, -1)
Screenshot: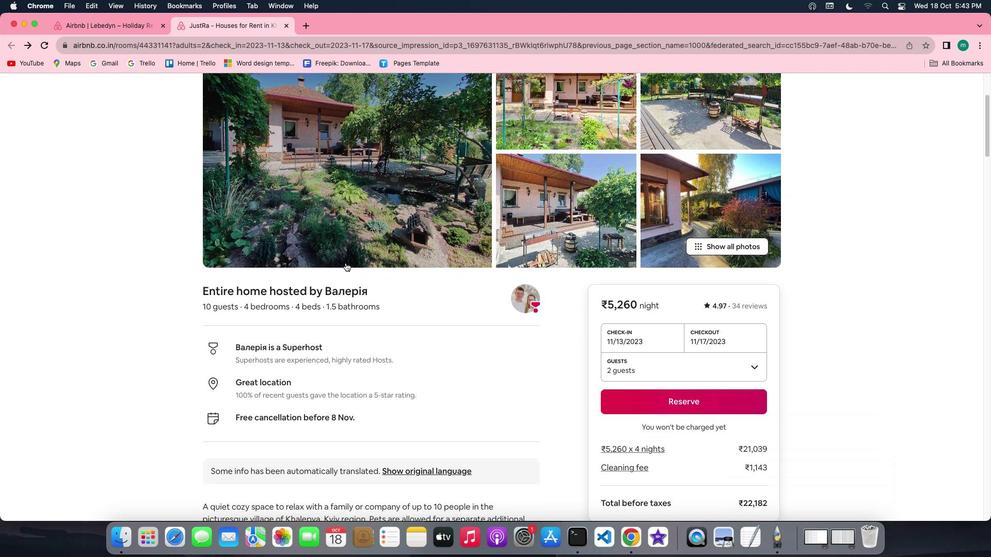 
Action: Mouse scrolled (345, 263) with delta (0, 0)
